 Task:  Research Airbnb accommodations for a culinary tour of San Francisco, California,  iconic seafood. 
Action: Mouse moved to (505, 69)
Screenshot: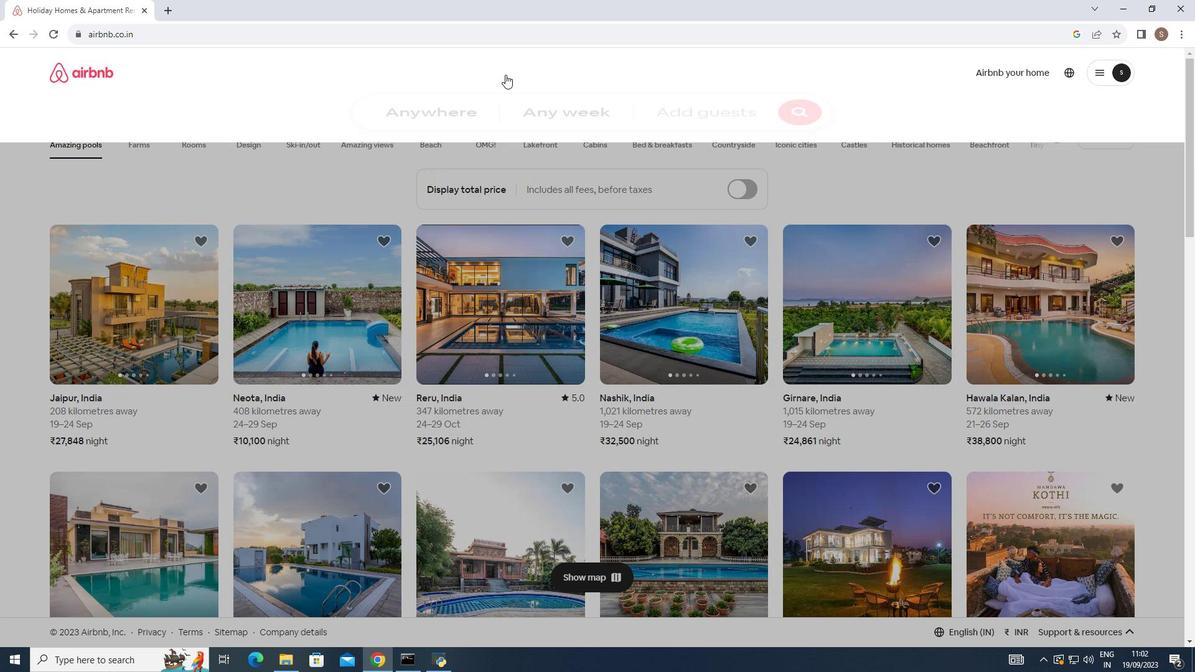 
Action: Mouse pressed left at (505, 69)
Screenshot: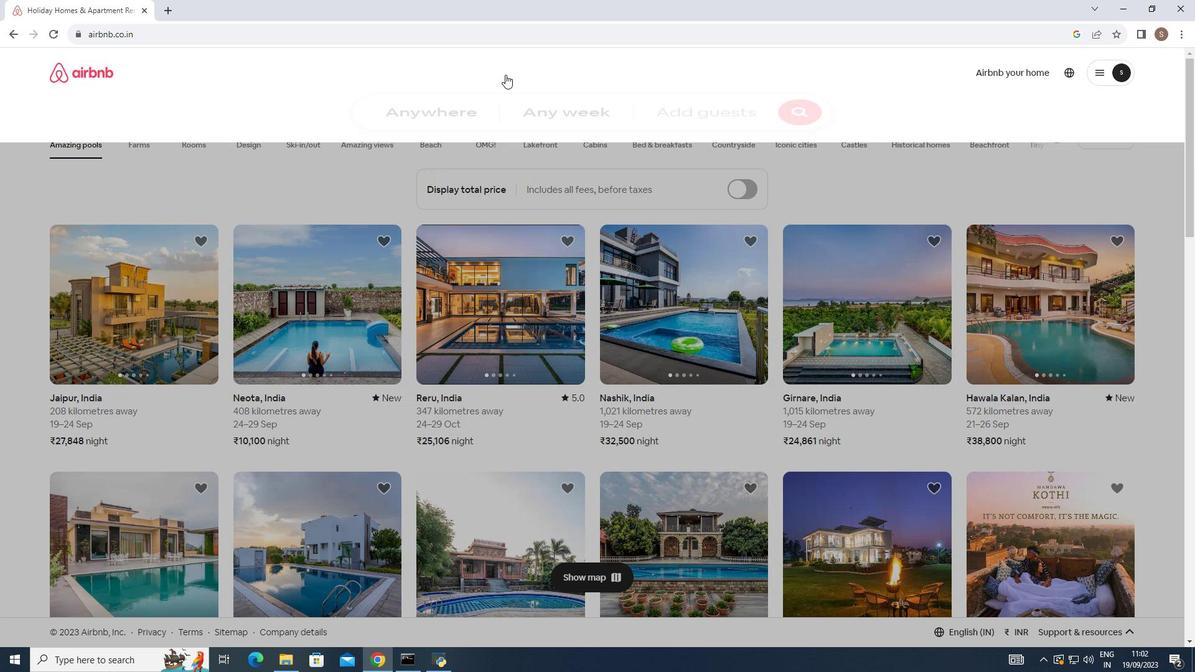 
Action: Mouse moved to (378, 119)
Screenshot: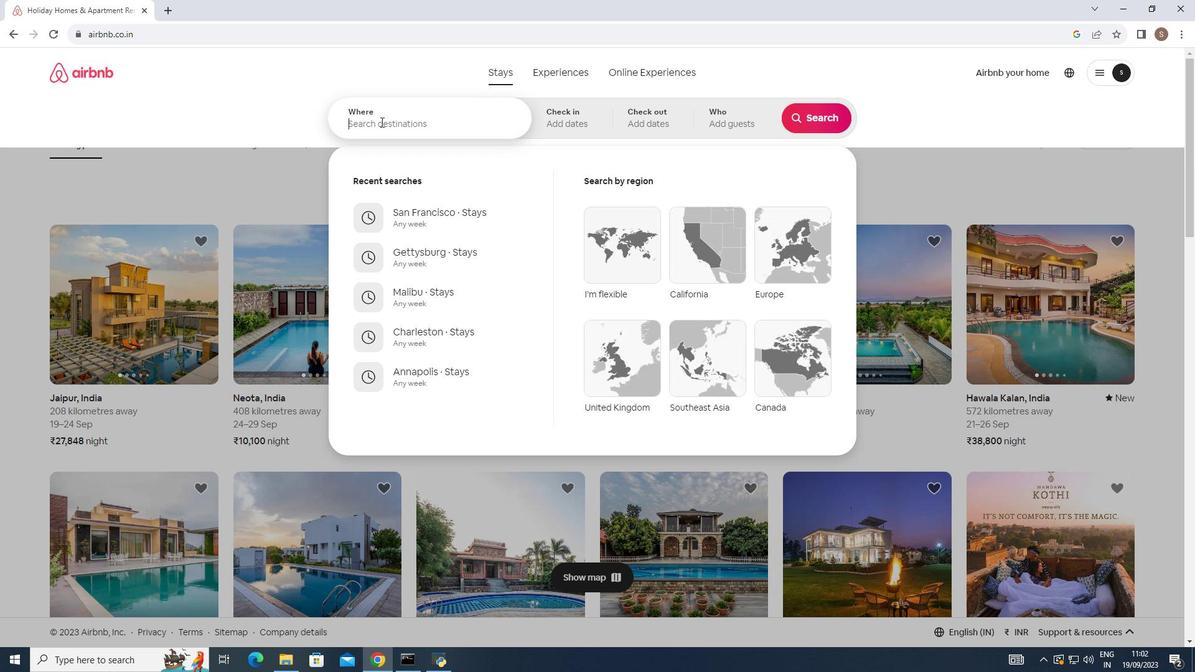 
Action: Mouse pressed left at (378, 119)
Screenshot: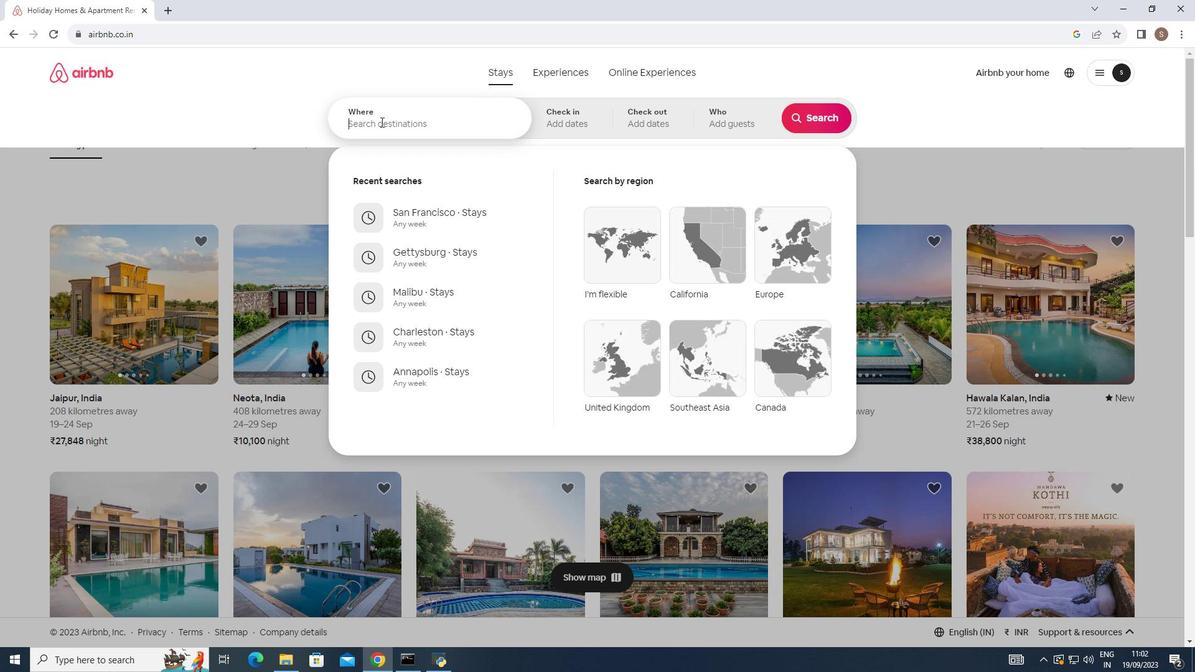 
Action: Key pressed san<Key.space>francisco<Key.space>cali
Screenshot: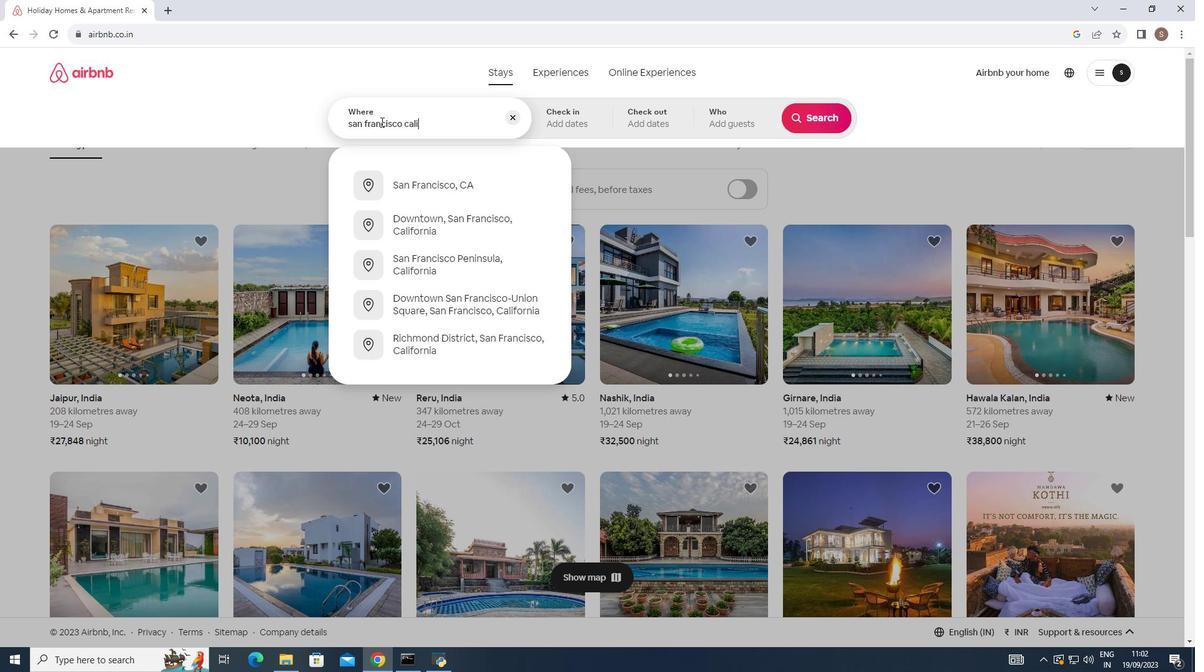 
Action: Mouse moved to (417, 178)
Screenshot: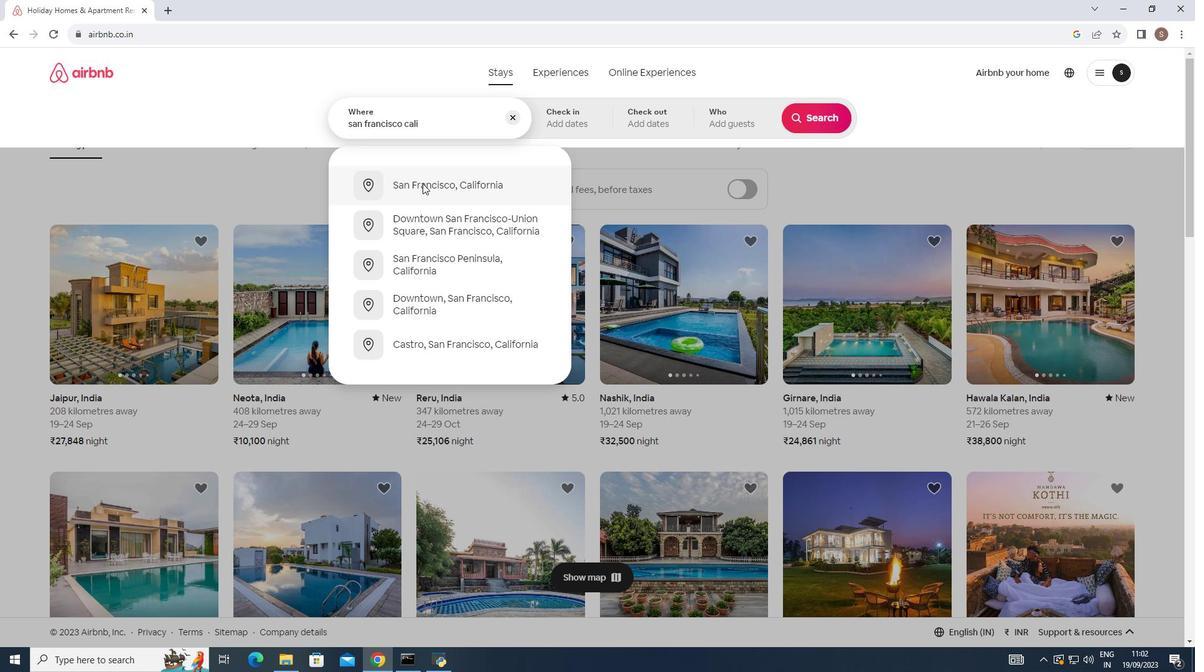 
Action: Mouse pressed left at (417, 178)
Screenshot: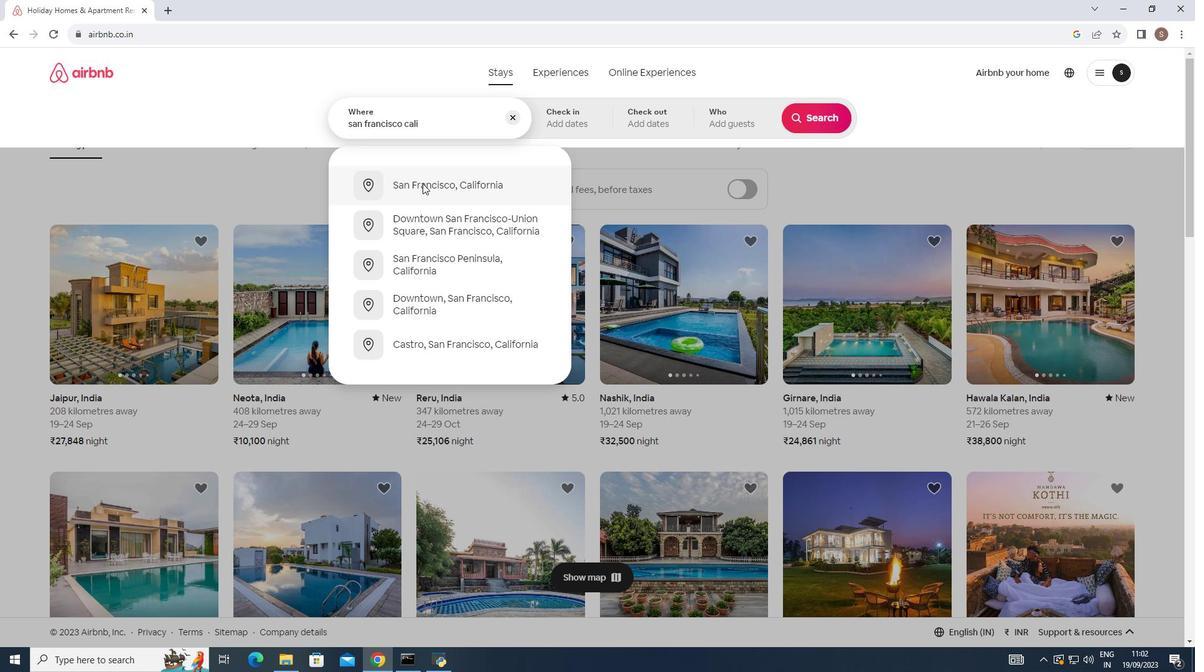 
Action: Mouse moved to (791, 114)
Screenshot: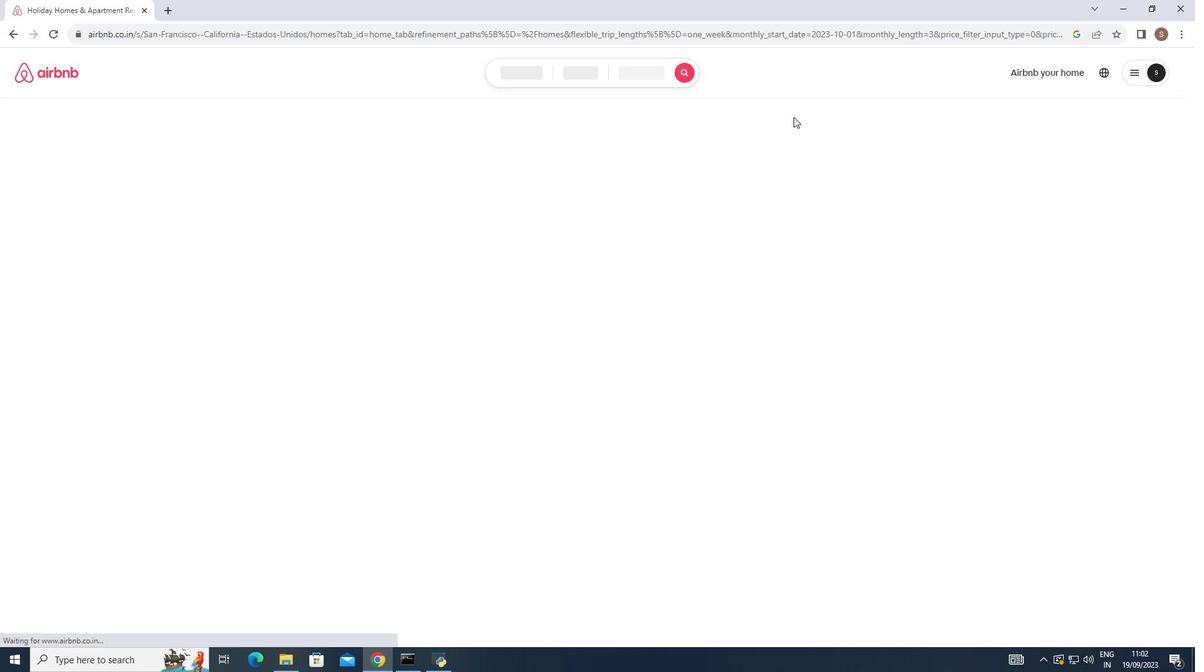 
Action: Mouse pressed left at (791, 114)
Screenshot: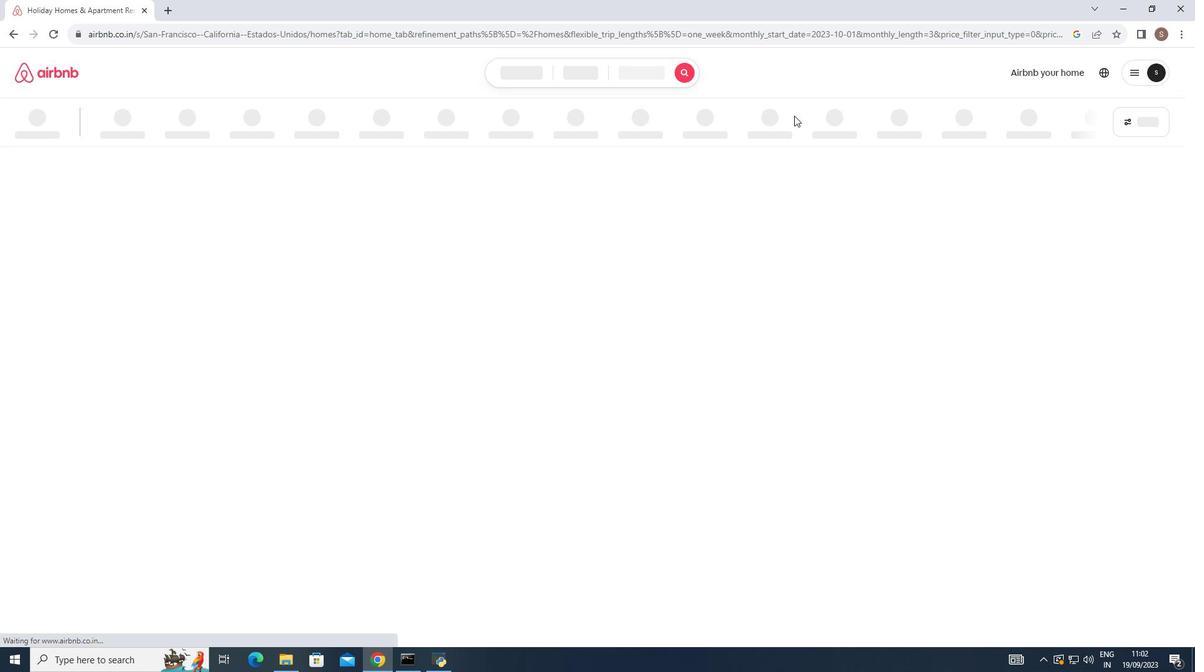 
Action: Mouse moved to (321, 292)
Screenshot: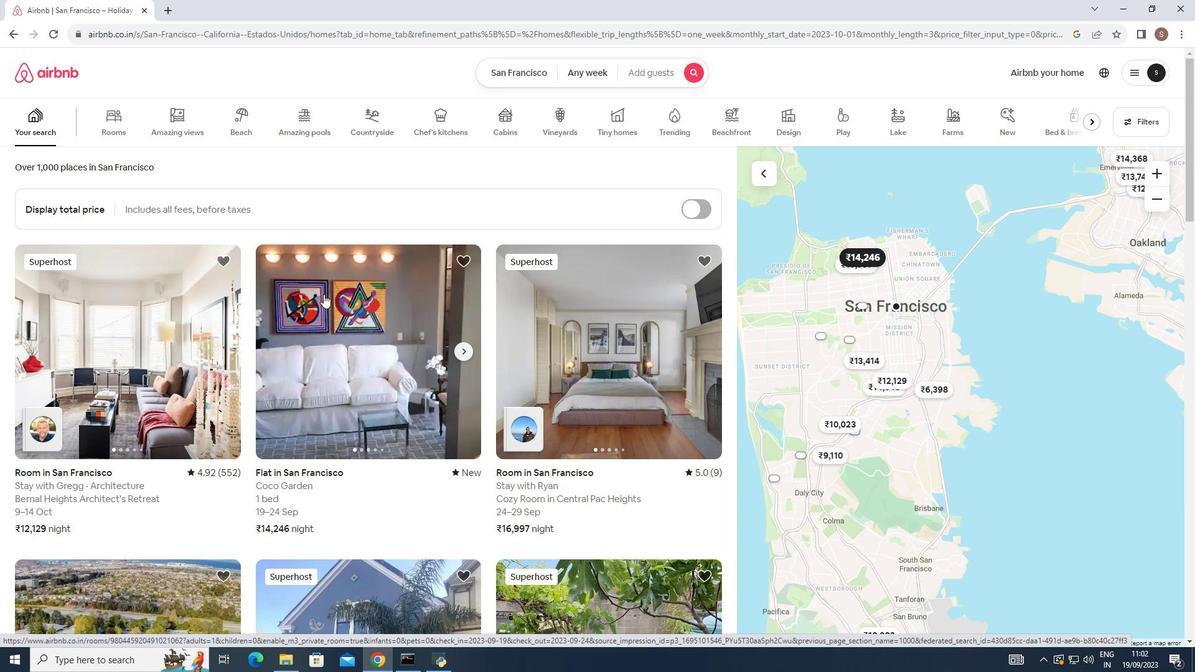 
Action: Mouse scrolled (321, 291) with delta (0, 0)
Screenshot: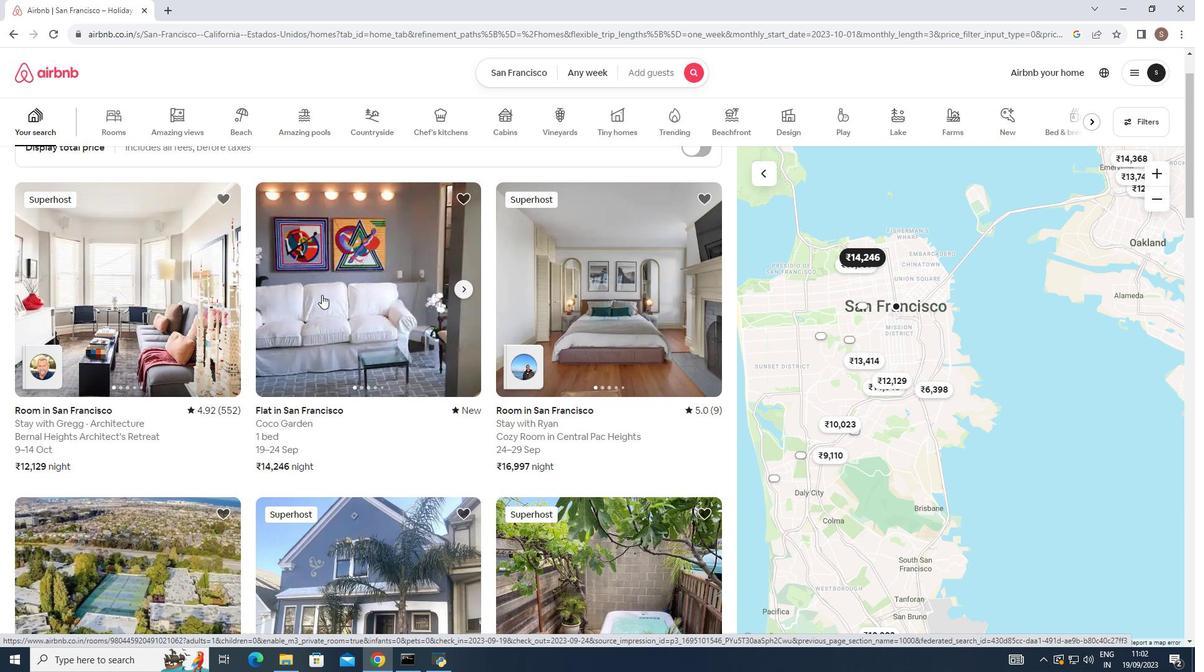 
Action: Mouse moved to (319, 292)
Screenshot: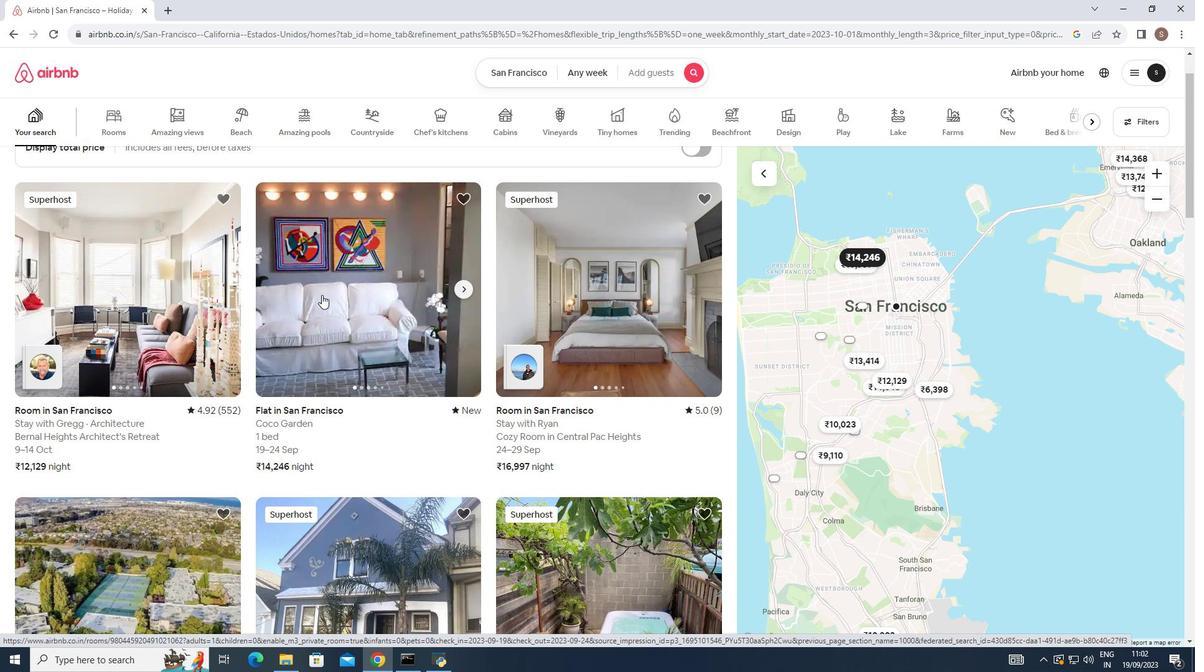 
Action: Mouse scrolled (319, 292) with delta (0, 0)
Screenshot: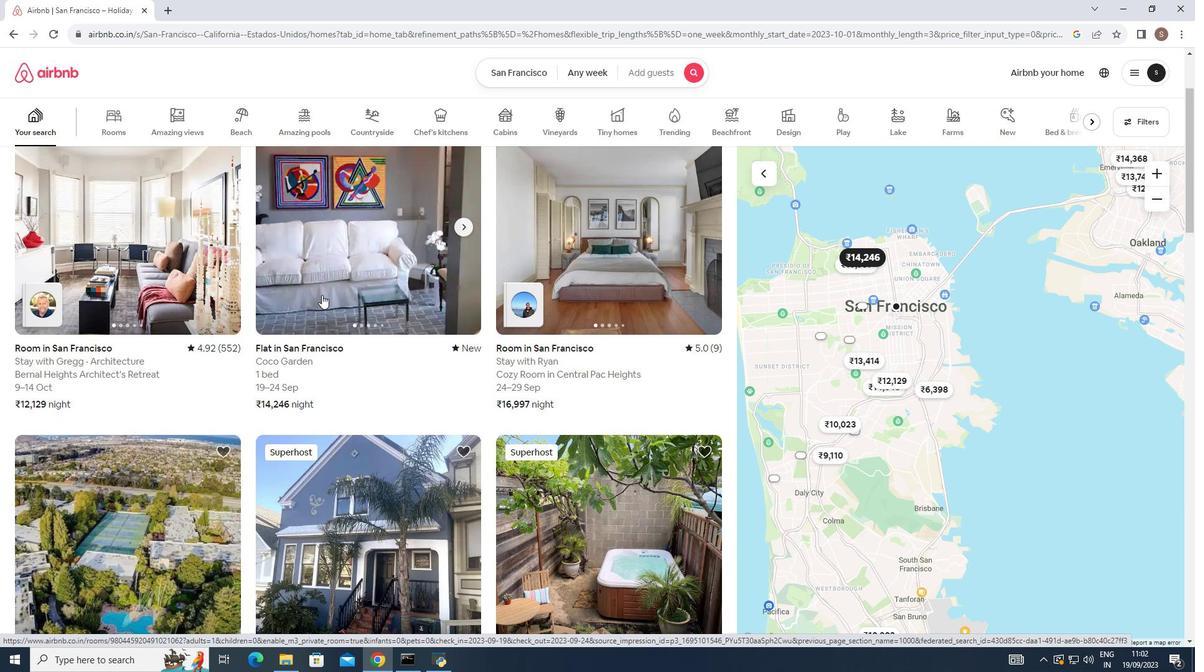 
Action: Mouse moved to (318, 289)
Screenshot: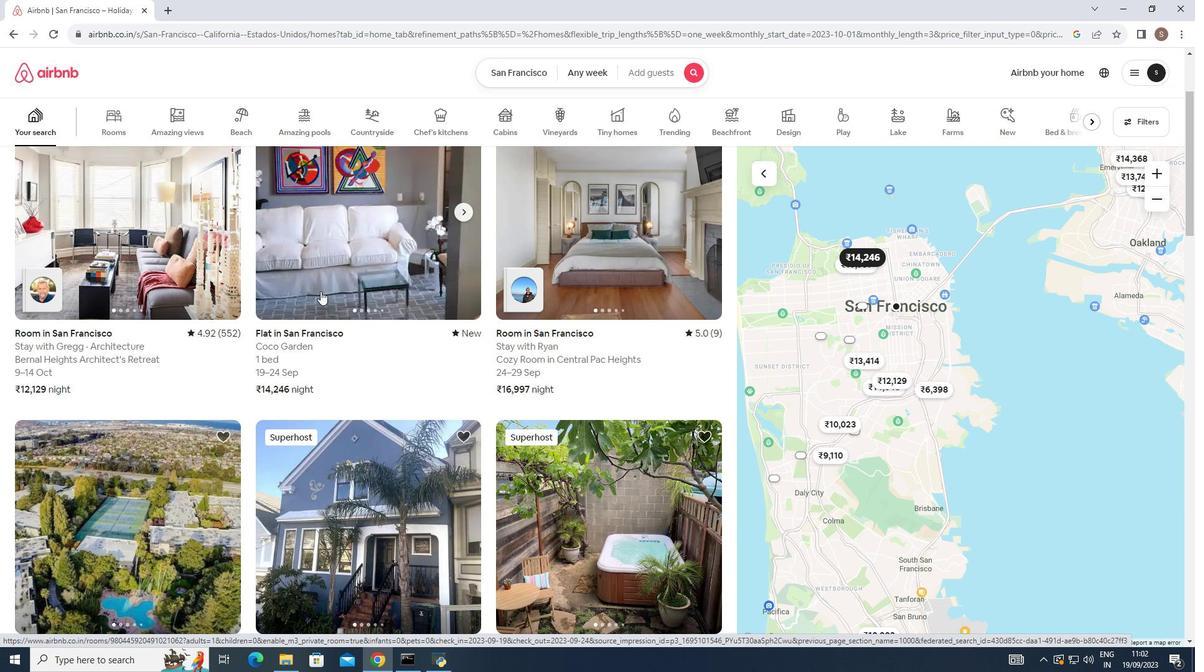 
Action: Mouse scrolled (318, 288) with delta (0, 0)
Screenshot: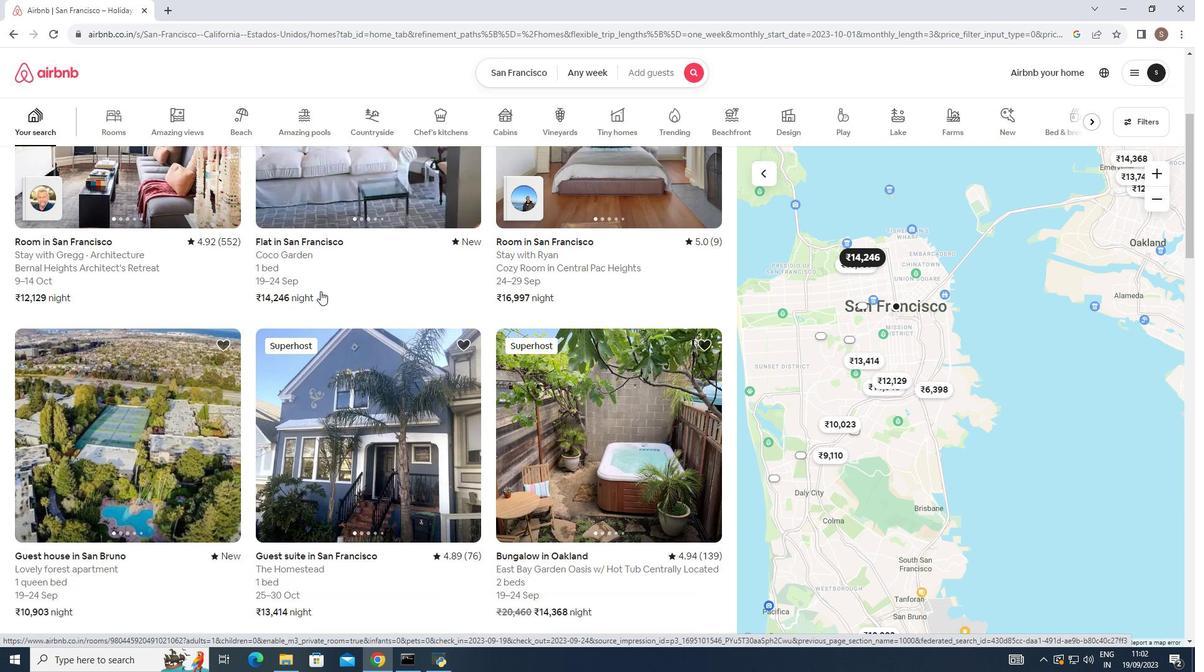 
Action: Mouse scrolled (318, 288) with delta (0, 0)
Screenshot: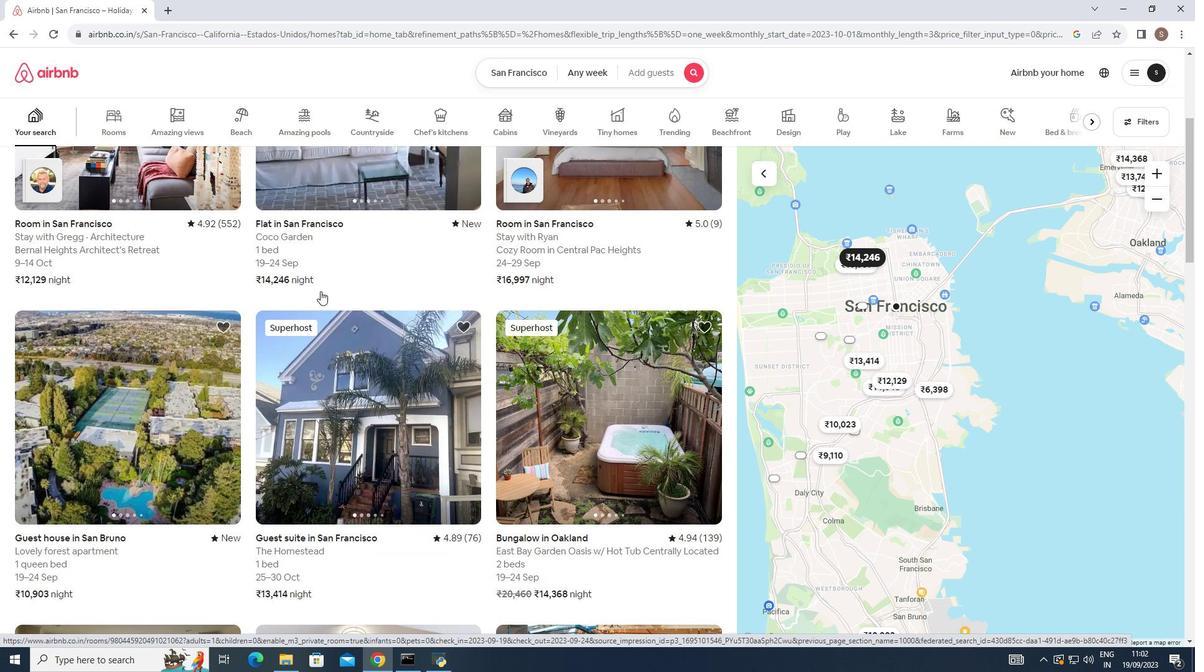 
Action: Mouse scrolled (318, 288) with delta (0, 0)
Screenshot: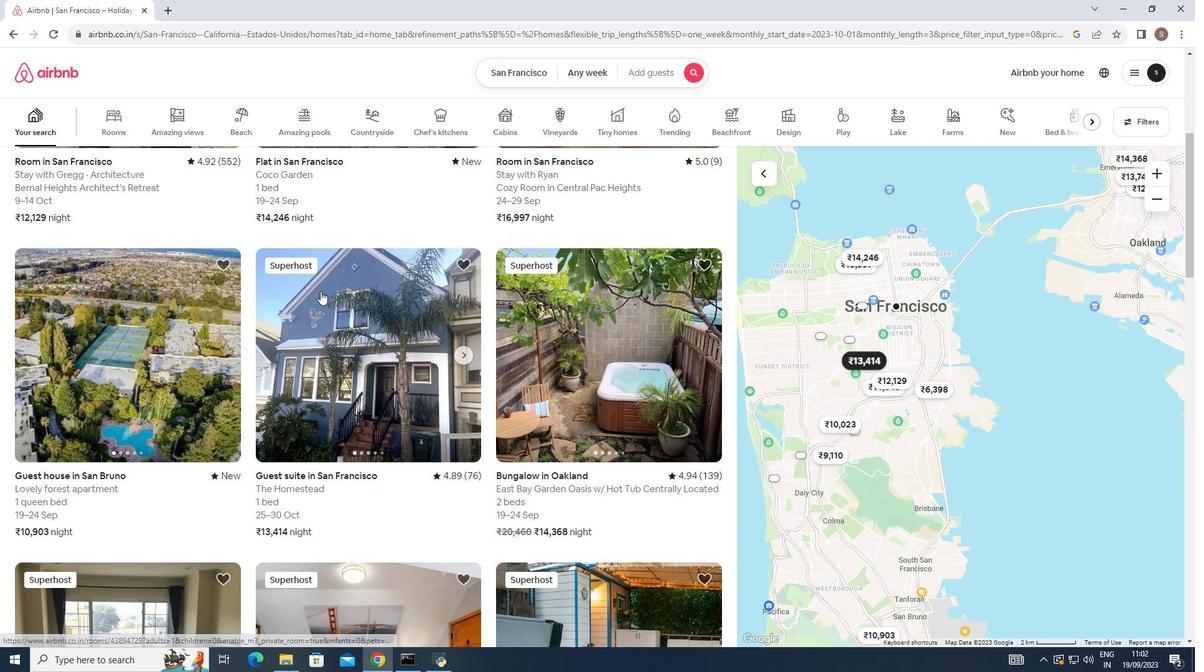 
Action: Mouse moved to (317, 284)
Screenshot: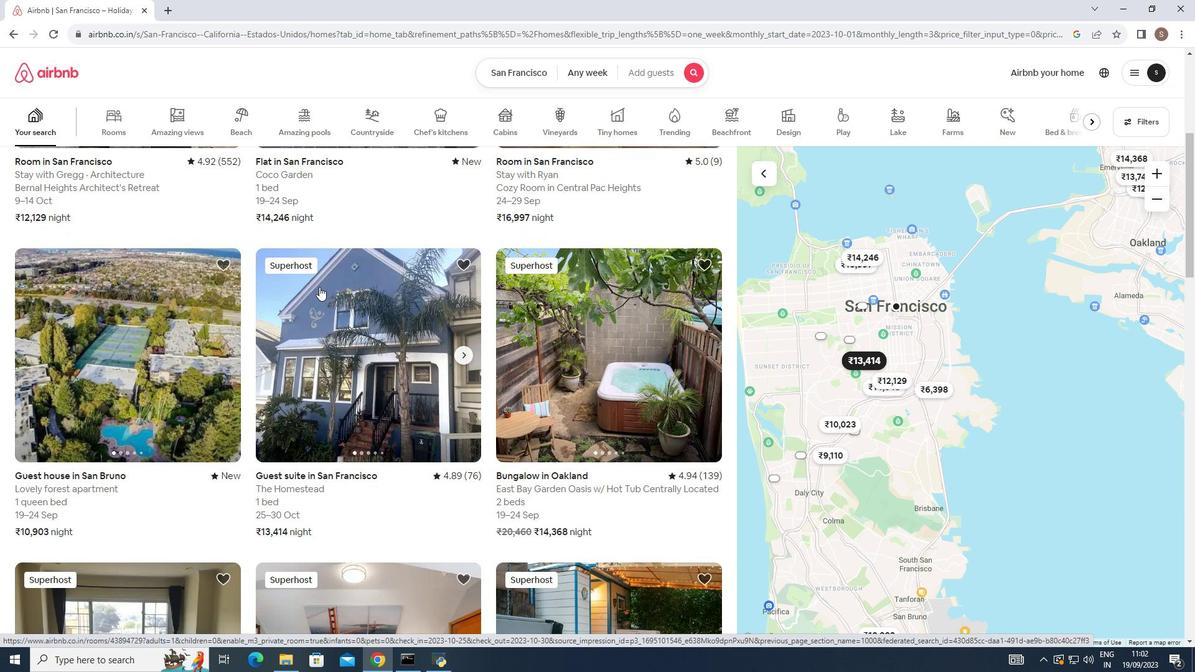 
Action: Mouse scrolled (317, 284) with delta (0, 0)
Screenshot: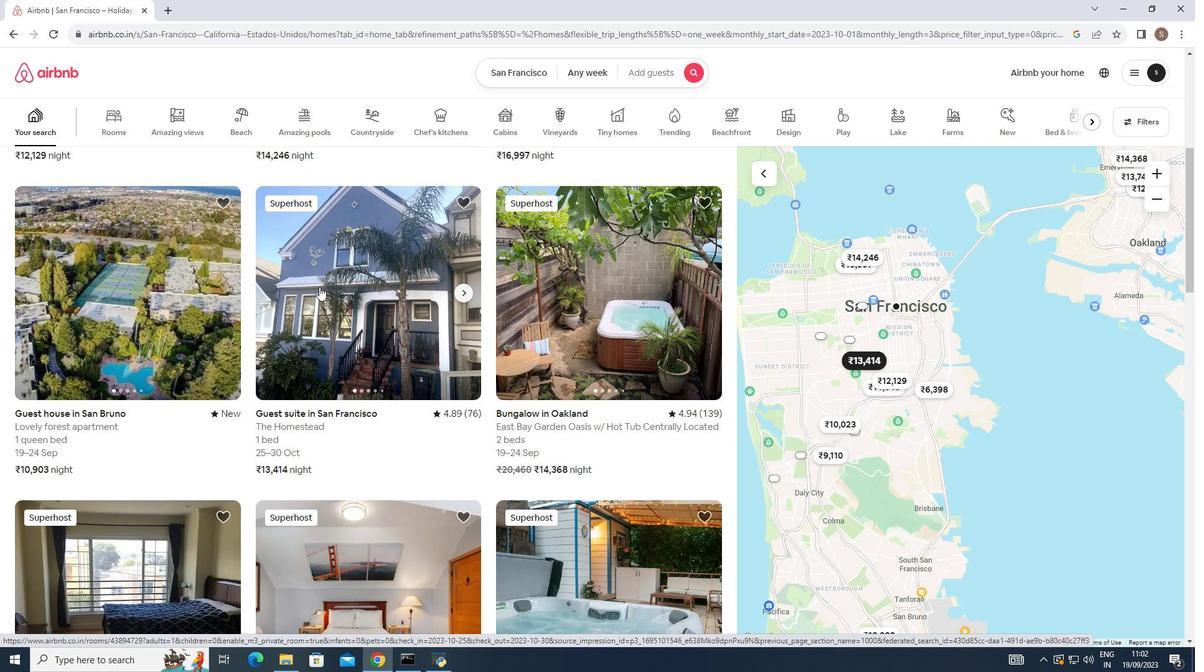 
Action: Mouse moved to (123, 285)
Screenshot: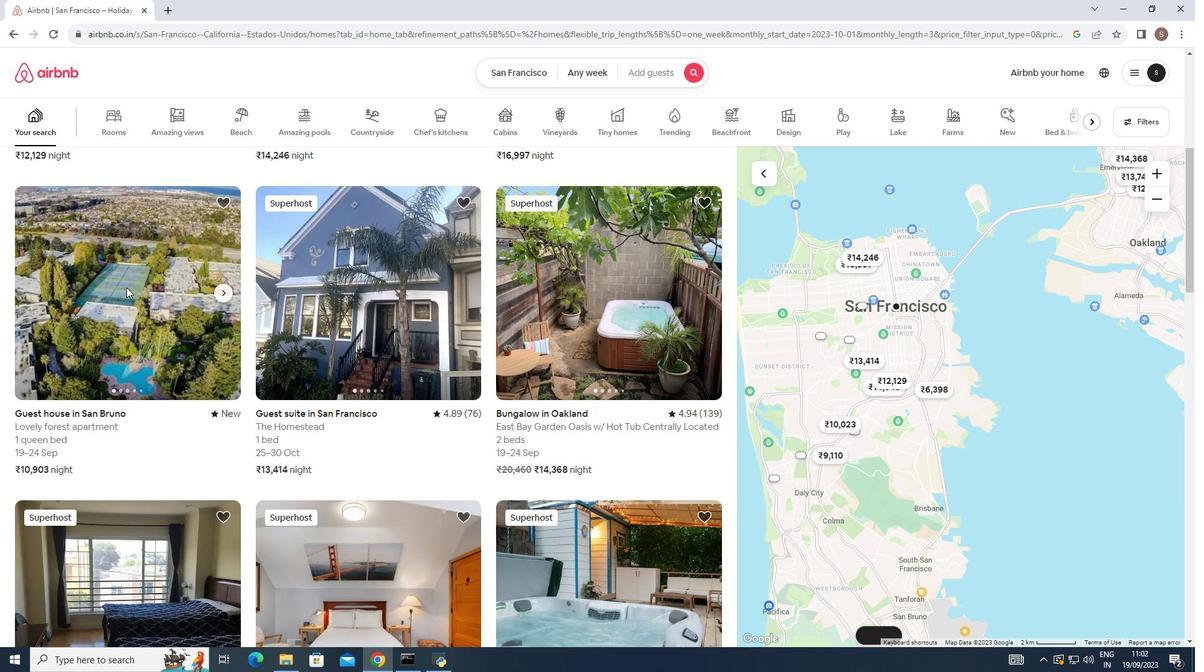 
Action: Mouse pressed left at (123, 285)
Screenshot: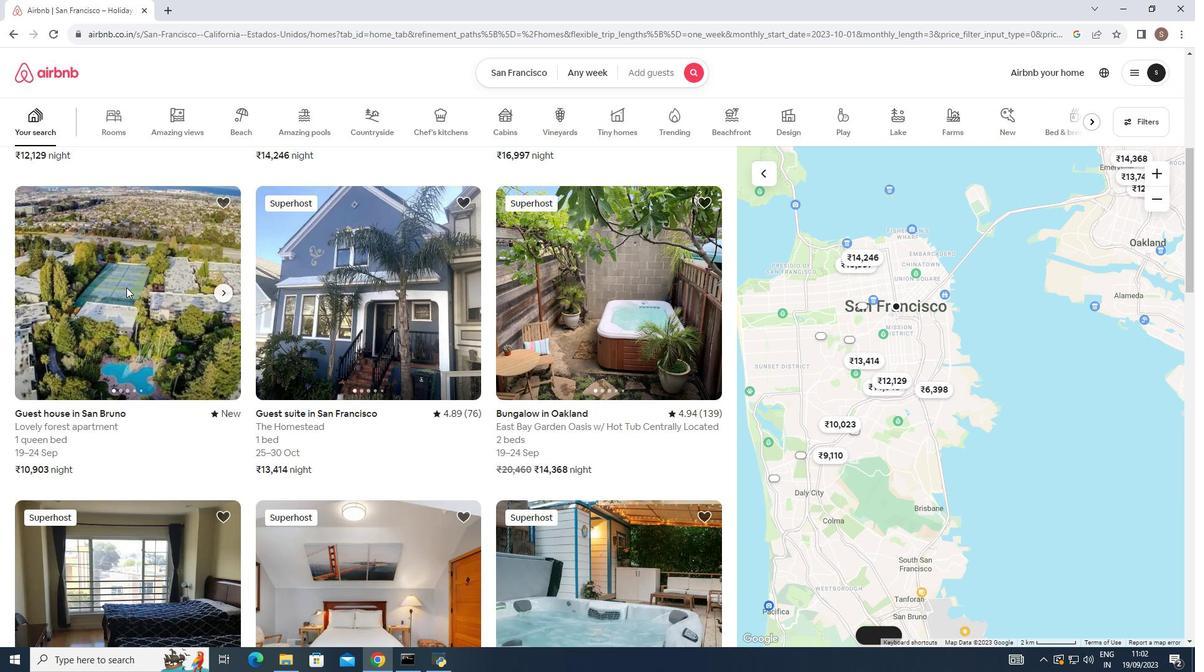 
Action: Mouse moved to (873, 450)
Screenshot: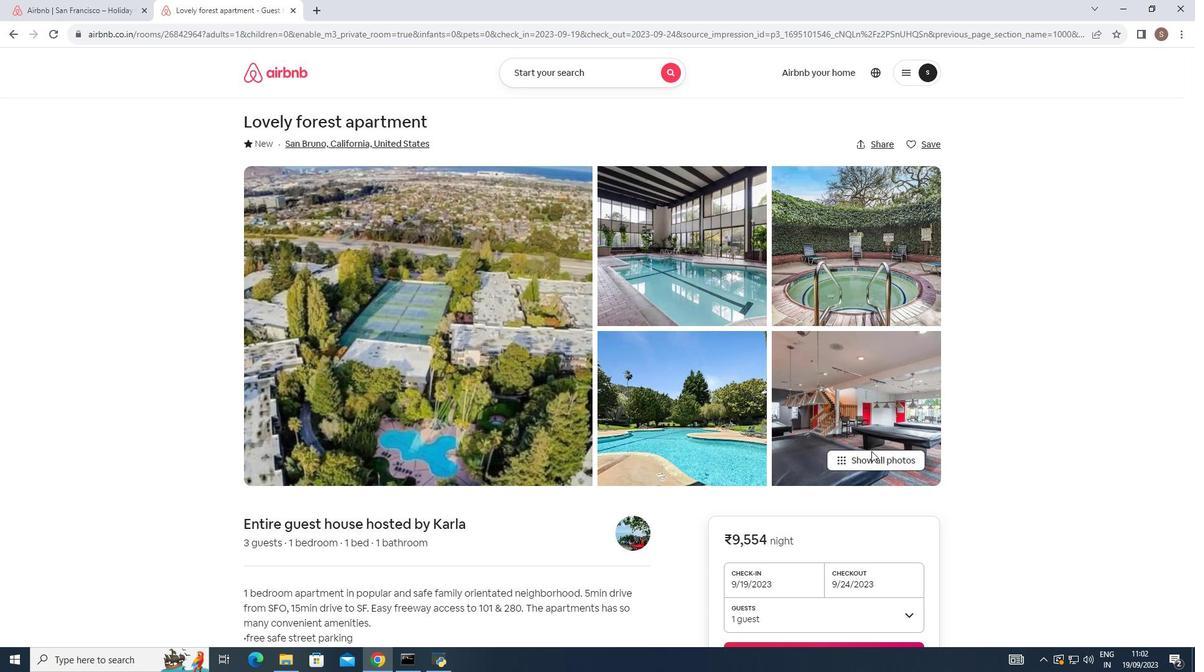 
Action: Mouse pressed left at (873, 450)
Screenshot: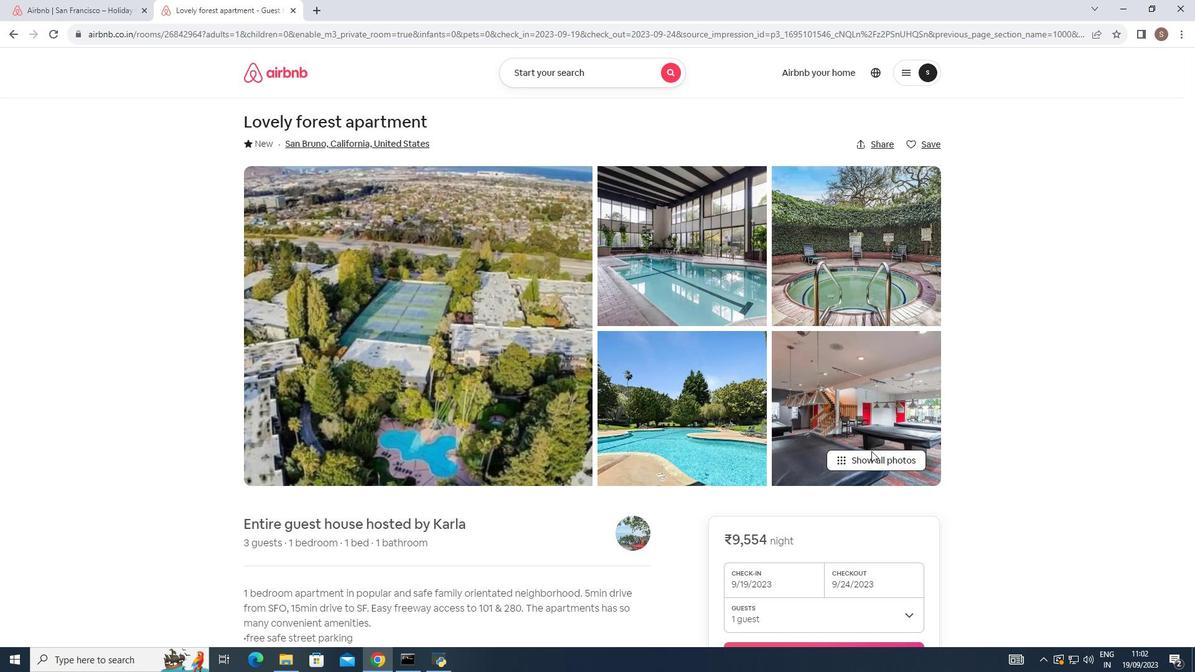 
Action: Mouse moved to (711, 422)
Screenshot: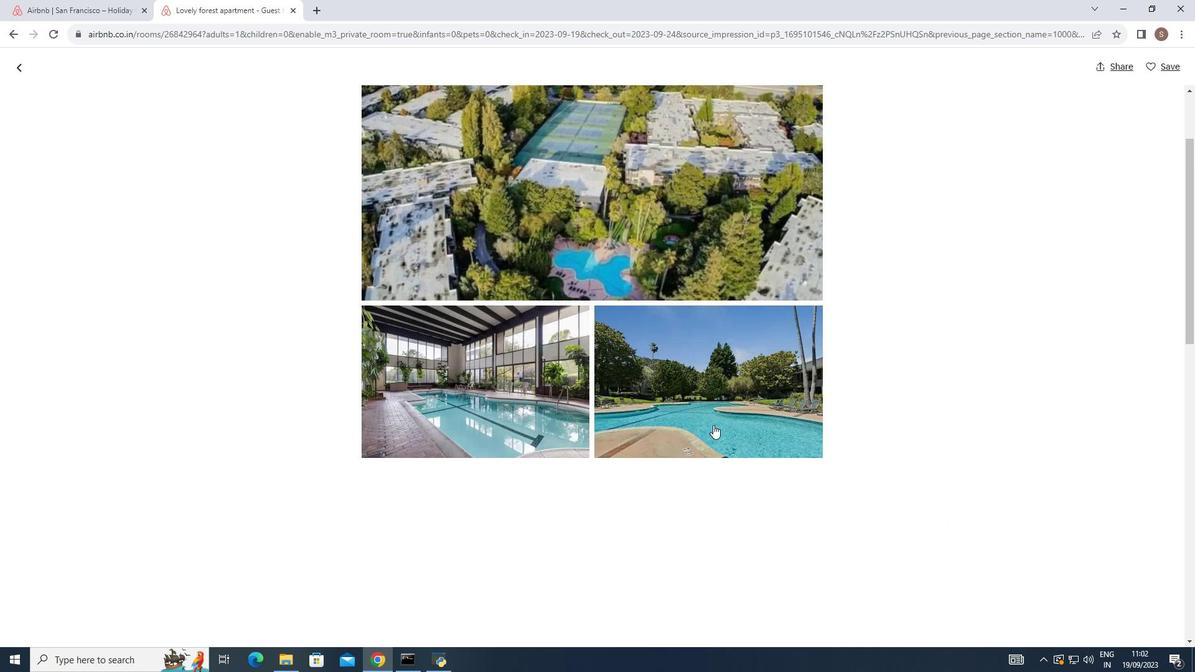 
Action: Mouse scrolled (711, 422) with delta (0, 0)
Screenshot: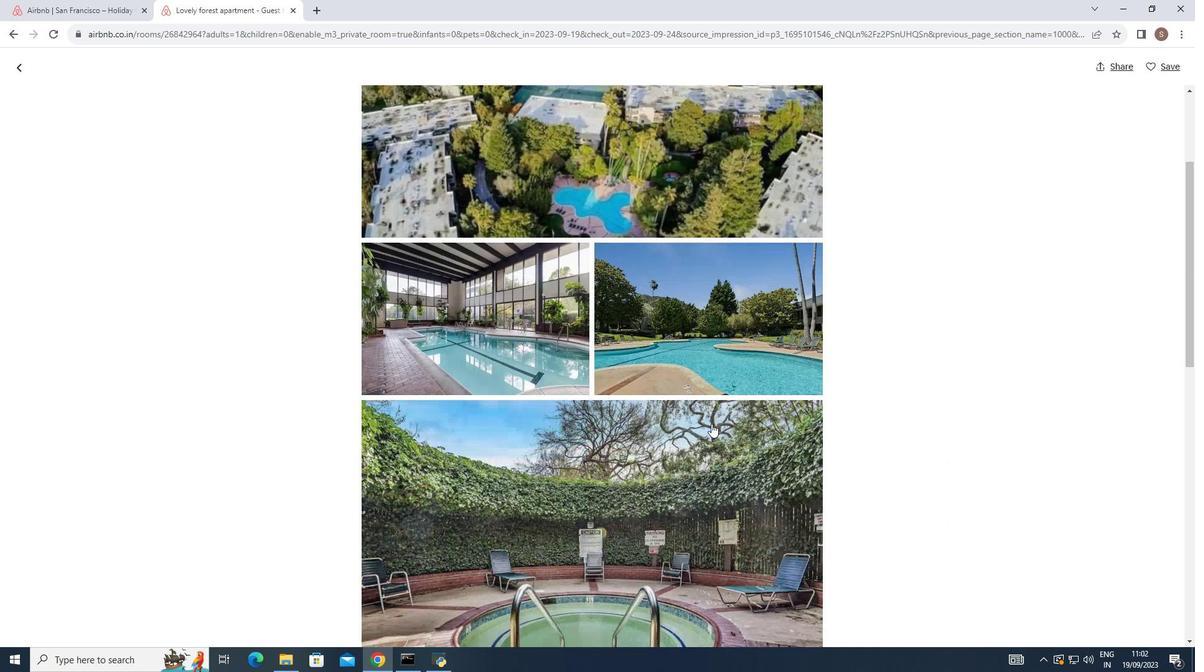 
Action: Mouse scrolled (711, 422) with delta (0, 0)
Screenshot: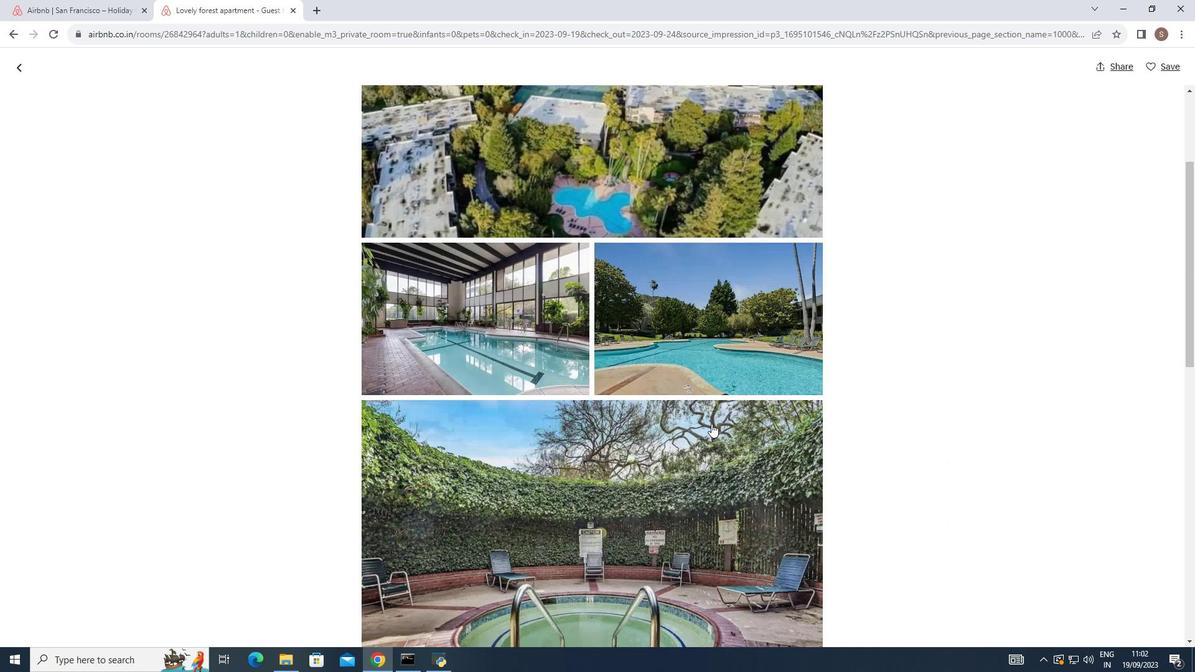 
Action: Mouse scrolled (711, 422) with delta (0, 0)
Screenshot: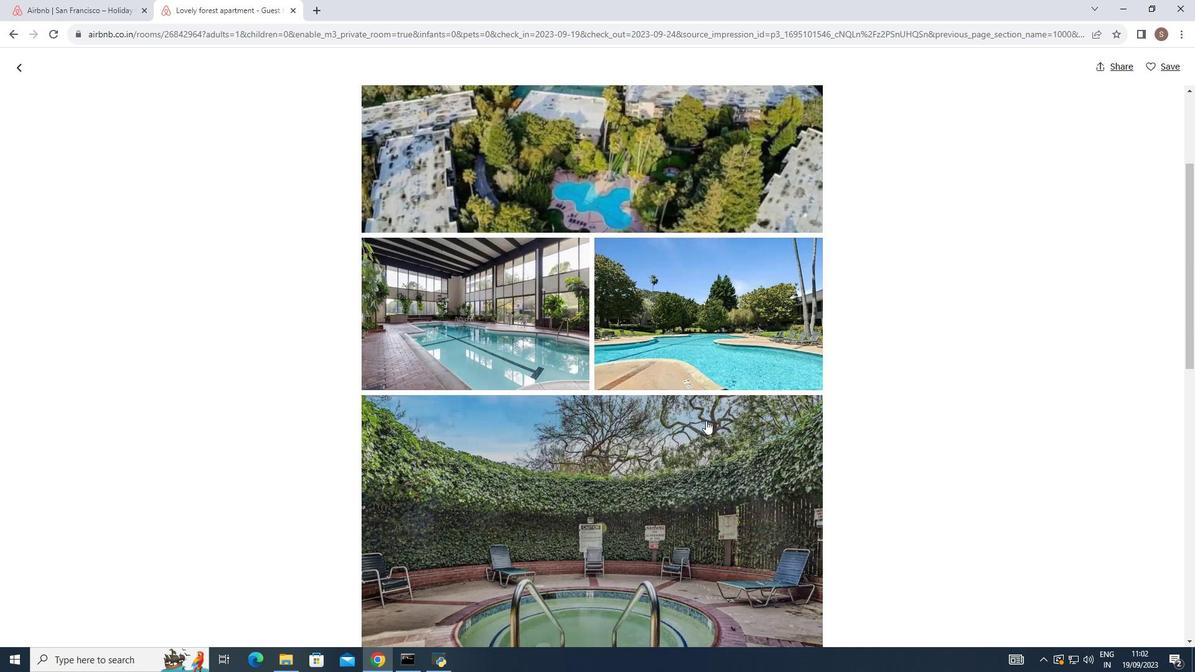 
Action: Mouse moved to (702, 418)
Screenshot: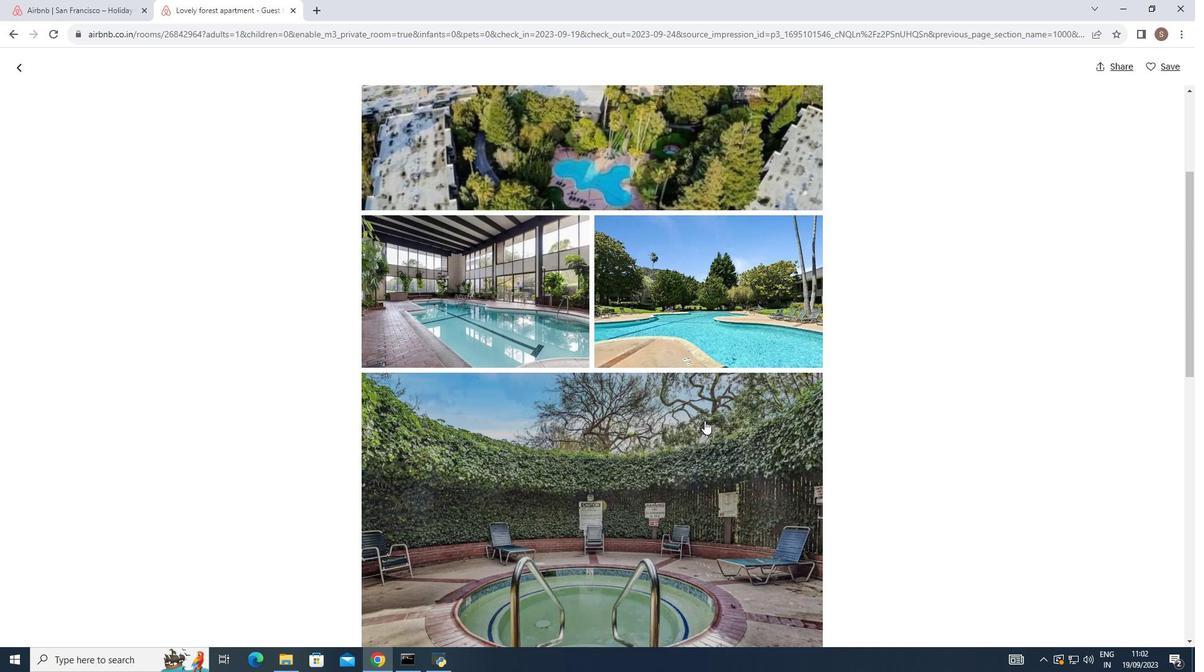 
Action: Mouse scrolled (702, 417) with delta (0, 0)
Screenshot: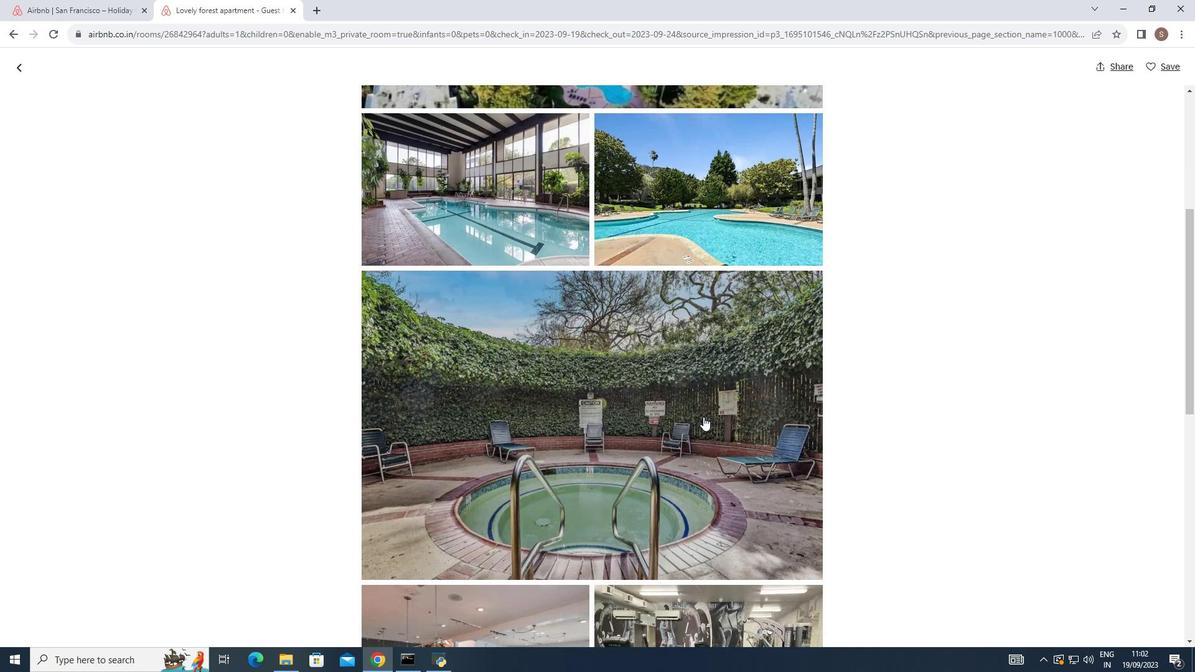 
Action: Mouse scrolled (702, 417) with delta (0, 0)
Screenshot: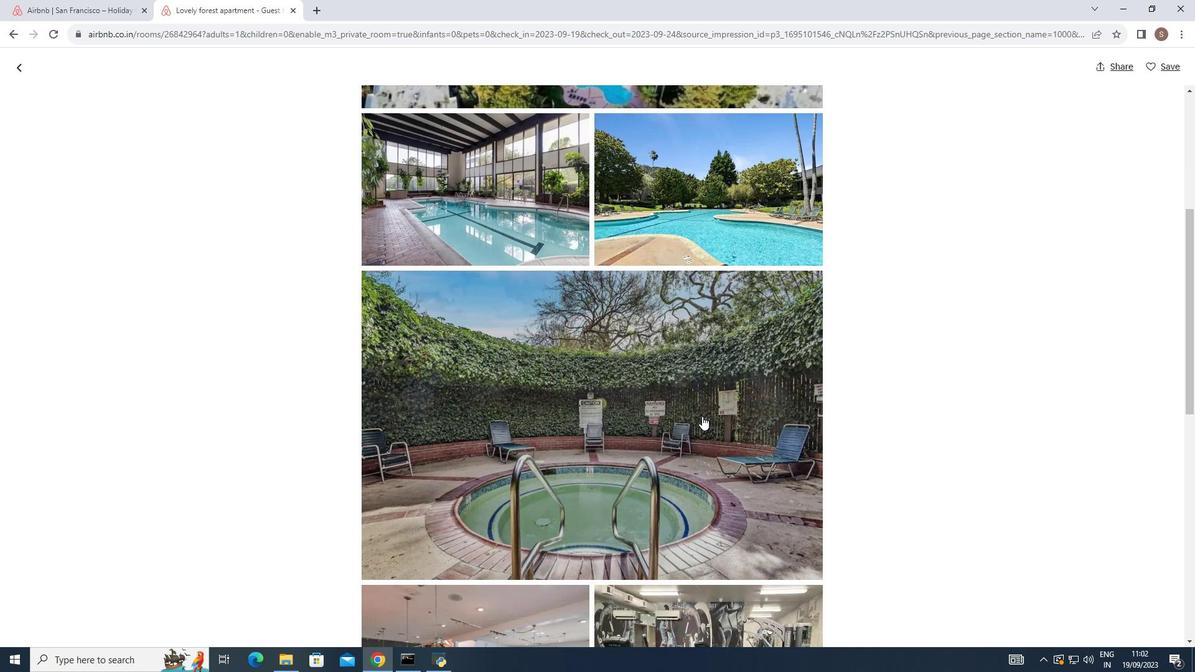 
Action: Mouse moved to (698, 413)
Screenshot: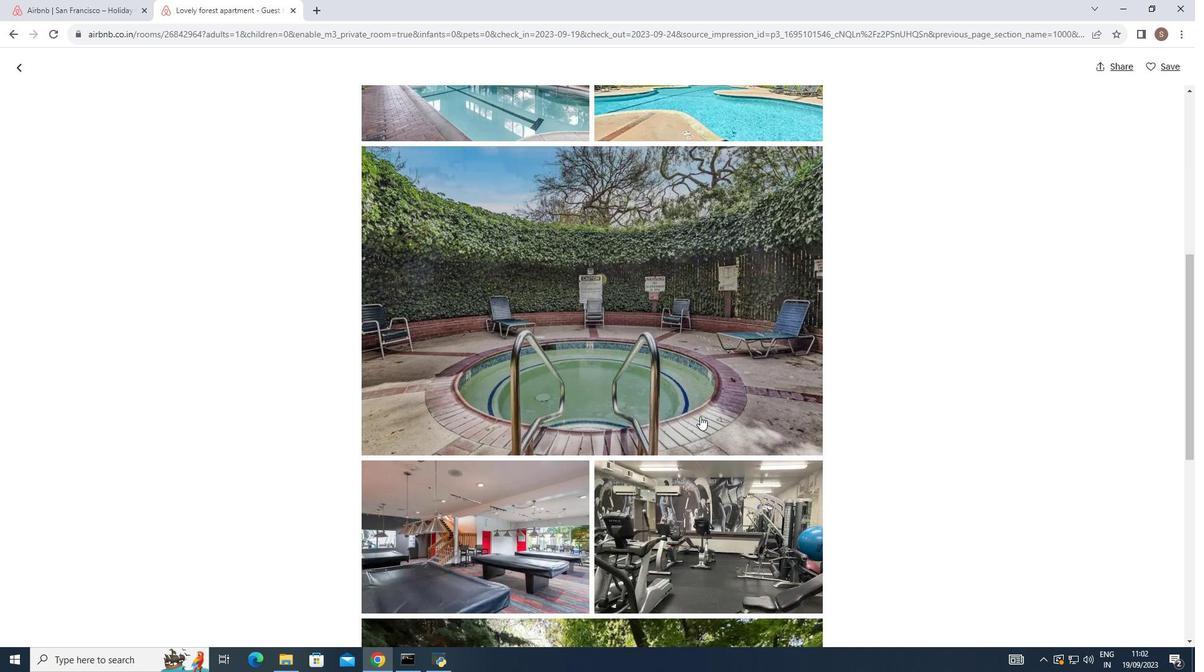 
Action: Mouse scrolled (698, 412) with delta (0, 0)
Screenshot: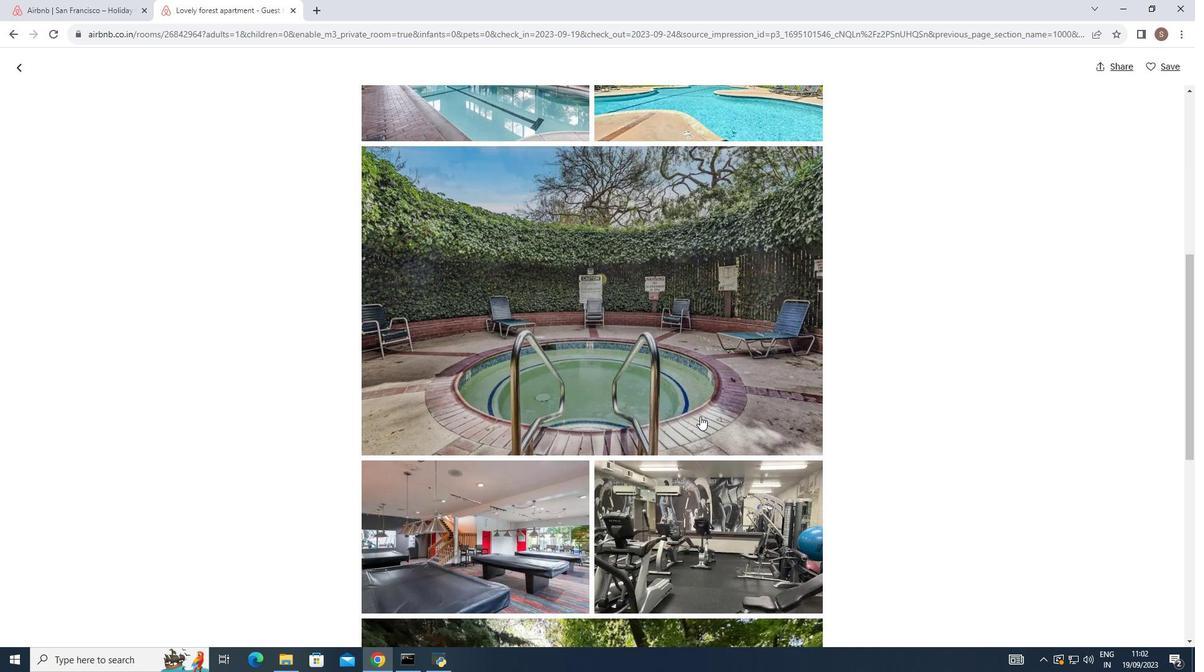 
Action: Mouse moved to (698, 413)
Screenshot: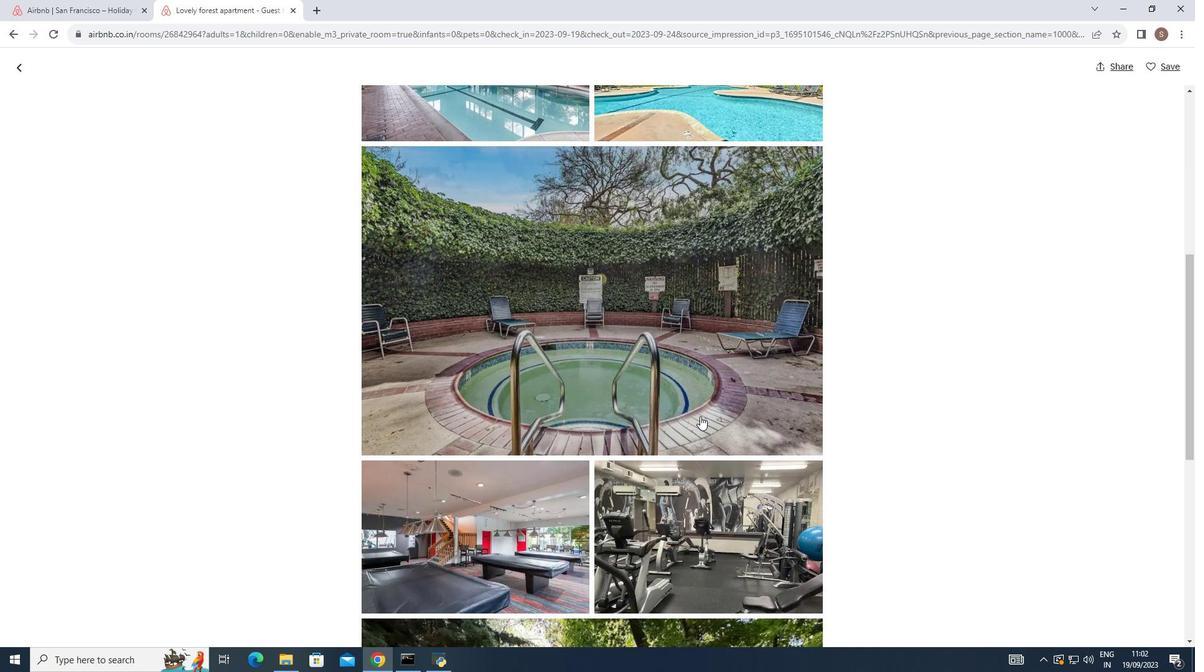 
Action: Mouse scrolled (698, 412) with delta (0, 0)
Screenshot: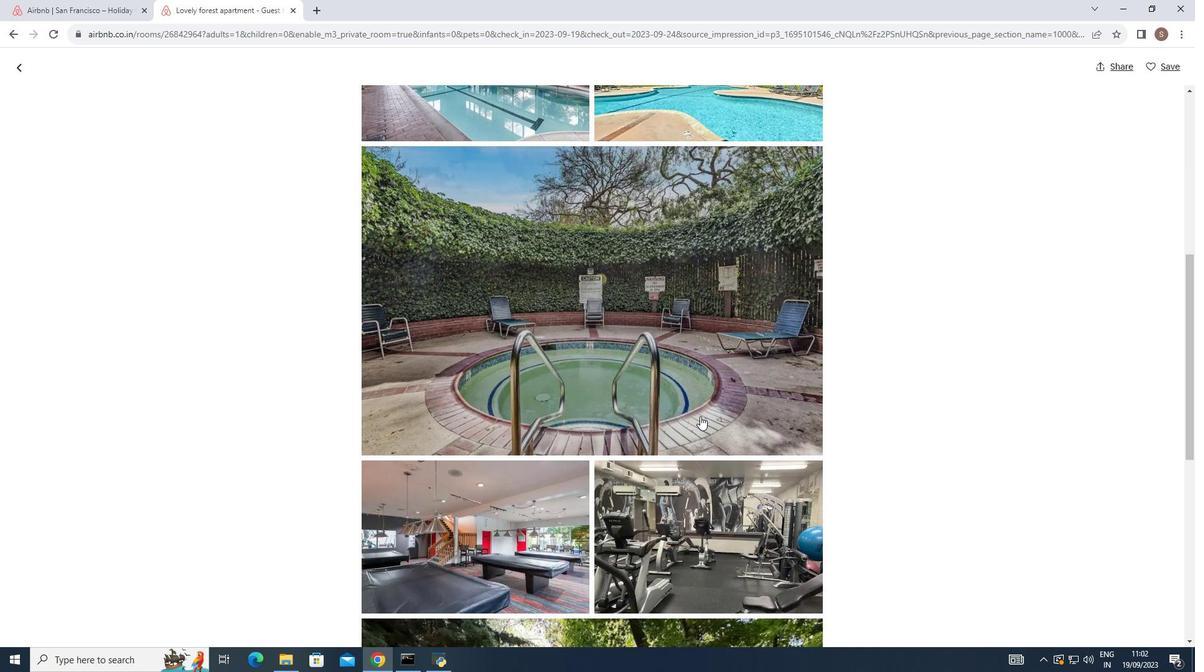 
Action: Mouse moved to (698, 414)
Screenshot: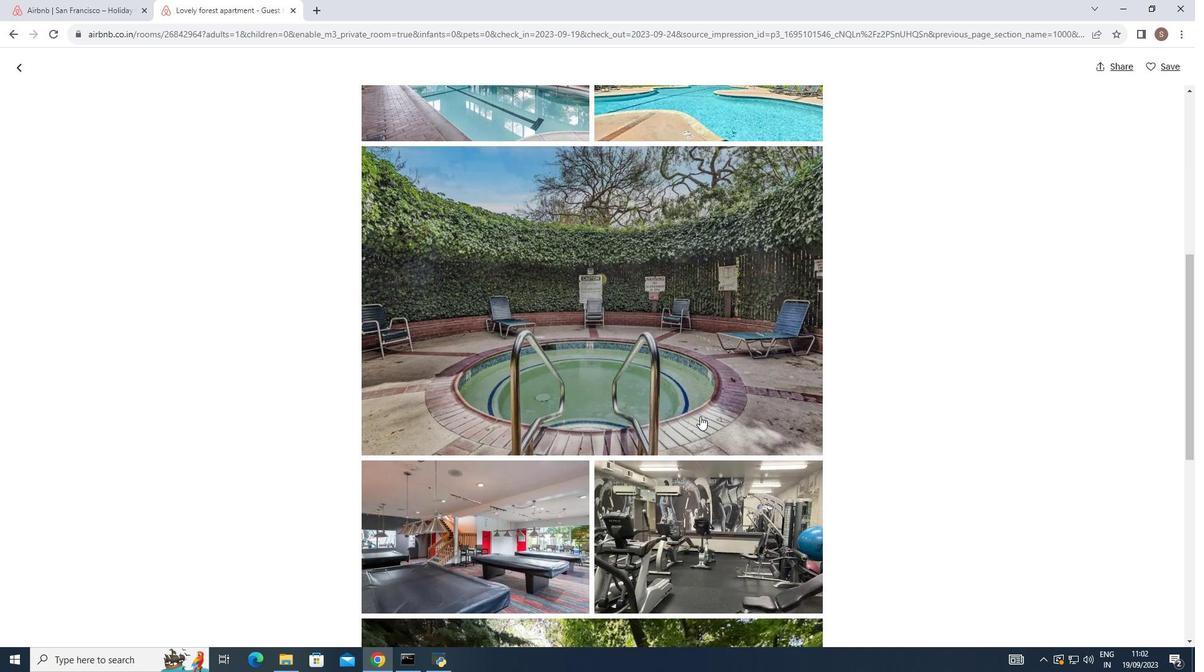 
Action: Mouse scrolled (698, 413) with delta (0, 0)
Screenshot: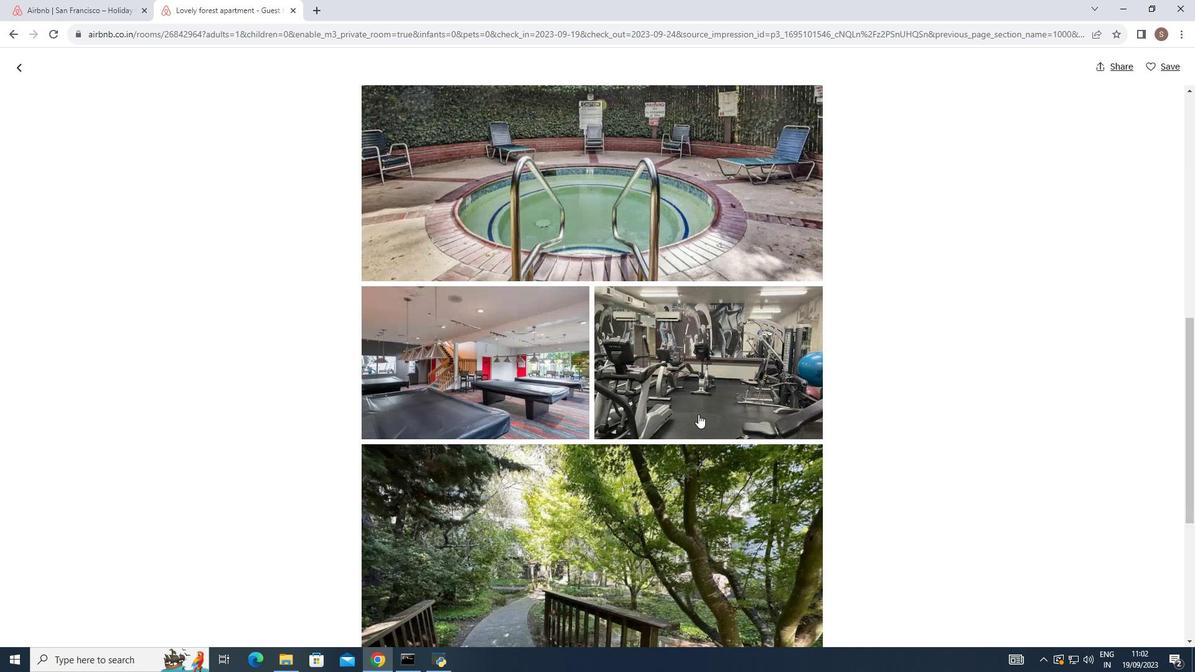 
Action: Mouse scrolled (698, 413) with delta (0, 0)
Screenshot: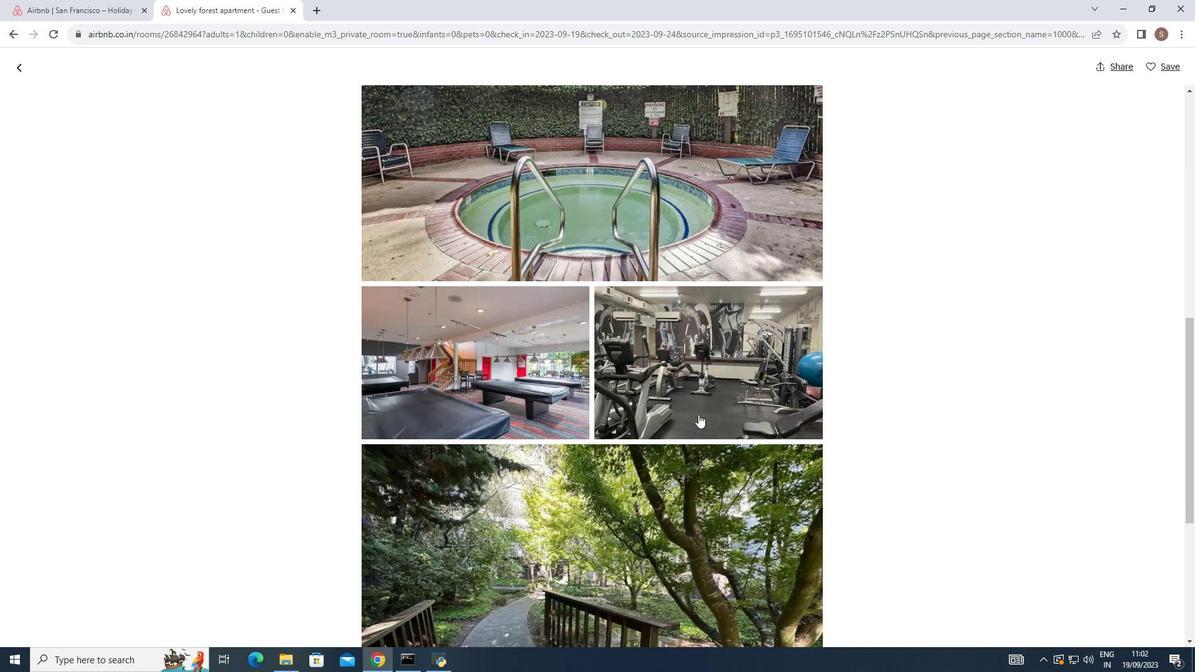 
Action: Mouse scrolled (698, 413) with delta (0, 0)
Screenshot: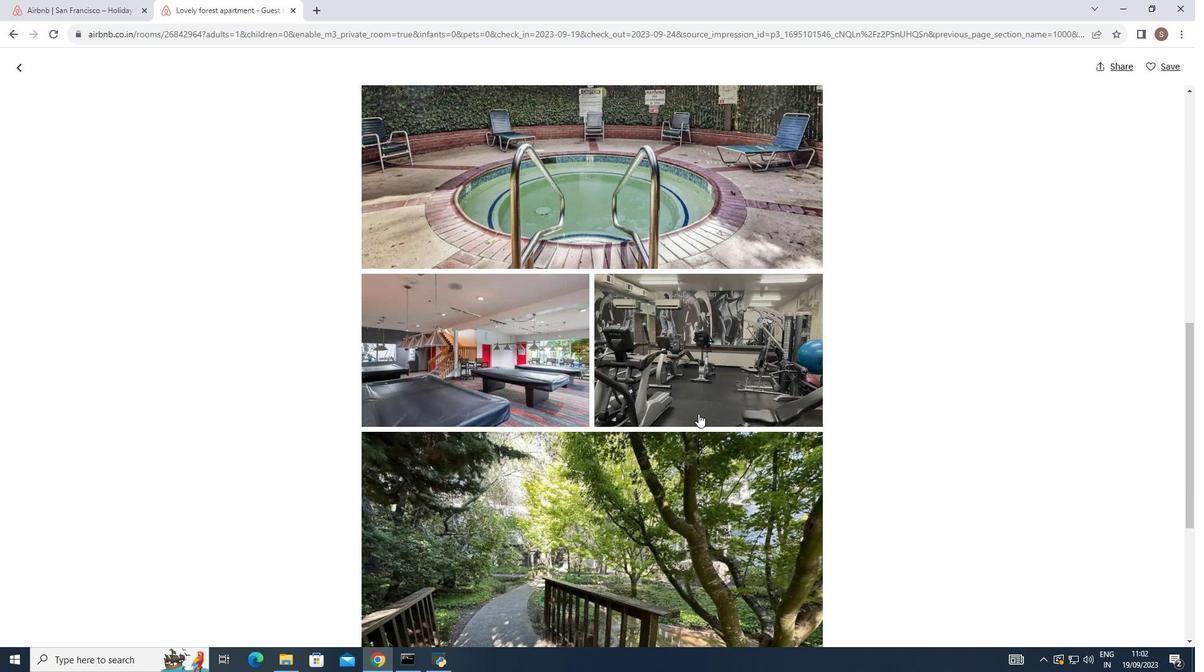 
Action: Mouse moved to (696, 411)
Screenshot: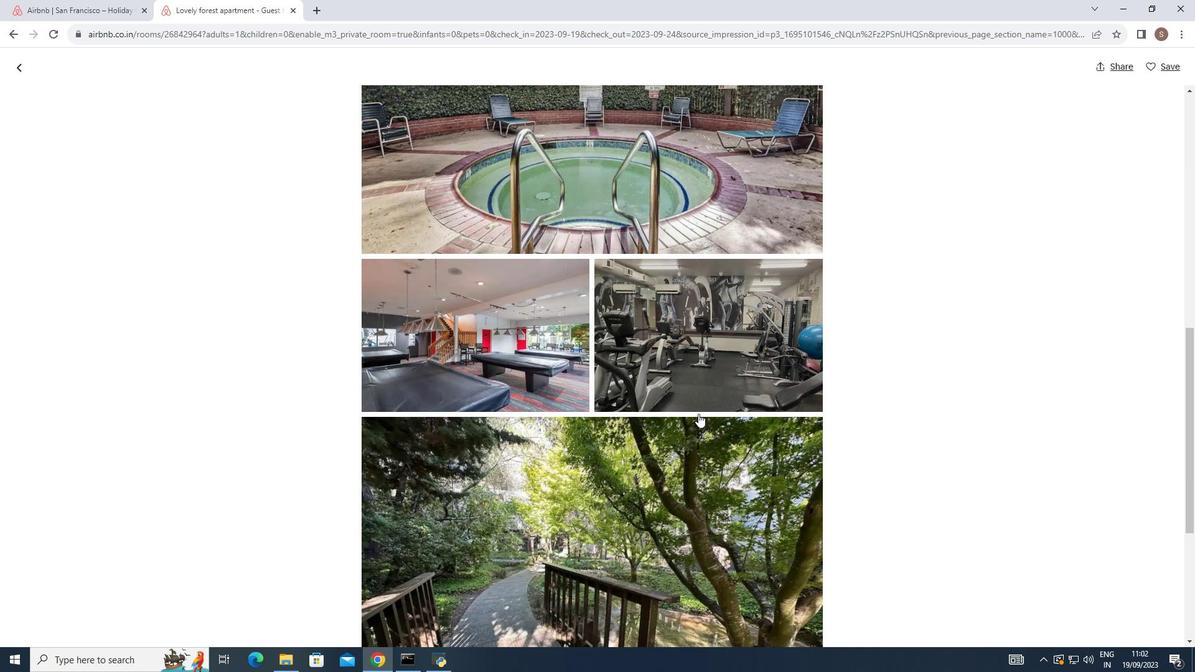 
Action: Mouse scrolled (696, 411) with delta (0, 0)
Screenshot: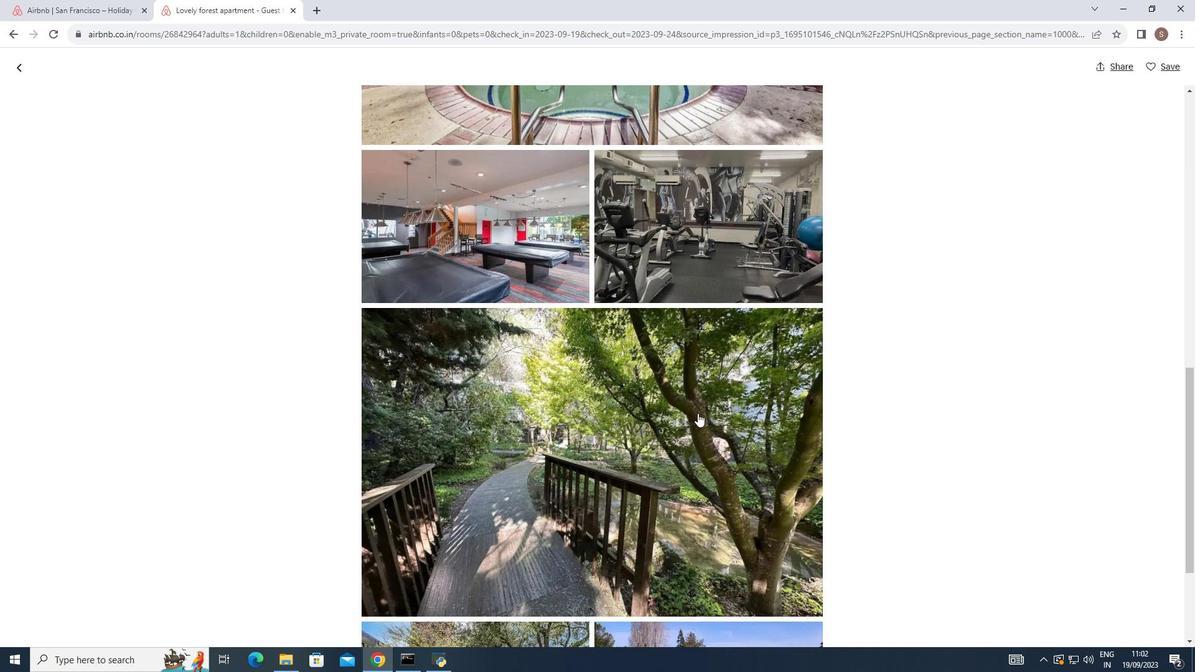 
Action: Mouse scrolled (696, 411) with delta (0, 0)
Screenshot: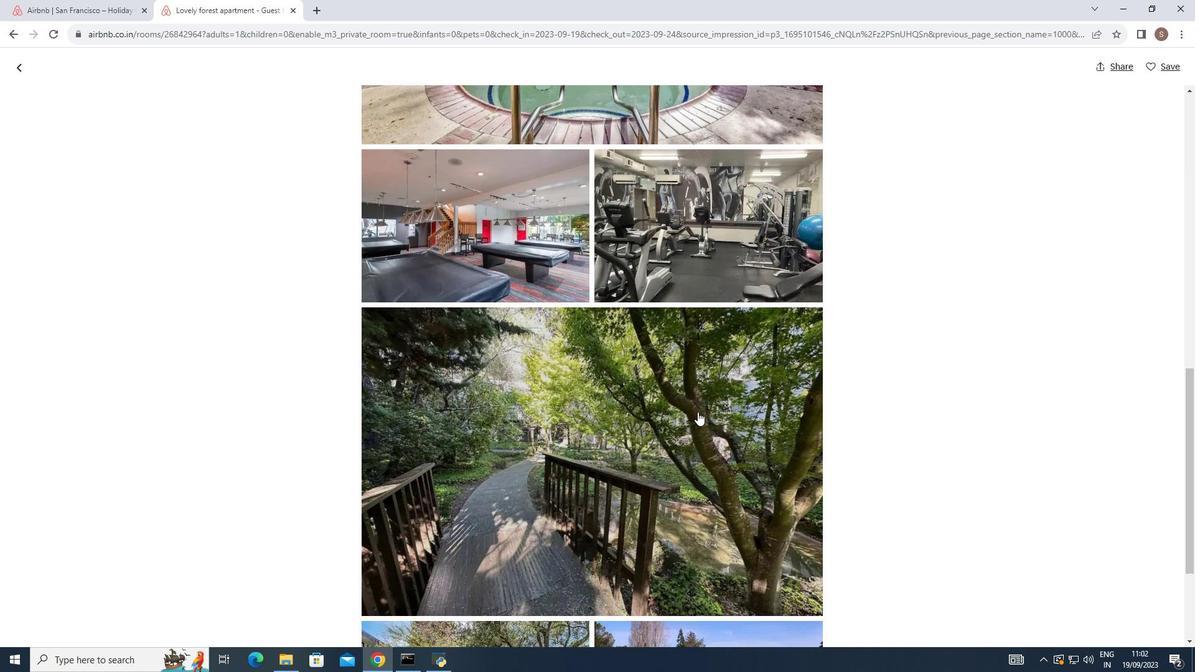 
Action: Mouse moved to (695, 409)
Screenshot: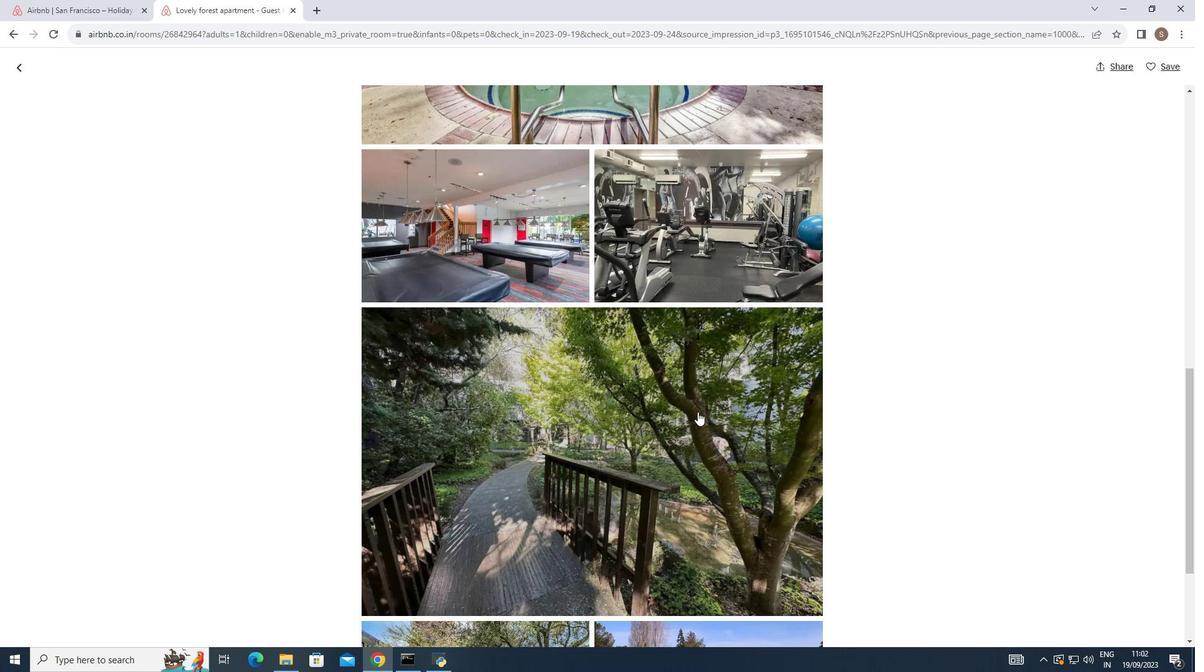 
Action: Mouse scrolled (695, 409) with delta (0, 0)
Screenshot: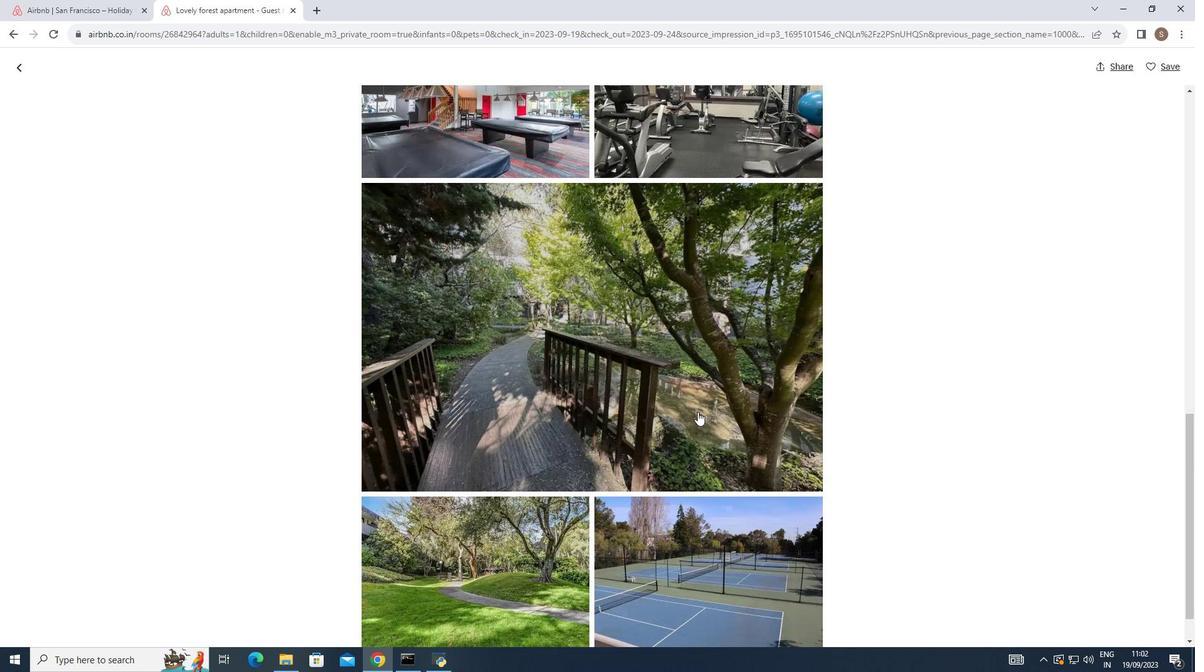 
Action: Mouse scrolled (695, 409) with delta (0, 0)
Screenshot: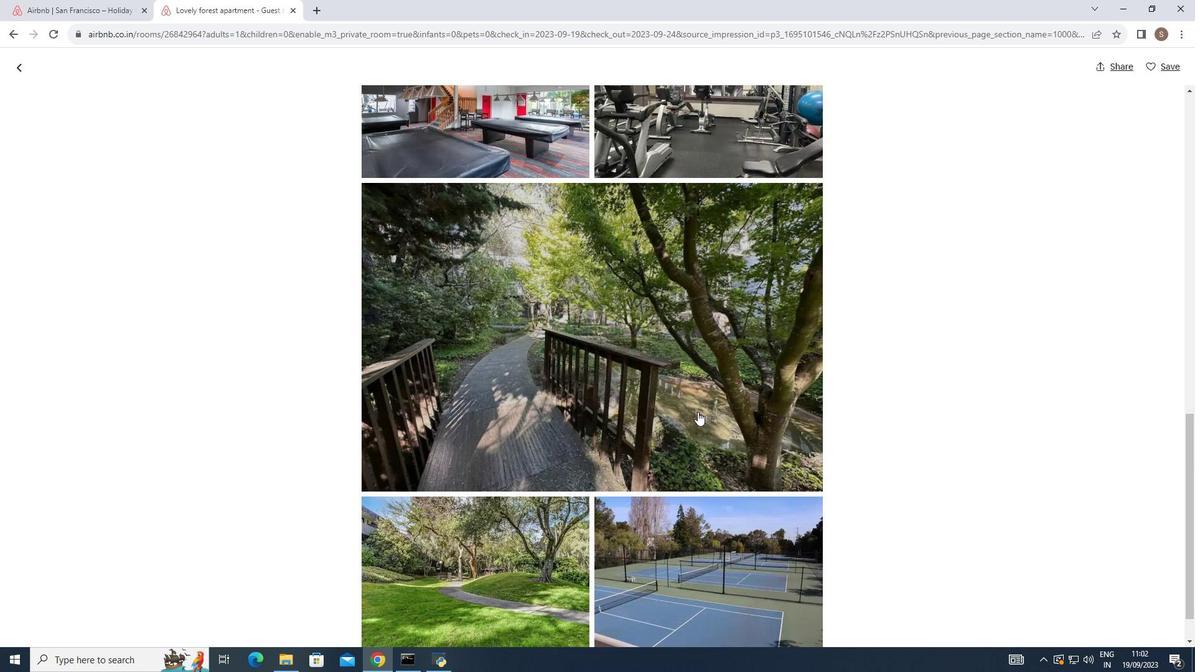 
Action: Mouse scrolled (695, 409) with delta (0, 0)
Screenshot: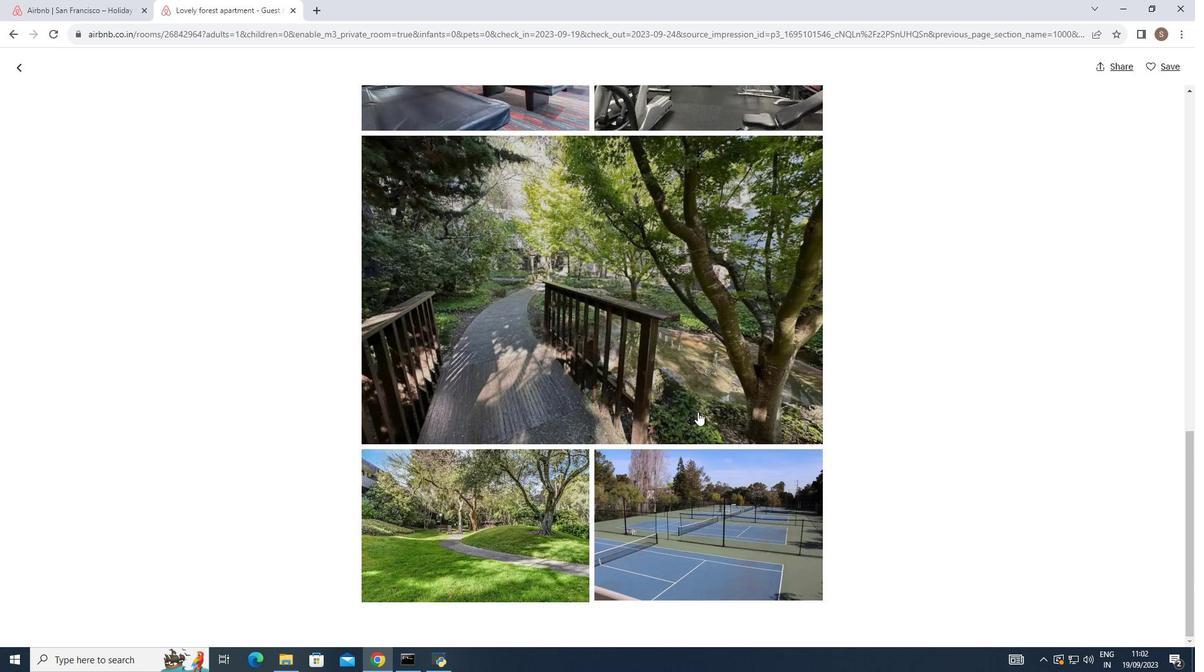 
Action: Mouse scrolled (695, 409) with delta (0, 0)
Screenshot: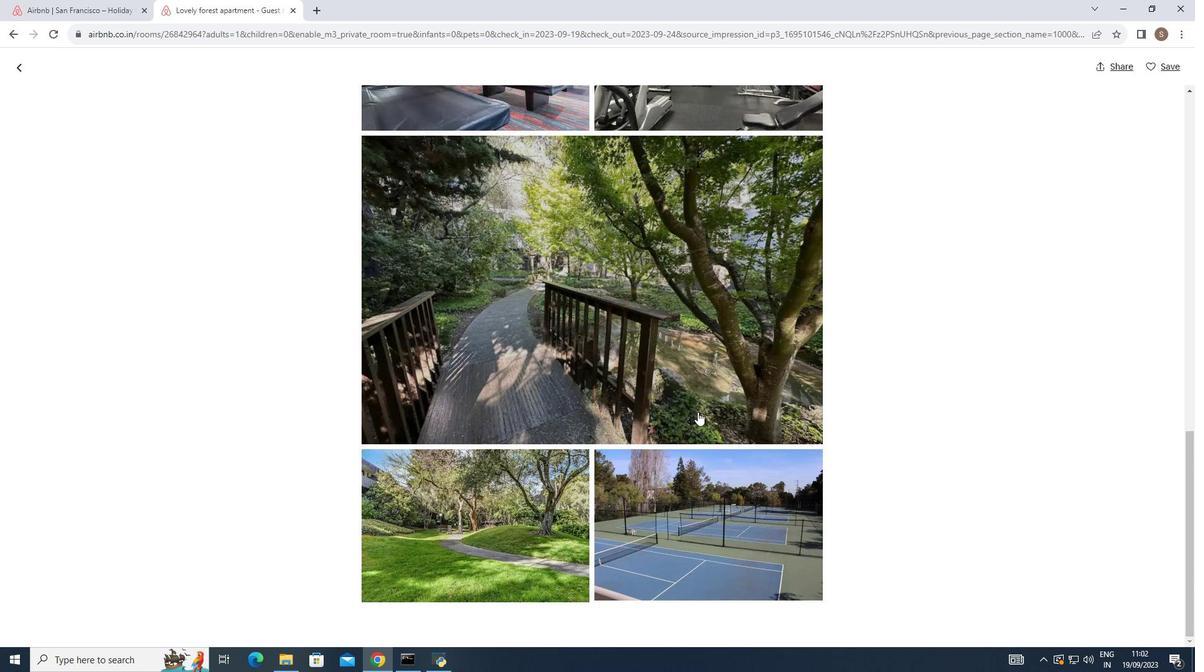 
Action: Mouse scrolled (695, 409) with delta (0, 0)
Screenshot: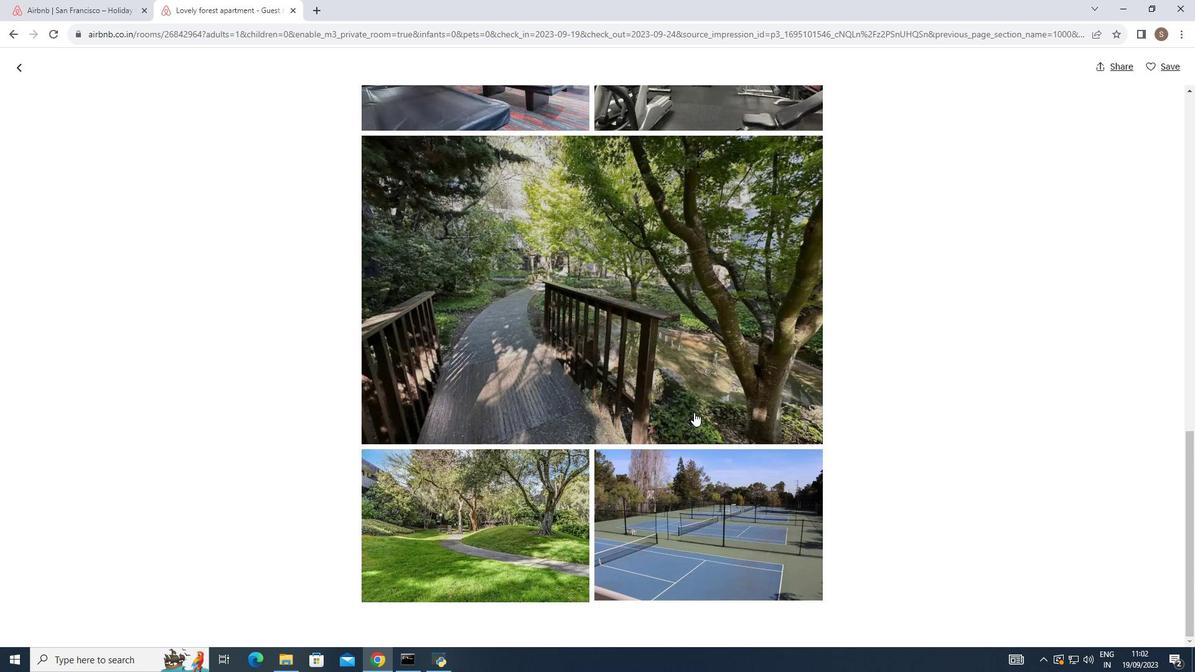 
Action: Mouse scrolled (695, 409) with delta (0, 0)
Screenshot: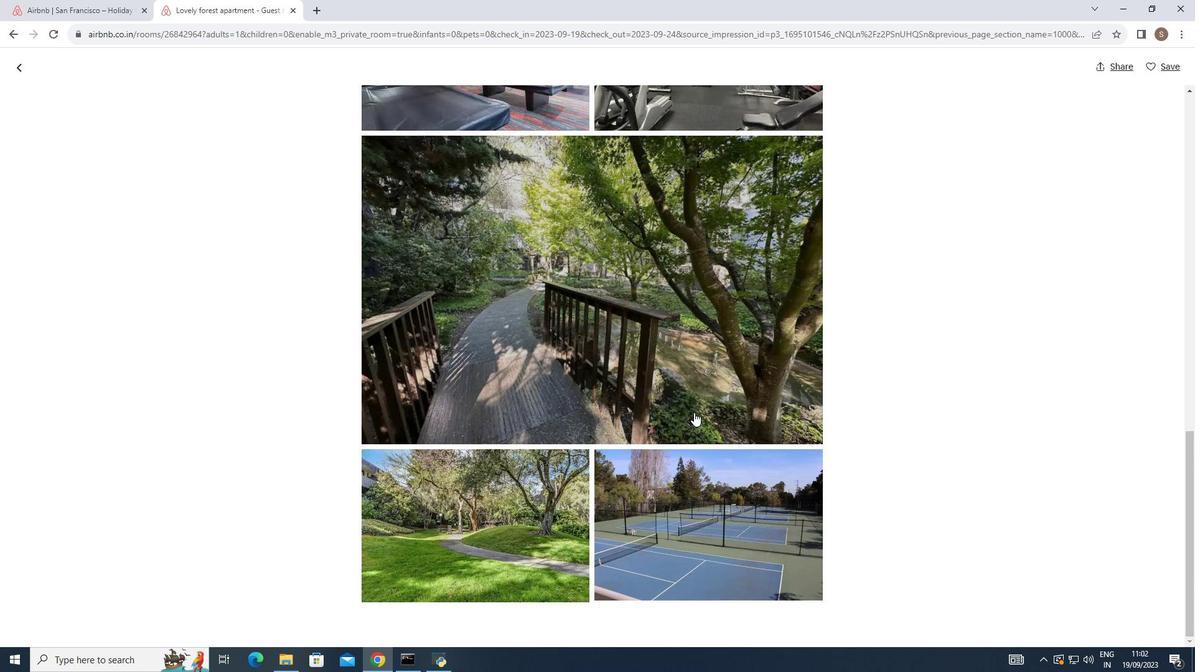 
Action: Mouse scrolled (695, 409) with delta (0, 0)
Screenshot: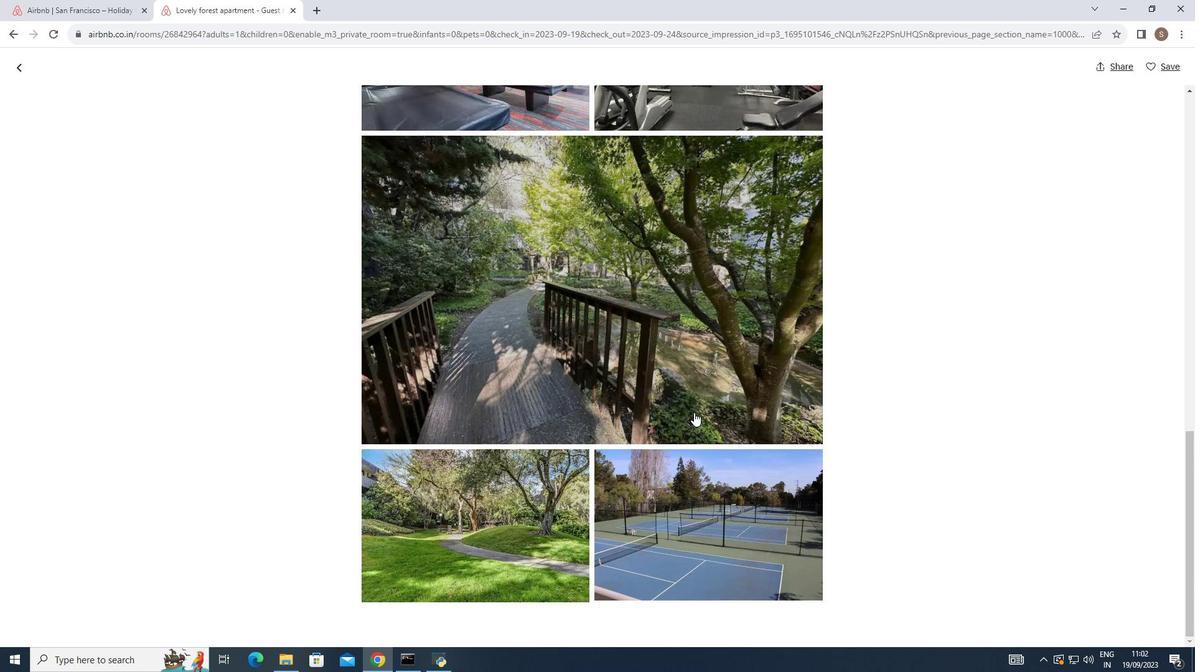
Action: Mouse moved to (16, 63)
Screenshot: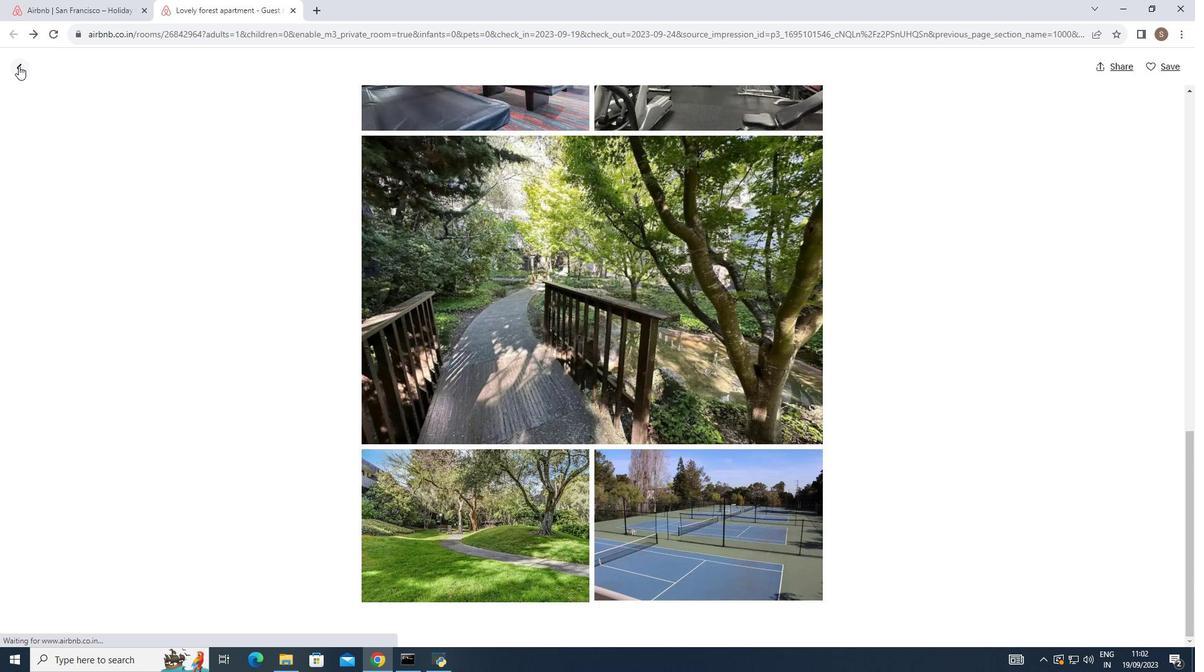 
Action: Mouse pressed left at (16, 63)
Screenshot: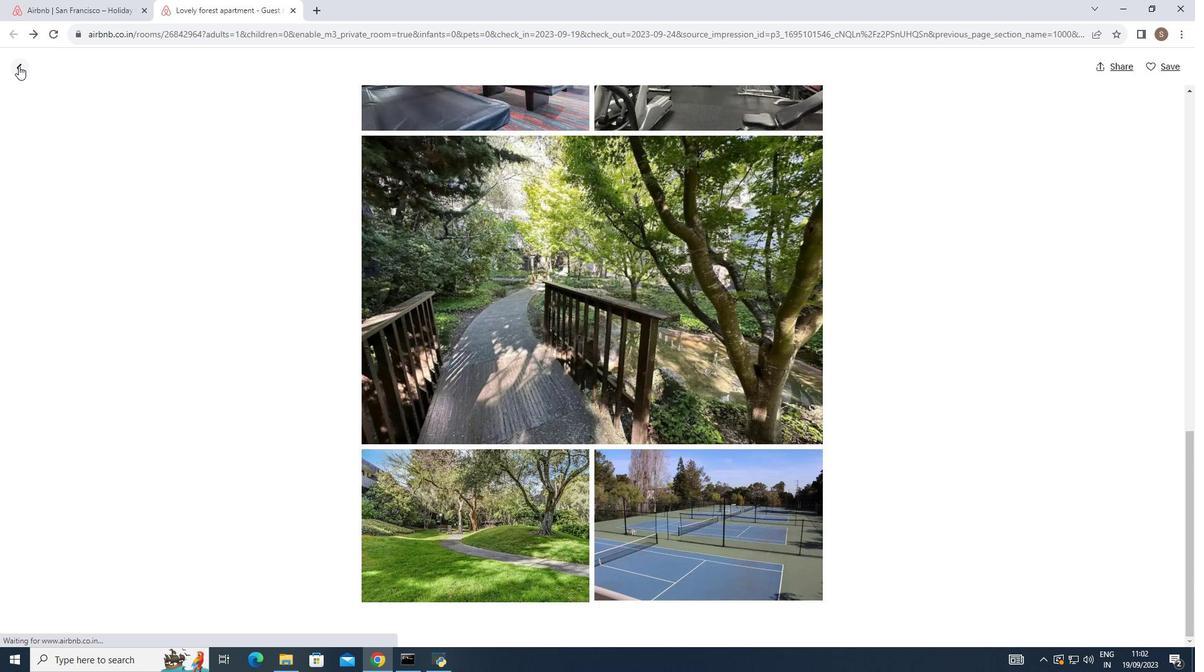 
Action: Mouse moved to (316, 311)
Screenshot: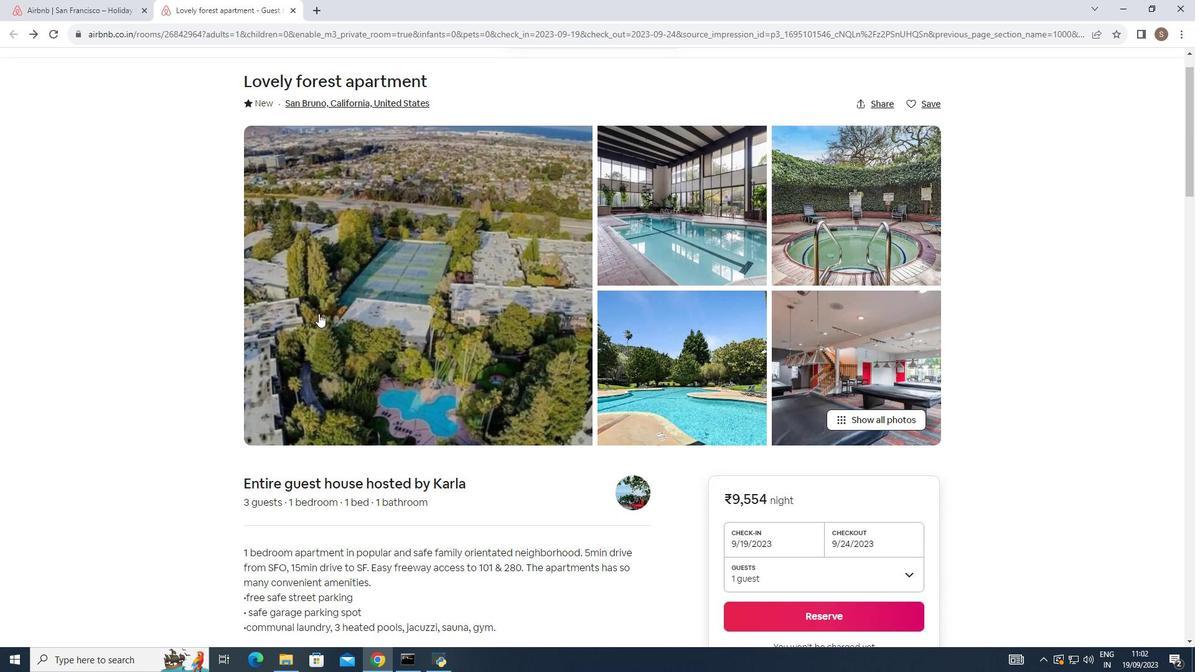 
Action: Mouse scrolled (316, 310) with delta (0, 0)
Screenshot: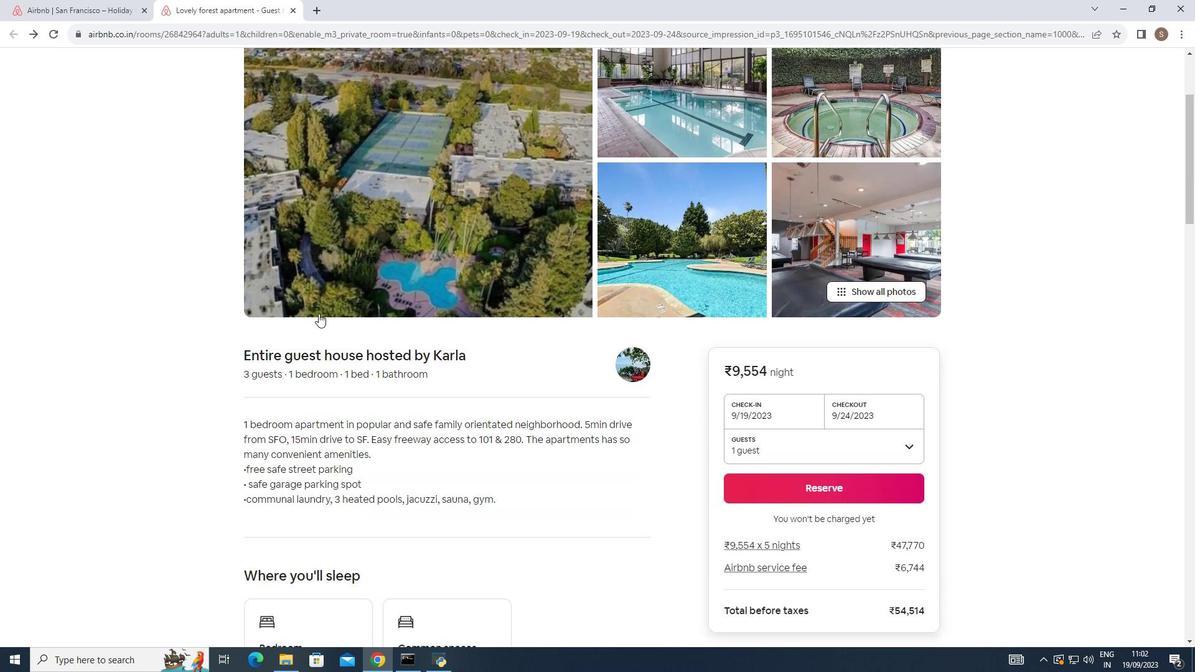 
Action: Mouse scrolled (316, 310) with delta (0, 0)
Screenshot: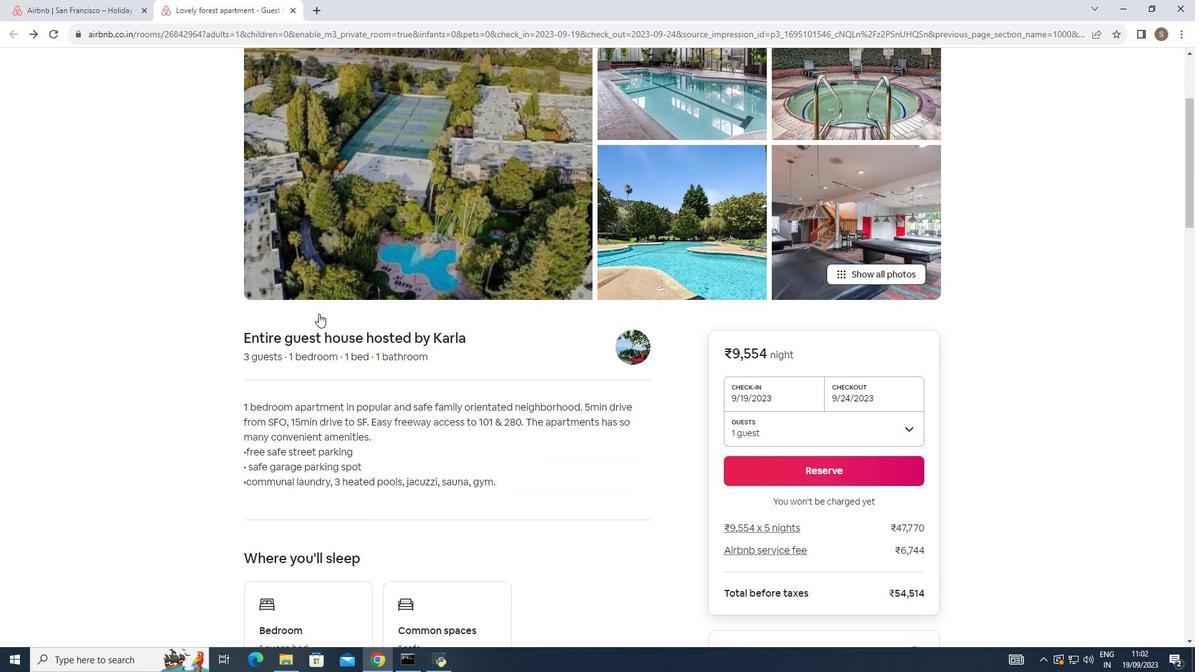 
Action: Mouse scrolled (316, 310) with delta (0, 0)
Screenshot: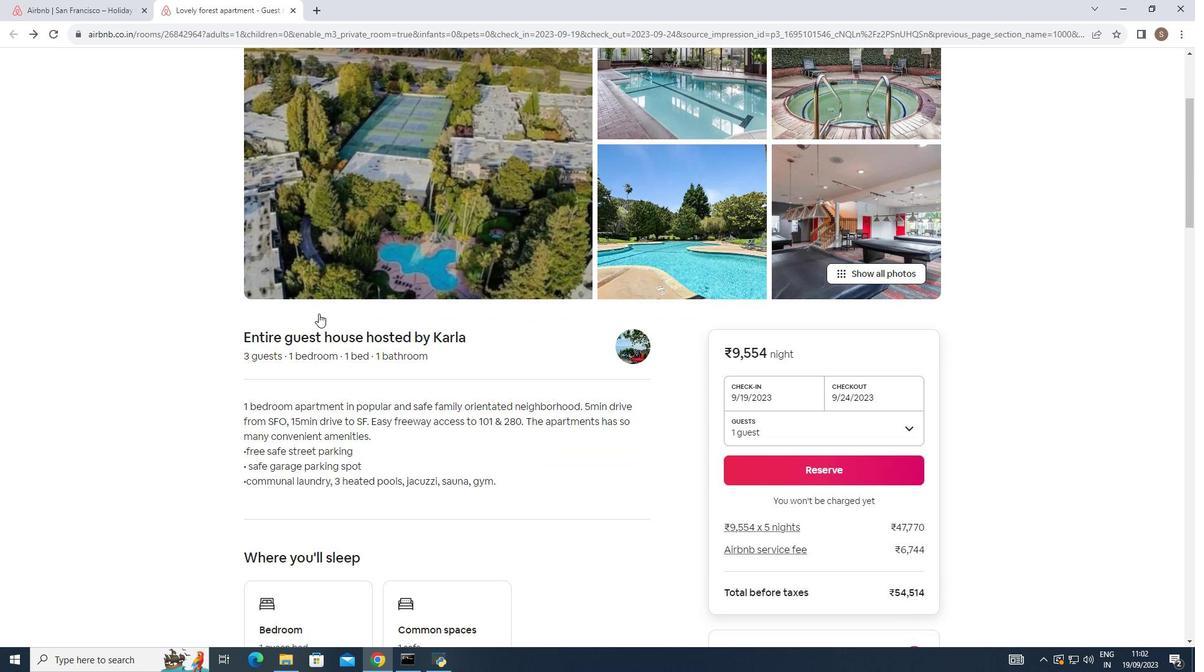 
Action: Mouse scrolled (316, 310) with delta (0, 0)
Screenshot: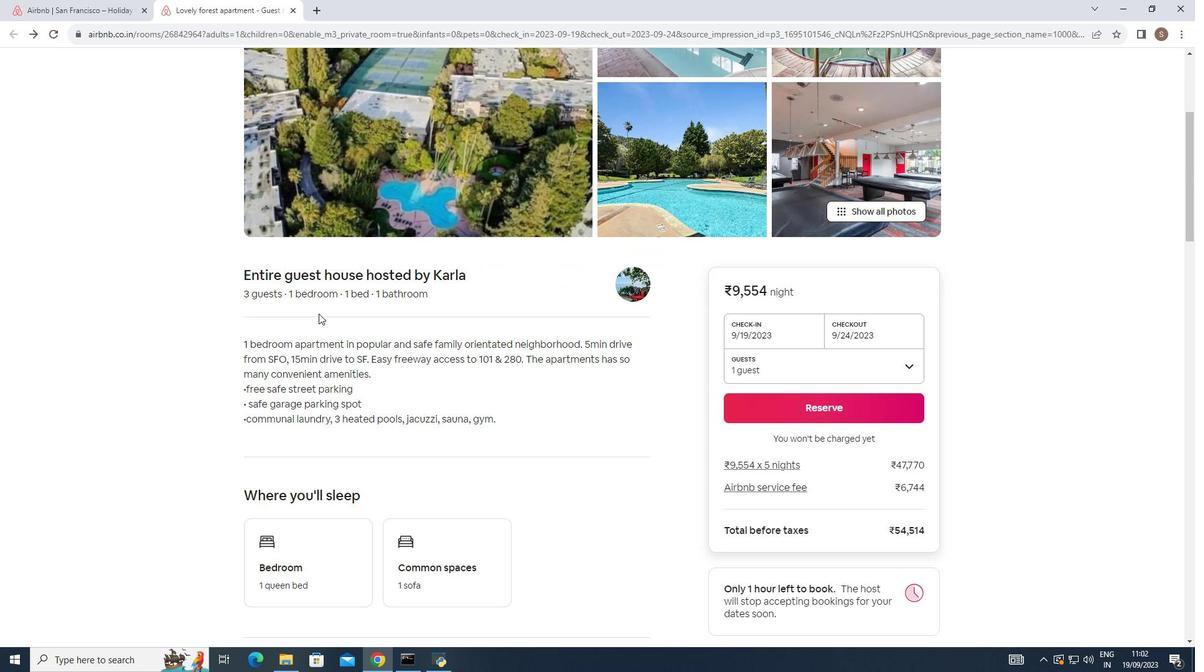 
Action: Mouse scrolled (316, 310) with delta (0, 0)
Screenshot: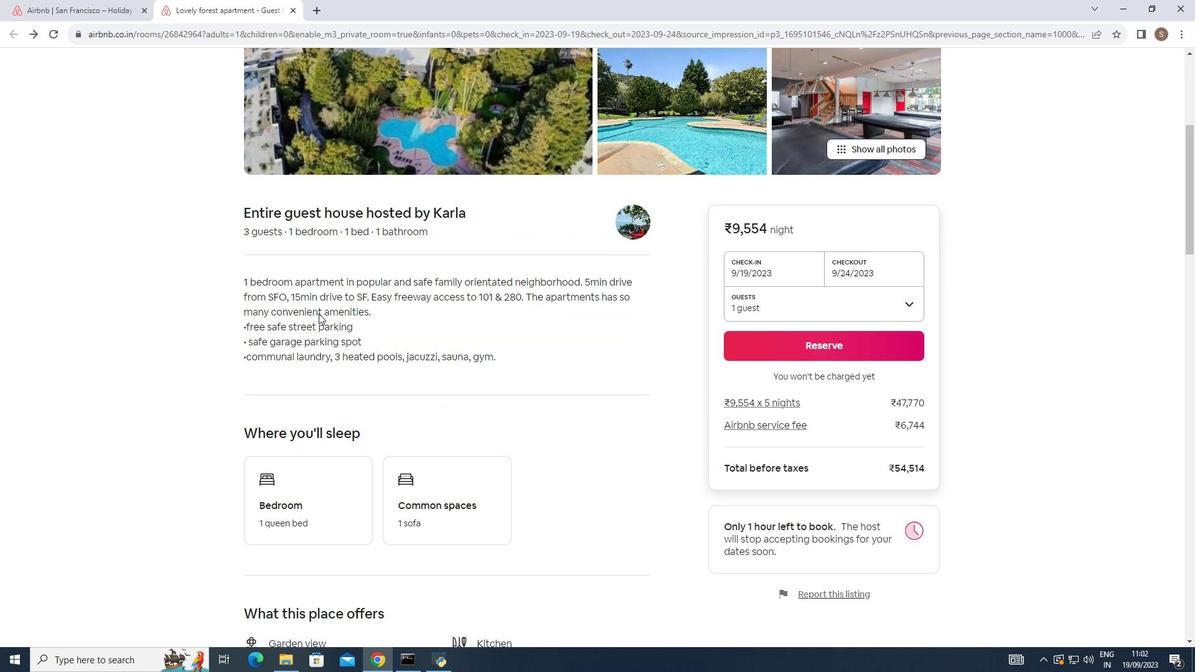 
Action: Mouse moved to (318, 308)
Screenshot: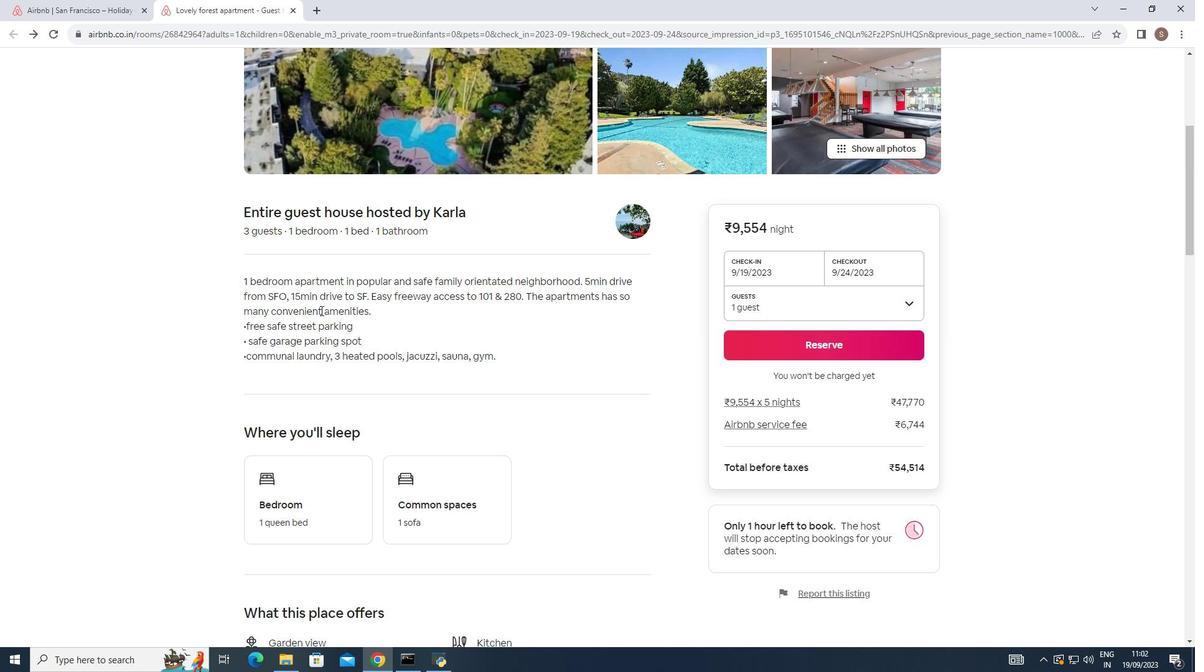 
Action: Mouse scrolled (318, 307) with delta (0, 0)
Screenshot: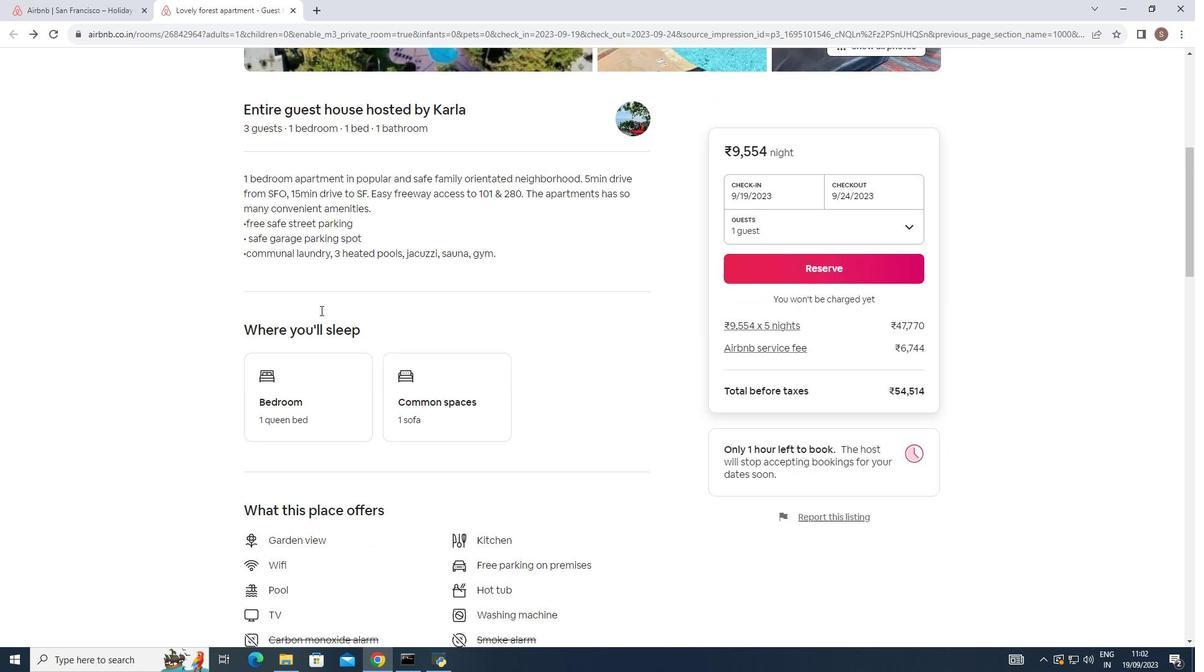 
Action: Mouse scrolled (318, 307) with delta (0, 0)
Screenshot: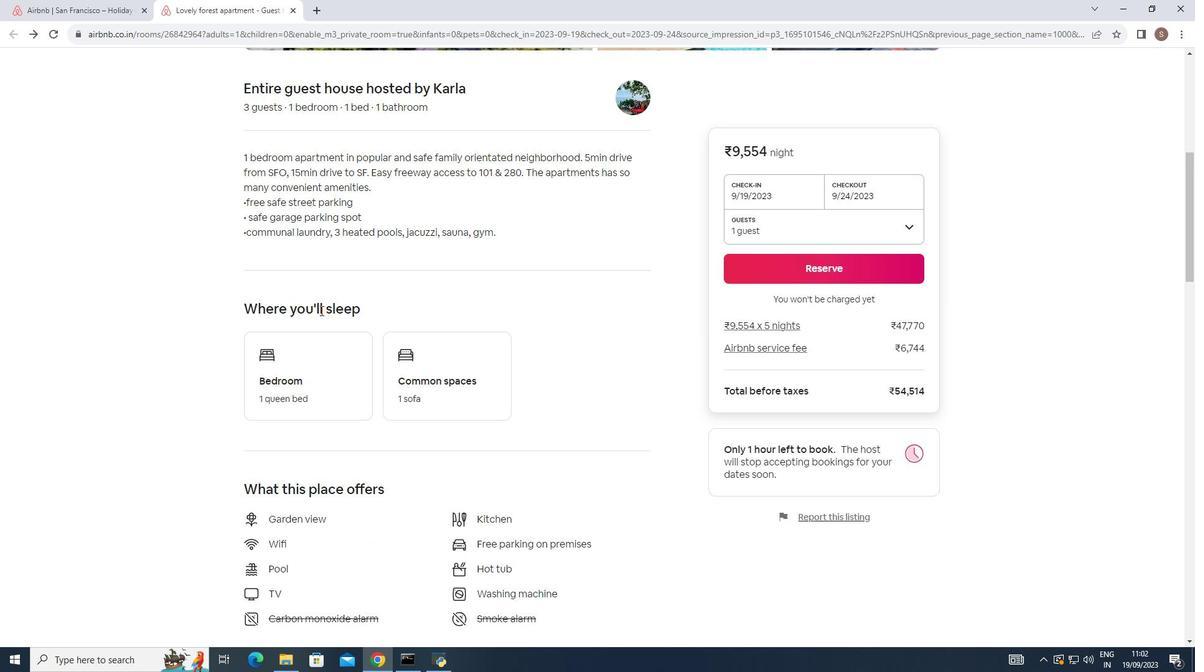 
Action: Mouse scrolled (318, 307) with delta (0, 0)
Screenshot: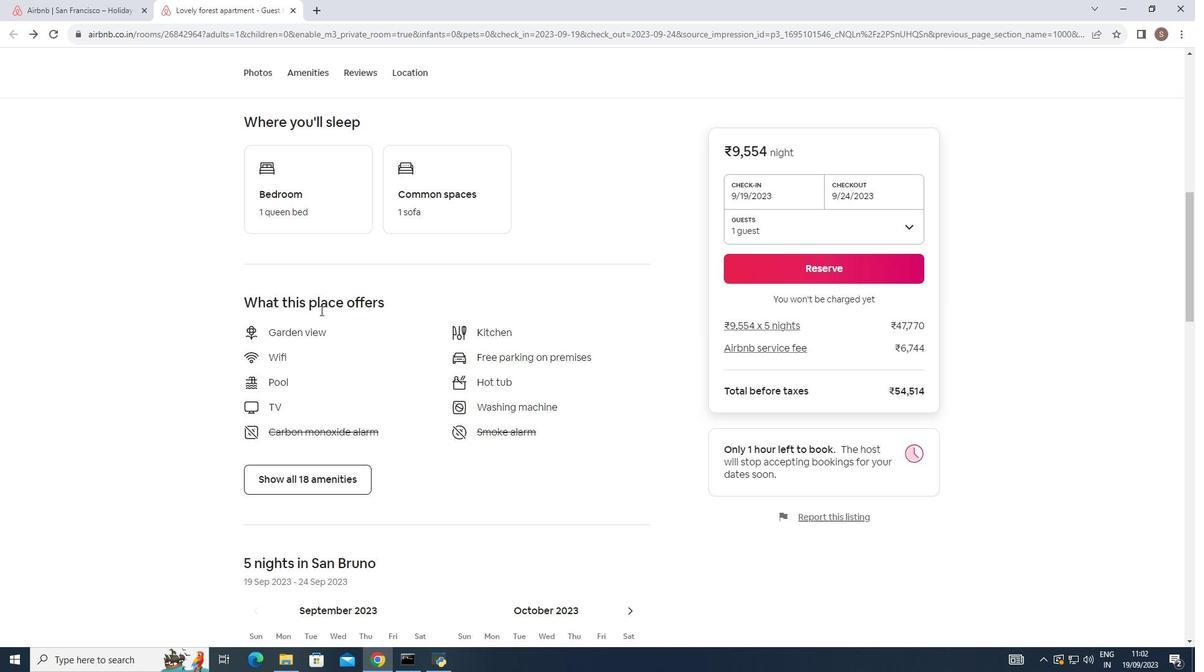 
Action: Mouse scrolled (318, 307) with delta (0, 0)
Screenshot: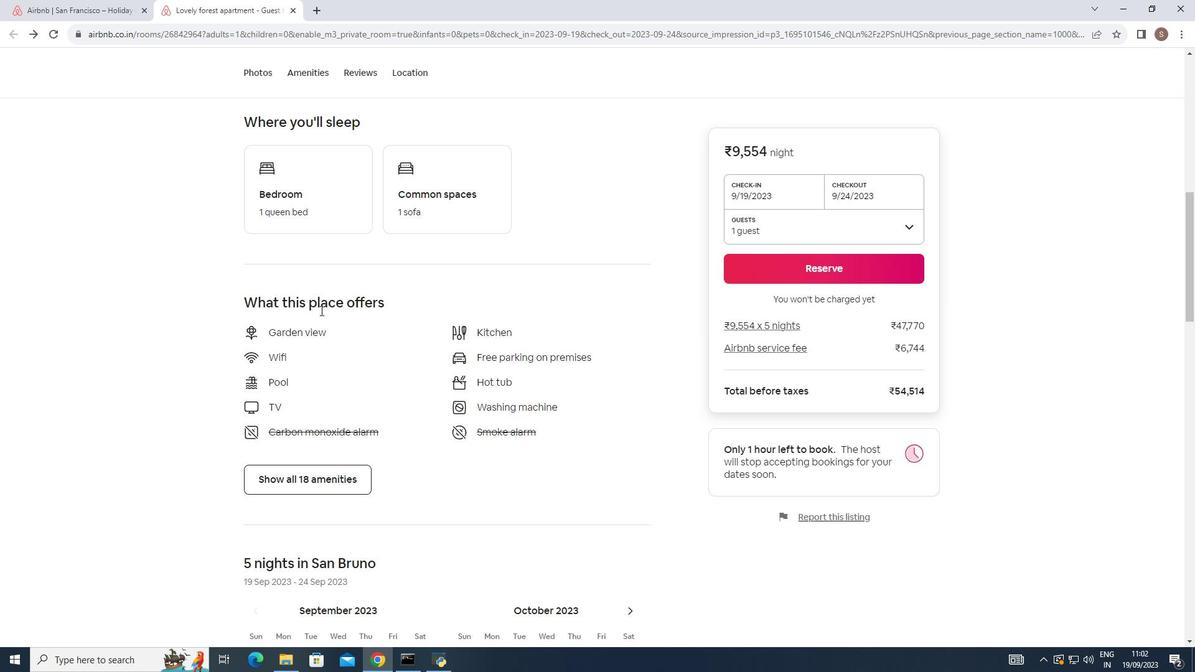 
Action: Mouse scrolled (318, 307) with delta (0, 0)
Screenshot: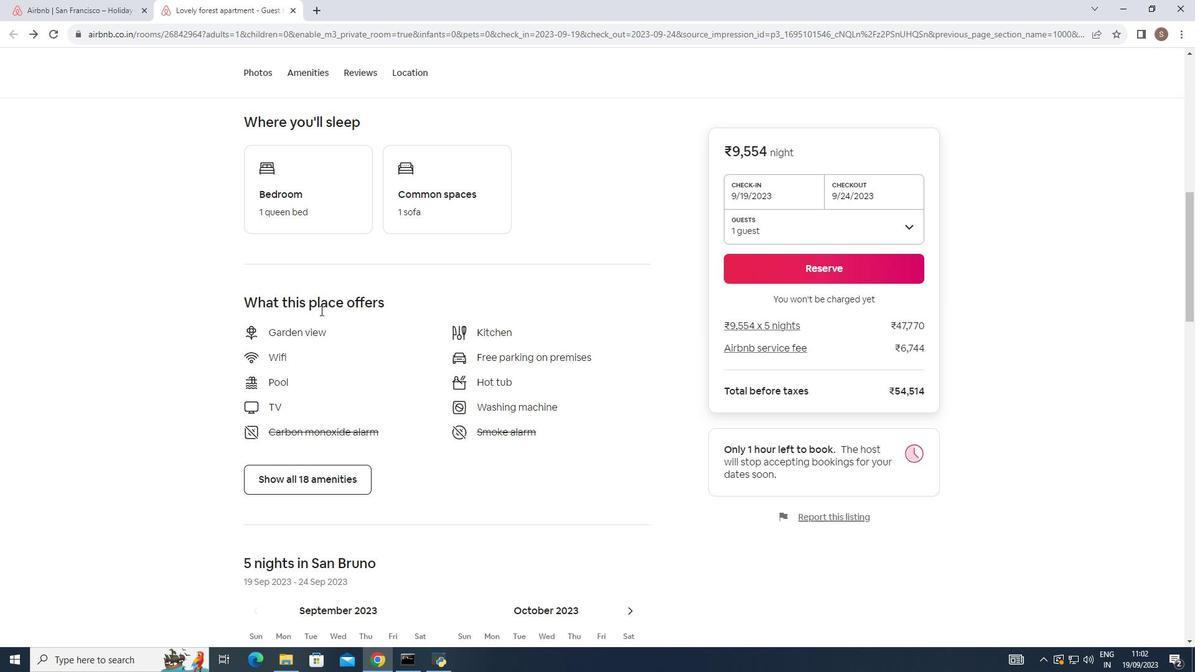 
Action: Mouse scrolled (318, 307) with delta (0, 0)
Screenshot: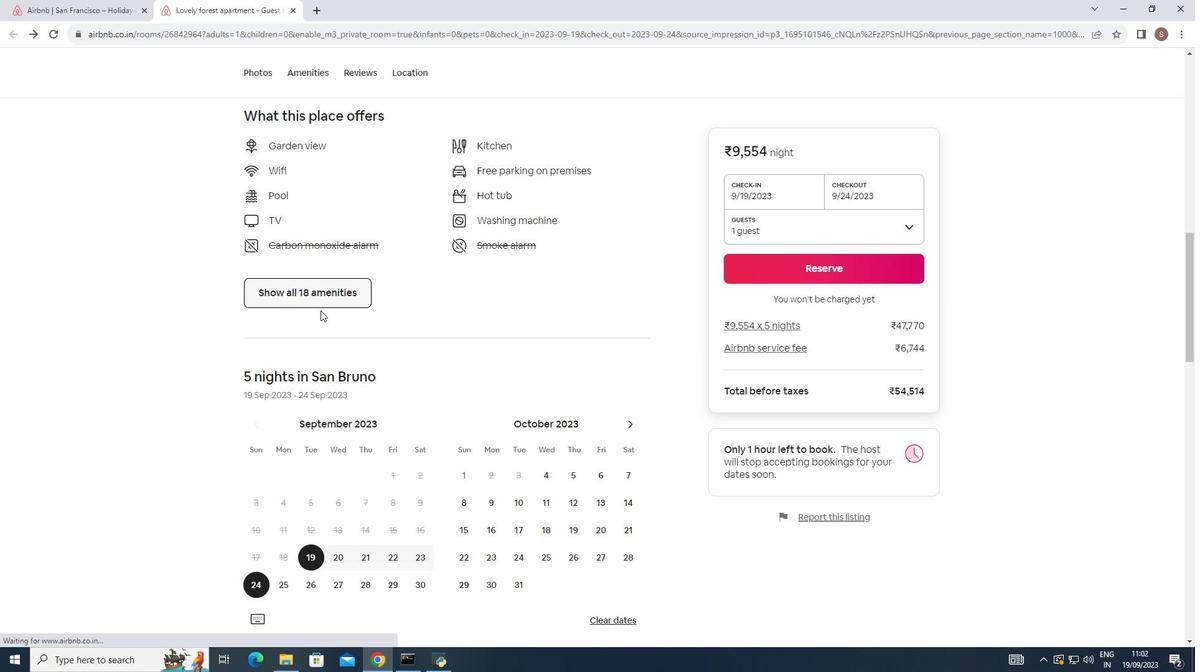
Action: Mouse scrolled (318, 307) with delta (0, 0)
Screenshot: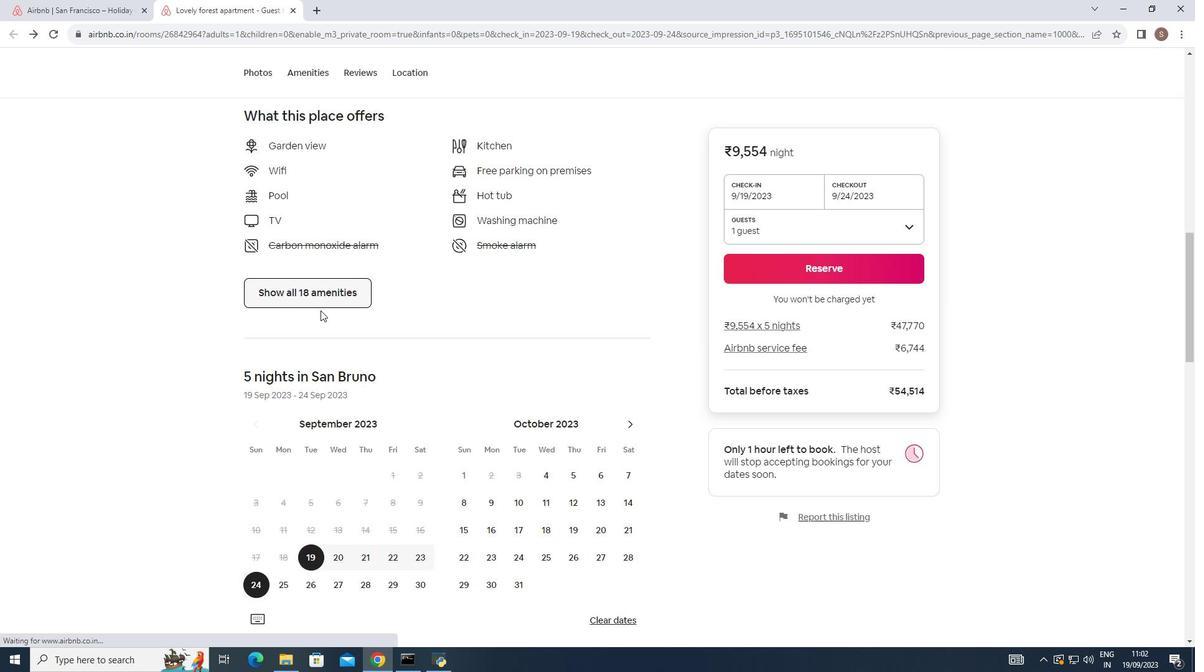 
Action: Mouse scrolled (318, 307) with delta (0, 0)
Screenshot: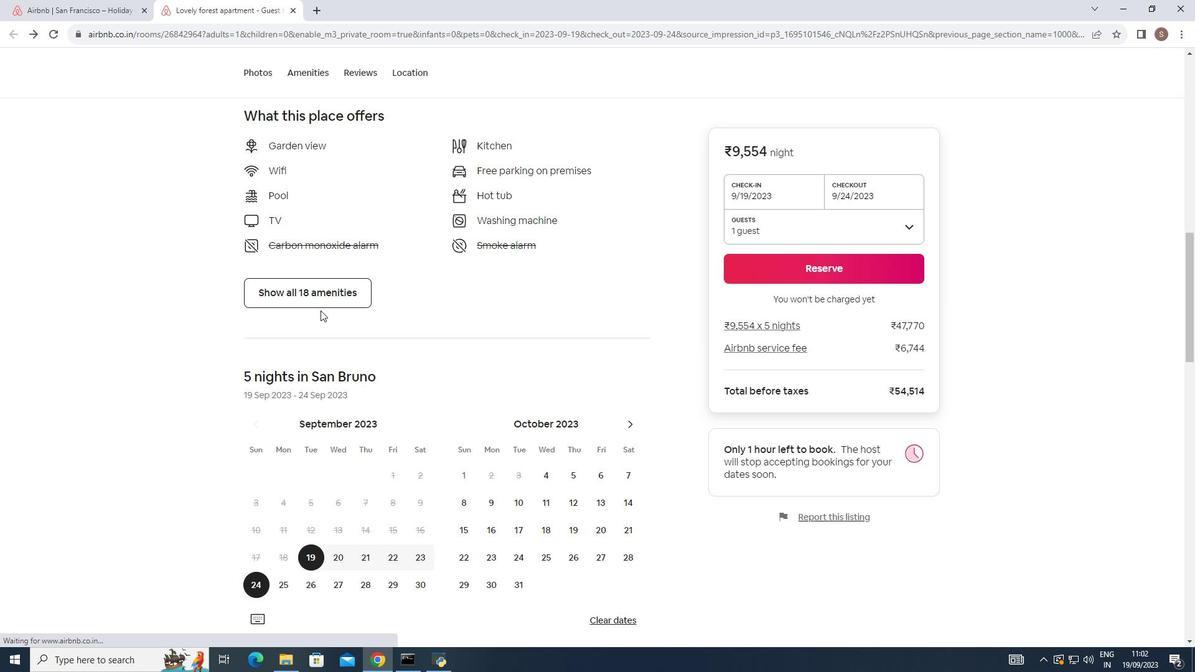 
Action: Mouse moved to (317, 287)
Screenshot: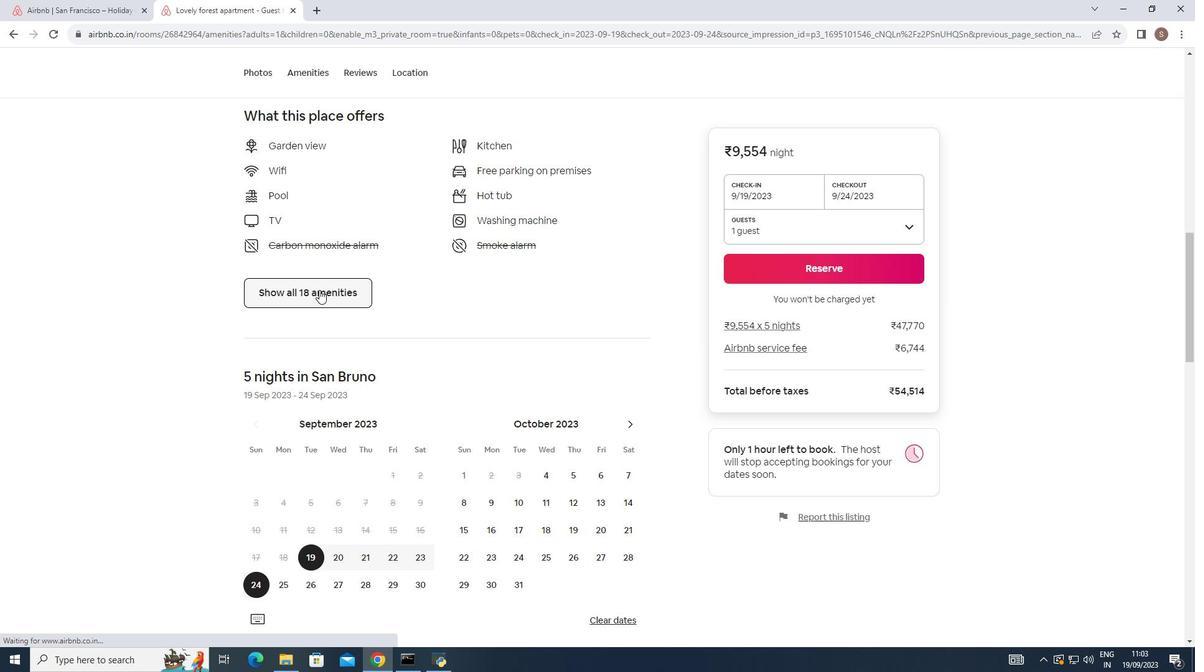 
Action: Mouse pressed left at (317, 287)
Screenshot: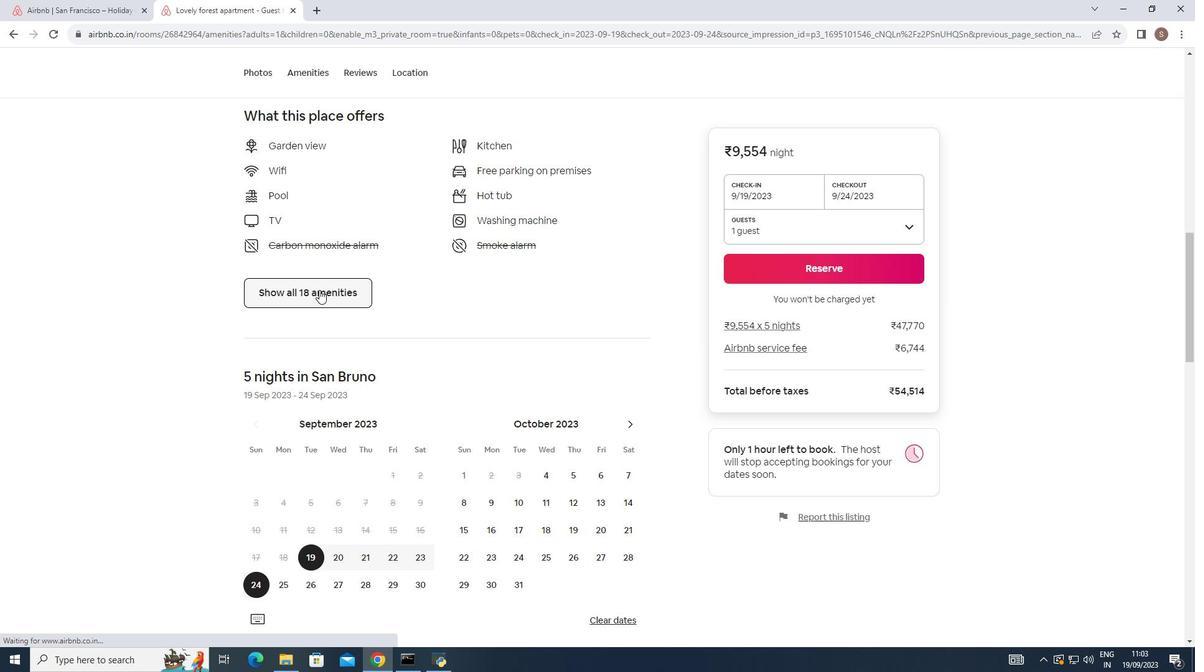 
Action: Mouse moved to (417, 298)
Screenshot: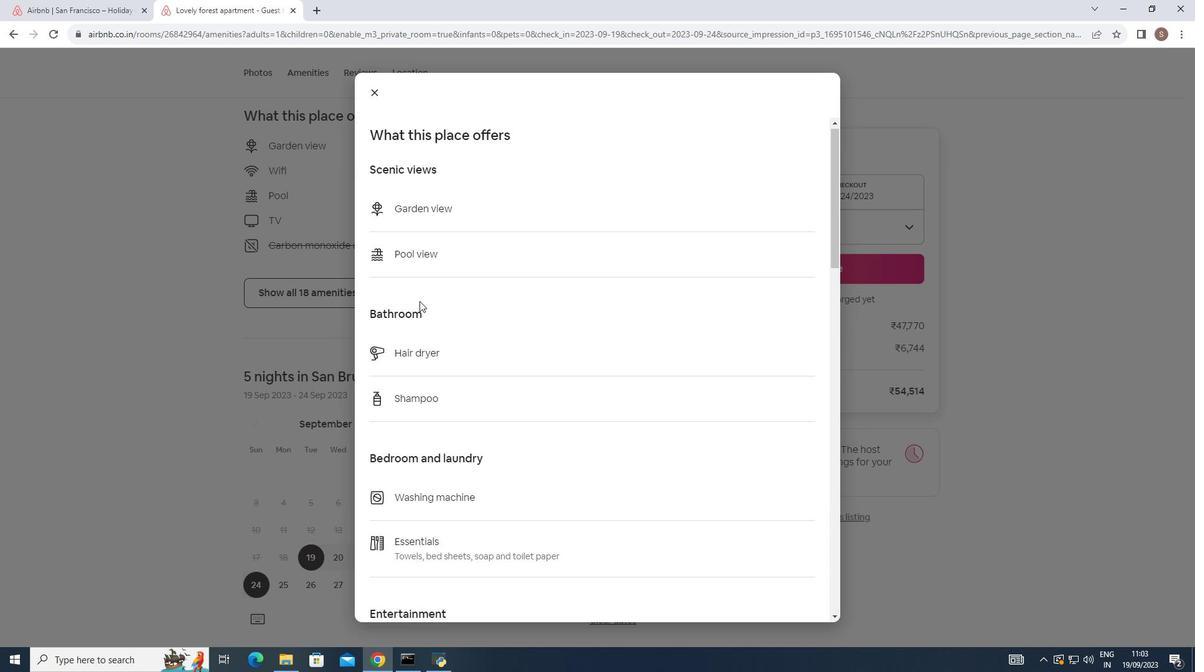 
Action: Mouse scrolled (417, 298) with delta (0, 0)
Screenshot: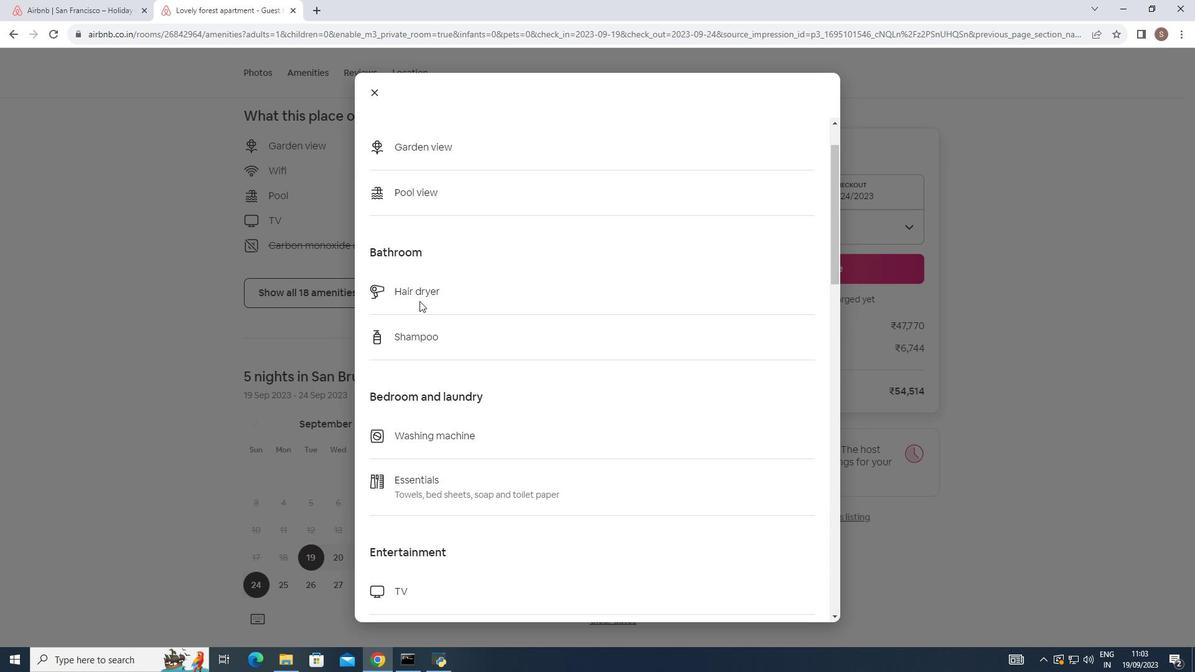 
Action: Mouse scrolled (417, 298) with delta (0, 0)
Screenshot: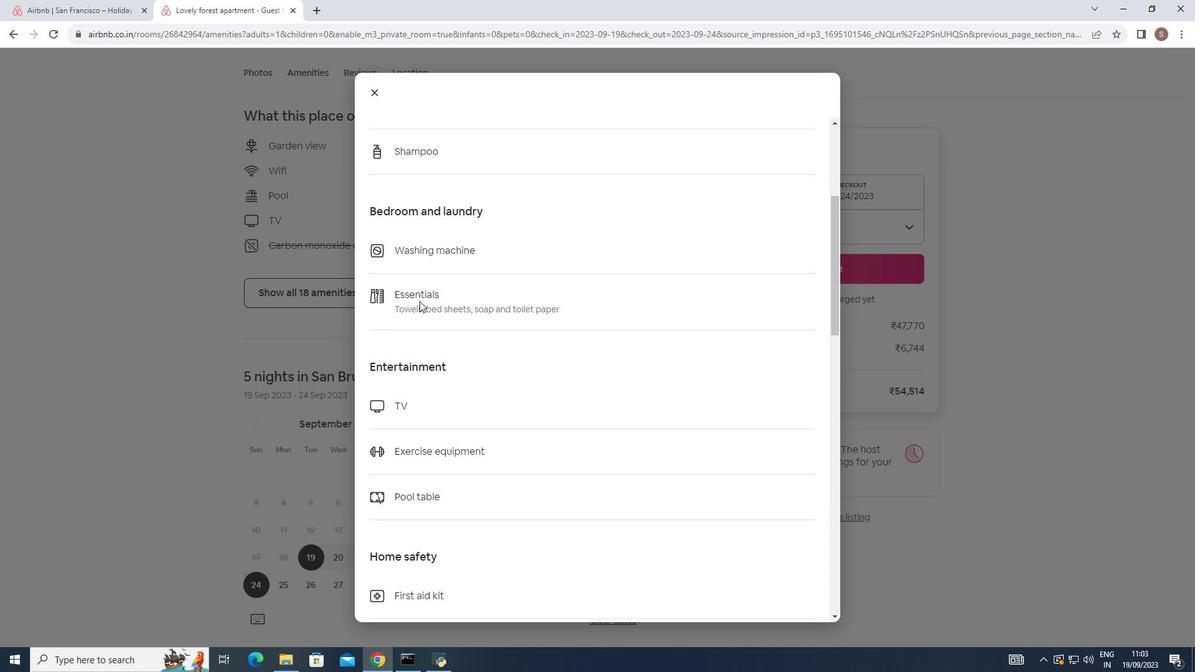 
Action: Mouse scrolled (417, 298) with delta (0, 0)
Screenshot: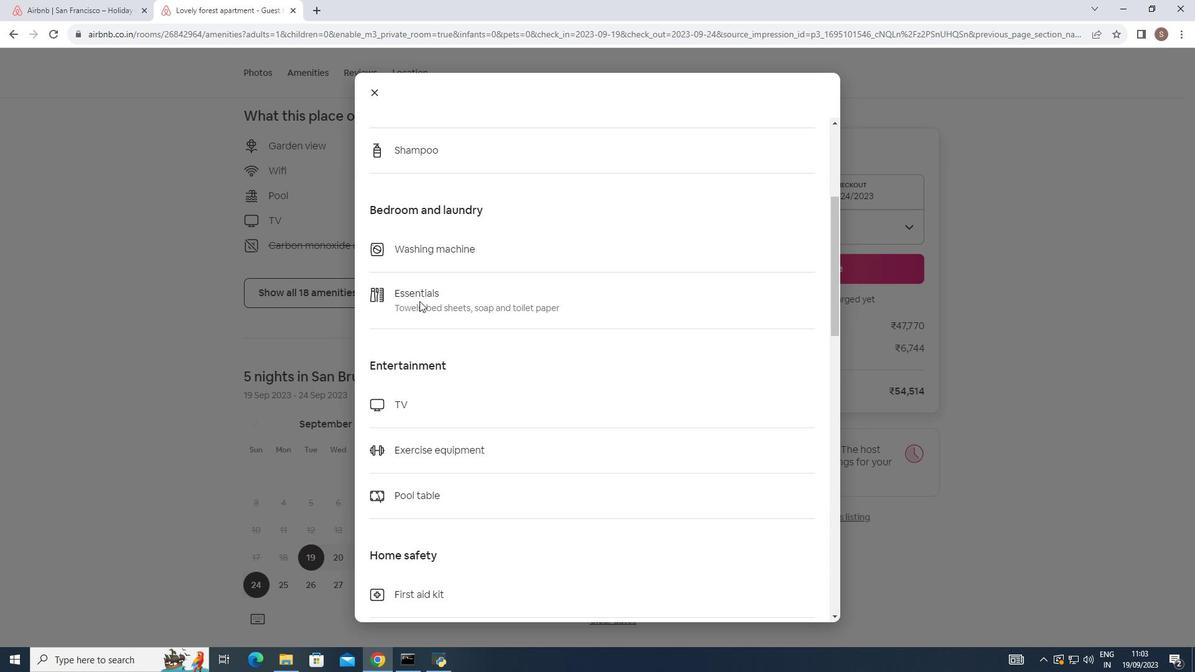 
Action: Mouse scrolled (417, 298) with delta (0, 0)
Screenshot: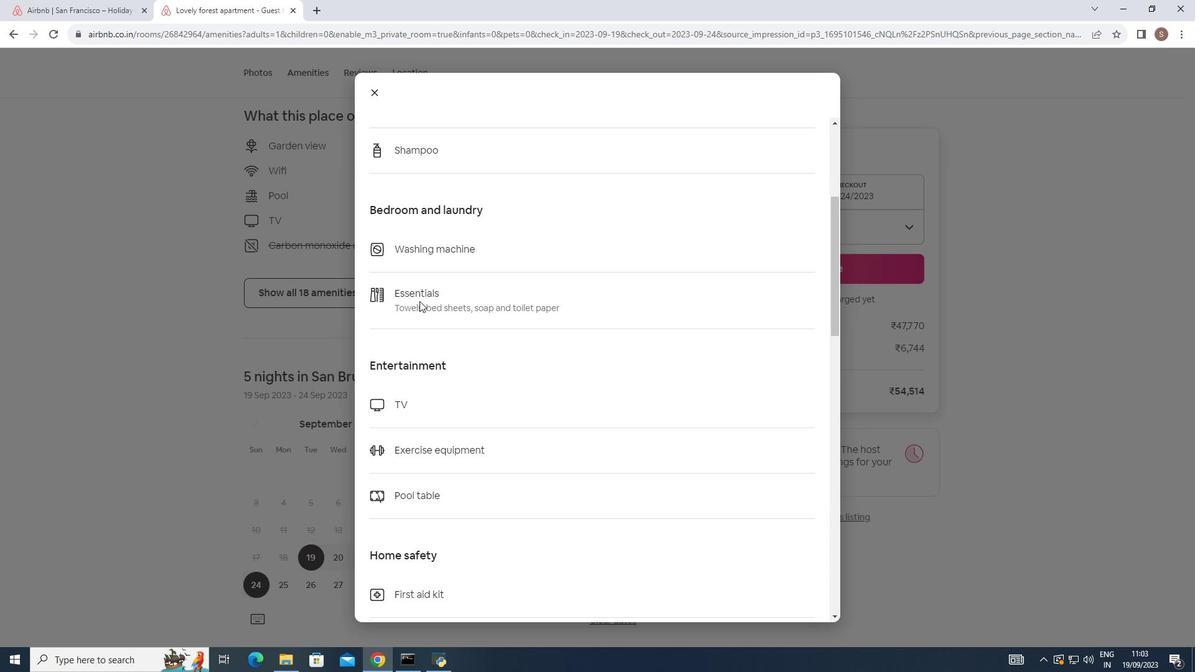 
Action: Mouse scrolled (417, 298) with delta (0, 0)
Screenshot: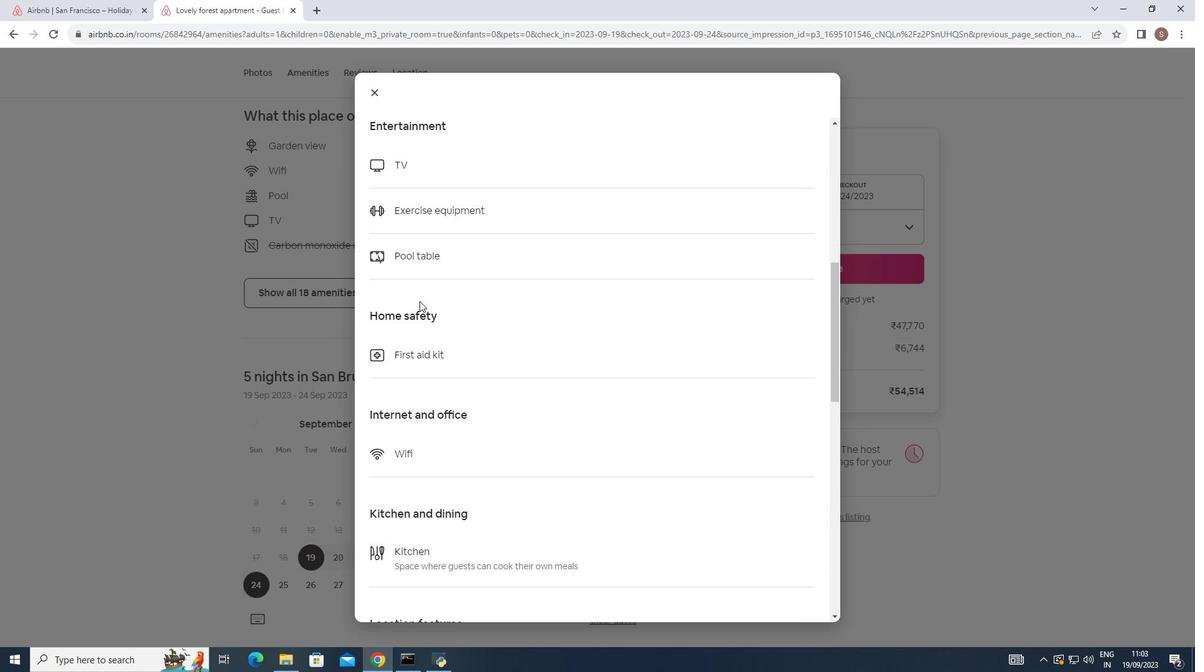 
Action: Mouse scrolled (417, 298) with delta (0, 0)
Screenshot: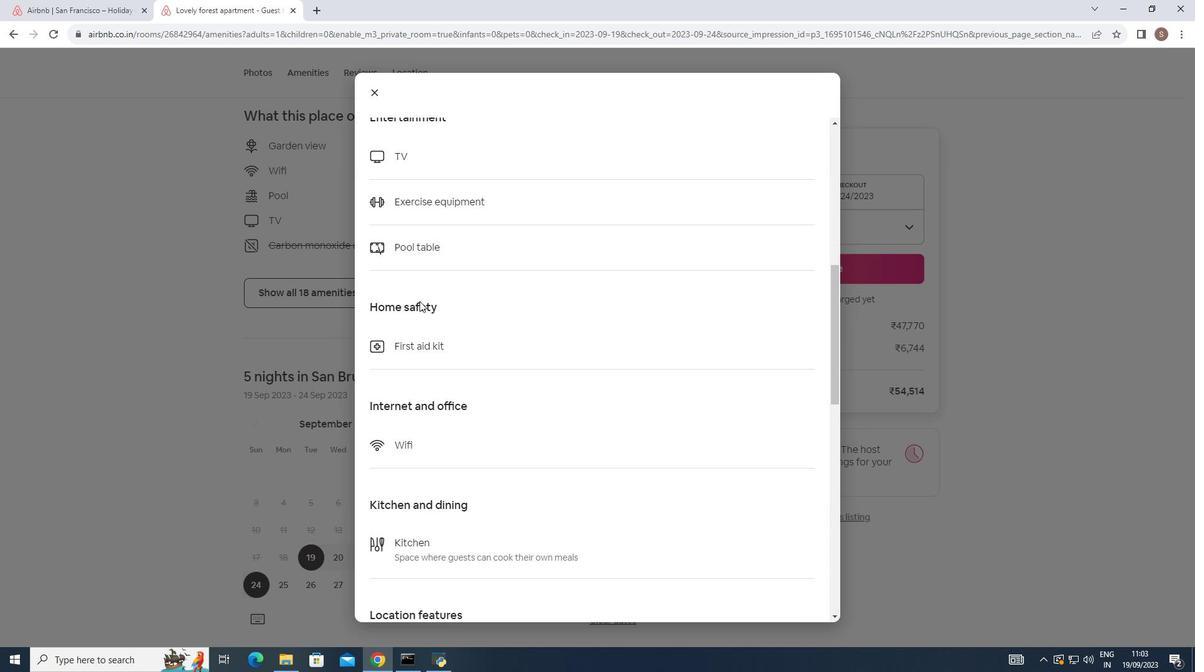 
Action: Mouse scrolled (417, 298) with delta (0, 0)
Screenshot: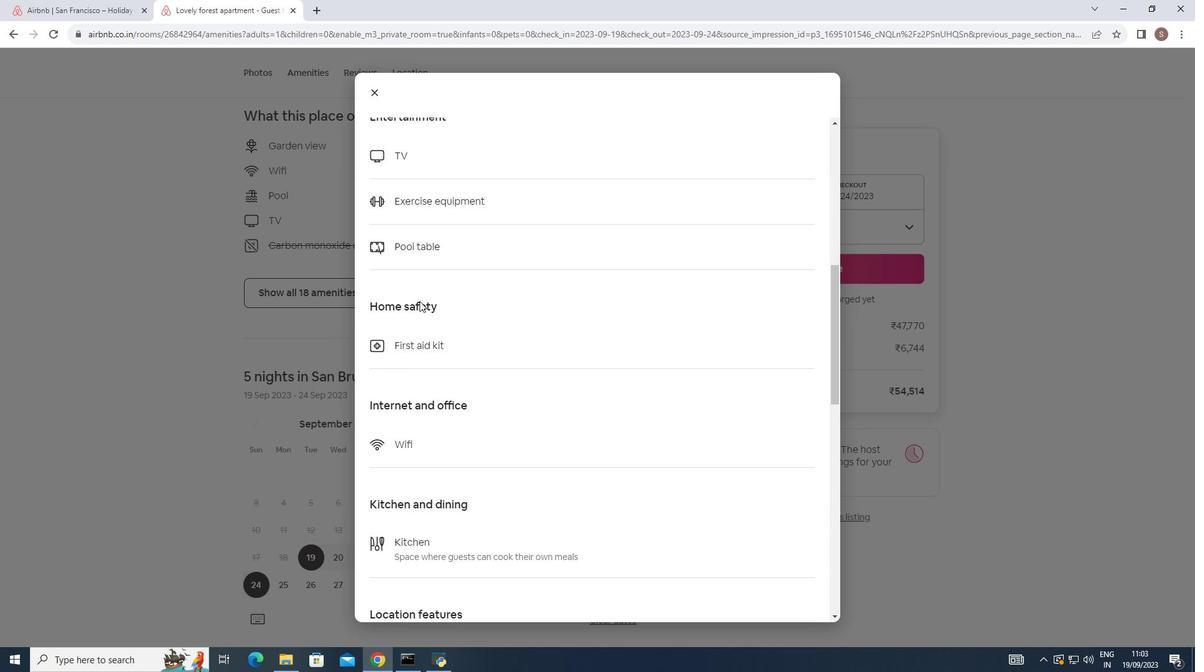 
Action: Mouse scrolled (417, 298) with delta (0, 0)
Screenshot: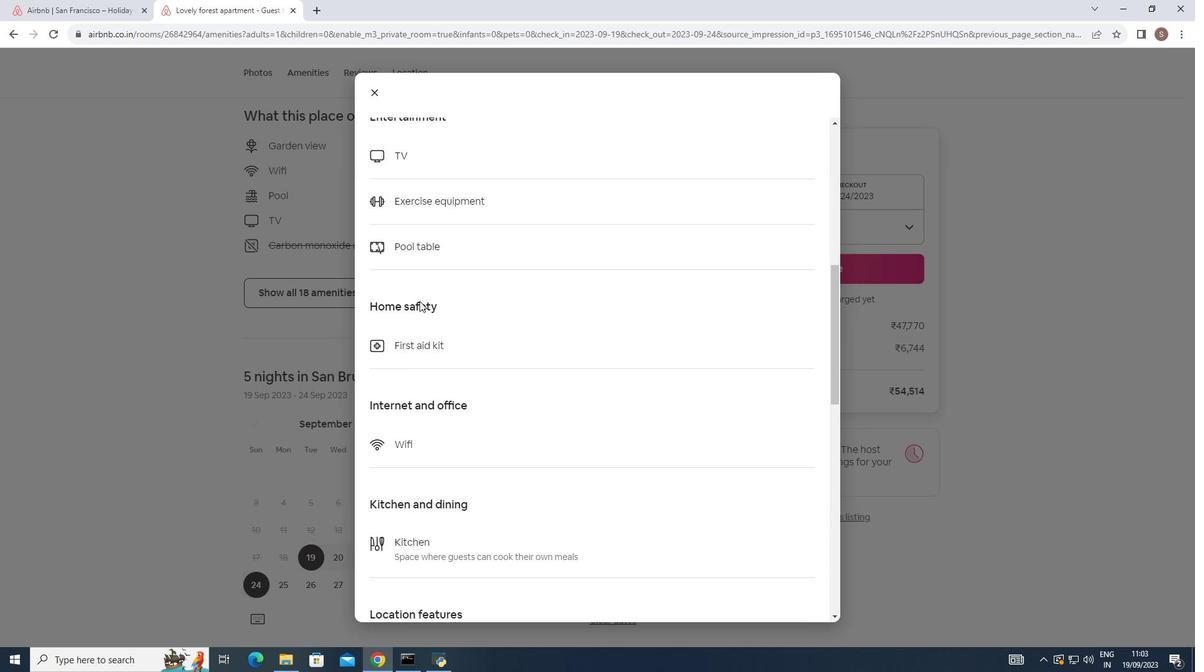 
Action: Mouse scrolled (417, 298) with delta (0, 0)
Screenshot: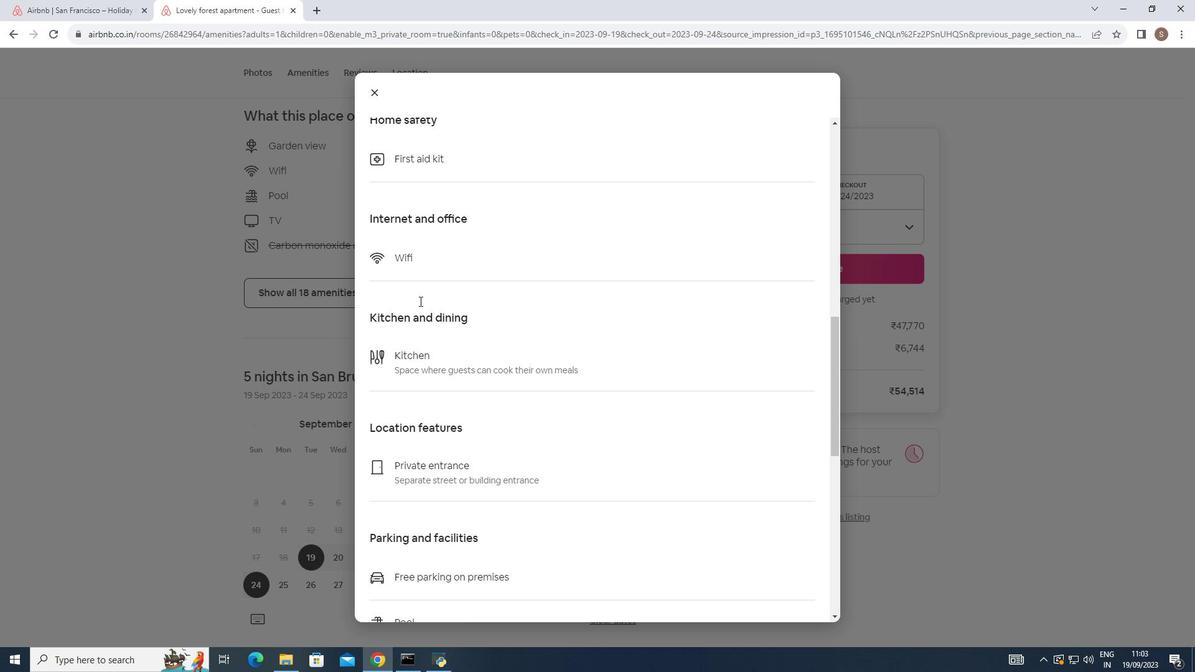 
Action: Mouse scrolled (417, 298) with delta (0, 0)
Screenshot: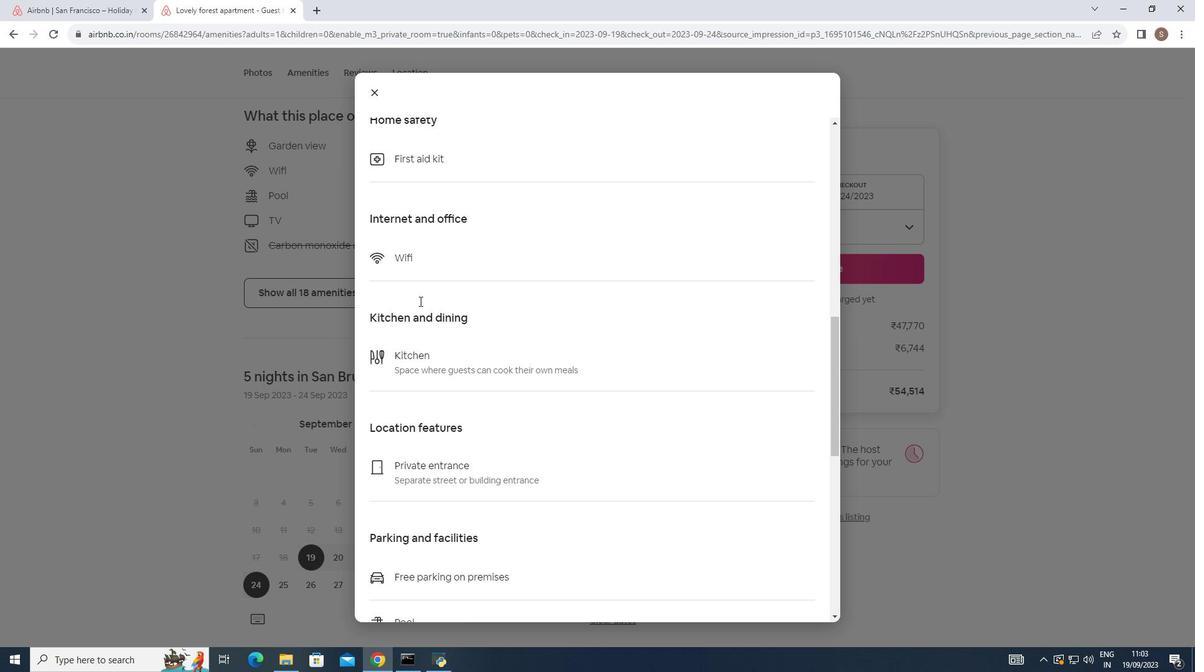 
Action: Mouse scrolled (417, 298) with delta (0, 0)
Screenshot: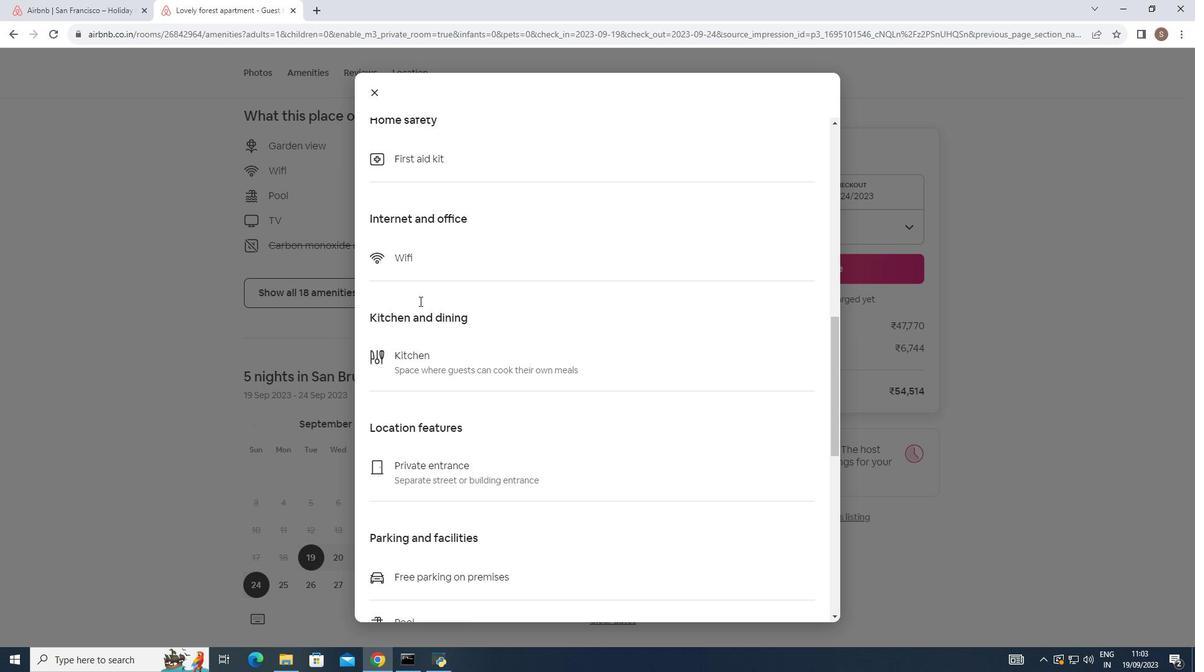 
Action: Mouse moved to (417, 298)
Screenshot: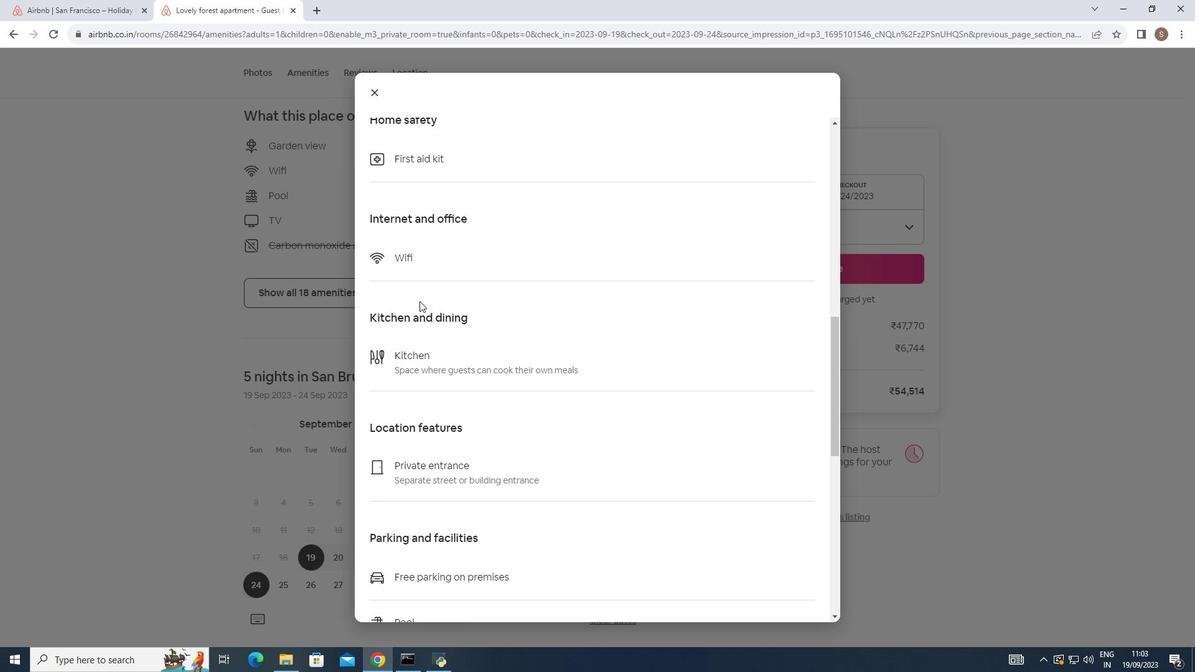 
Action: Mouse scrolled (417, 298) with delta (0, 0)
Screenshot: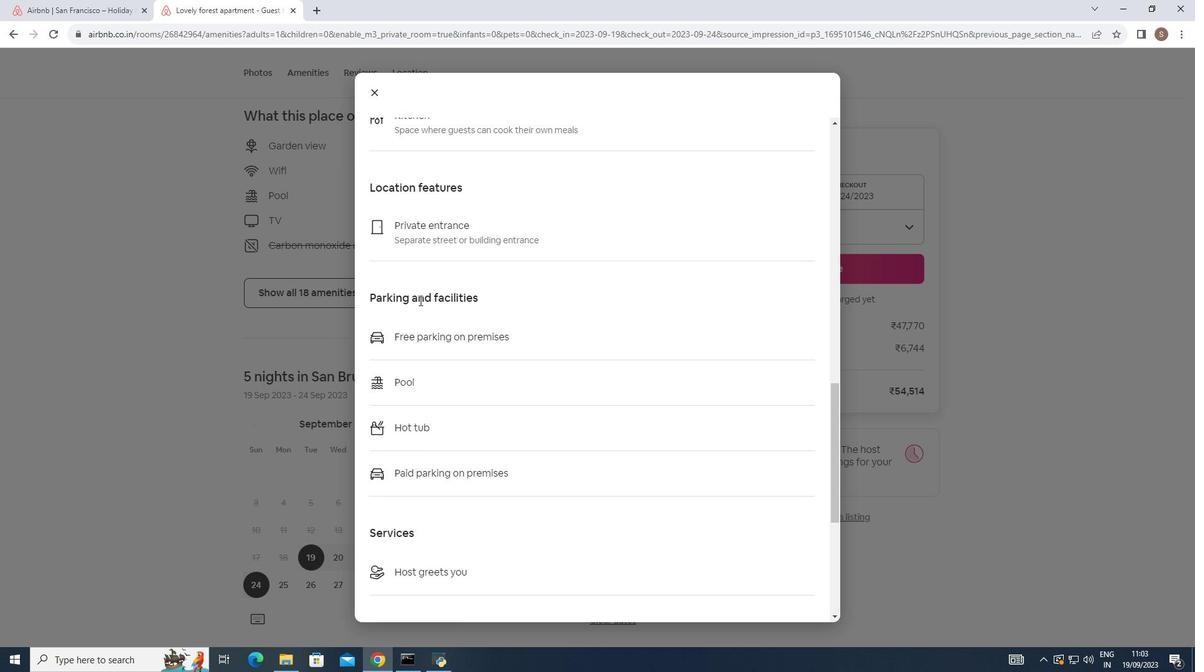 
Action: Mouse scrolled (417, 298) with delta (0, 0)
Screenshot: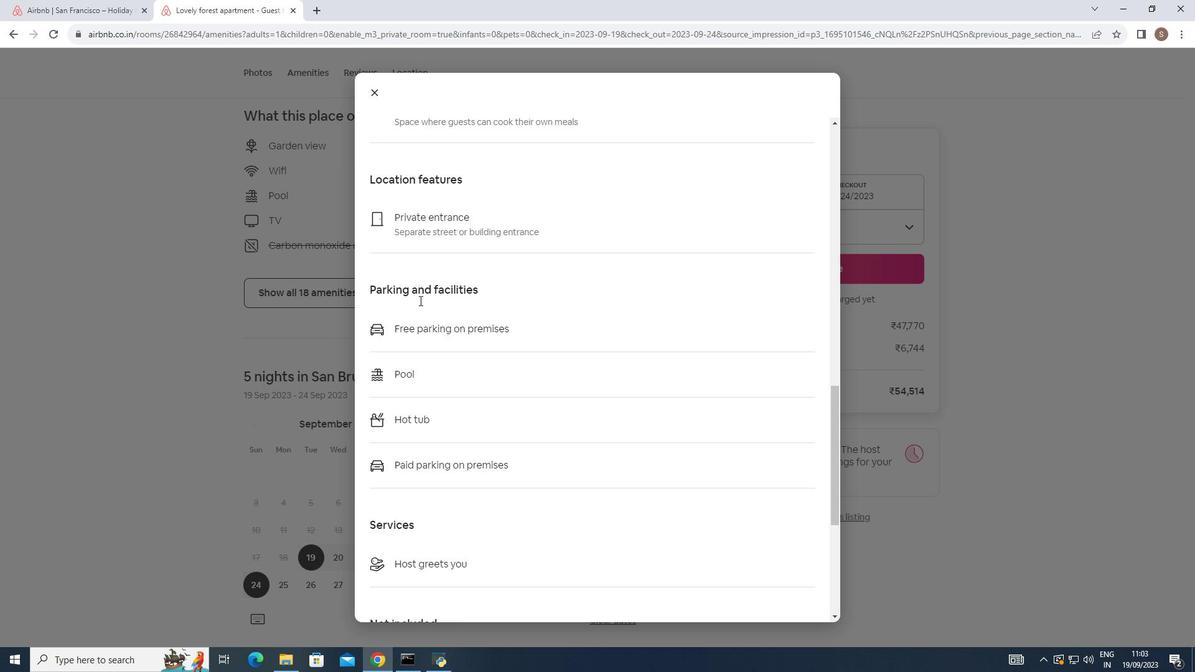 
Action: Mouse scrolled (417, 298) with delta (0, 0)
Screenshot: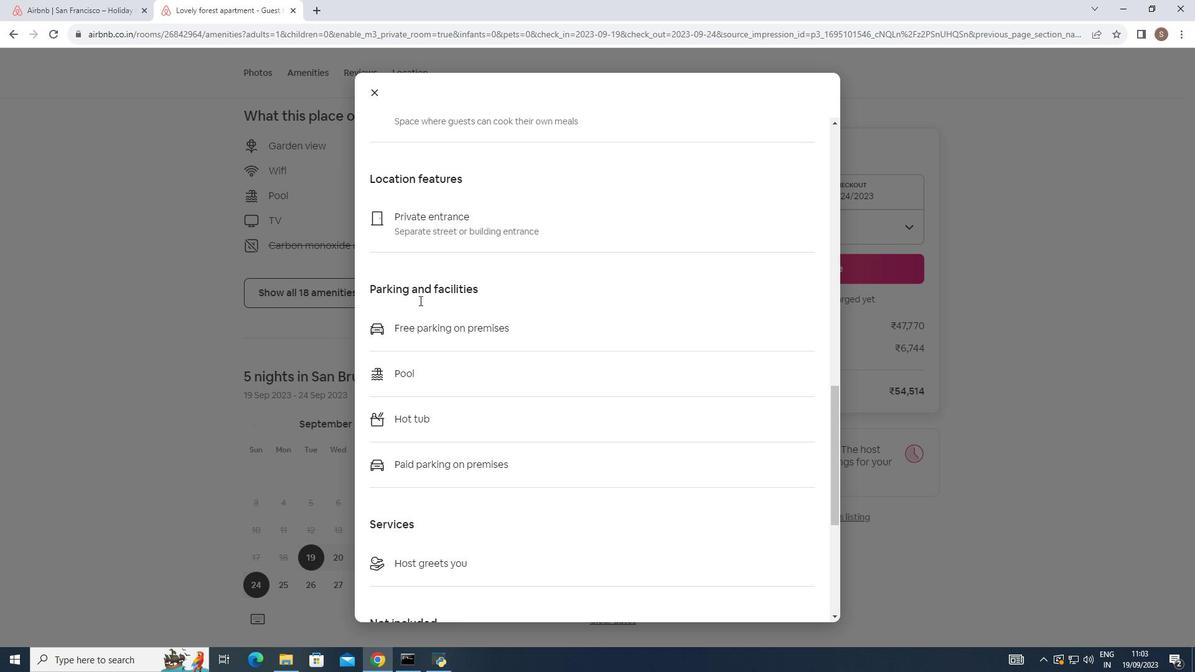 
Action: Mouse scrolled (417, 298) with delta (0, 0)
Screenshot: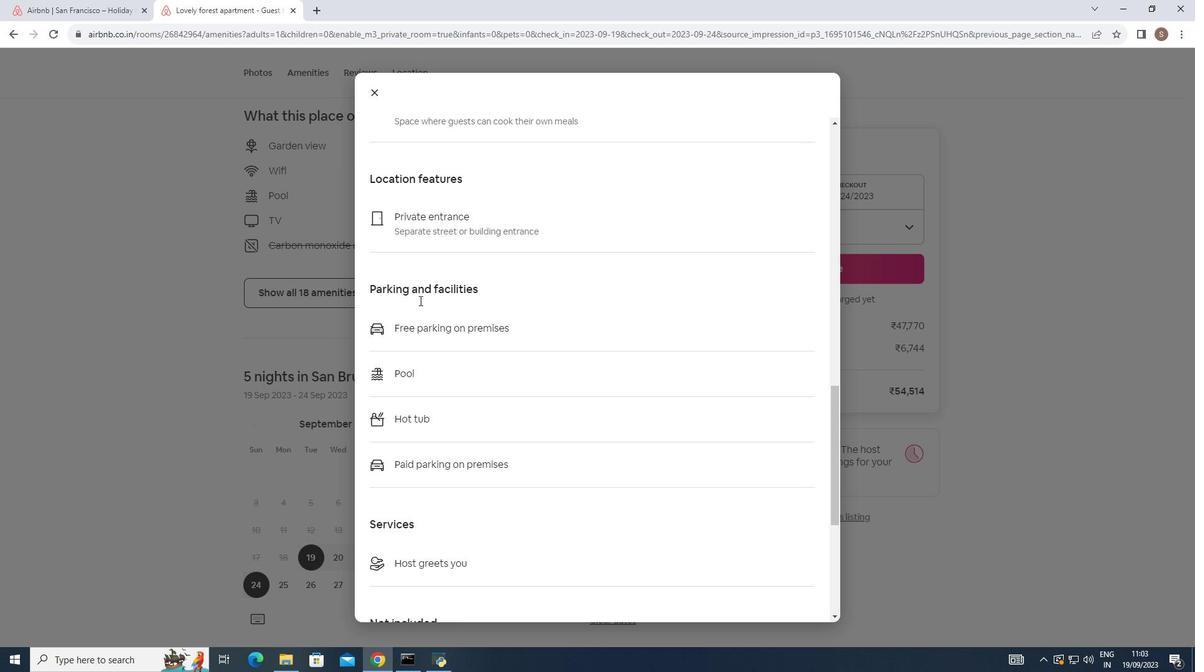 
Action: Mouse moved to (417, 298)
Screenshot: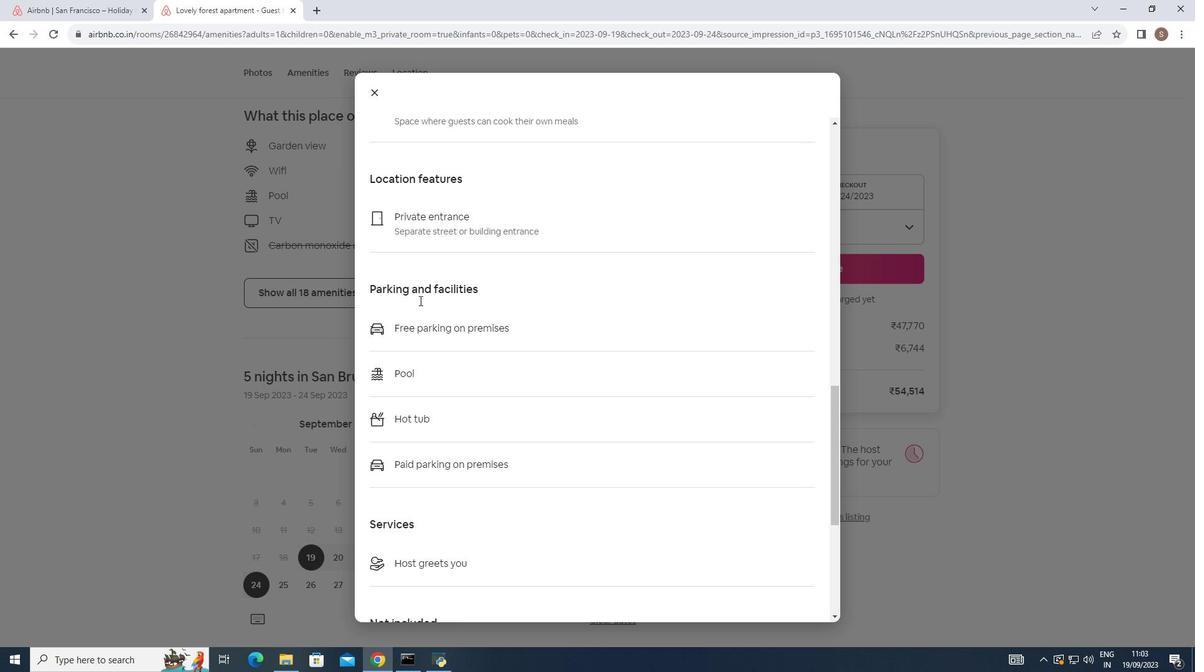 
Action: Mouse scrolled (417, 297) with delta (0, 0)
Screenshot: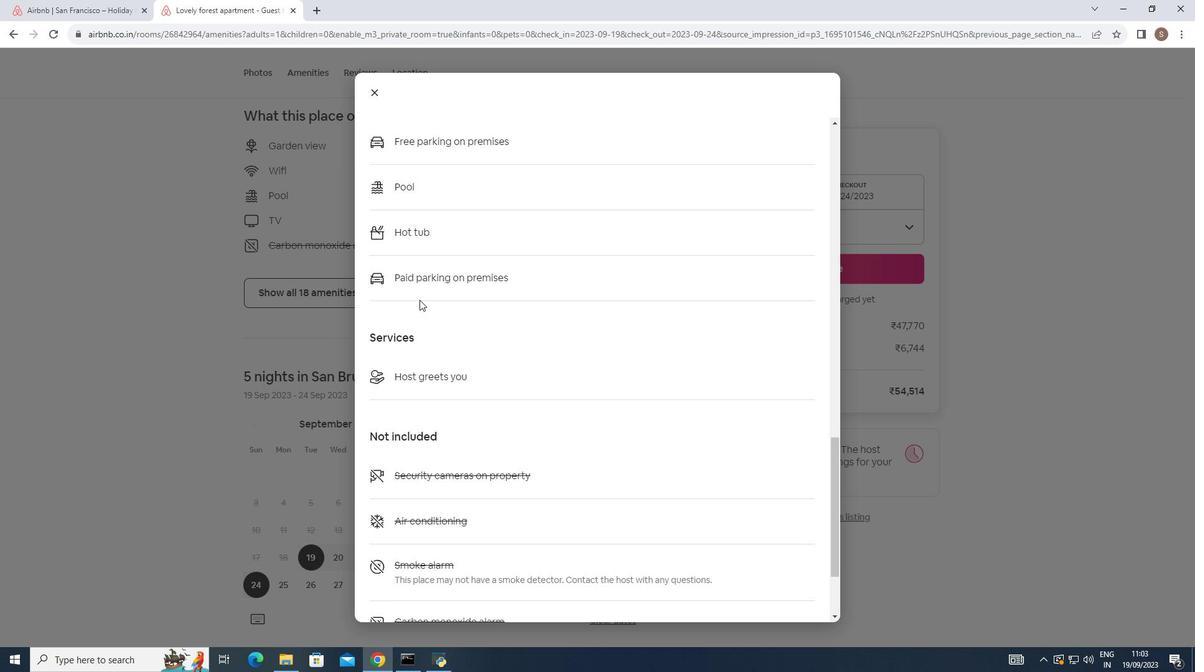 
Action: Mouse scrolled (417, 297) with delta (0, 0)
Screenshot: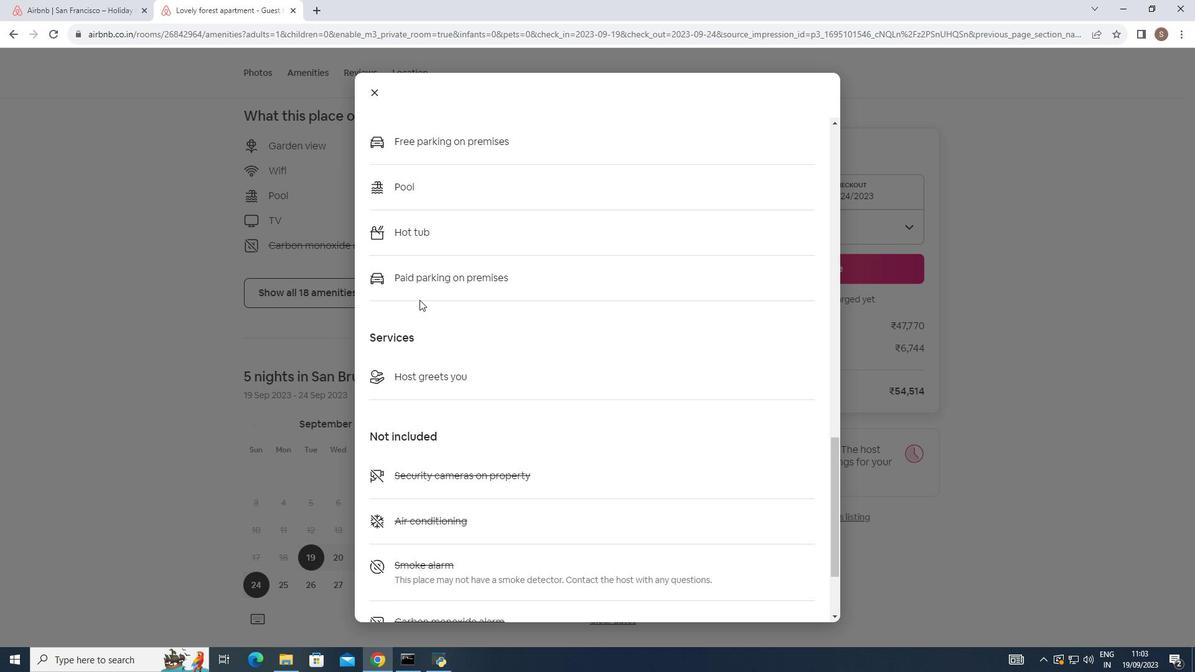 
Action: Mouse scrolled (417, 297) with delta (0, 0)
Screenshot: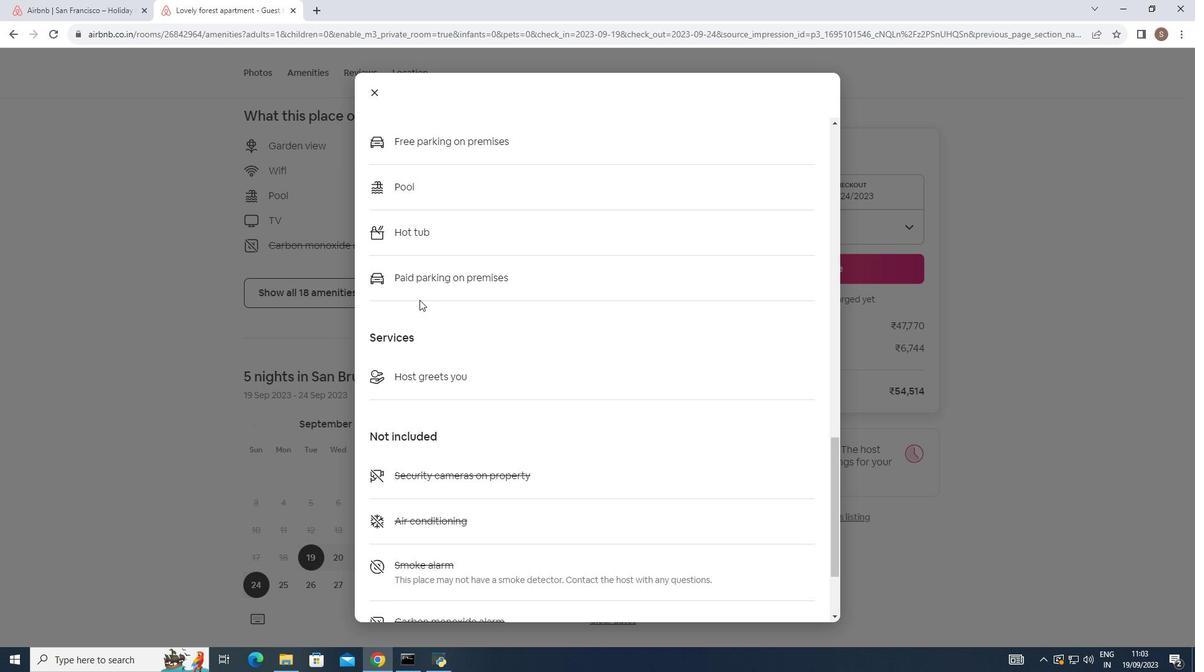 
Action: Mouse moved to (417, 297)
Screenshot: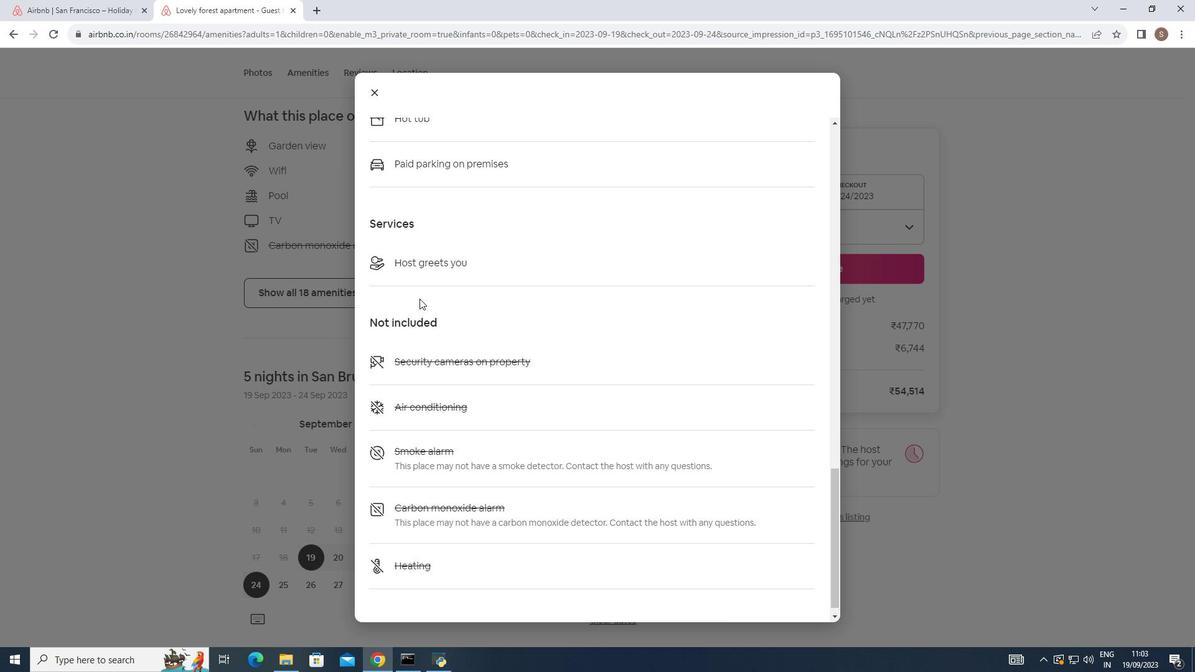 
Action: Mouse scrolled (417, 296) with delta (0, 0)
Screenshot: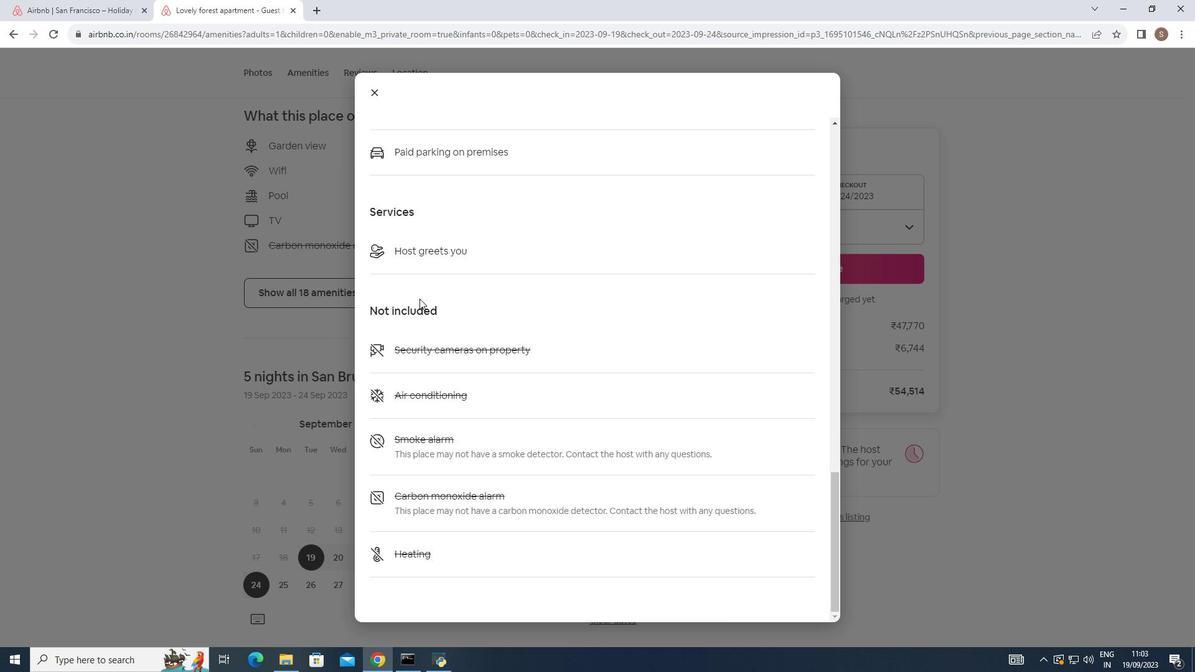 
Action: Mouse scrolled (417, 296) with delta (0, 0)
Screenshot: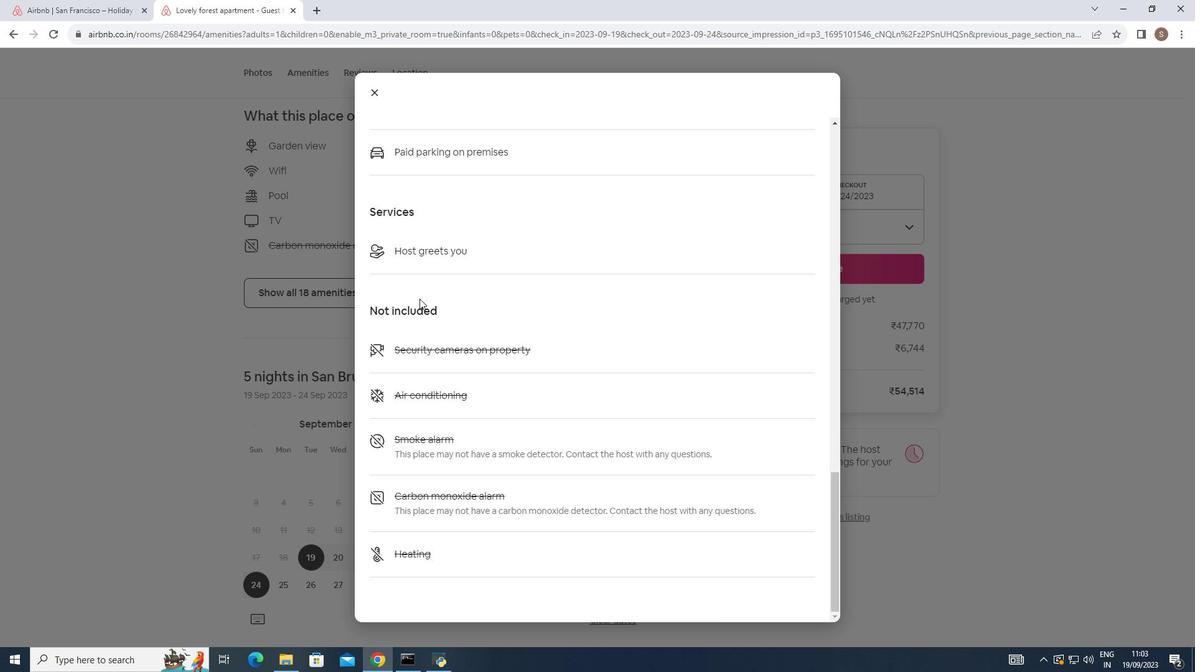 
Action: Mouse scrolled (417, 296) with delta (0, 0)
Screenshot: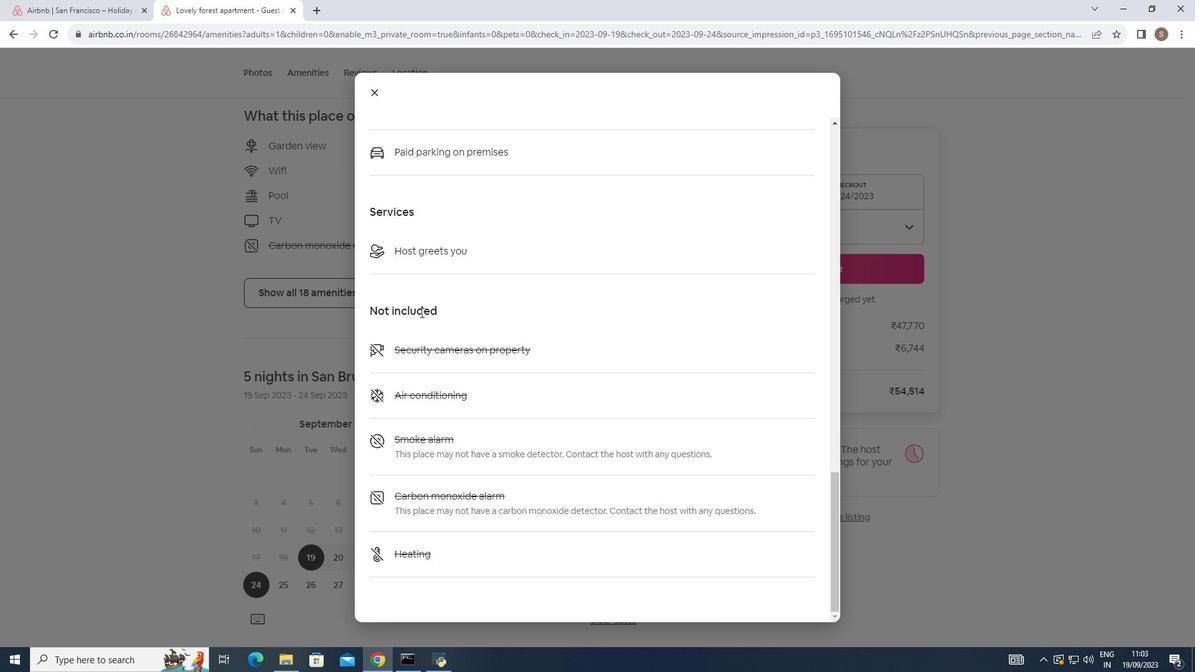 
Action: Mouse scrolled (417, 296) with delta (0, 0)
Screenshot: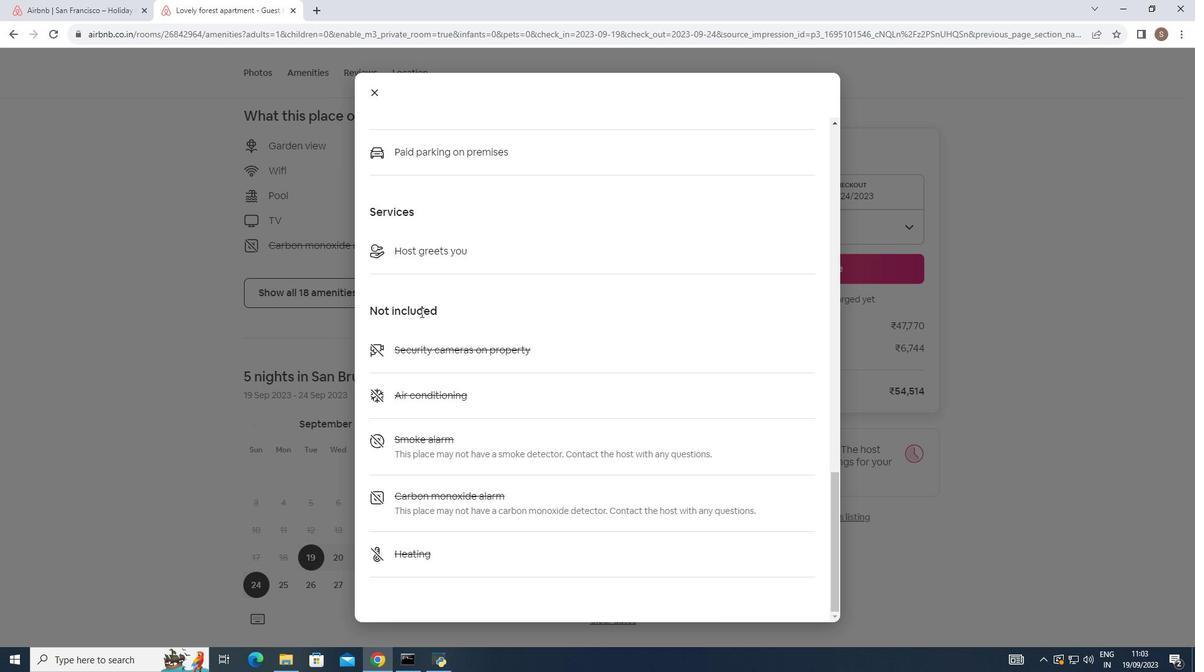 
Action: Mouse scrolled (417, 296) with delta (0, 0)
Screenshot: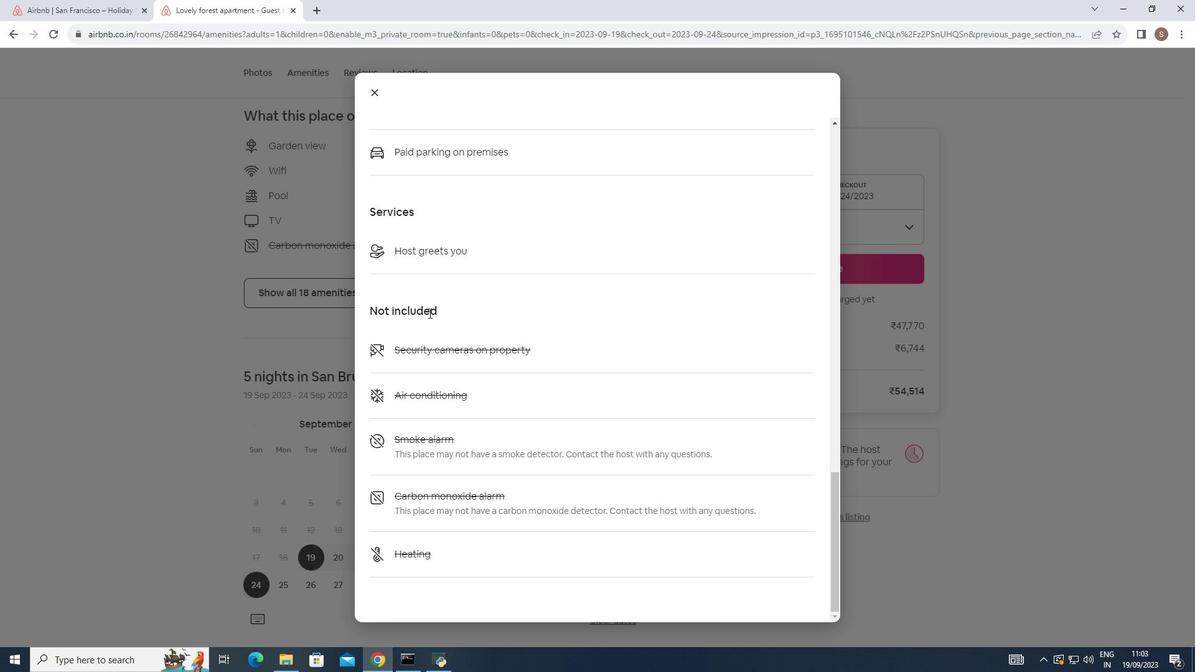 
Action: Mouse moved to (370, 88)
Screenshot: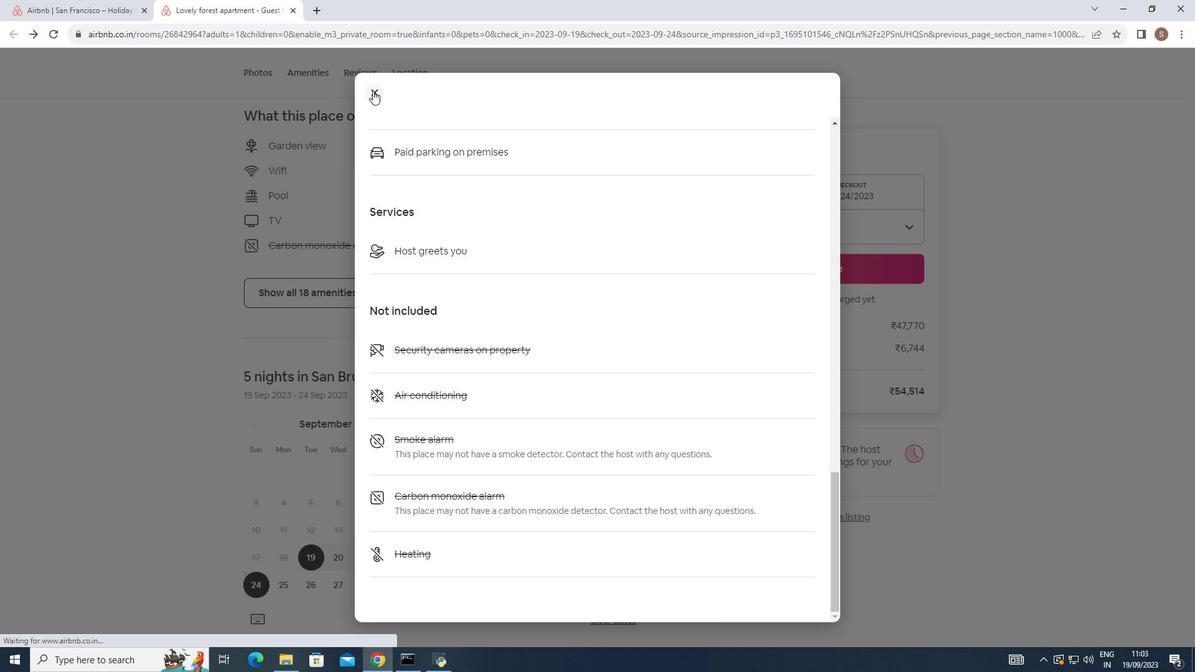 
Action: Mouse pressed left at (370, 88)
Screenshot: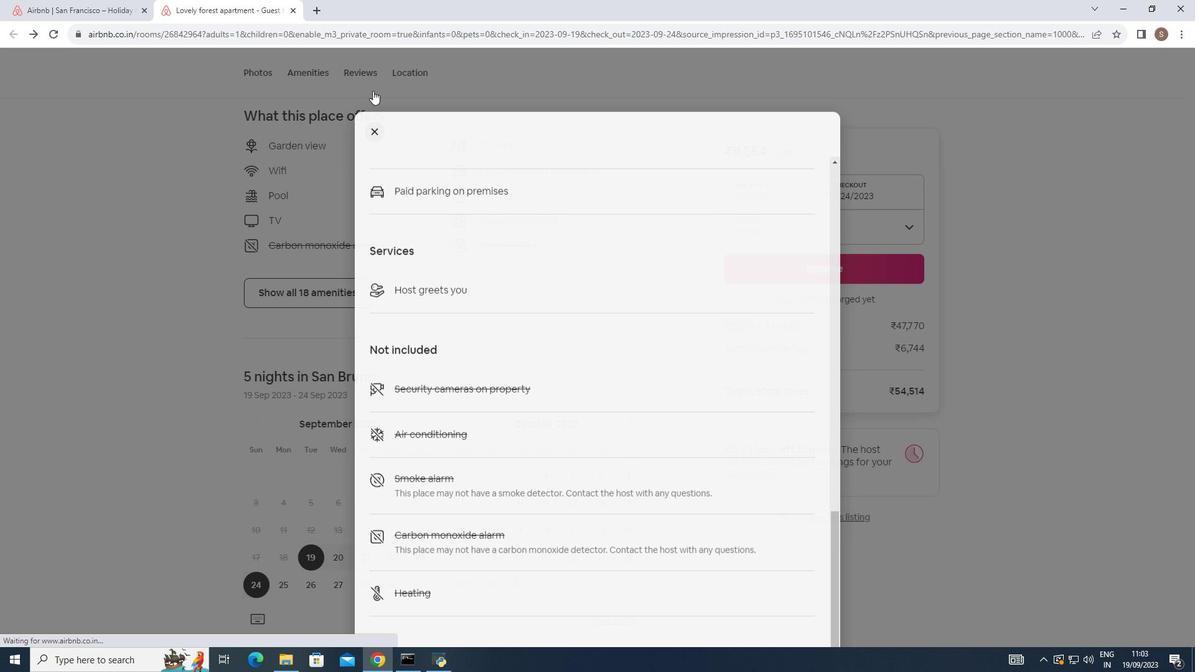 
Action: Mouse moved to (296, 216)
Screenshot: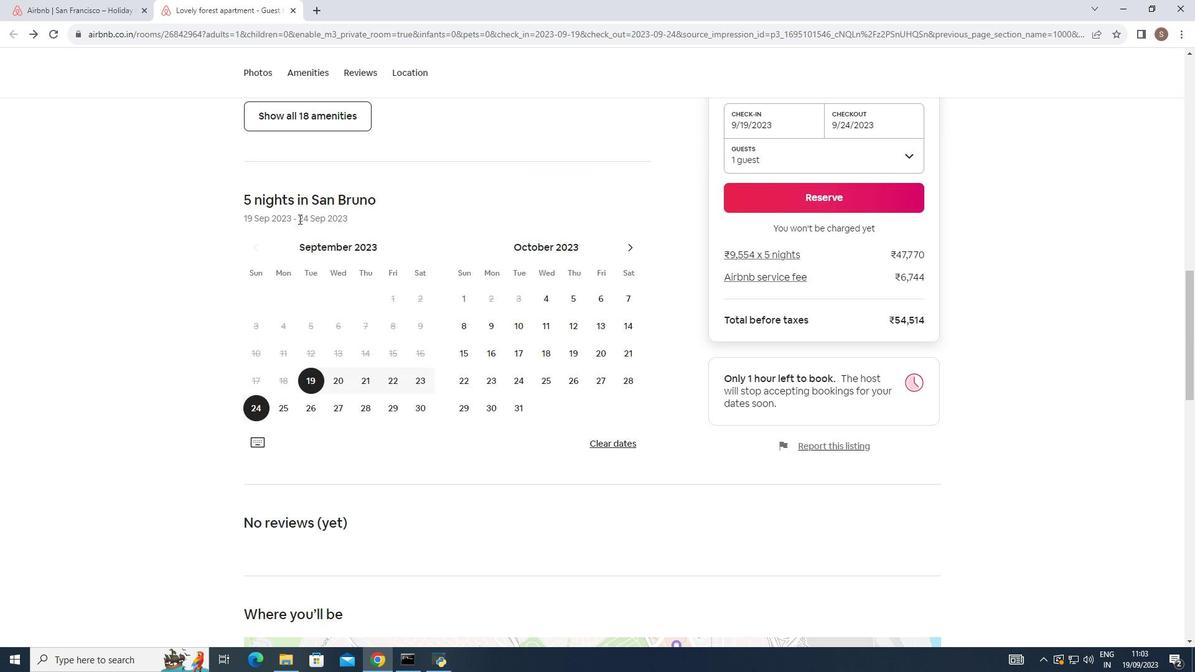 
Action: Mouse scrolled (296, 215) with delta (0, 0)
Screenshot: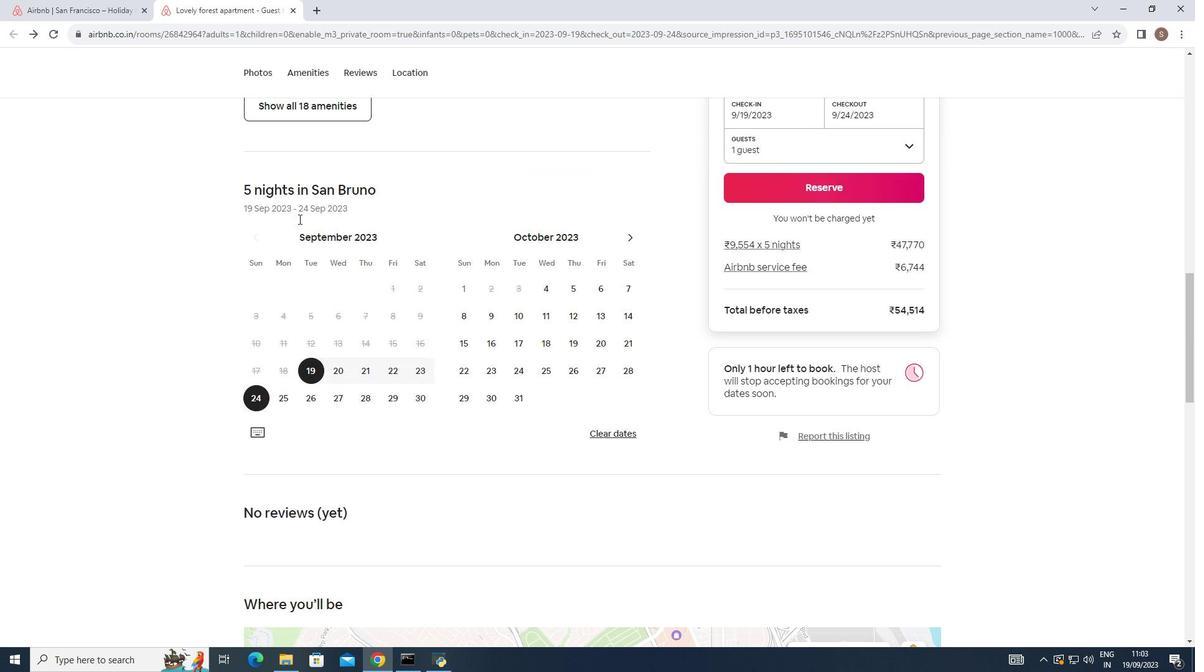 
Action: Mouse moved to (296, 216)
Screenshot: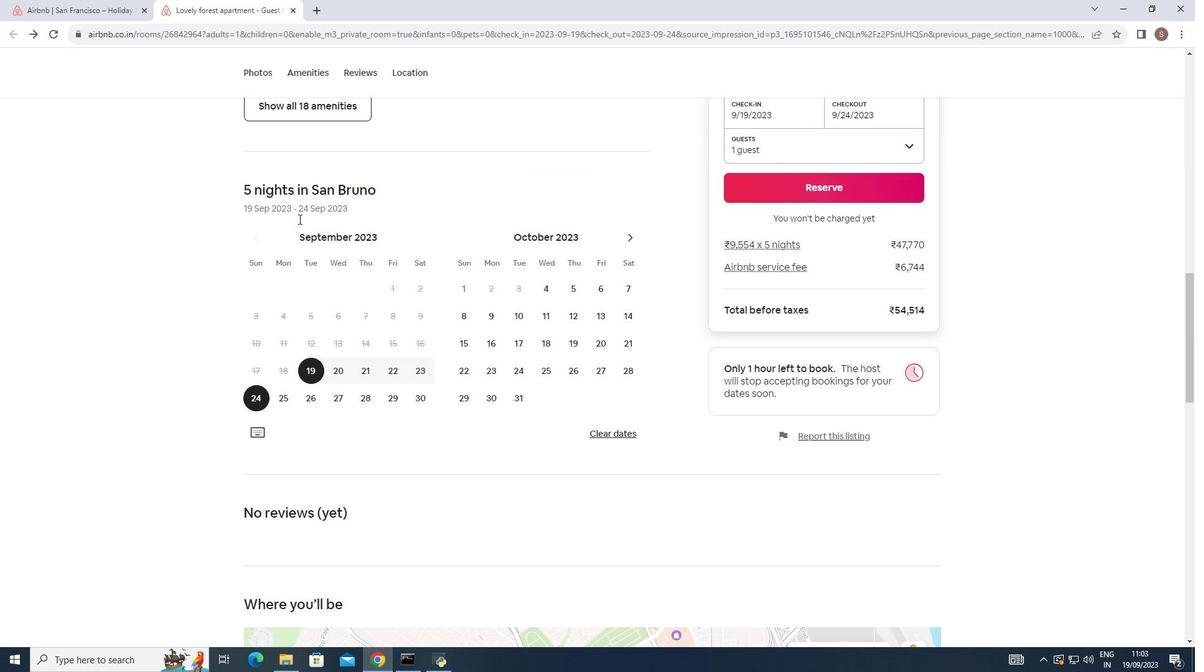 
Action: Mouse scrolled (296, 216) with delta (0, 0)
Screenshot: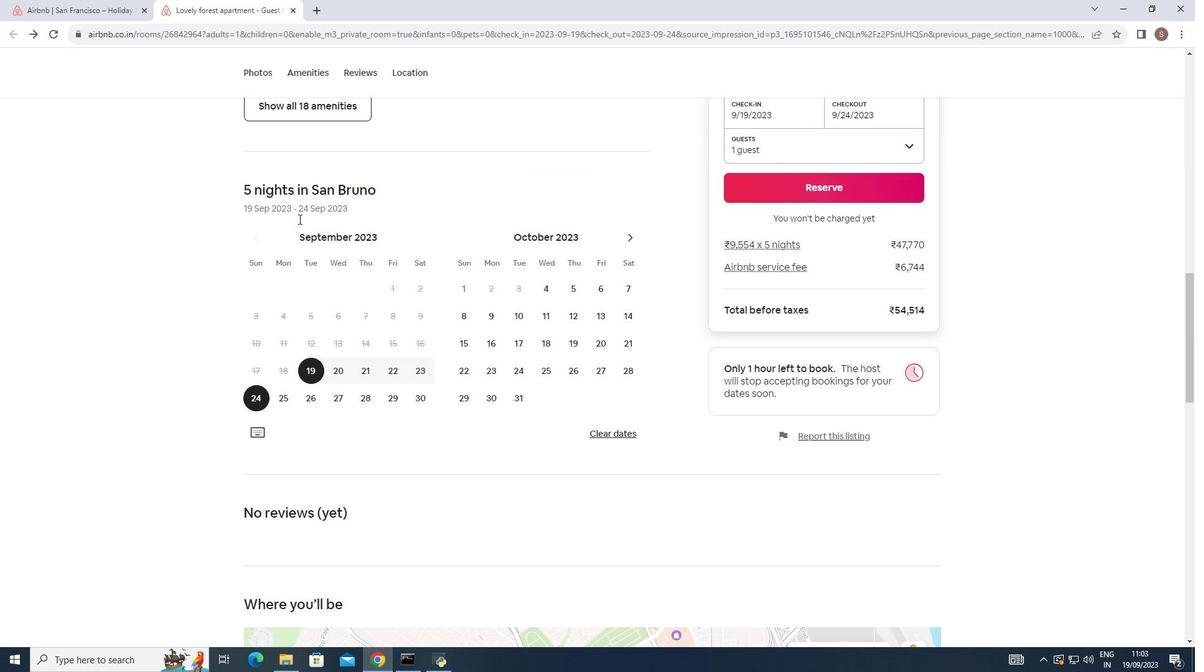 
Action: Mouse scrolled (296, 216) with delta (0, 0)
Screenshot: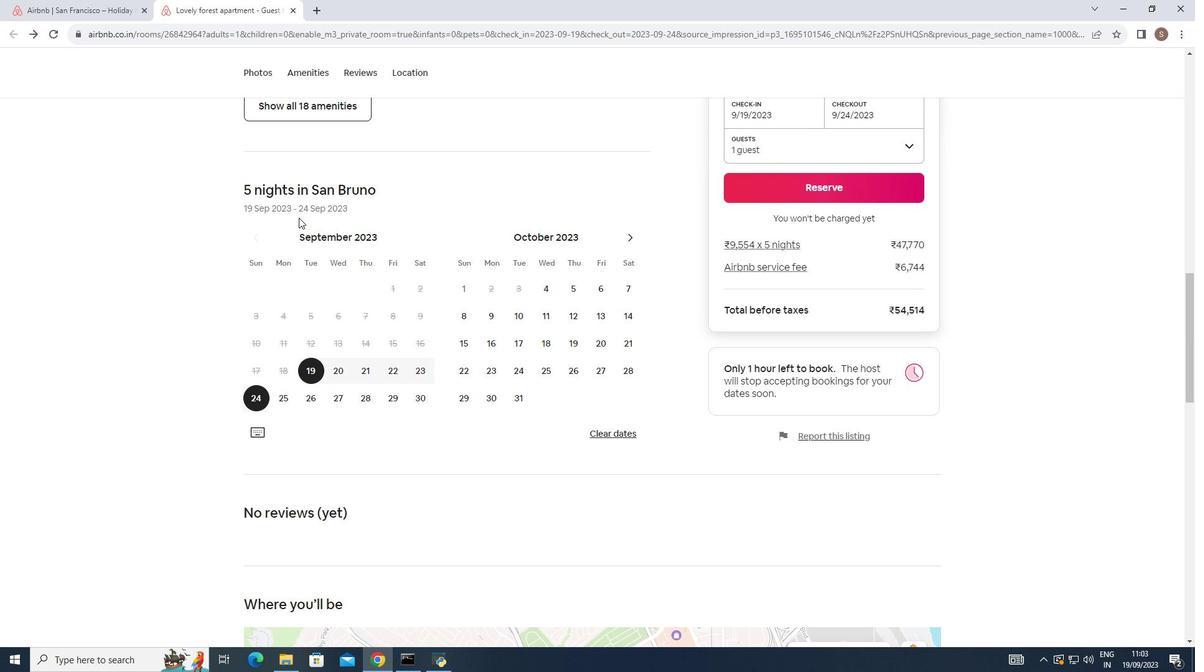 
Action: Mouse moved to (296, 215)
Screenshot: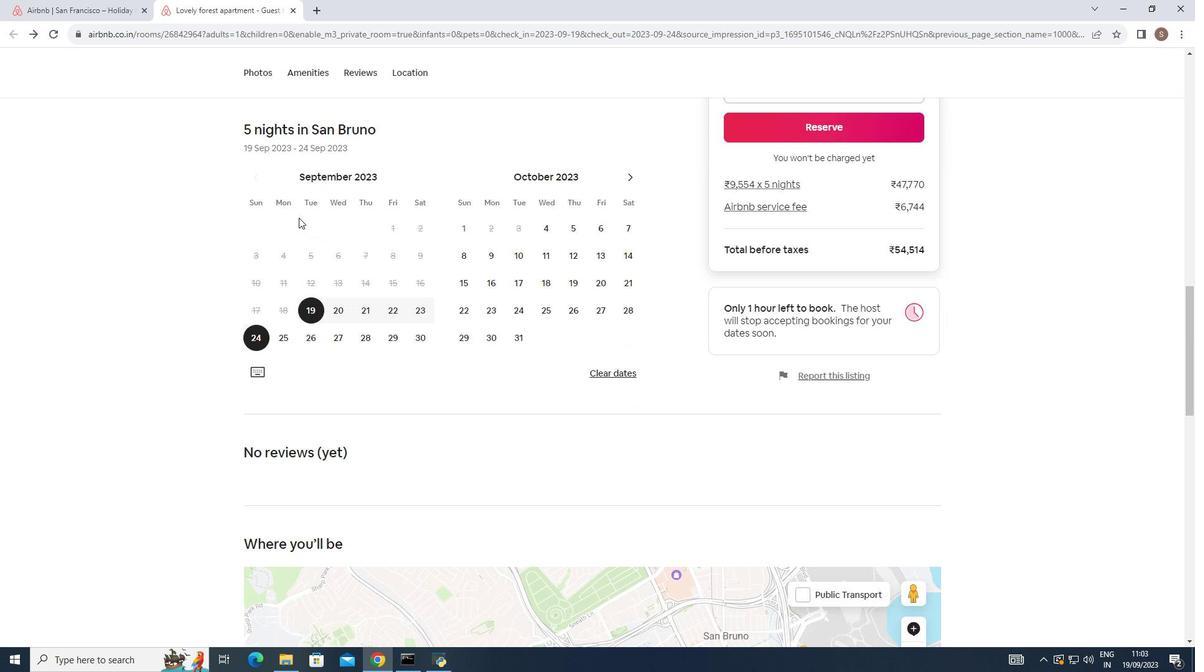 
Action: Mouse scrolled (296, 214) with delta (0, 0)
Screenshot: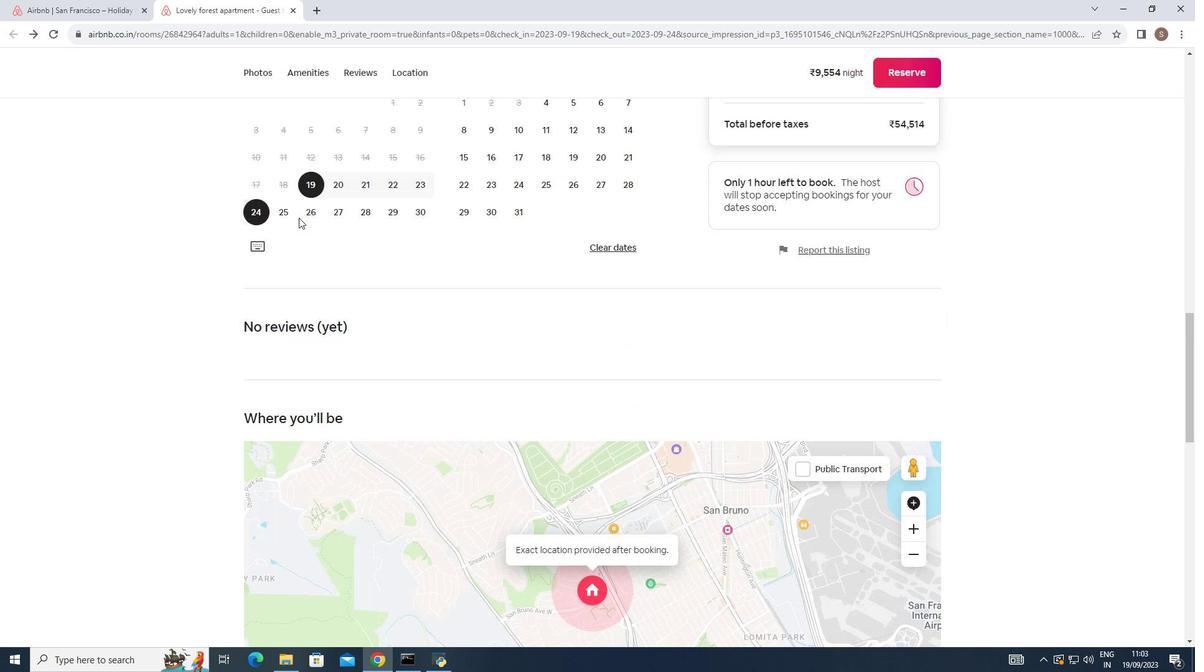 
Action: Mouse scrolled (296, 214) with delta (0, 0)
Screenshot: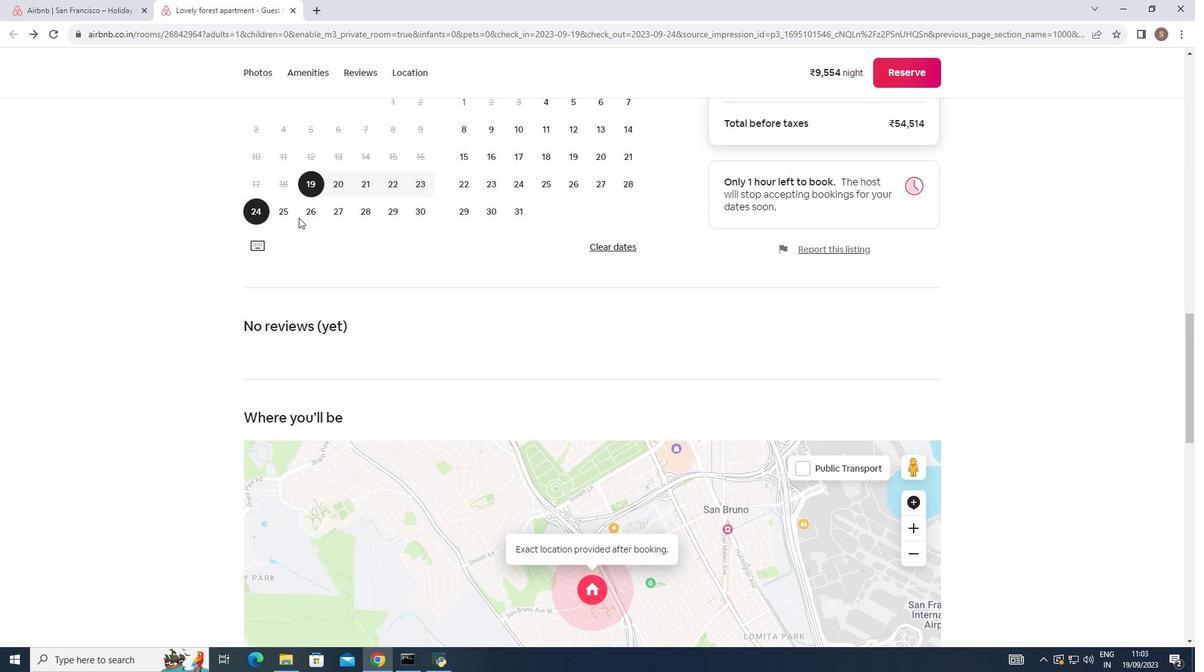 
Action: Mouse scrolled (296, 214) with delta (0, 0)
Screenshot: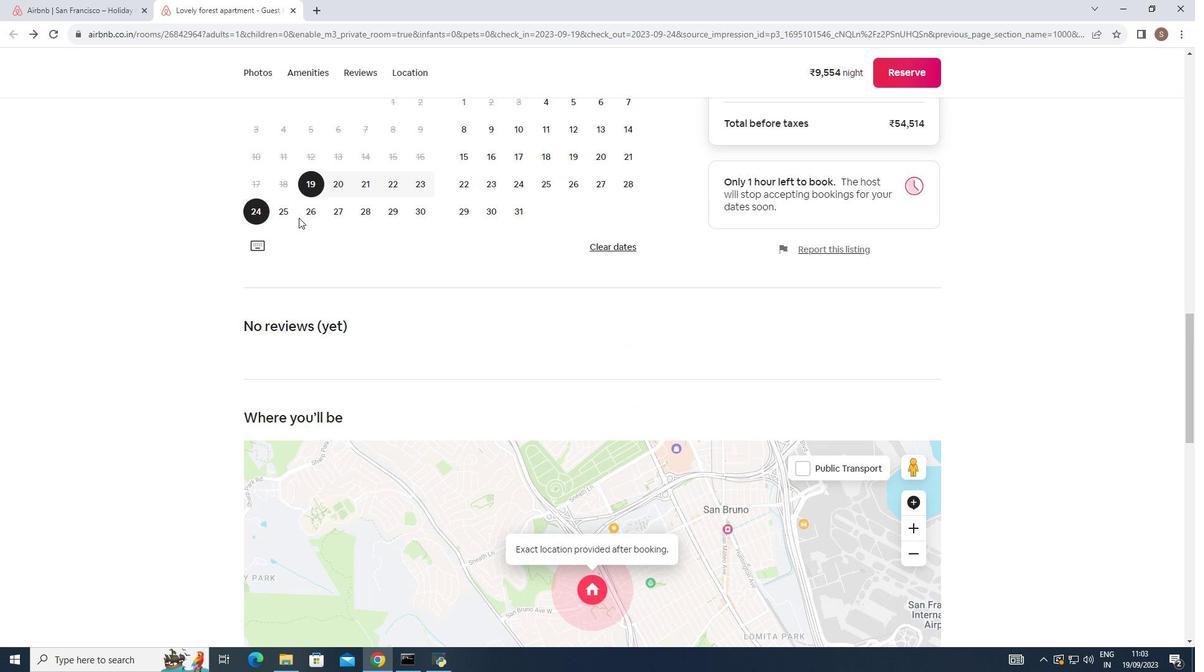 
Action: Mouse moved to (297, 210)
Screenshot: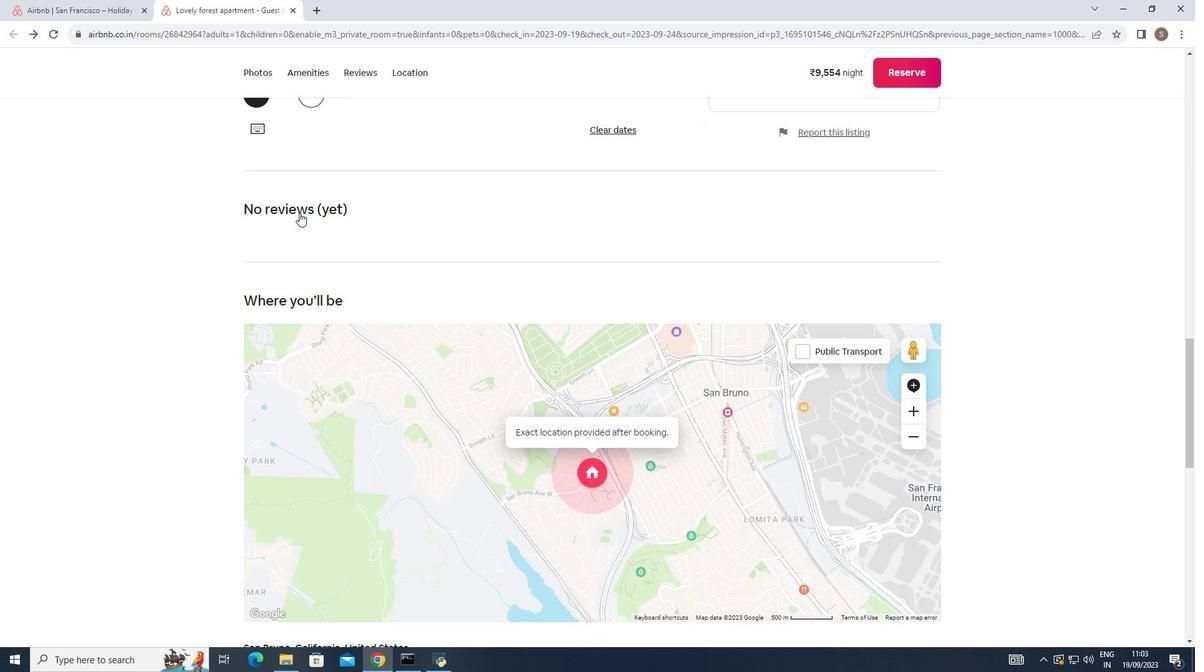 
Action: Mouse scrolled (297, 209) with delta (0, 0)
Screenshot: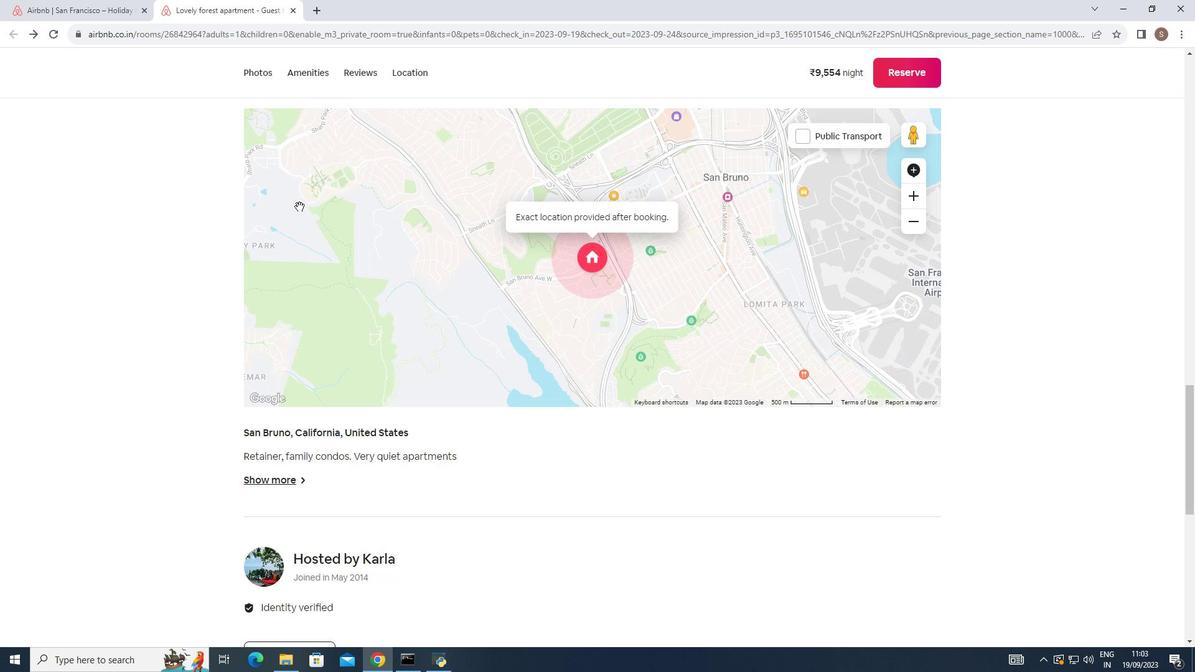 
Action: Mouse scrolled (297, 209) with delta (0, 0)
Screenshot: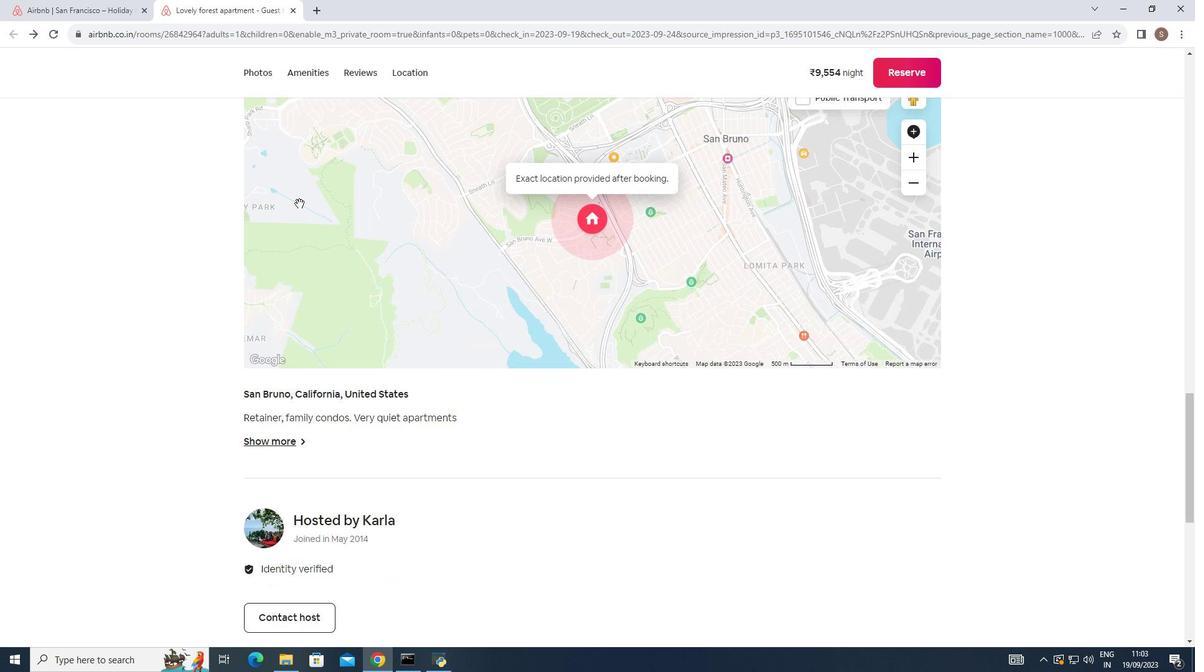 
Action: Mouse scrolled (297, 209) with delta (0, 0)
Screenshot: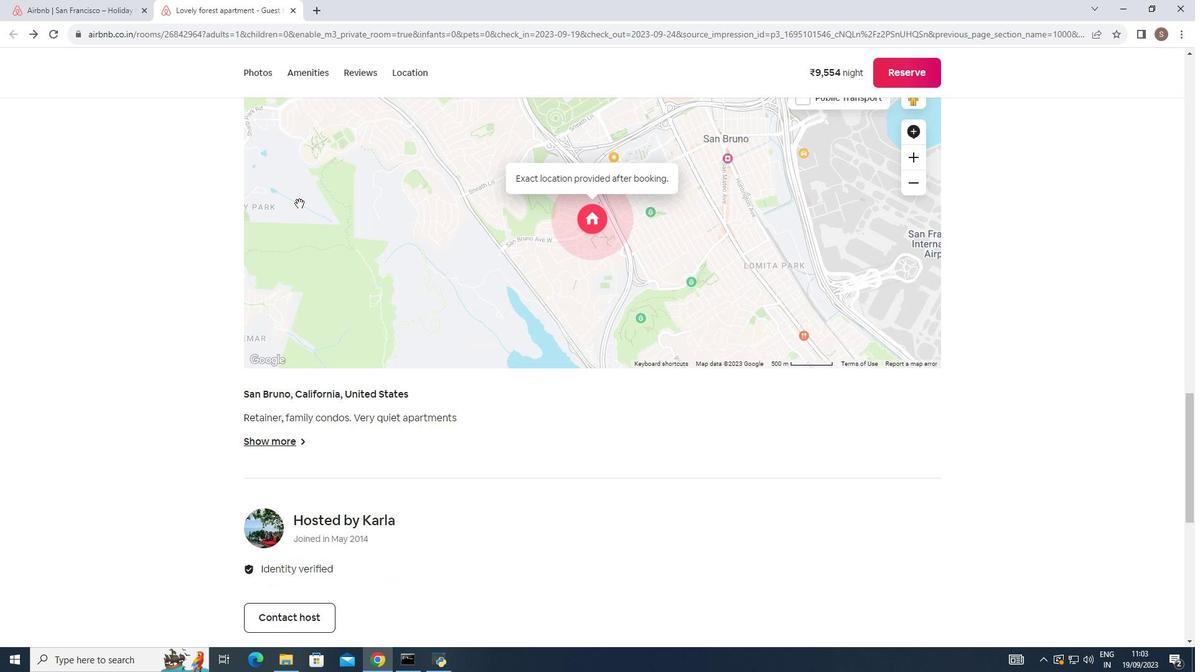 
Action: Mouse scrolled (297, 209) with delta (0, 0)
Screenshot: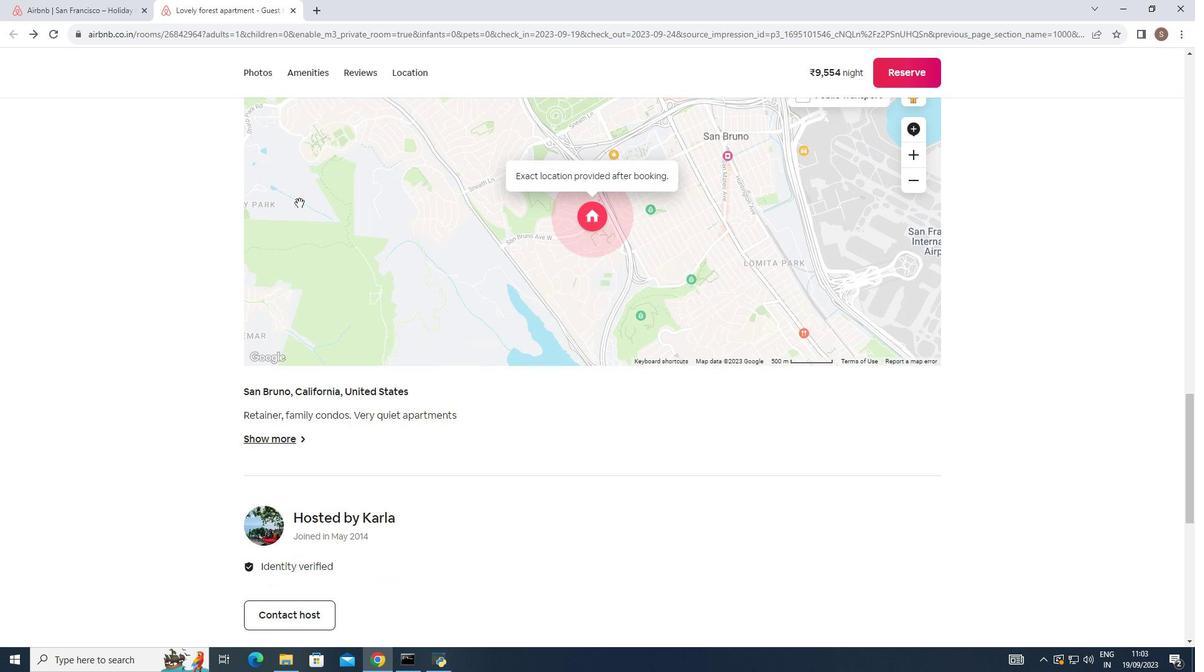 
Action: Mouse scrolled (297, 209) with delta (0, 0)
Screenshot: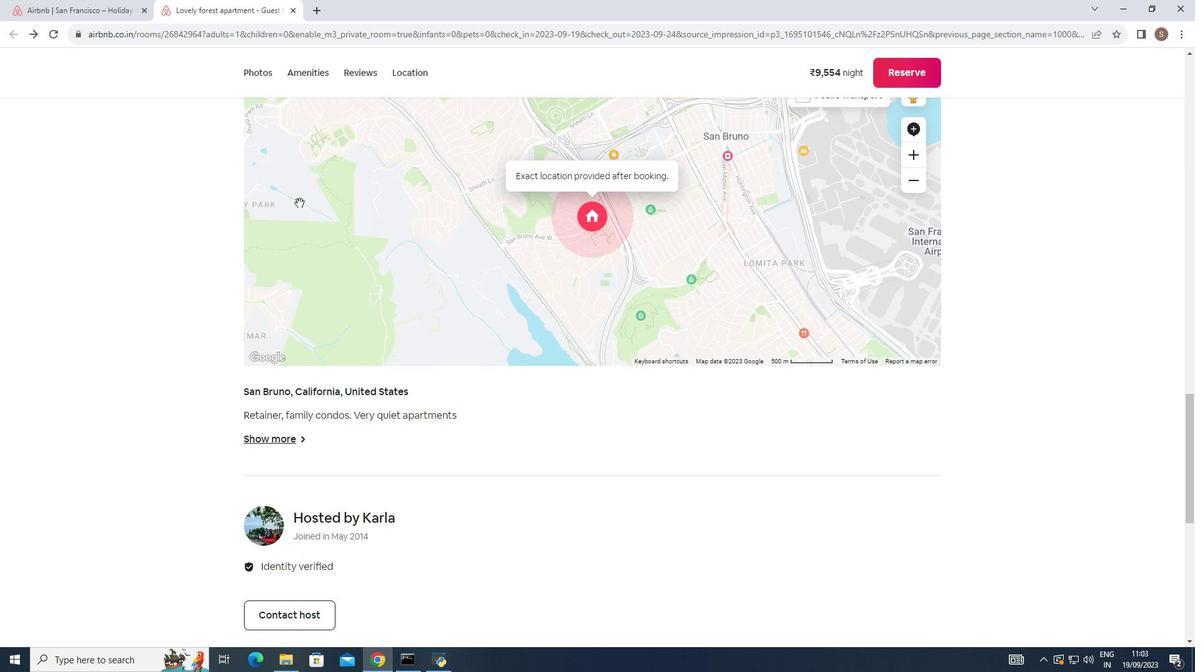 
Action: Mouse scrolled (297, 209) with delta (0, 0)
Screenshot: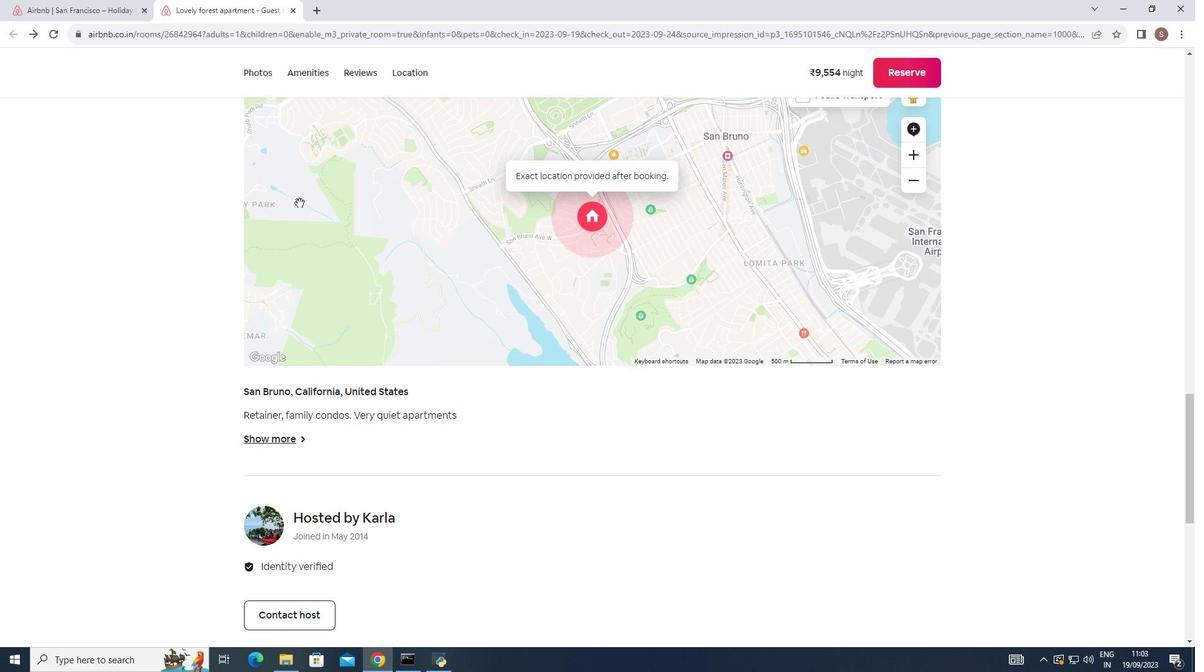 
Action: Mouse moved to (297, 199)
Screenshot: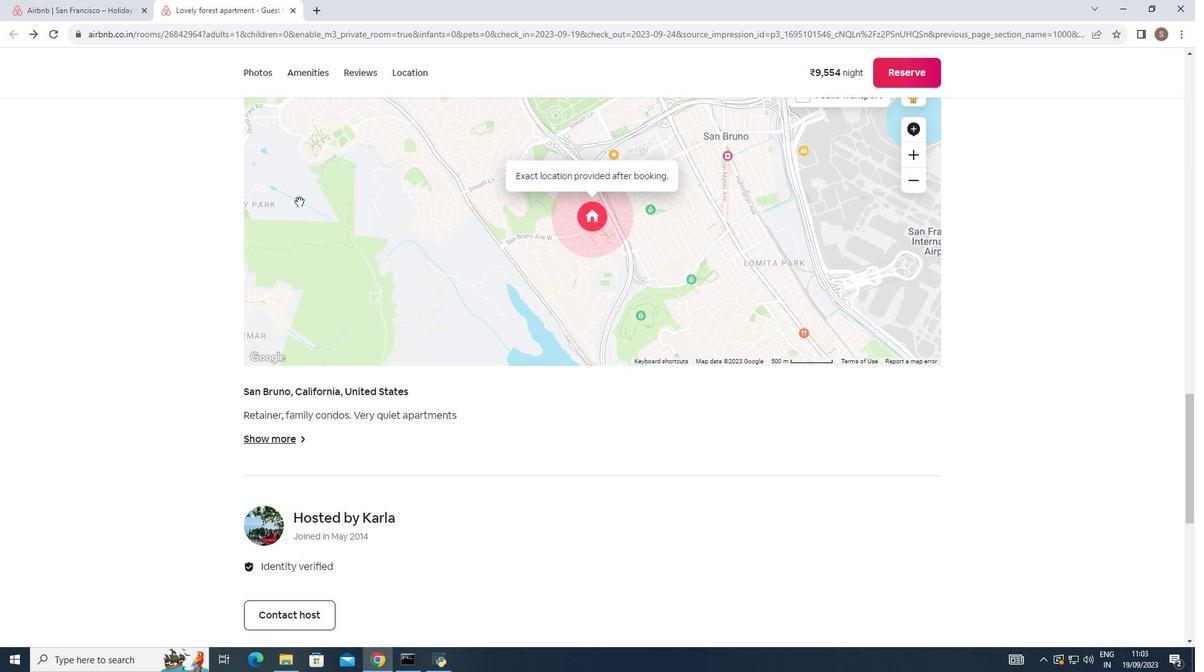 
Action: Mouse scrolled (297, 198) with delta (0, 0)
Screenshot: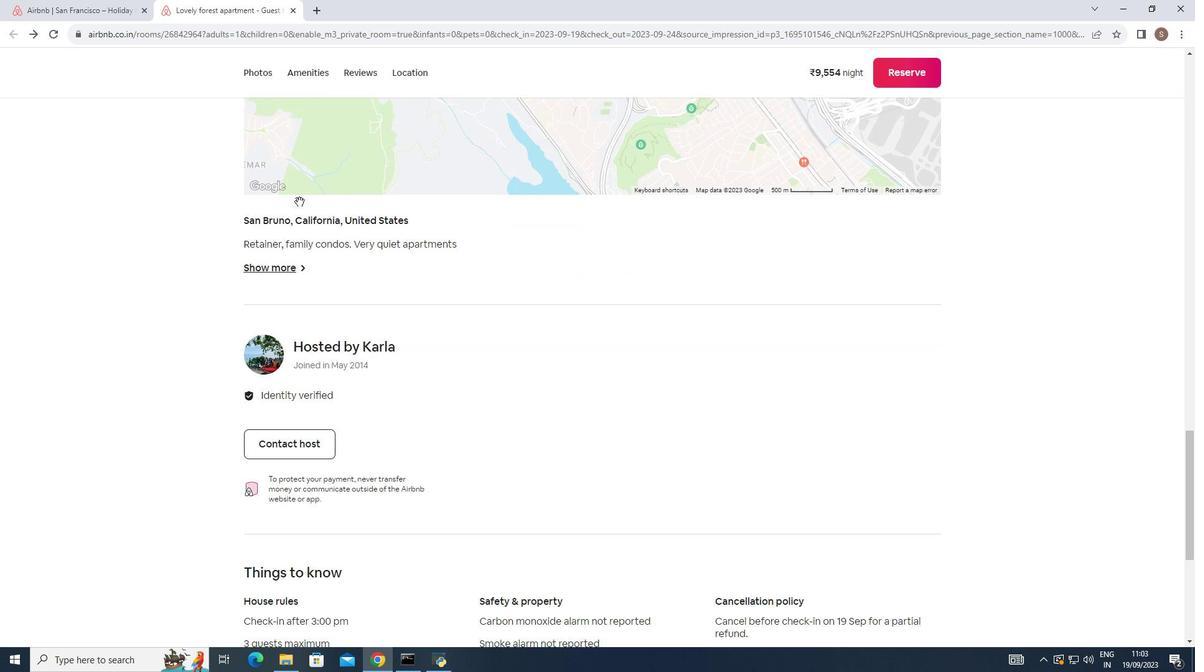 
Action: Mouse scrolled (297, 198) with delta (0, 0)
Screenshot: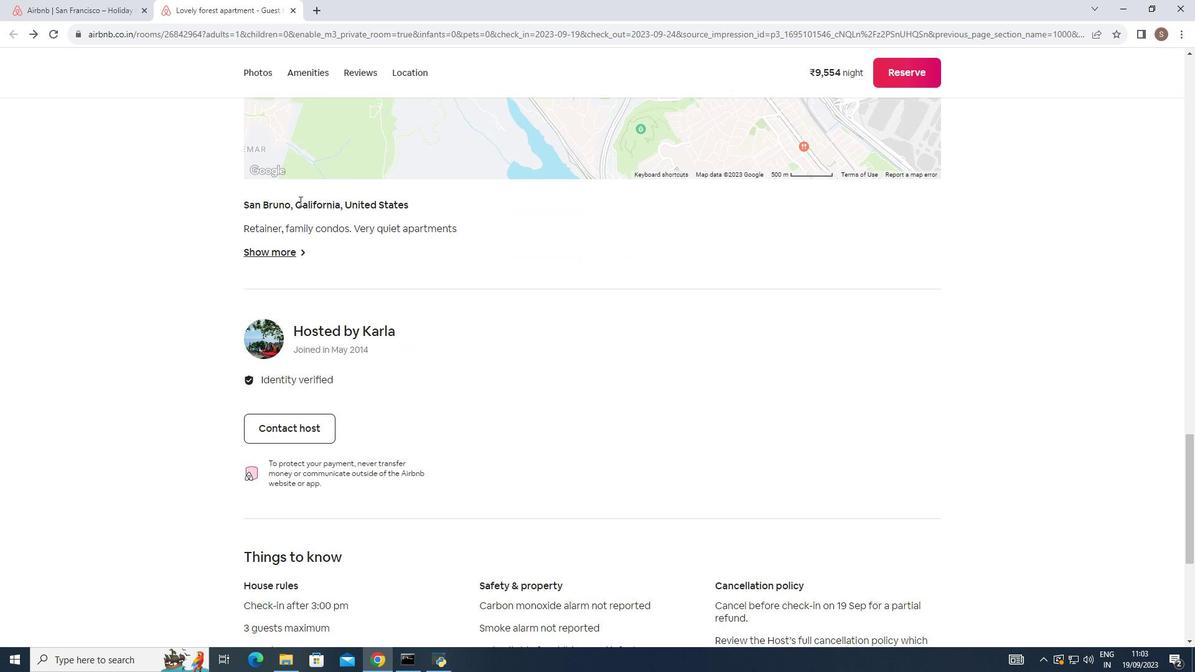 
Action: Mouse scrolled (297, 198) with delta (0, 0)
Screenshot: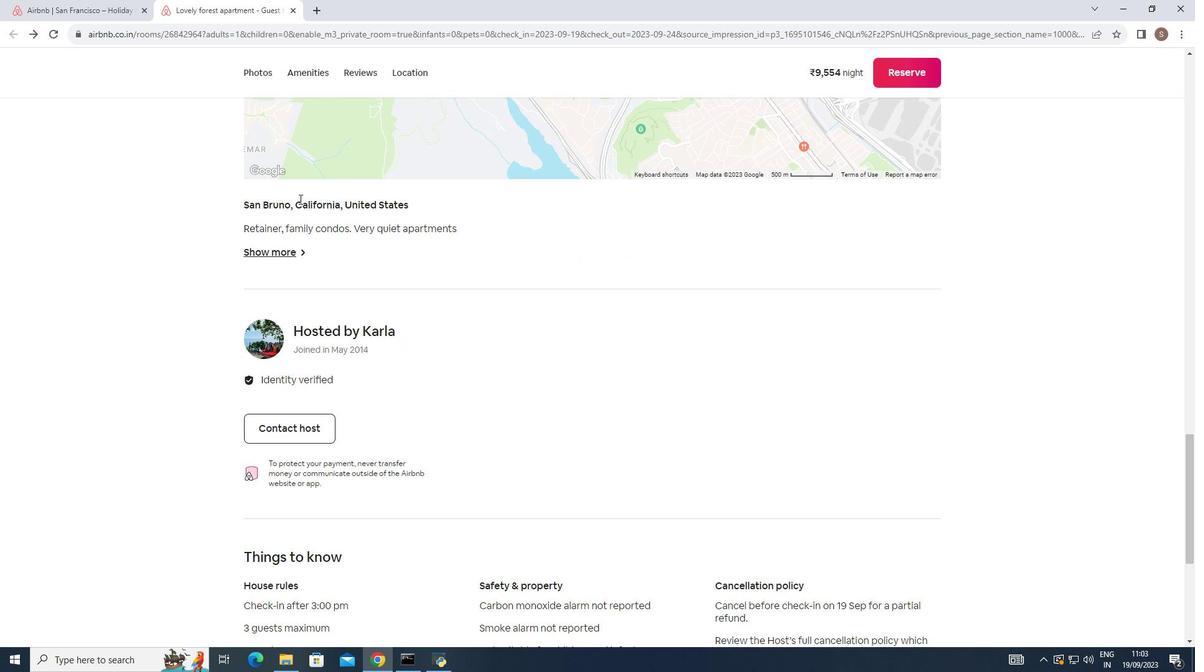 
Action: Mouse moved to (297, 195)
Screenshot: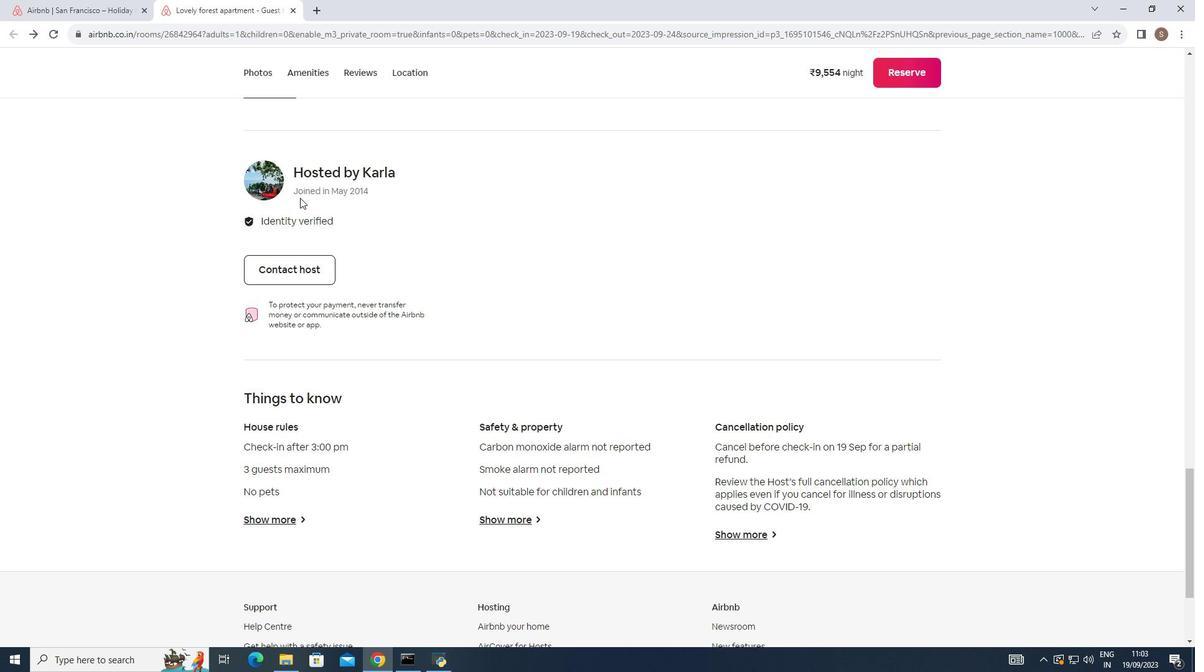 
Action: Mouse scrolled (297, 194) with delta (0, 0)
Screenshot: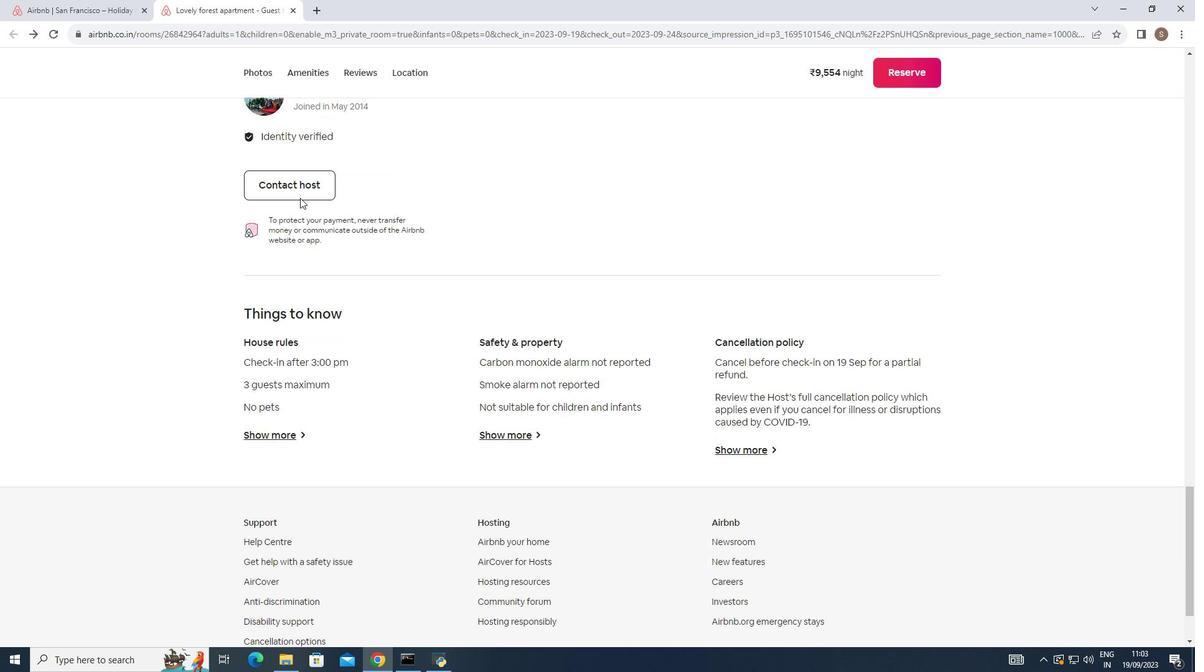 
Action: Mouse scrolled (297, 194) with delta (0, 0)
Screenshot: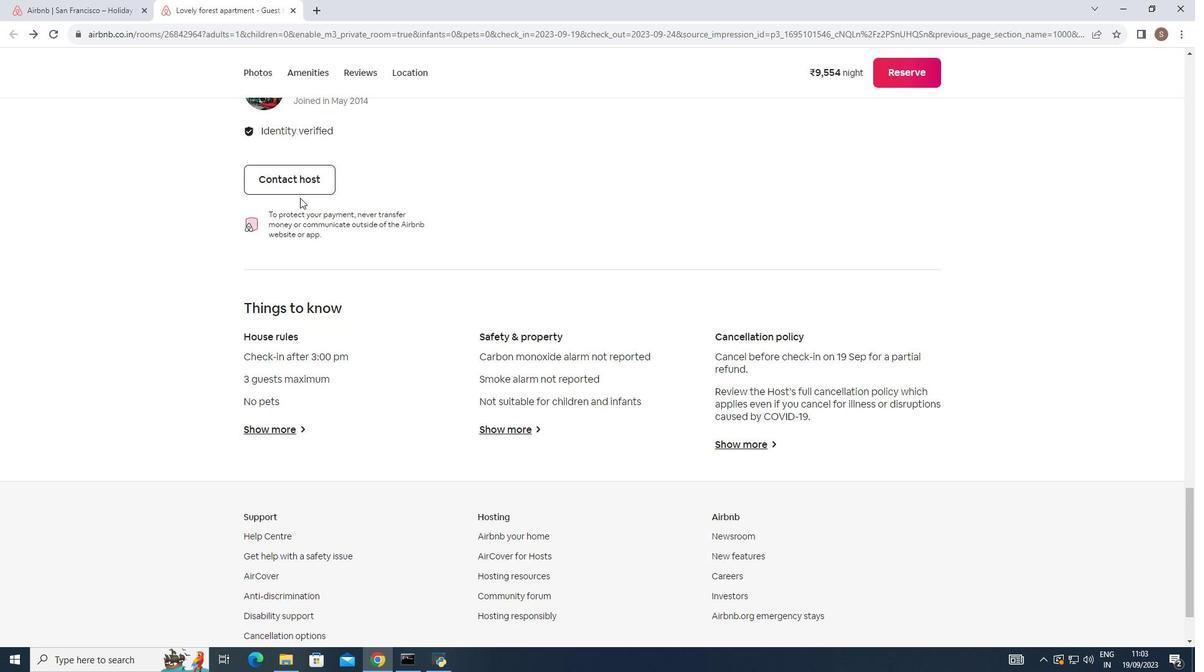 
Action: Mouse scrolled (297, 194) with delta (0, 0)
Screenshot: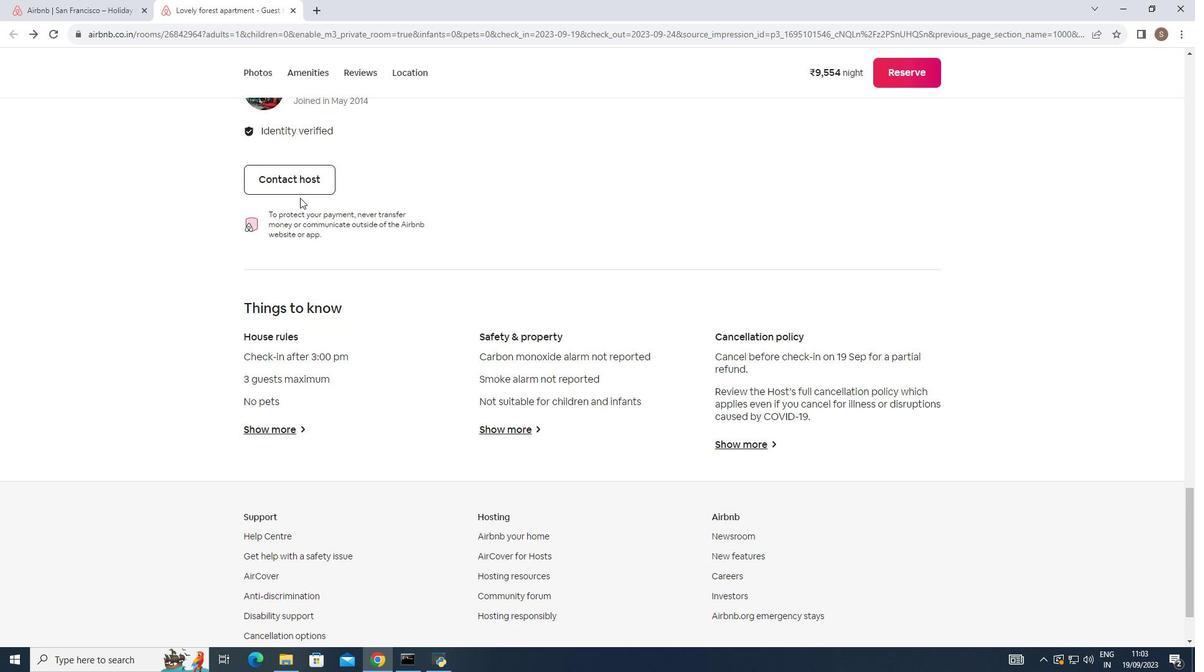 
Action: Mouse scrolled (297, 194) with delta (0, 0)
Screenshot: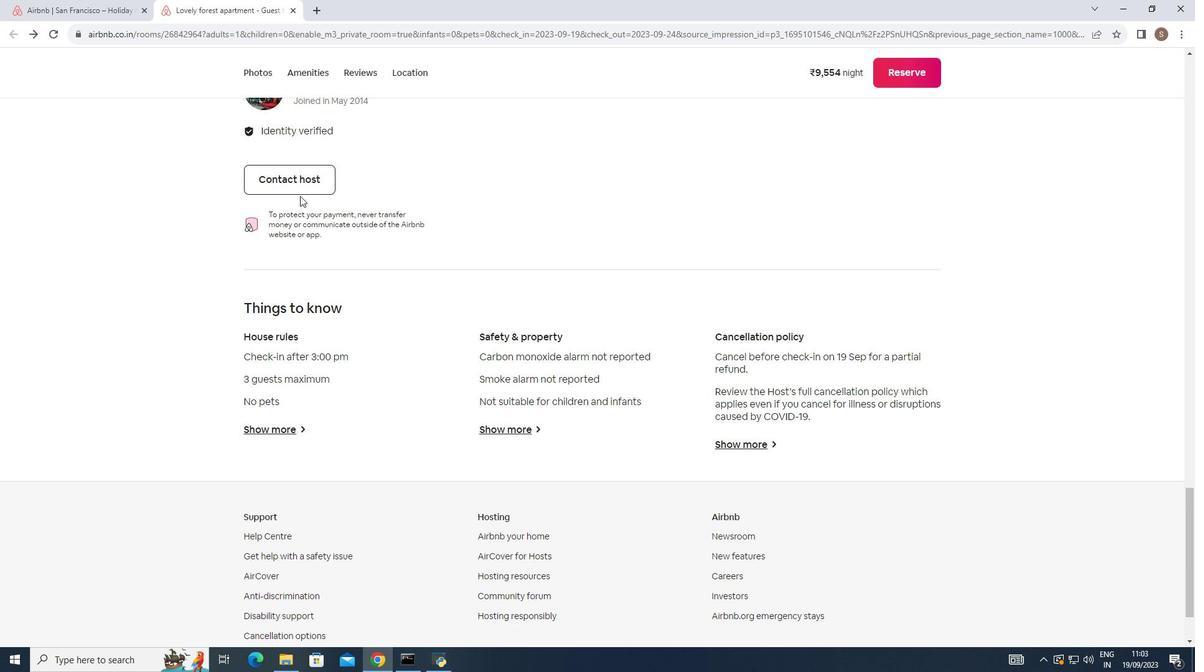 
Action: Mouse moved to (297, 193)
Screenshot: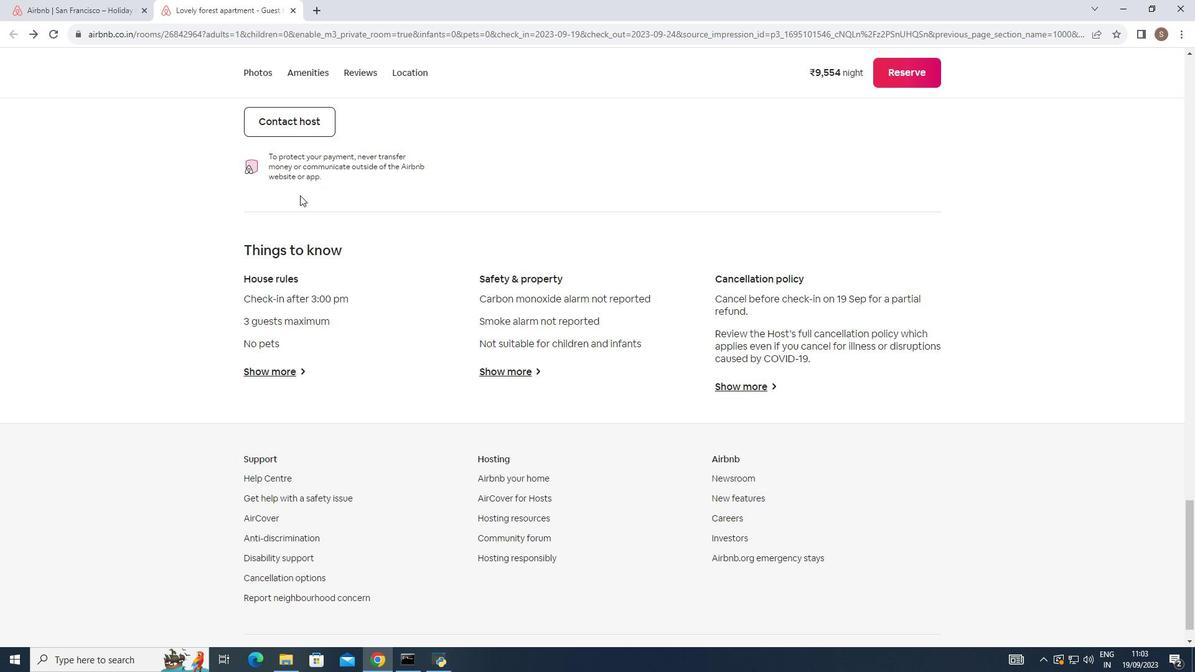 
Action: Mouse scrolled (297, 192) with delta (0, 0)
Screenshot: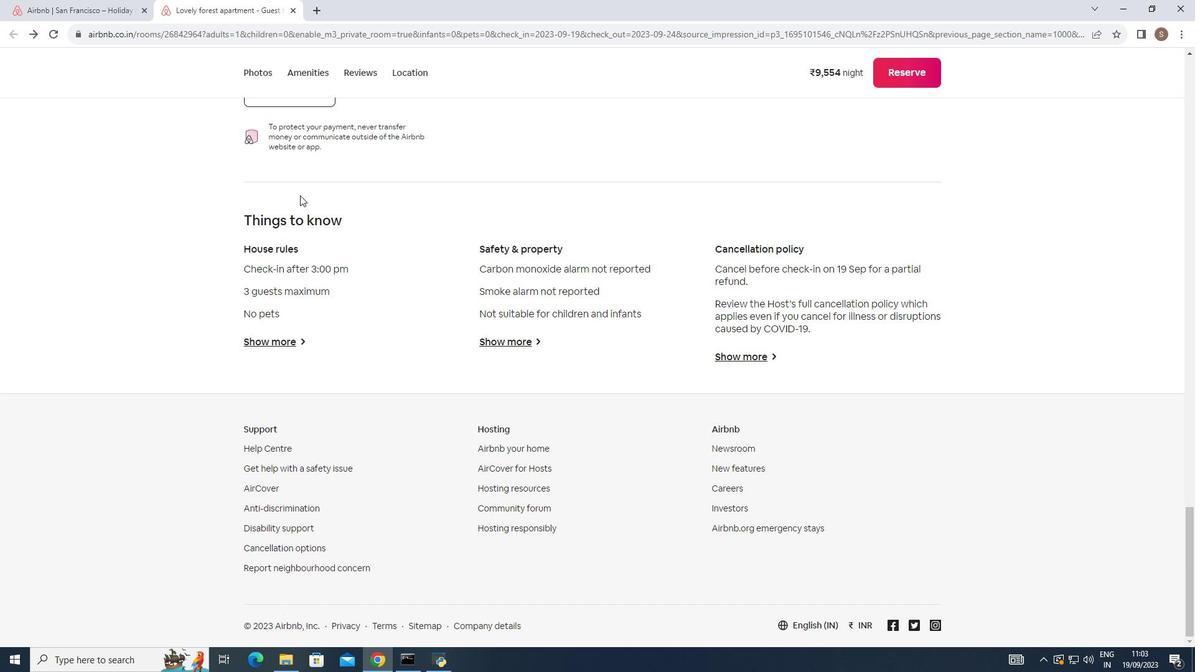 
Action: Mouse scrolled (297, 192) with delta (0, 0)
Screenshot: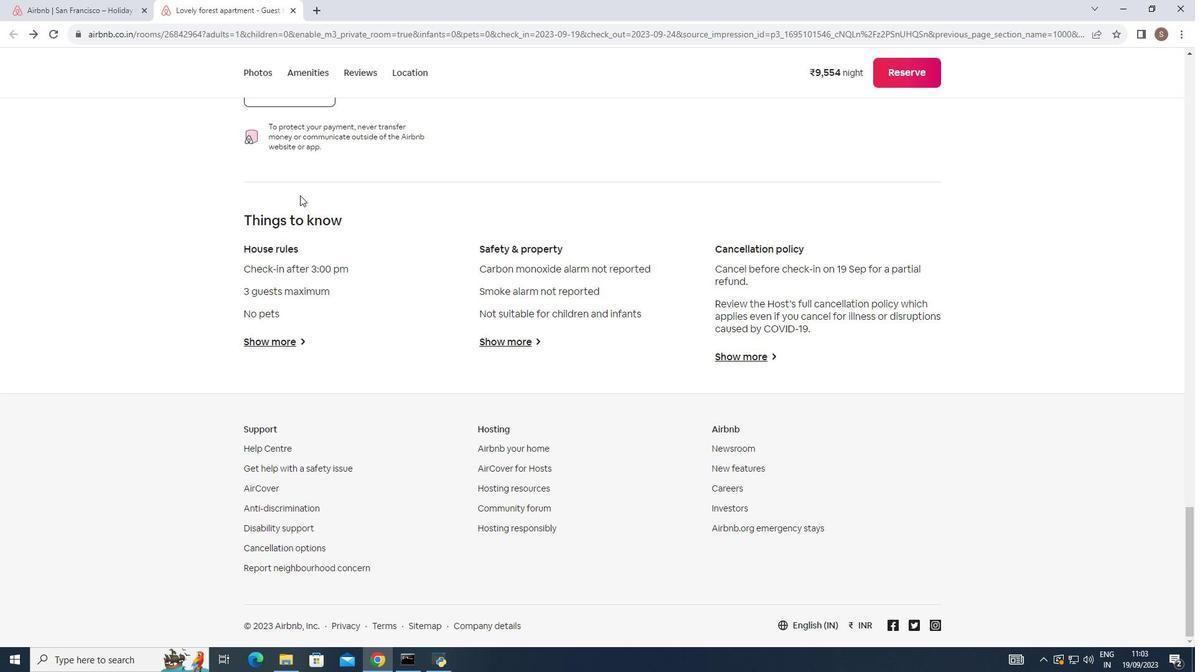 
Action: Mouse scrolled (297, 192) with delta (0, 0)
Screenshot: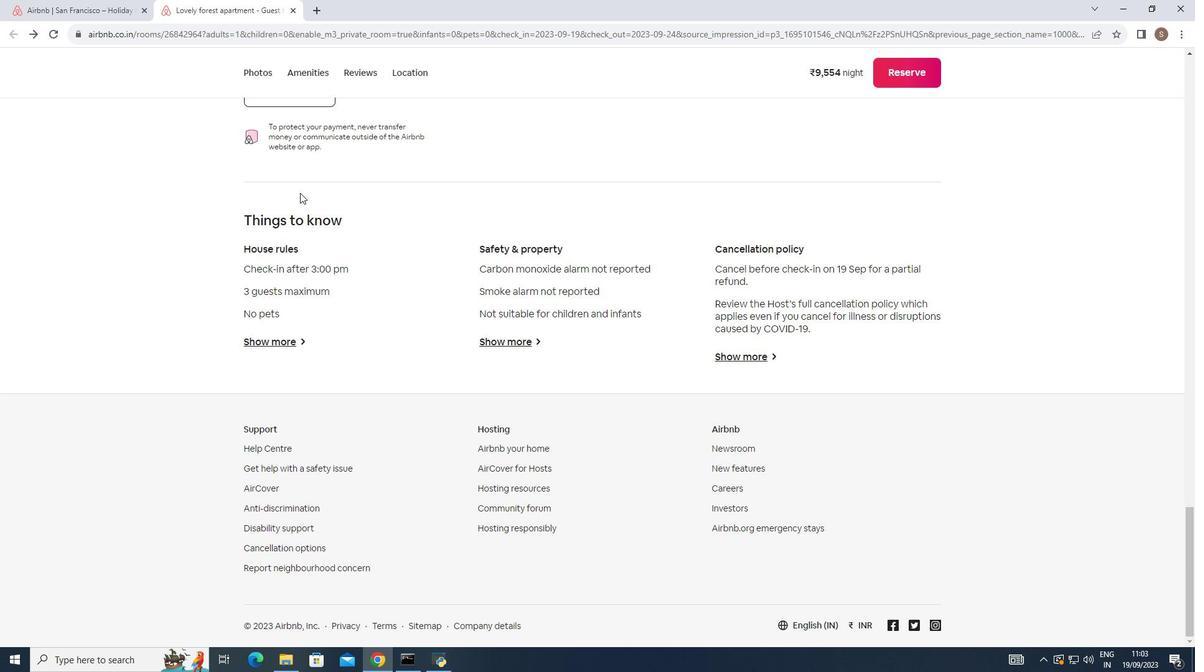
Action: Mouse scrolled (297, 192) with delta (0, 0)
Screenshot: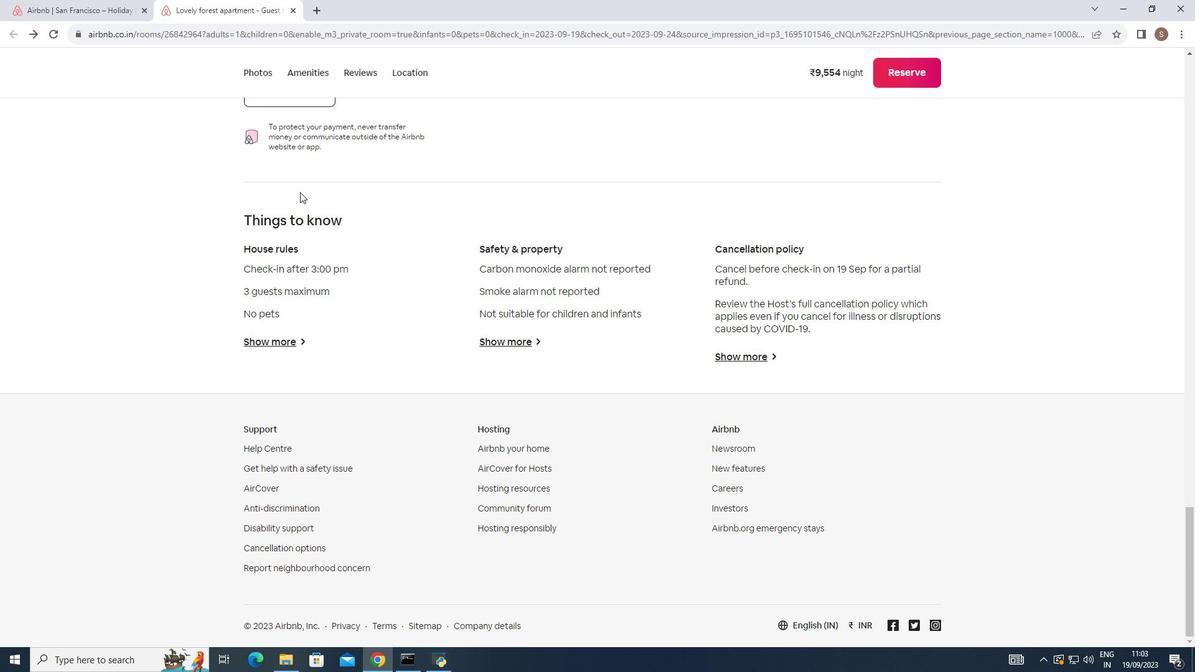 
Action: Mouse moved to (292, 6)
Screenshot: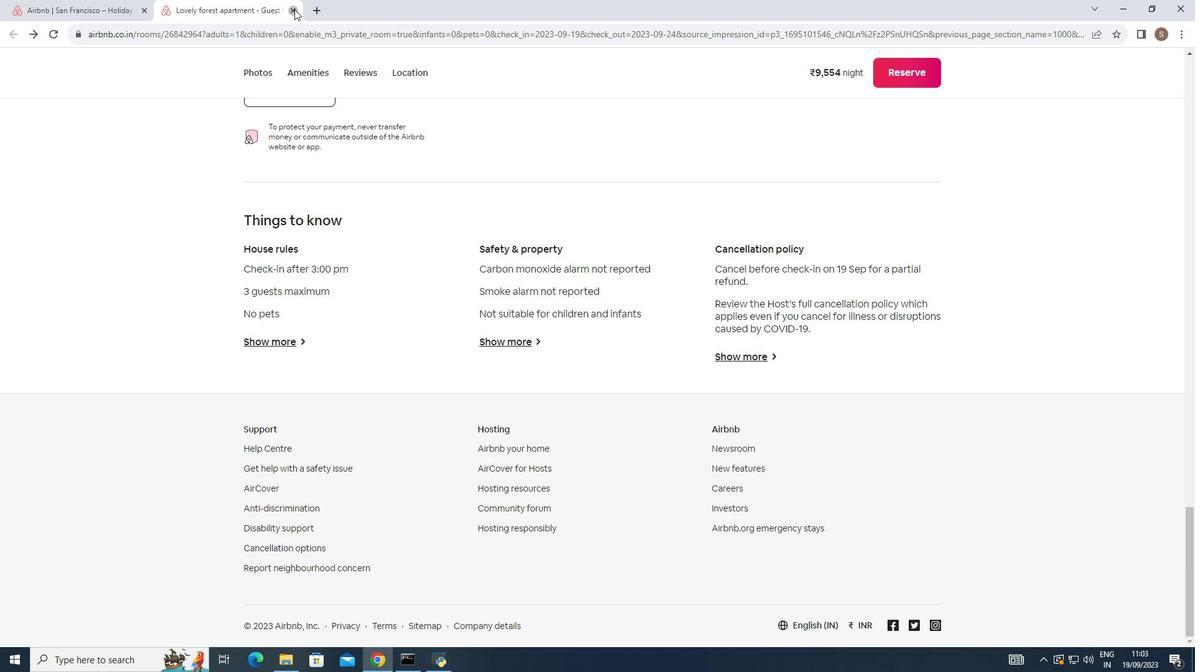 
Action: Mouse pressed left at (292, 6)
Screenshot: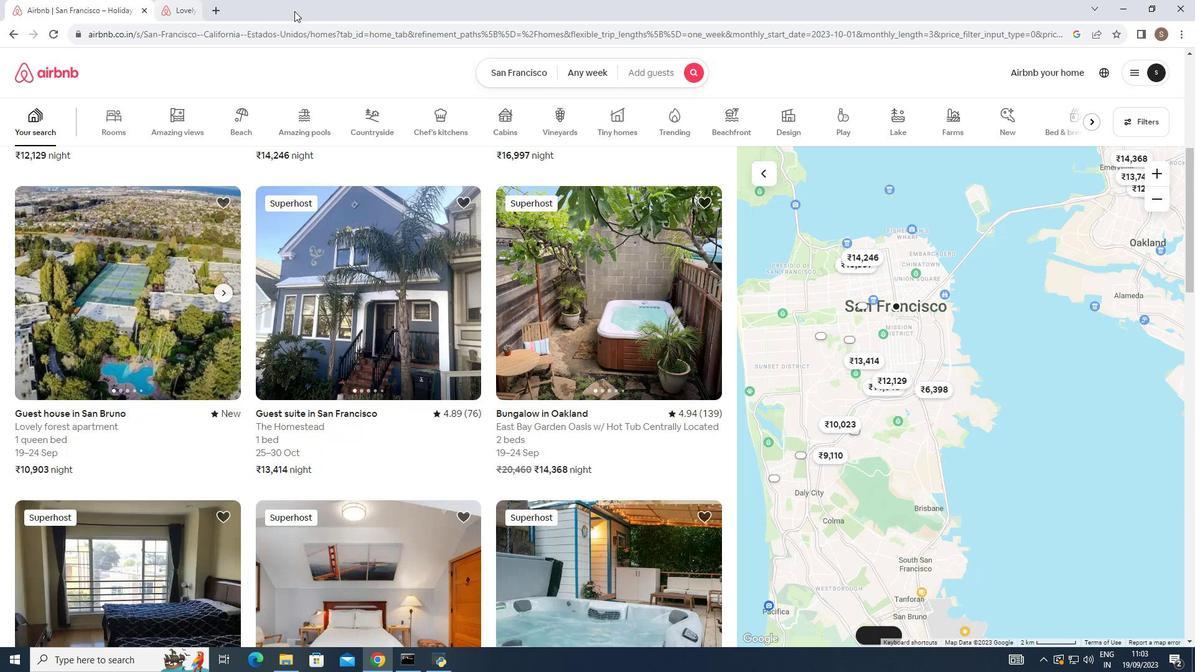 
Action: Mouse moved to (317, 406)
Screenshot: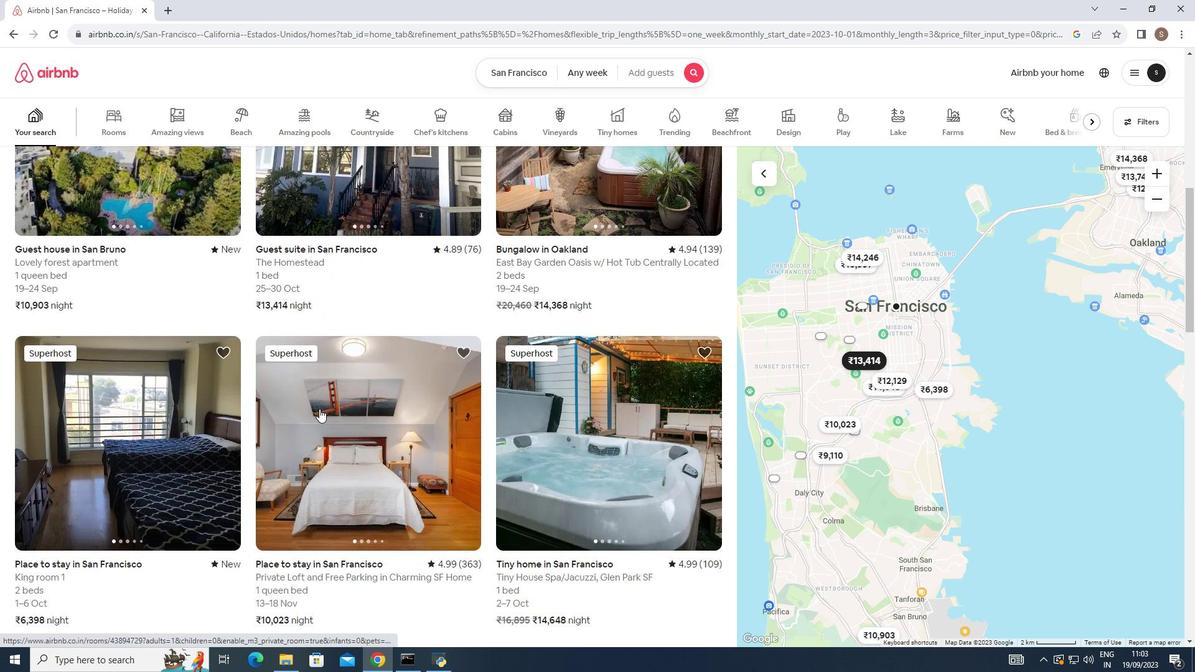 
Action: Mouse scrolled (317, 406) with delta (0, 0)
Screenshot: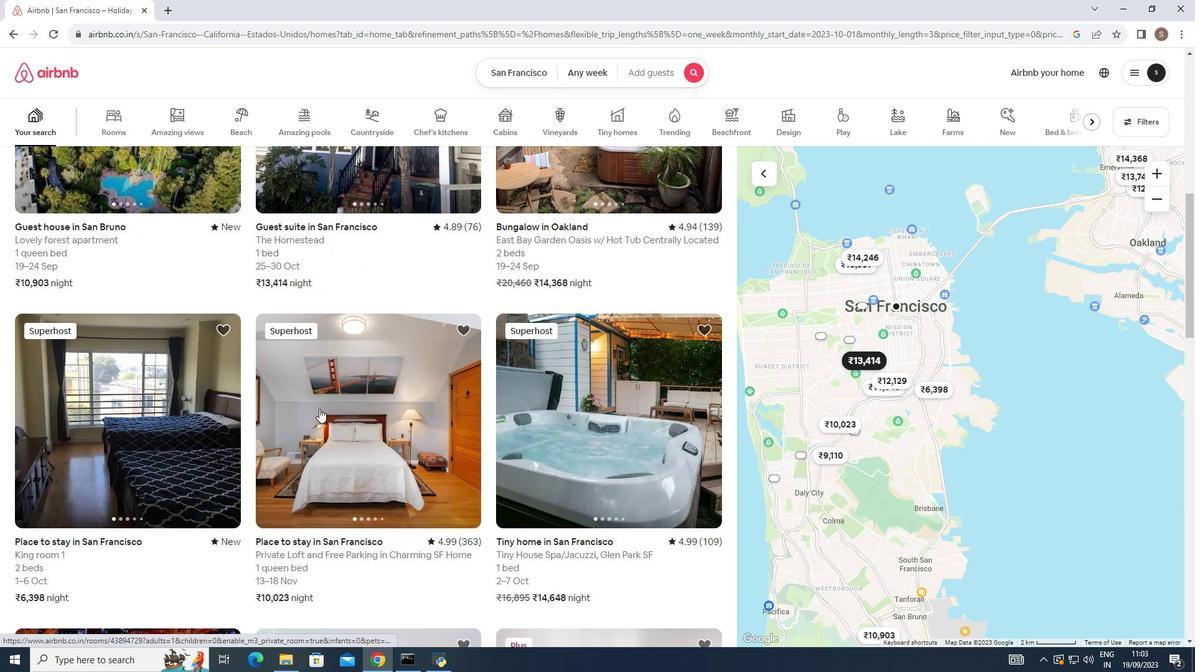 
Action: Mouse scrolled (317, 406) with delta (0, 0)
Screenshot: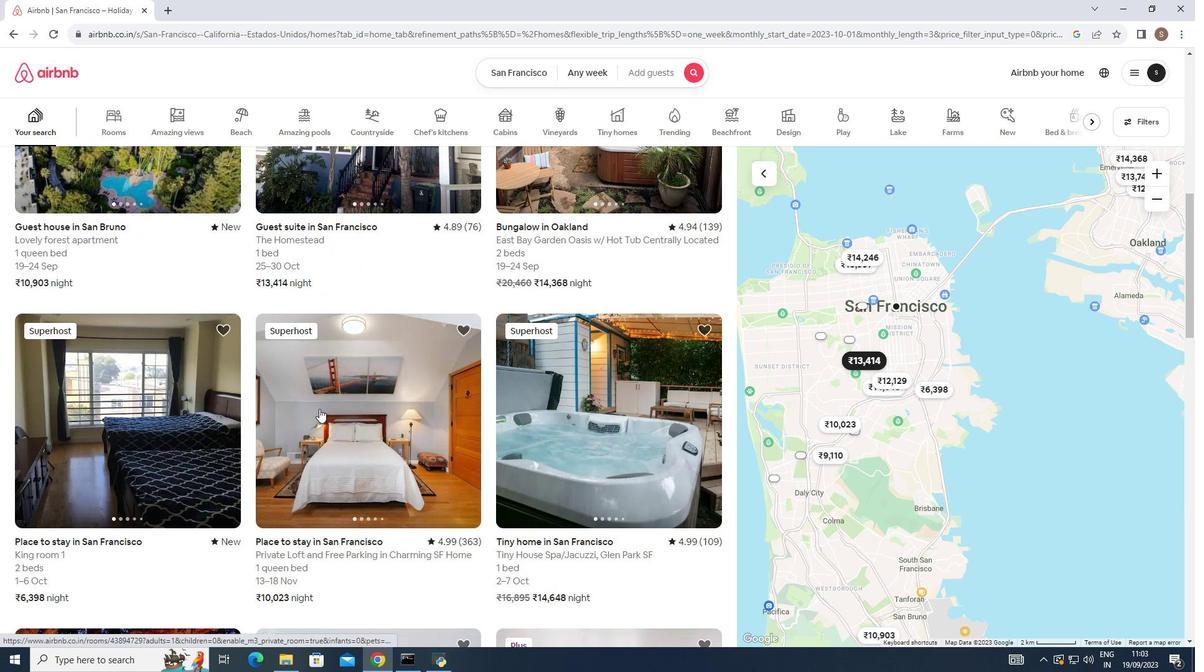 
Action: Mouse scrolled (317, 406) with delta (0, 0)
Screenshot: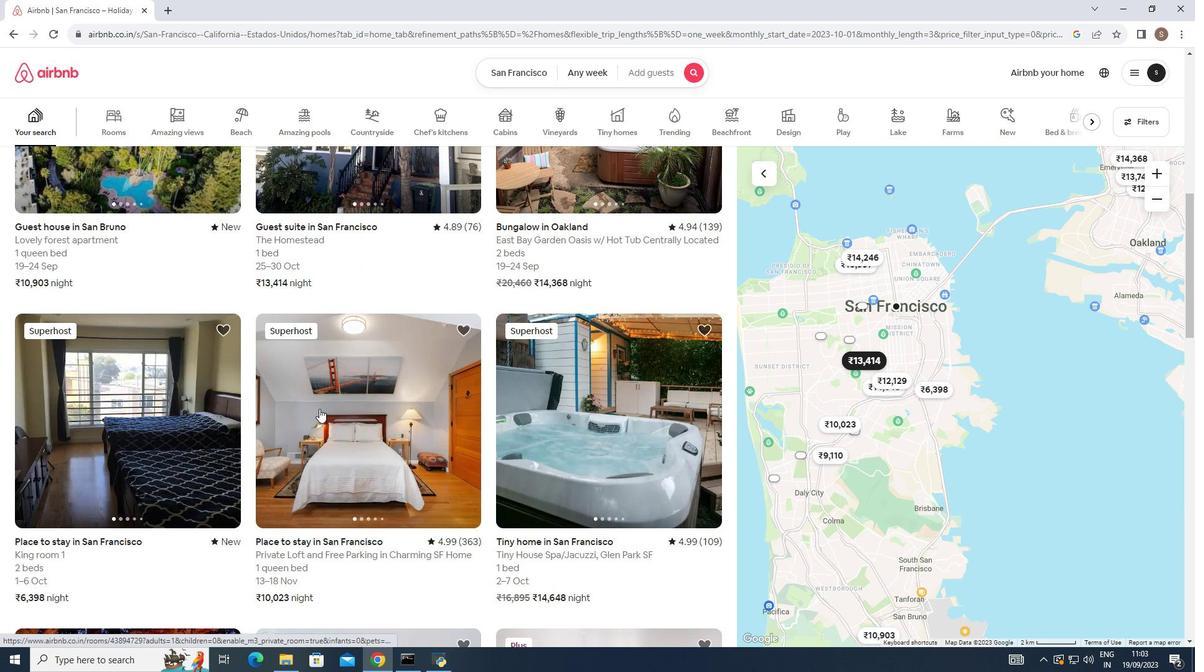 
Action: Mouse moved to (316, 406)
Screenshot: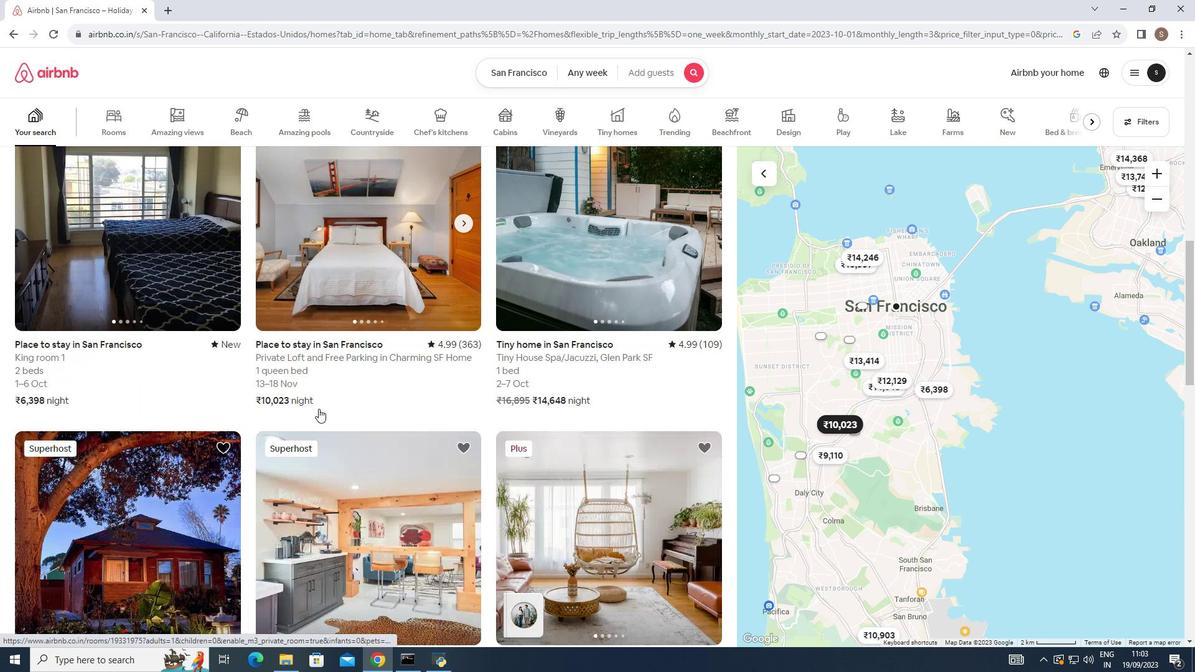 
Action: Mouse scrolled (316, 406) with delta (0, 0)
Screenshot: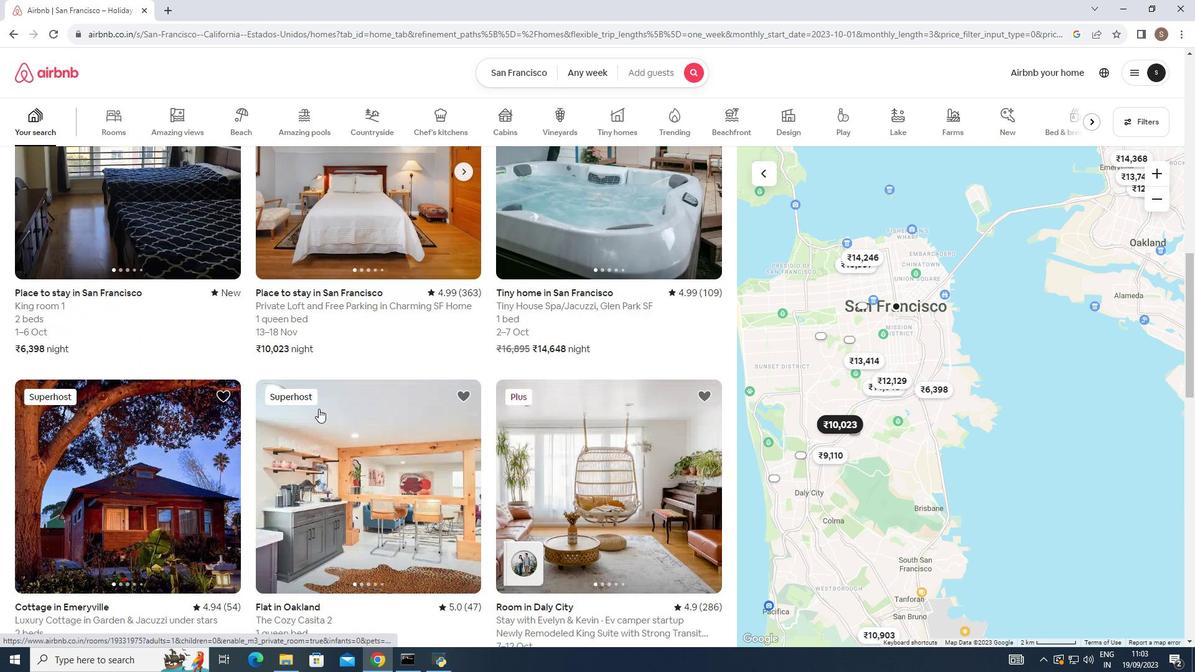 
Action: Mouse scrolled (316, 406) with delta (0, 0)
Screenshot: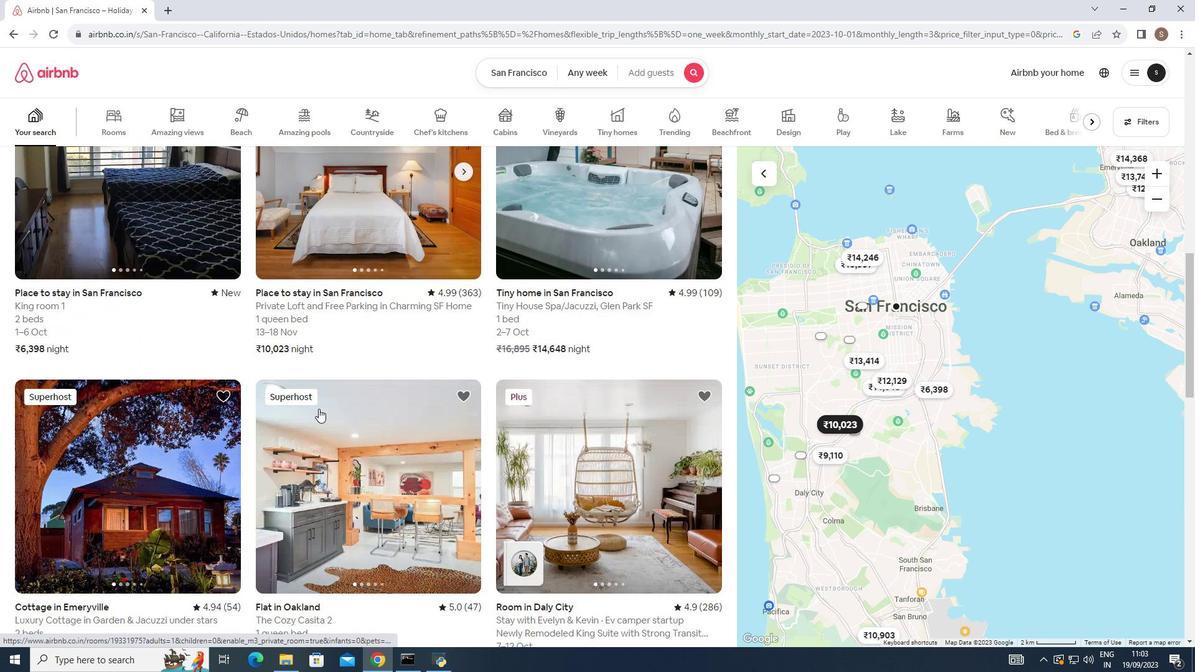 
Action: Mouse scrolled (316, 406) with delta (0, 0)
Screenshot: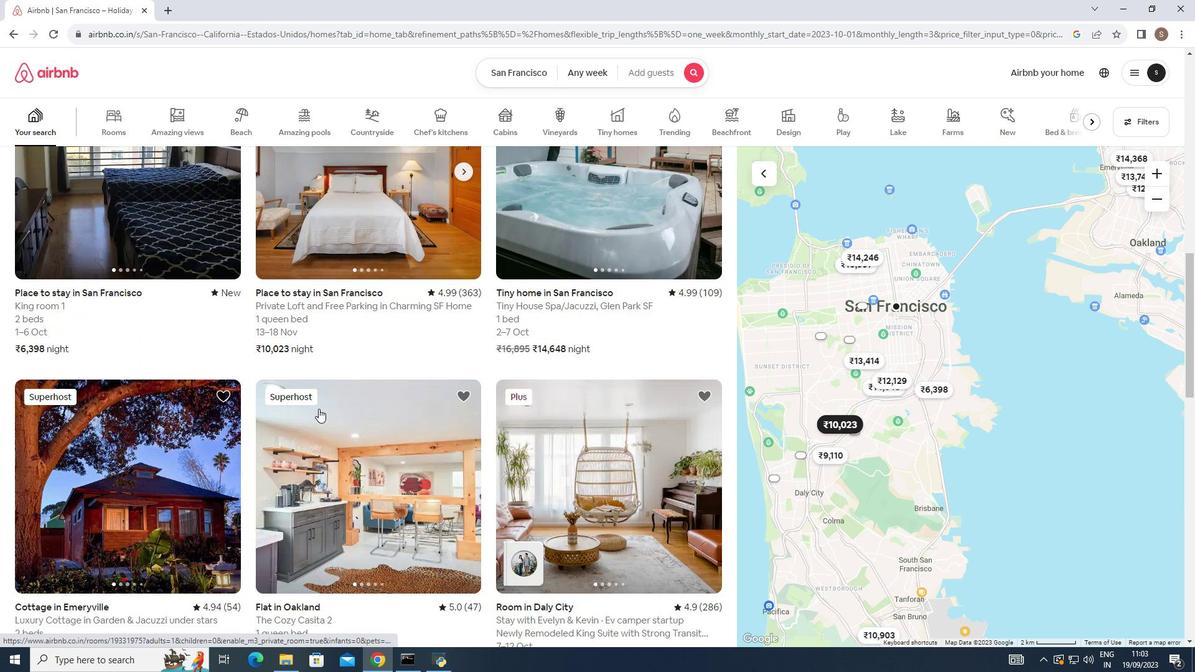 
Action: Mouse scrolled (316, 406) with delta (0, 0)
Screenshot: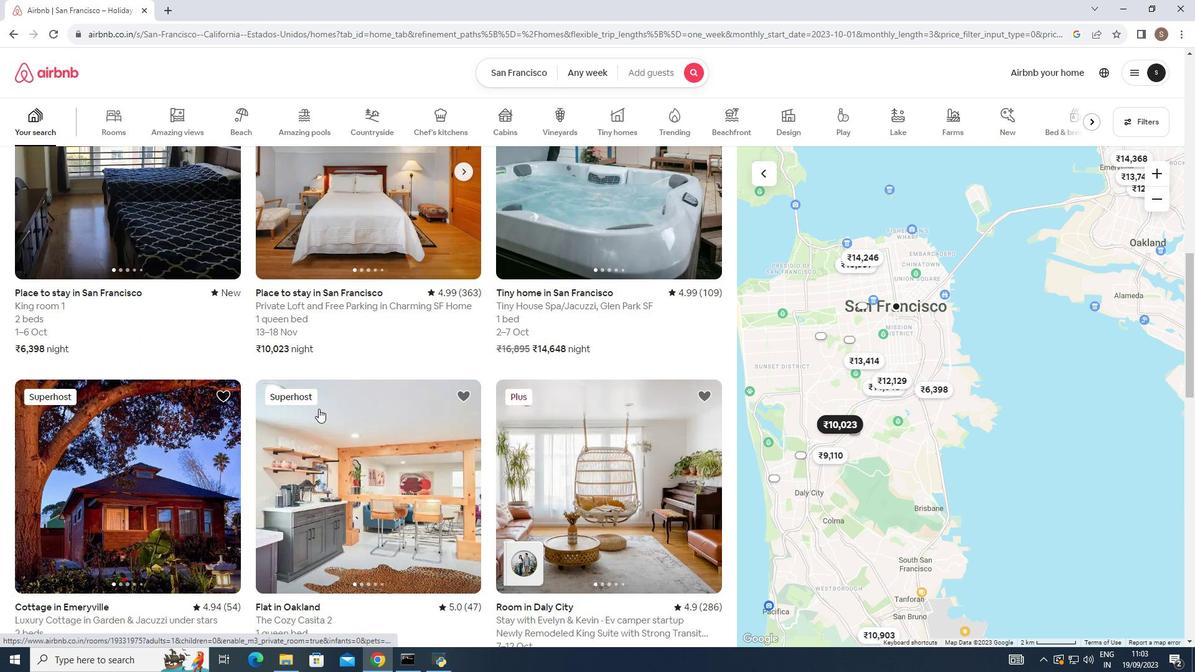 
Action: Mouse moved to (317, 402)
Screenshot: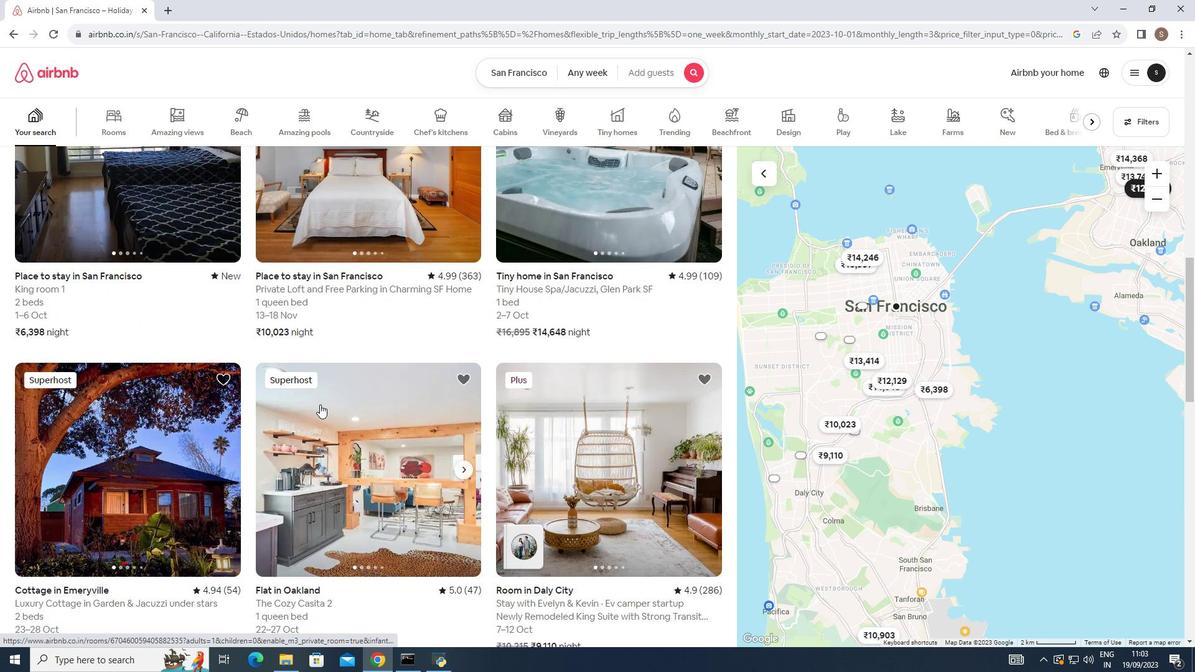 
Action: Mouse scrolled (317, 401) with delta (0, 0)
Screenshot: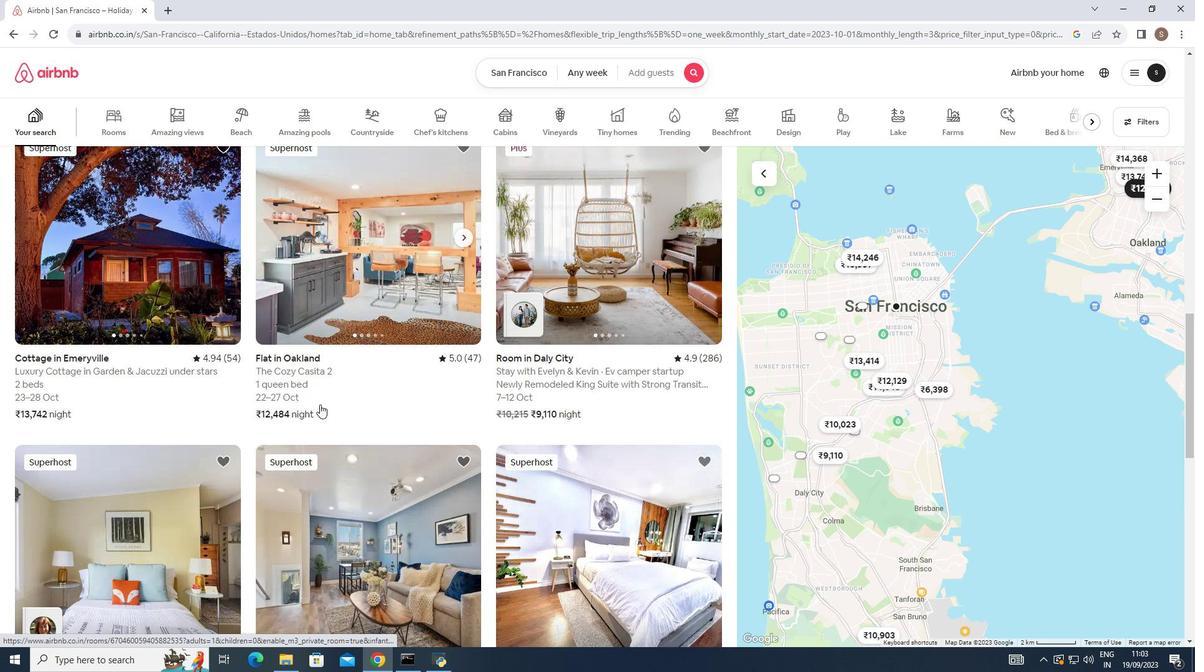 
Action: Mouse scrolled (317, 401) with delta (0, 0)
Screenshot: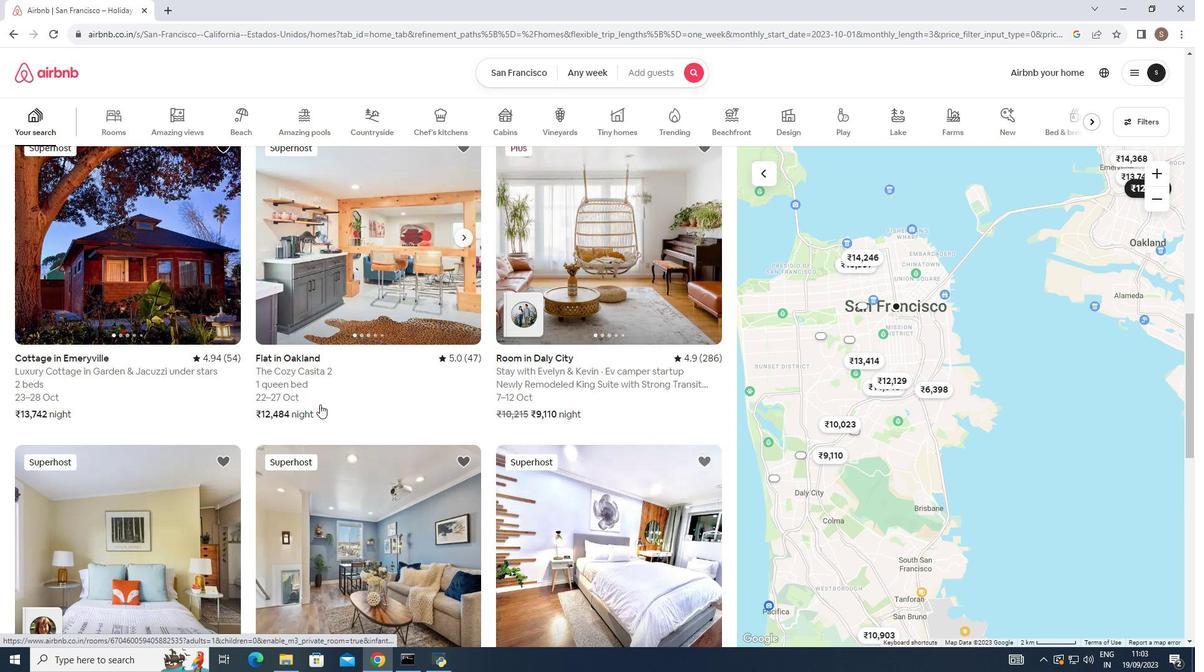
Action: Mouse scrolled (317, 401) with delta (0, 0)
Screenshot: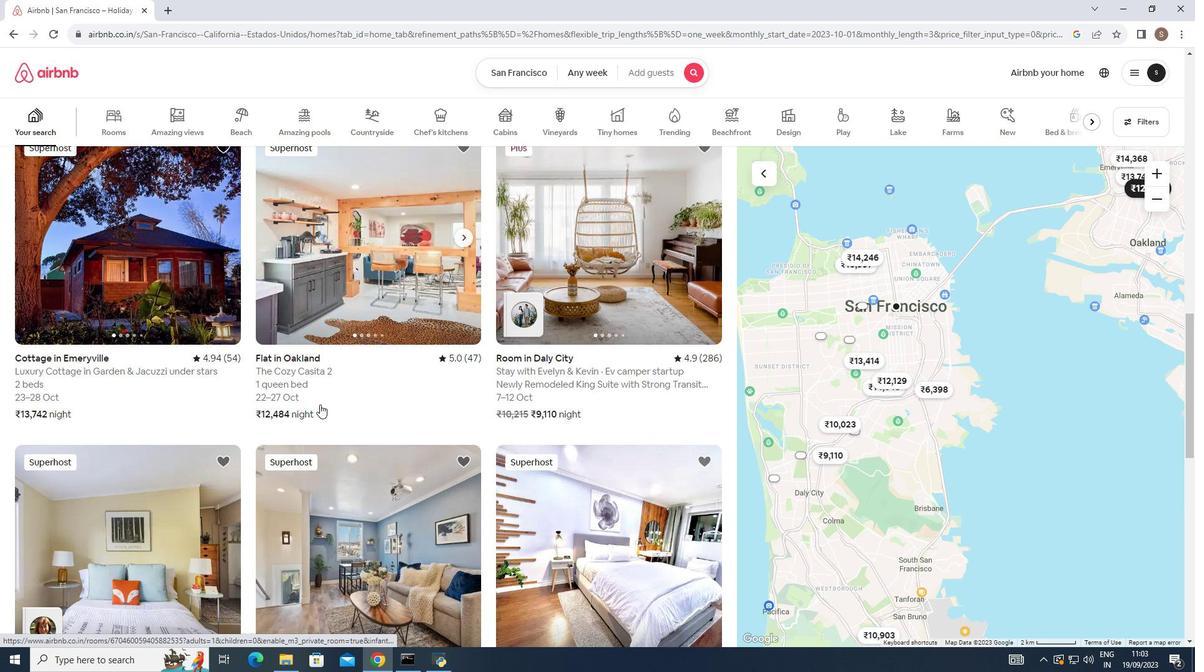 
Action: Mouse scrolled (317, 401) with delta (0, 0)
Screenshot: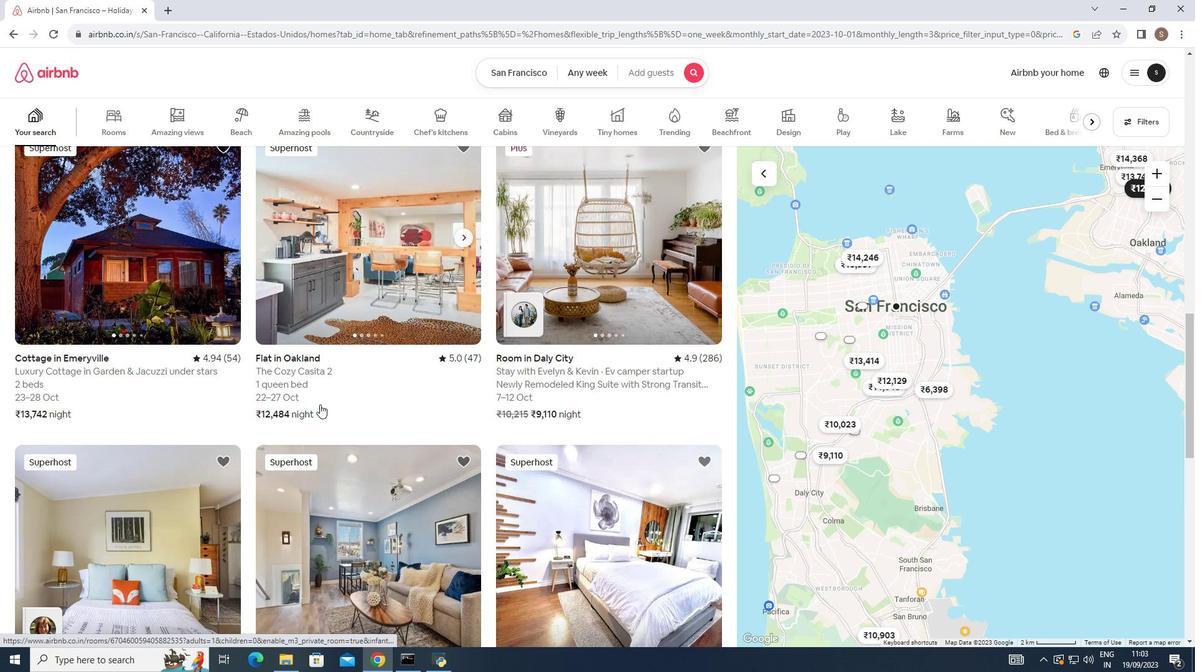 
Action: Mouse scrolled (317, 401) with delta (0, 0)
Screenshot: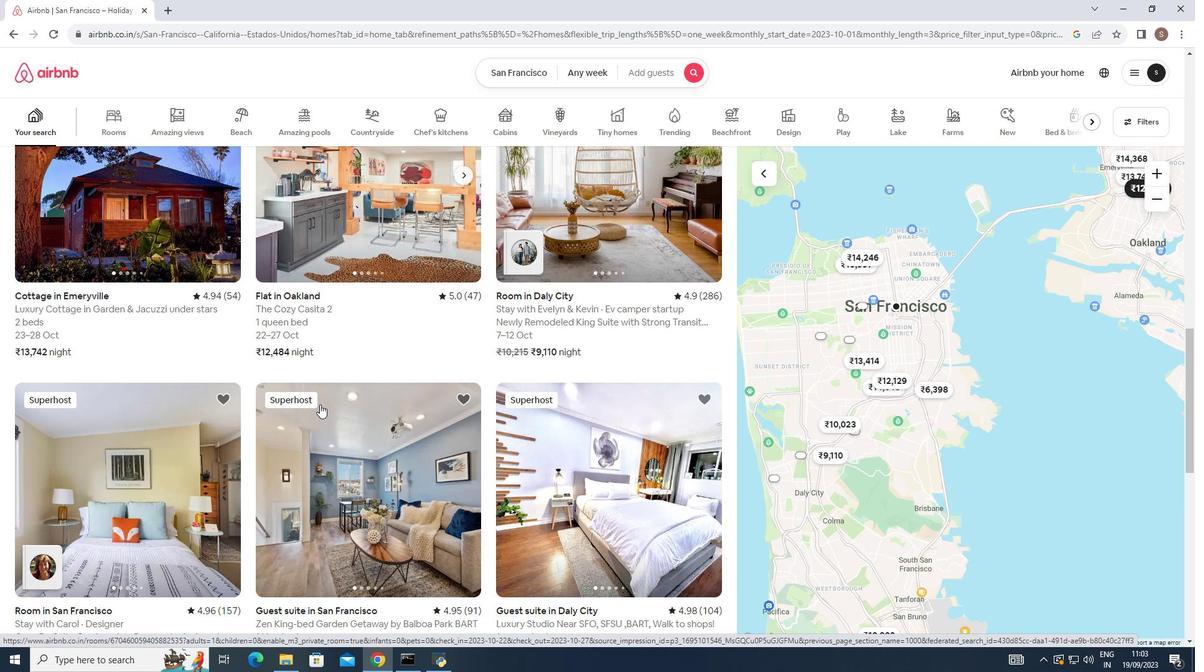 
Action: Mouse moved to (317, 401)
Screenshot: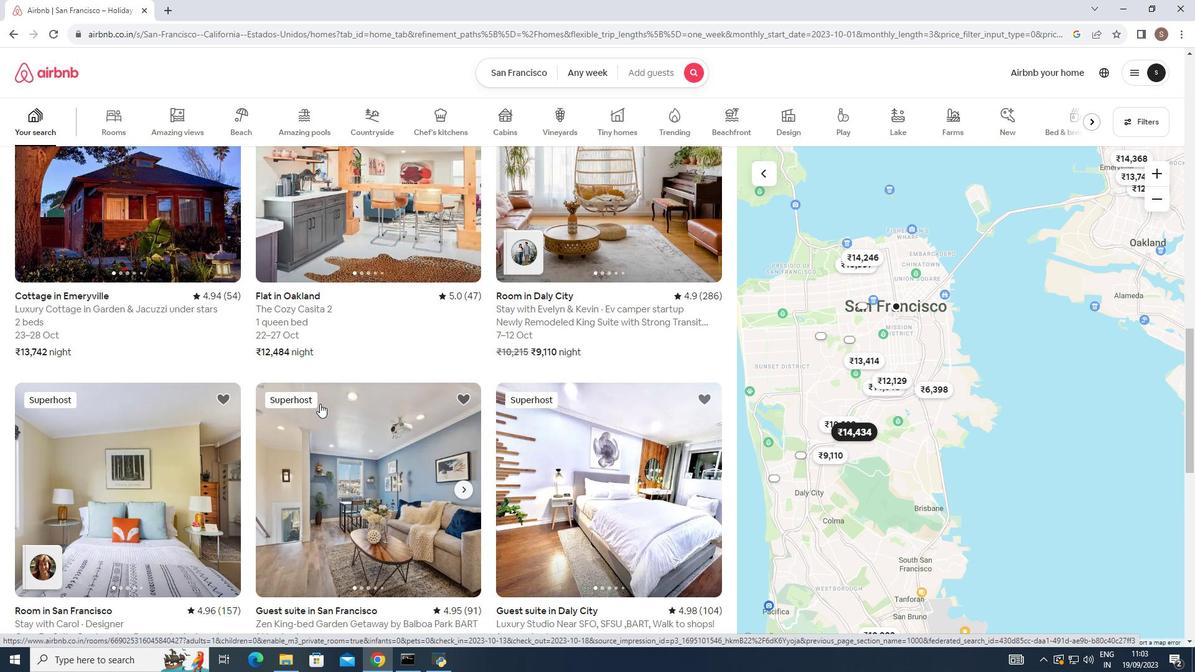
Action: Mouse scrolled (317, 401) with delta (0, 0)
Screenshot: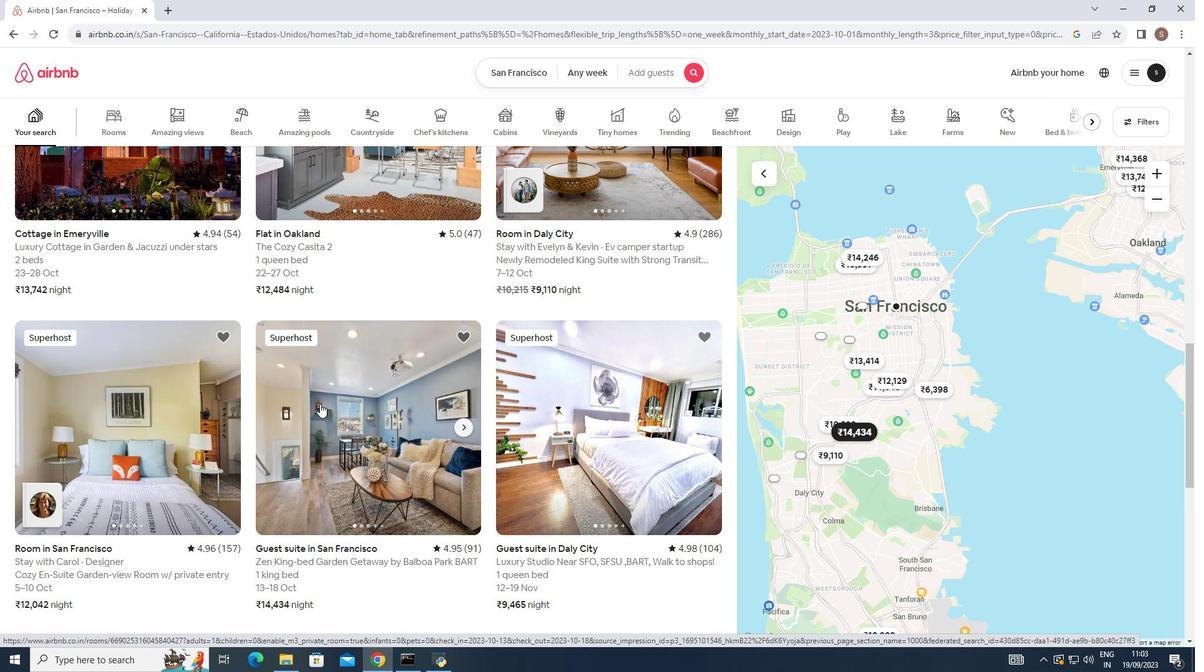 
Action: Mouse scrolled (317, 401) with delta (0, 0)
Screenshot: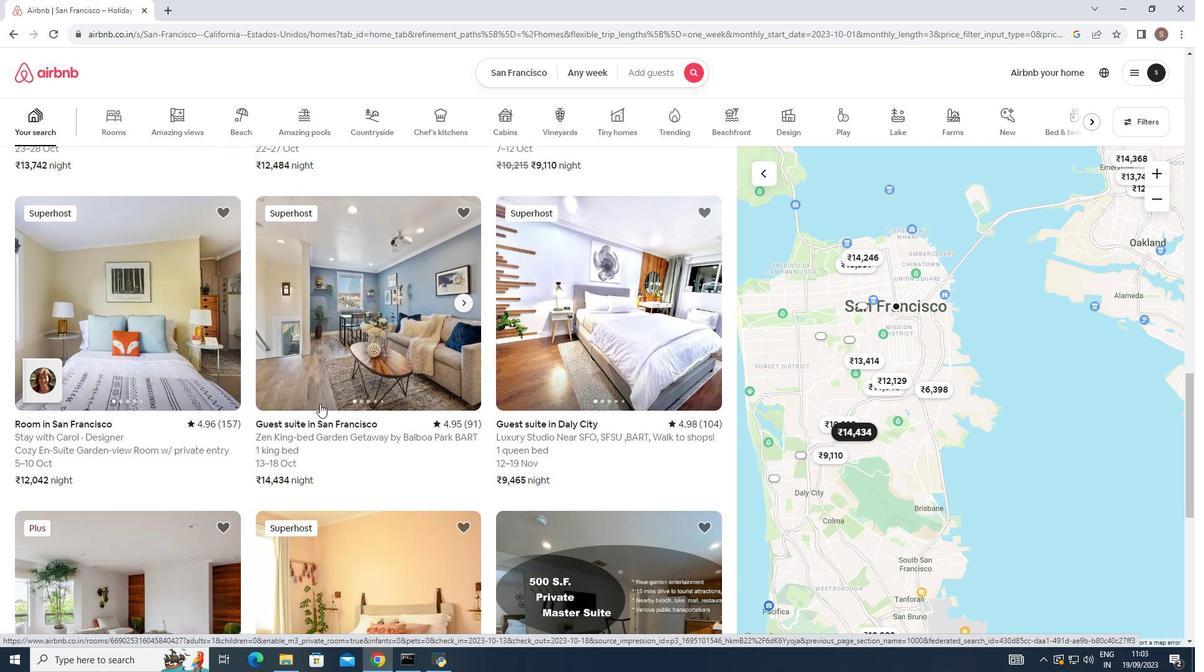 
Action: Mouse scrolled (317, 401) with delta (0, 0)
Screenshot: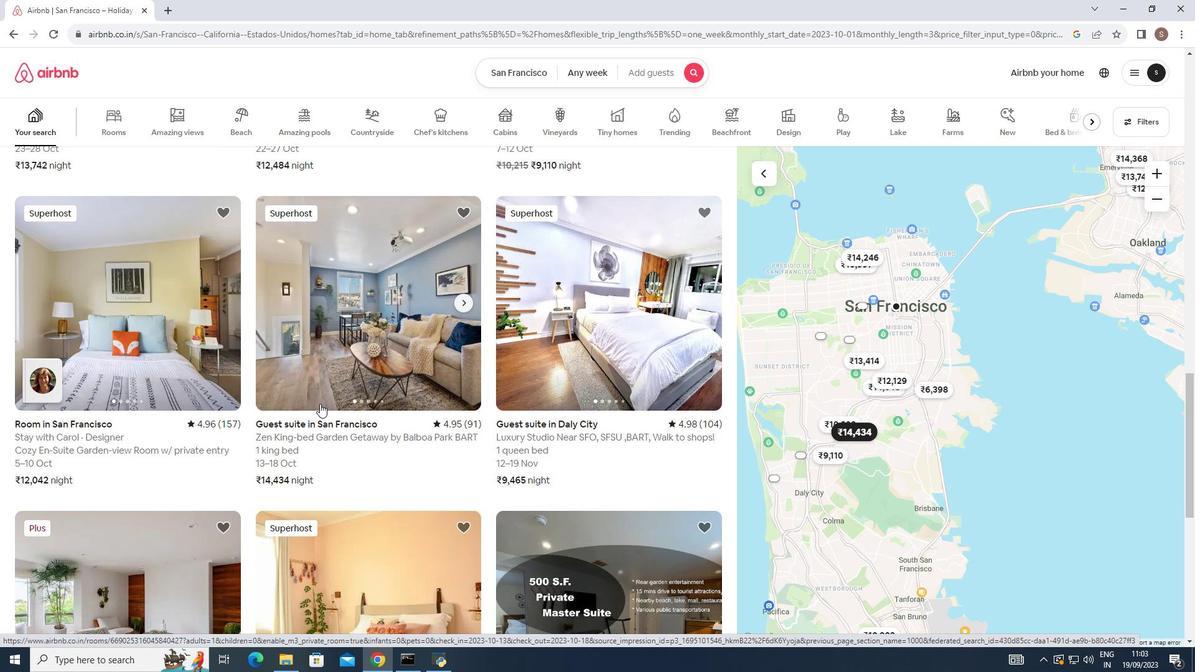 
Action: Mouse scrolled (317, 401) with delta (0, 0)
Screenshot: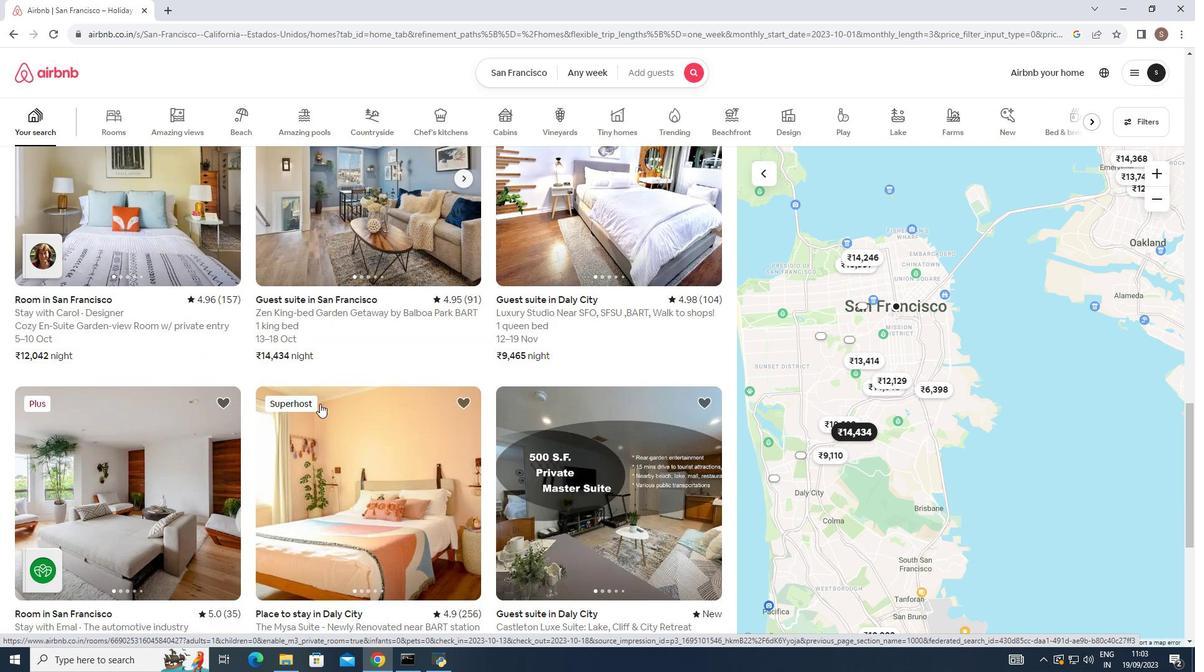 
Action: Mouse scrolled (317, 401) with delta (0, 0)
Screenshot: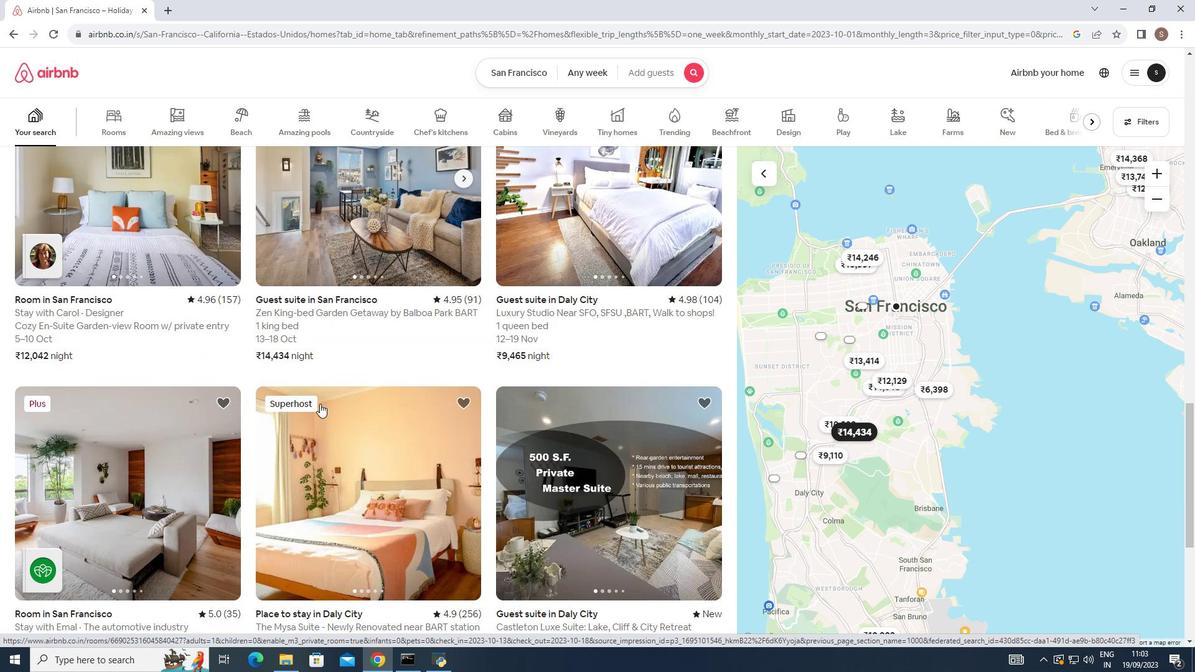 
Action: Mouse moved to (318, 401)
Screenshot: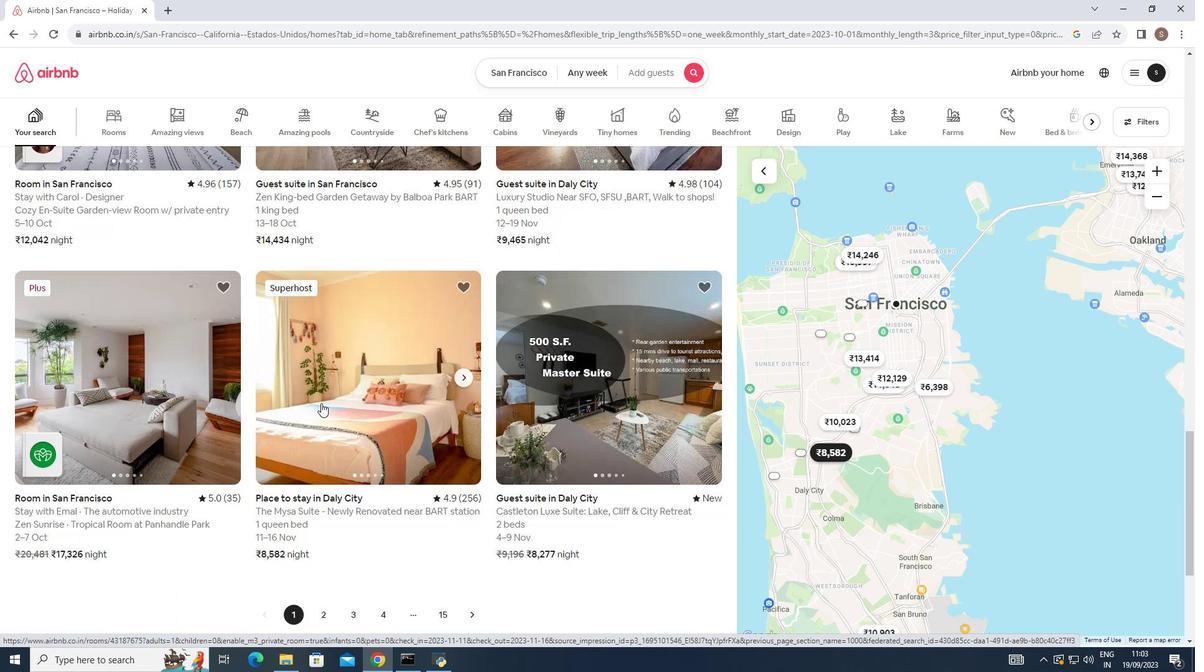 
Action: Mouse scrolled (318, 400) with delta (0, 0)
Screenshot: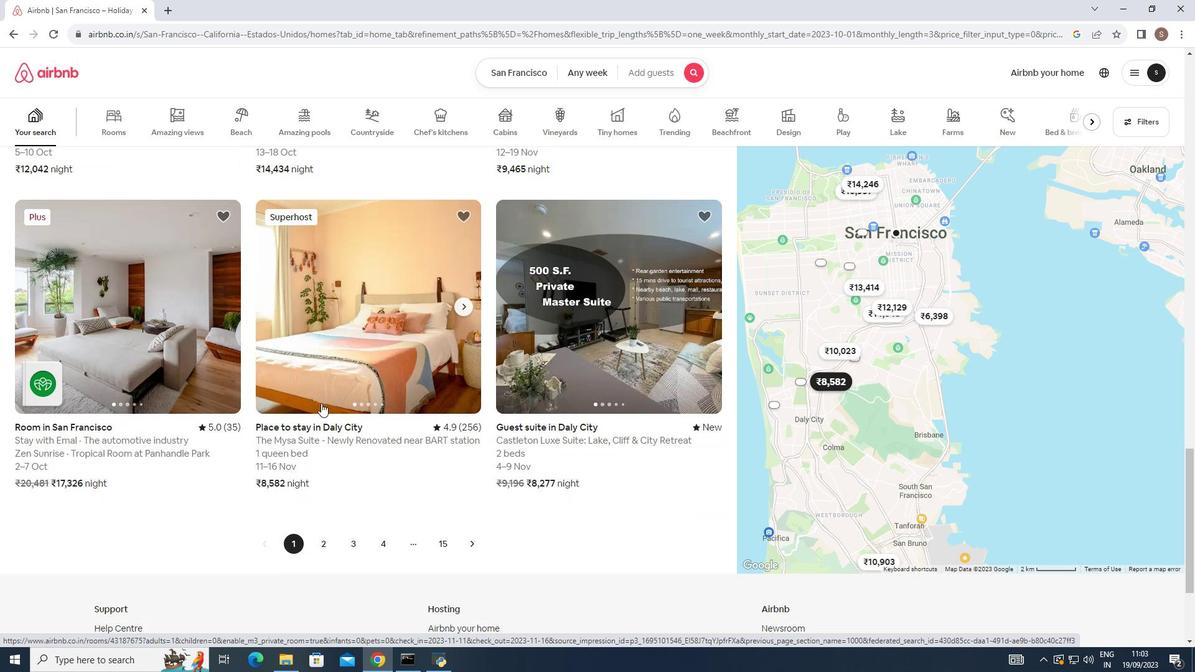 
Action: Mouse scrolled (318, 400) with delta (0, 0)
Screenshot: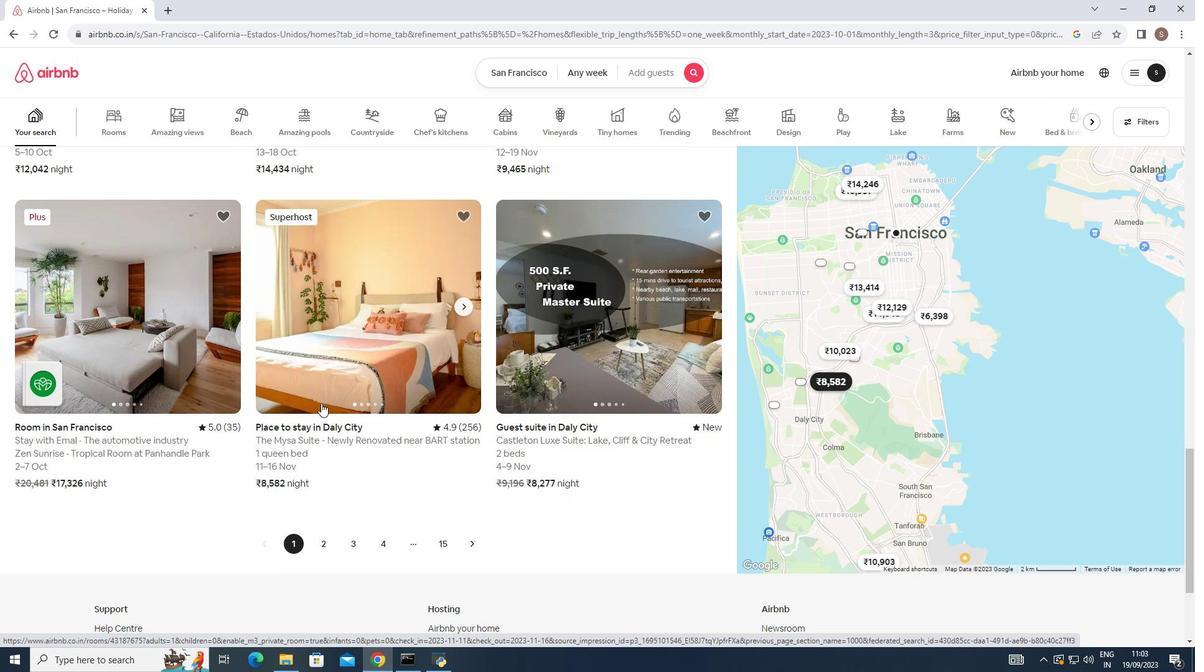 
Action: Mouse scrolled (318, 400) with delta (0, 0)
Screenshot: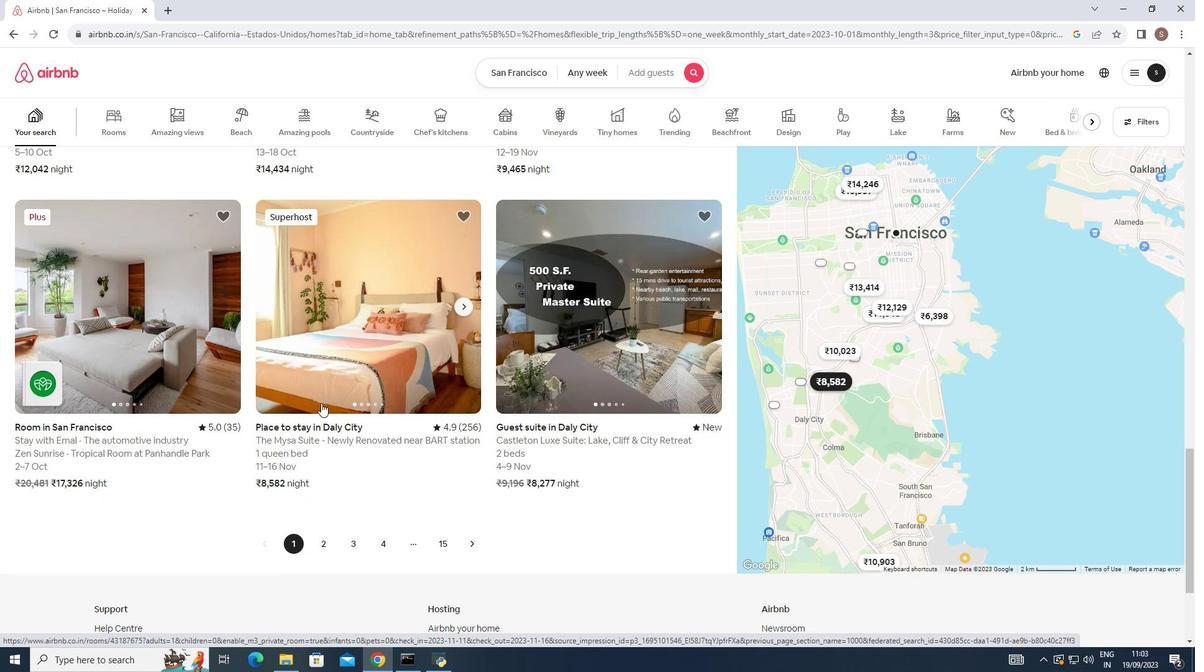 
Action: Mouse moved to (464, 536)
Screenshot: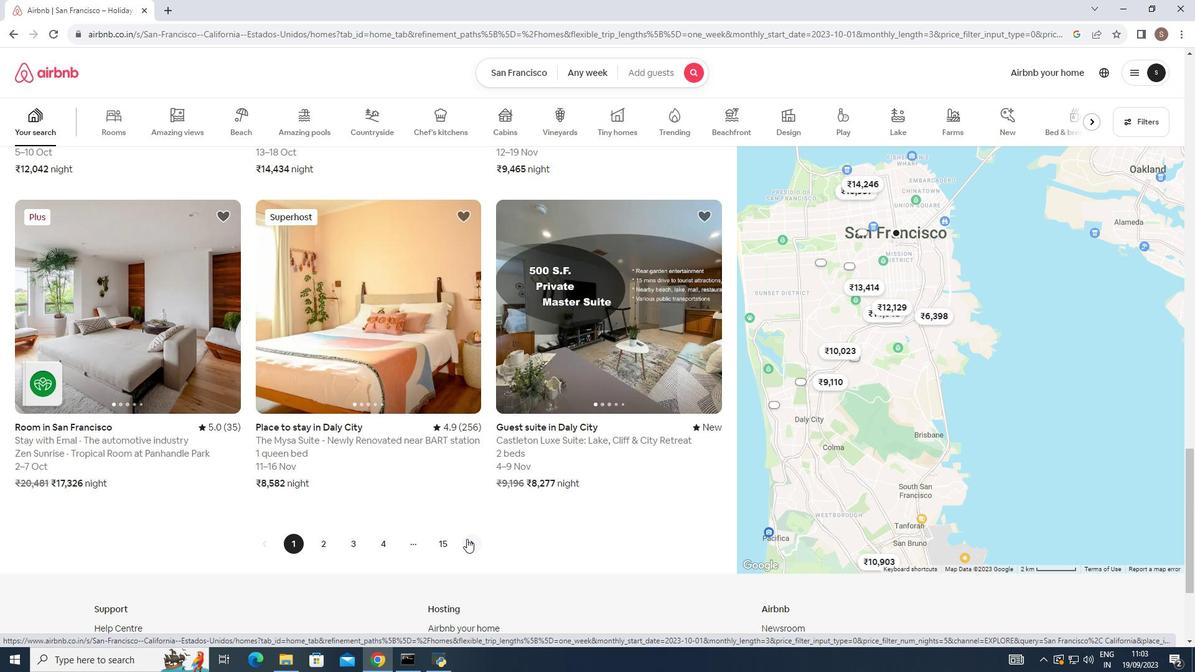 
Action: Mouse pressed left at (464, 536)
Screenshot: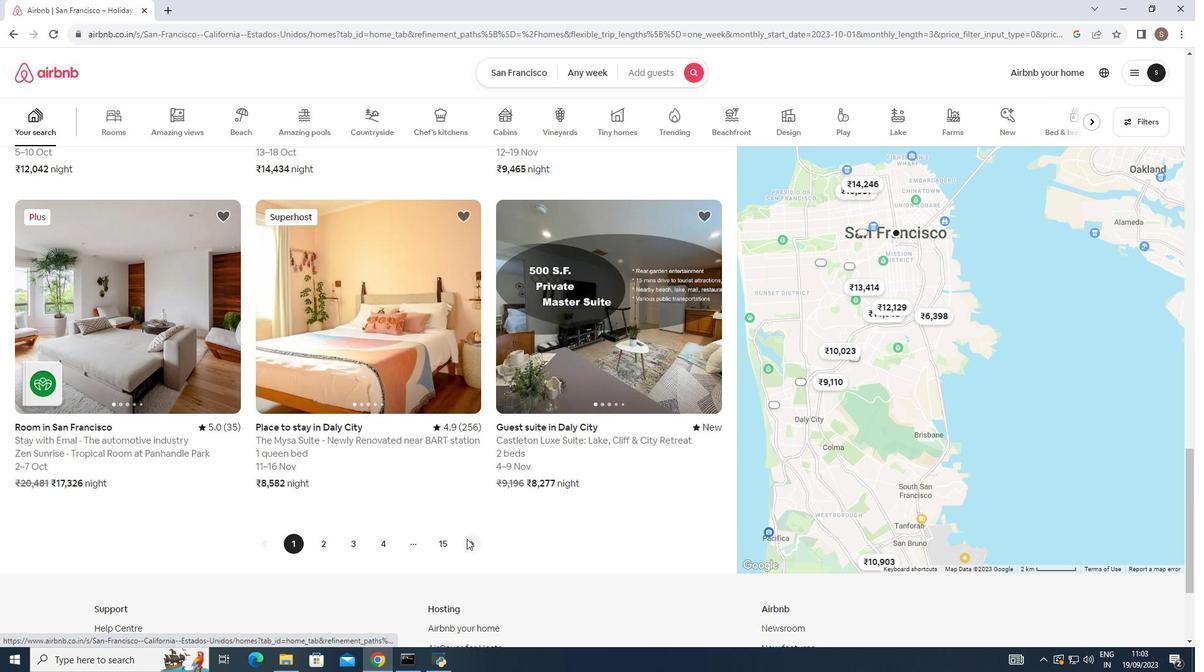 
Action: Mouse moved to (442, 458)
Screenshot: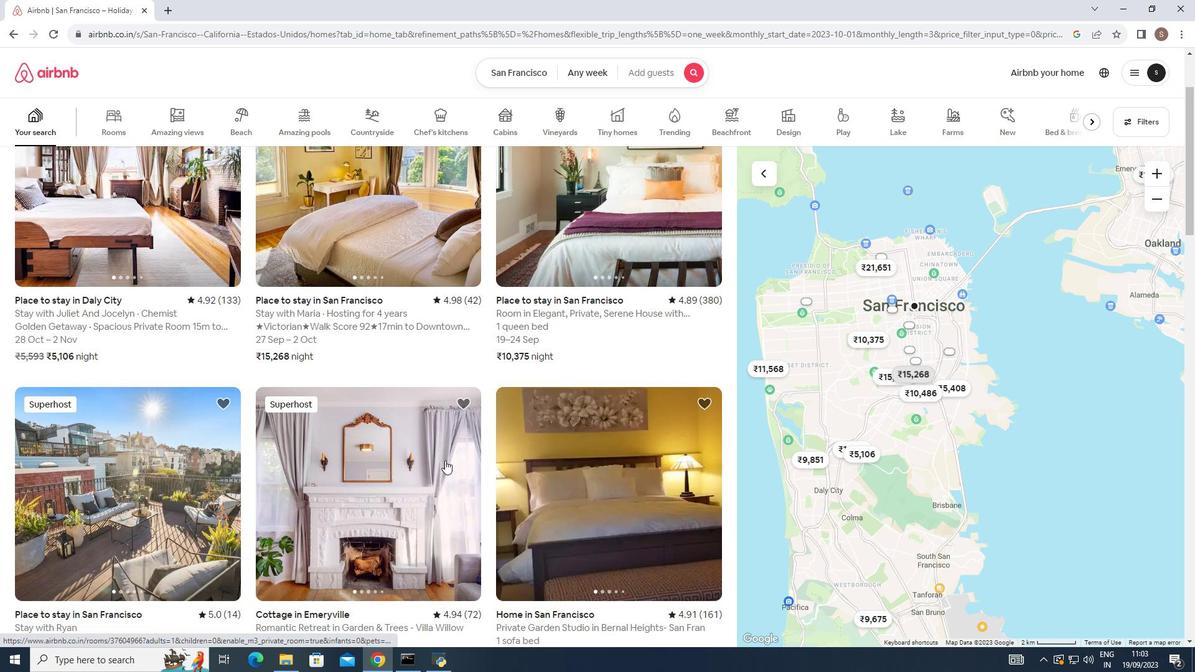
Action: Mouse scrolled (442, 457) with delta (0, 0)
Screenshot: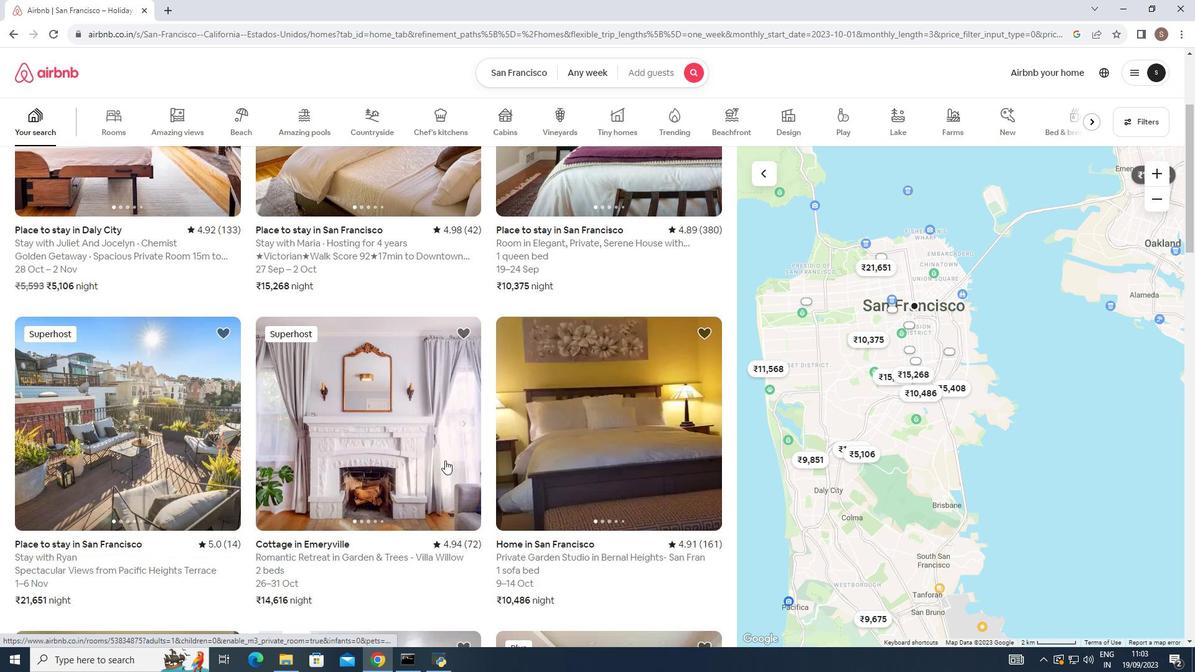 
Action: Mouse scrolled (442, 457) with delta (0, 0)
Screenshot: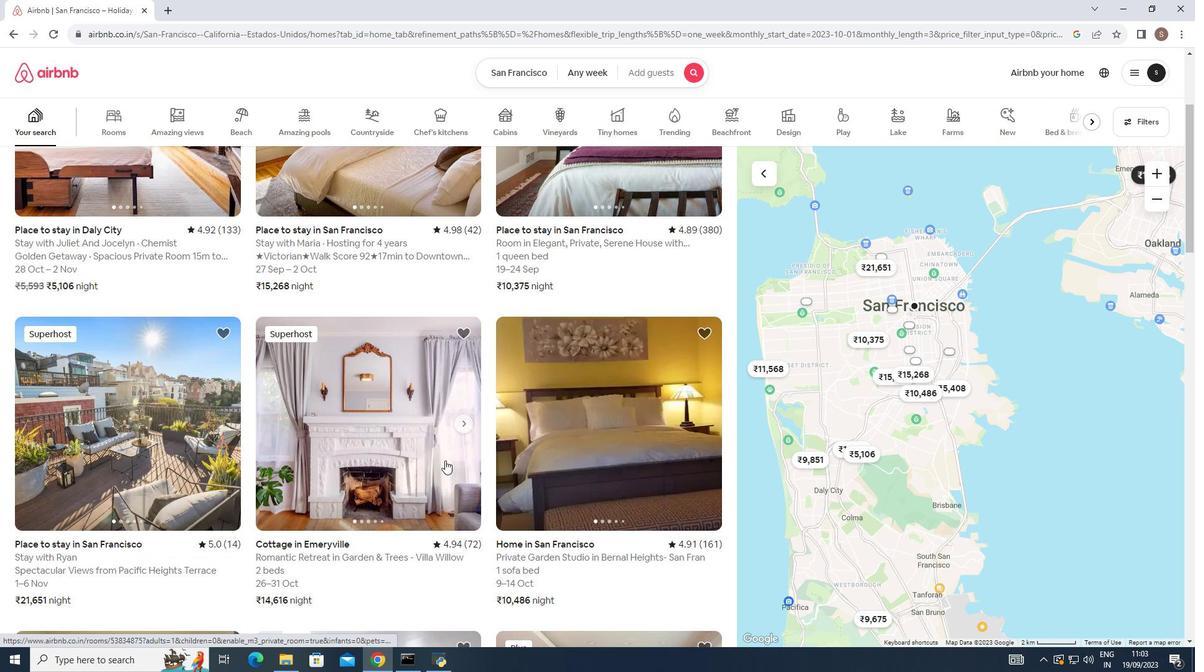 
Action: Mouse scrolled (442, 457) with delta (0, 0)
Screenshot: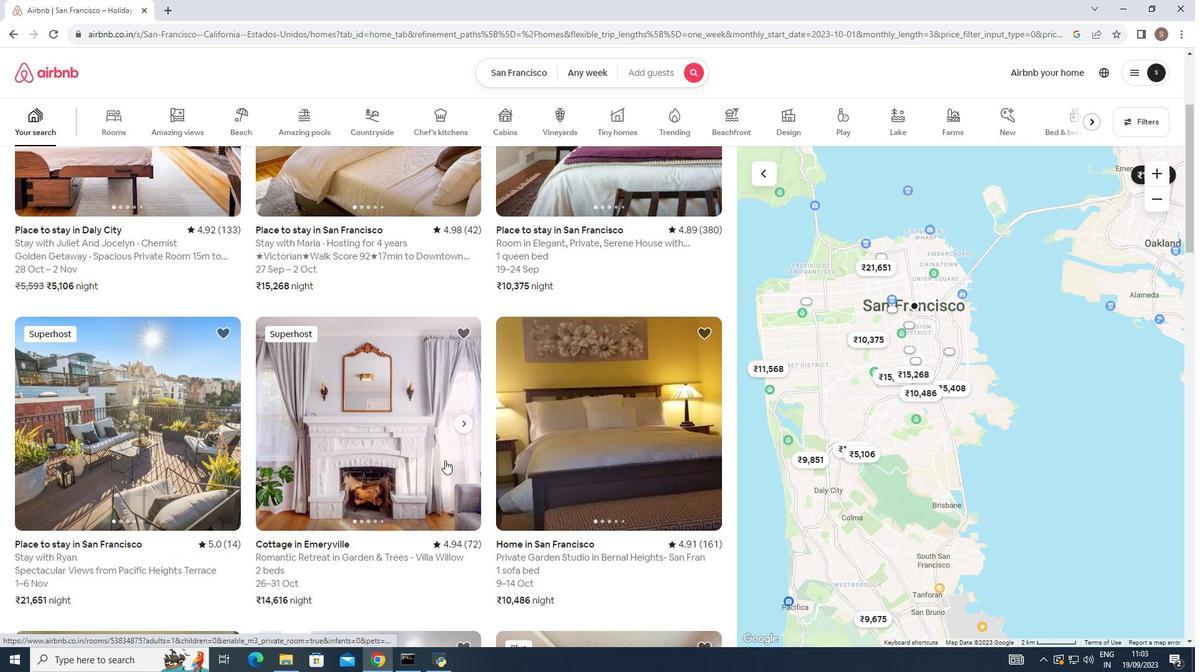 
Action: Mouse moved to (442, 455)
Screenshot: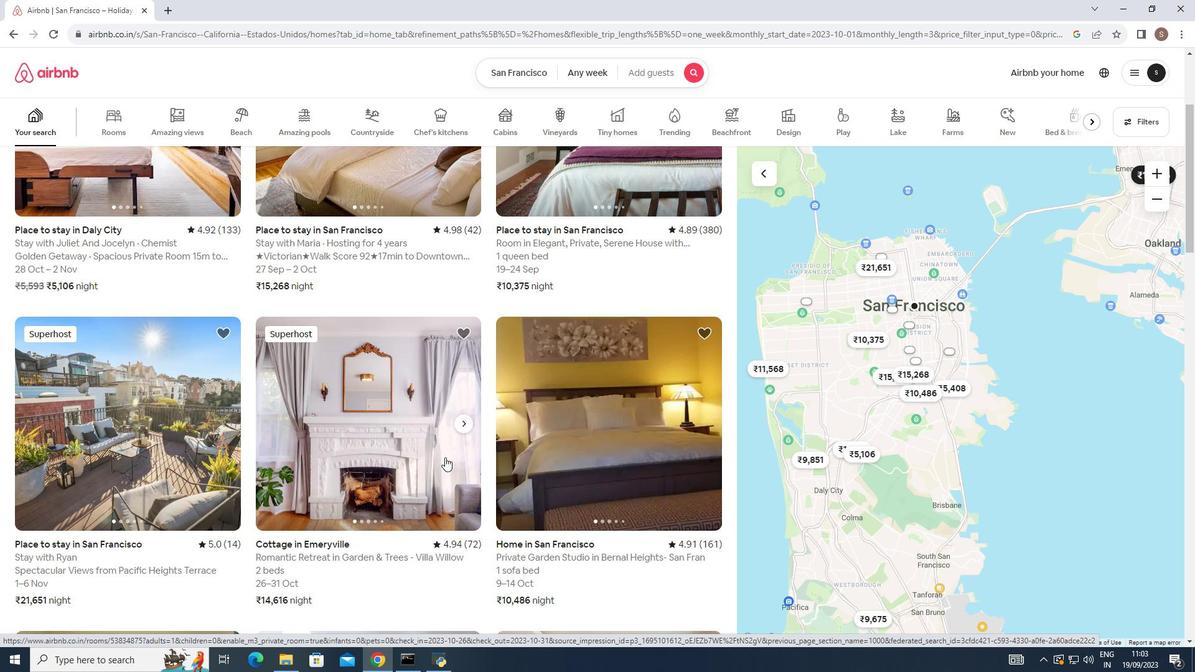 
Action: Mouse scrolled (442, 454) with delta (0, 0)
Screenshot: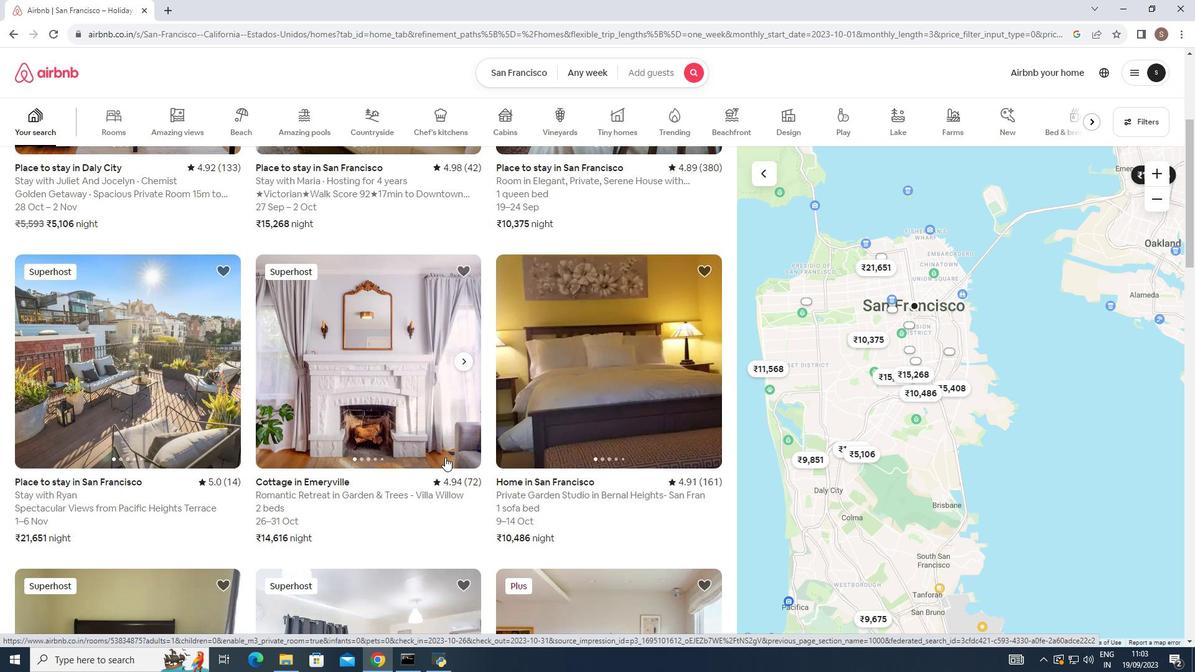 
Action: Mouse moved to (140, 403)
Screenshot: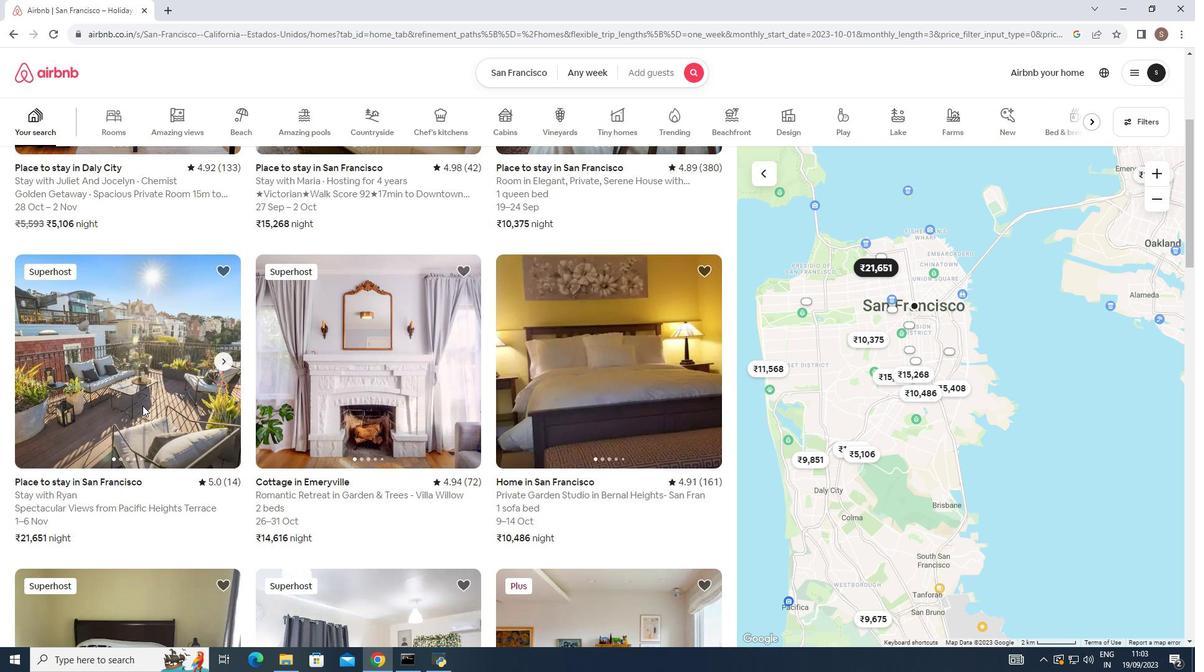 
Action: Mouse pressed left at (140, 403)
Screenshot: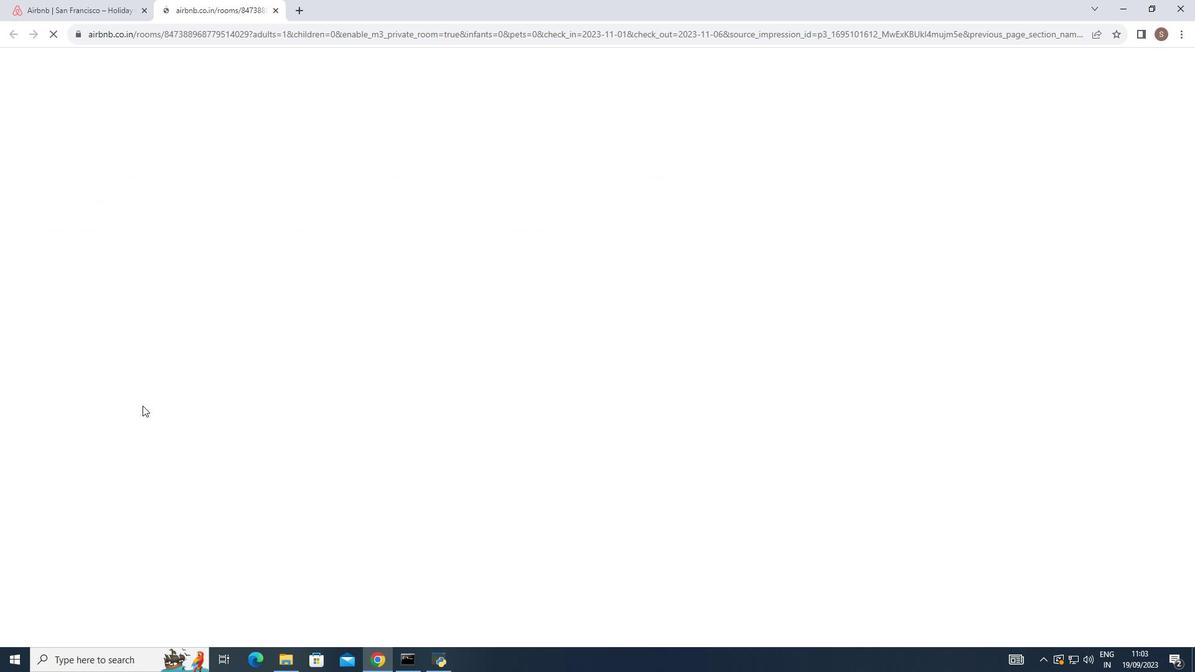 
Action: Mouse moved to (901, 452)
Screenshot: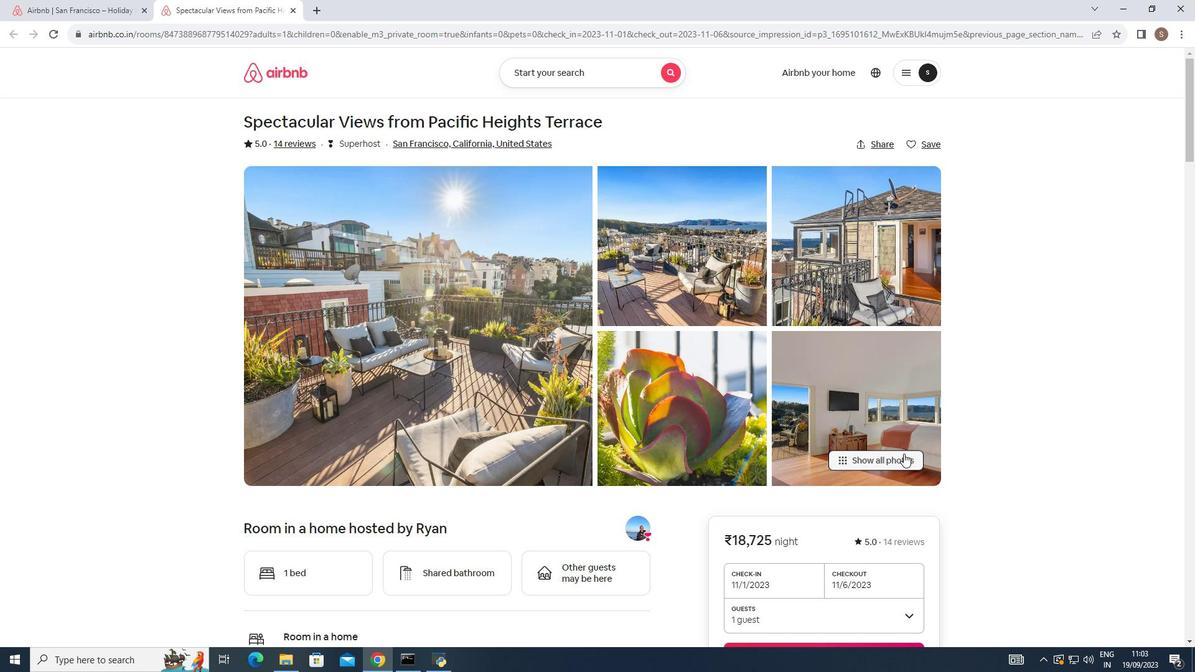
Action: Mouse pressed left at (901, 452)
Screenshot: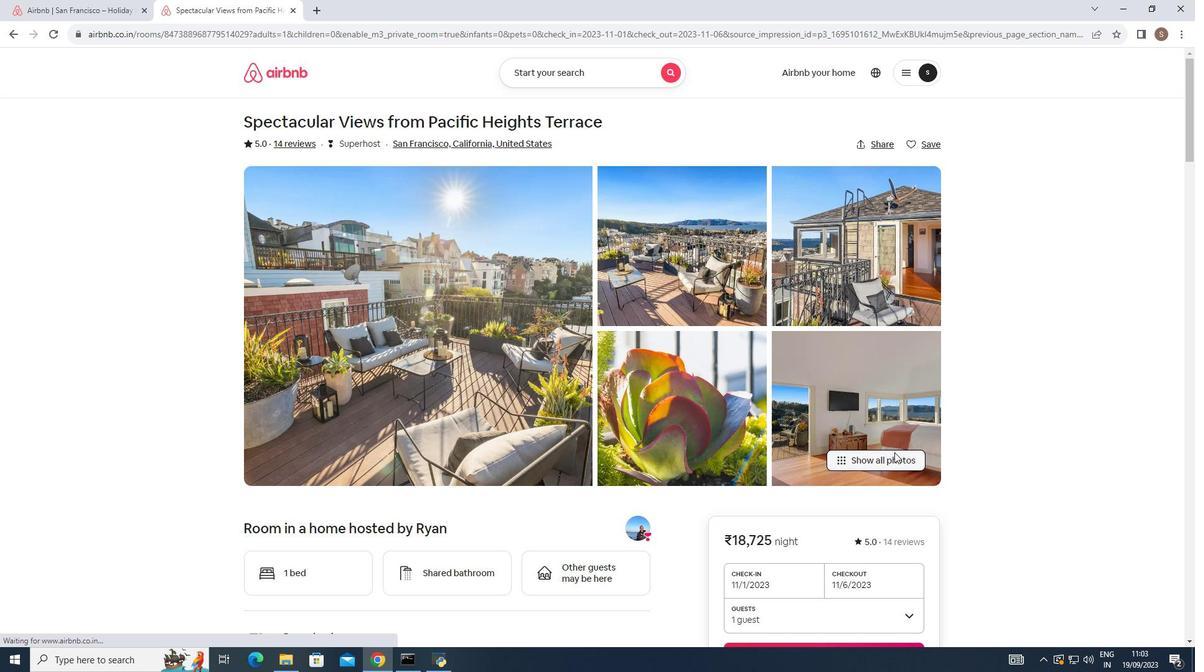 
Action: Mouse moved to (607, 442)
Screenshot: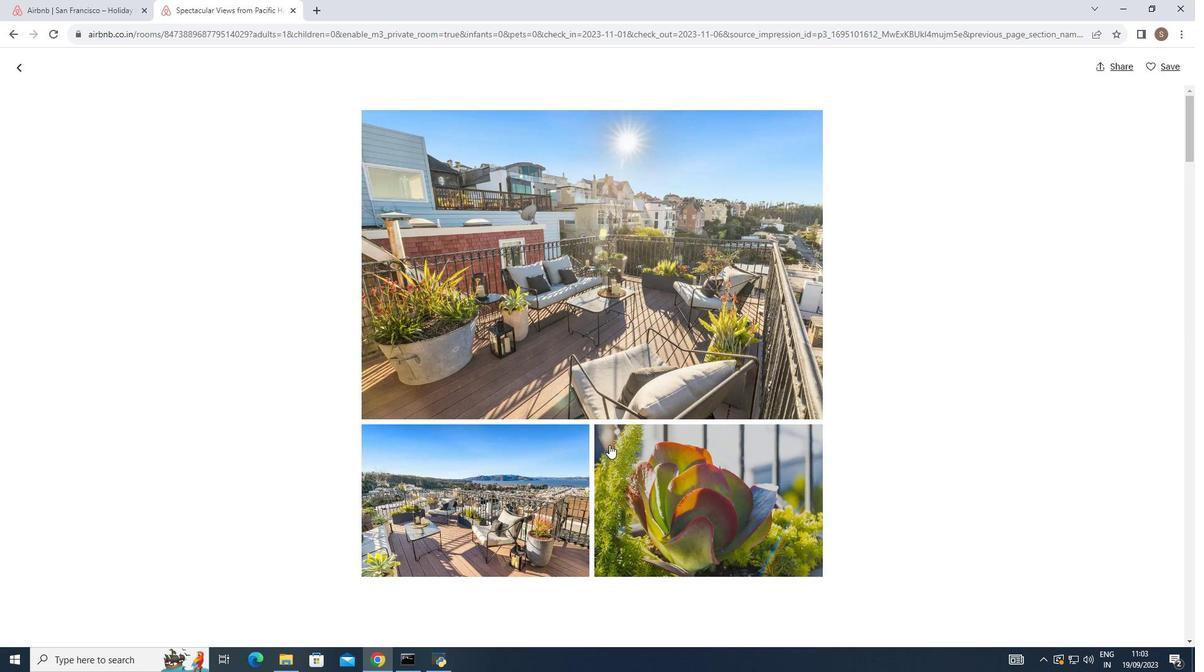 
Action: Mouse scrolled (607, 442) with delta (0, 0)
Screenshot: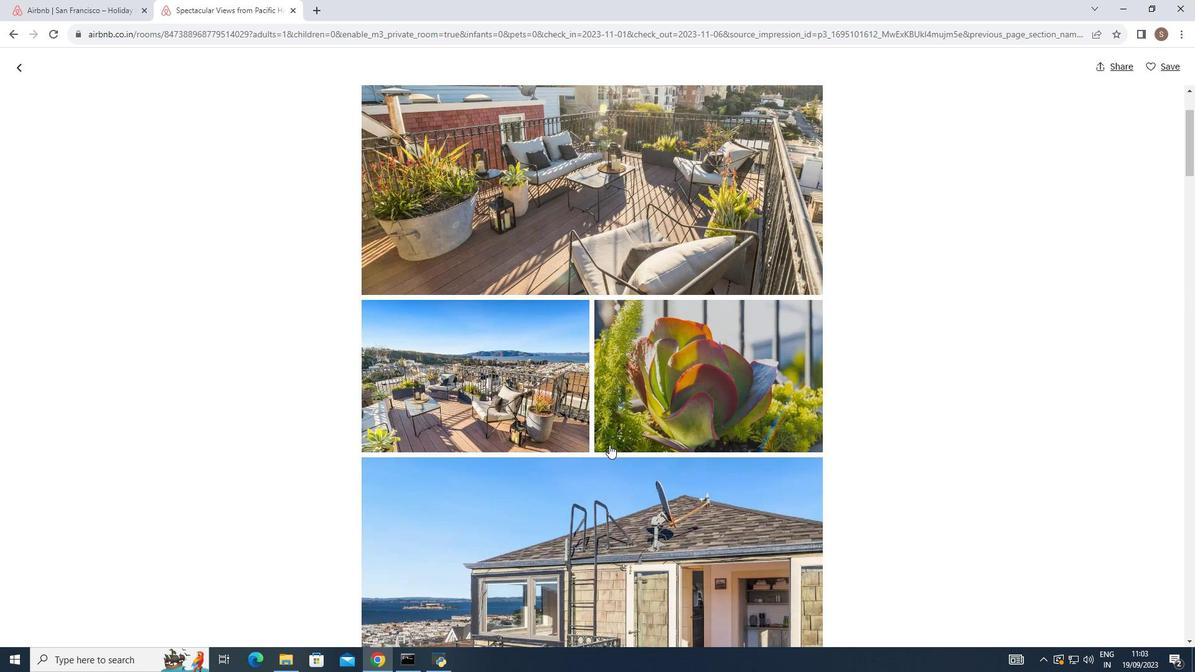 
Action: Mouse scrolled (607, 442) with delta (0, 0)
Screenshot: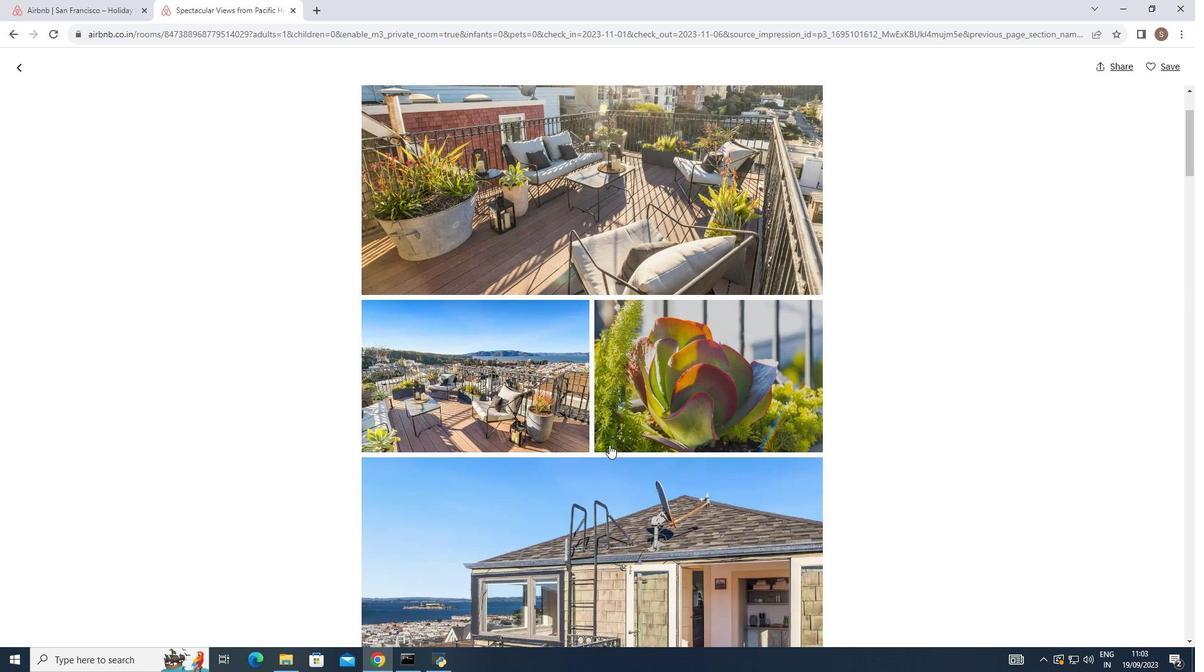 
Action: Mouse moved to (606, 443)
Screenshot: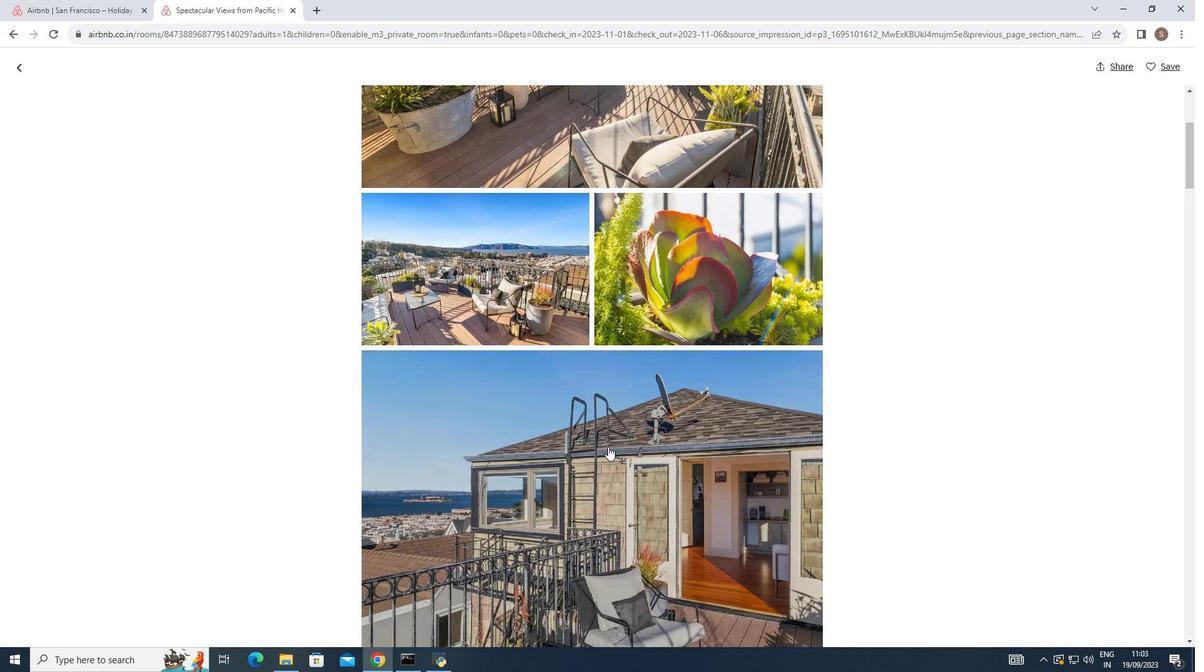 
Action: Mouse scrolled (606, 442) with delta (0, 0)
Screenshot: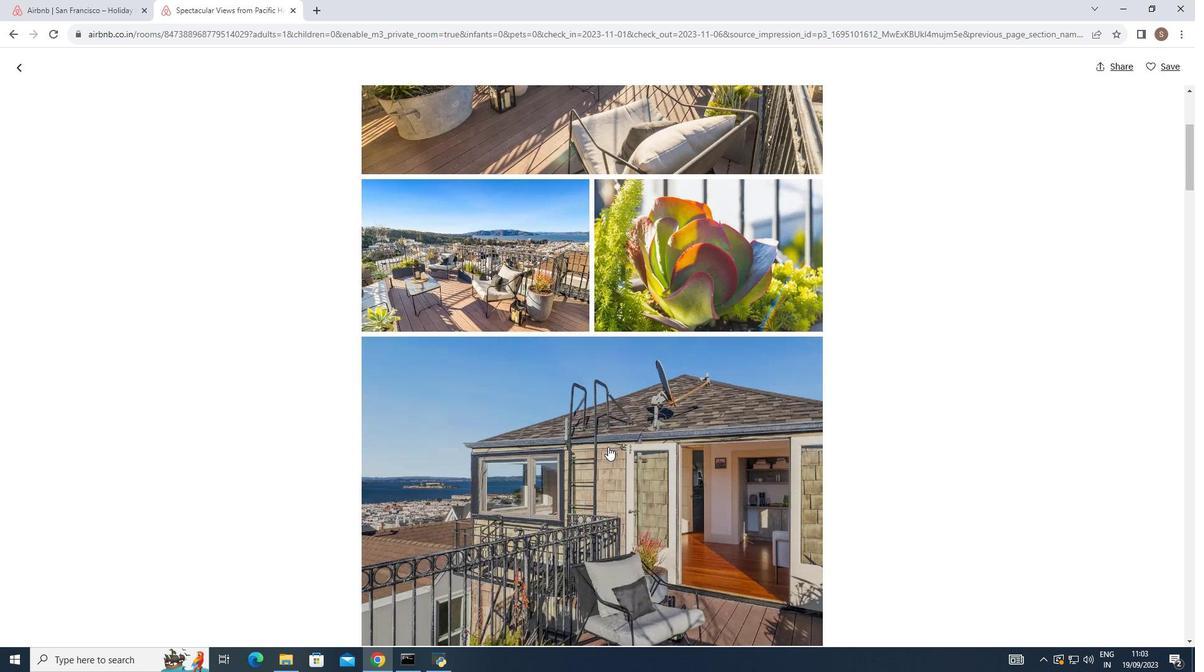 
Action: Mouse moved to (606, 444)
Screenshot: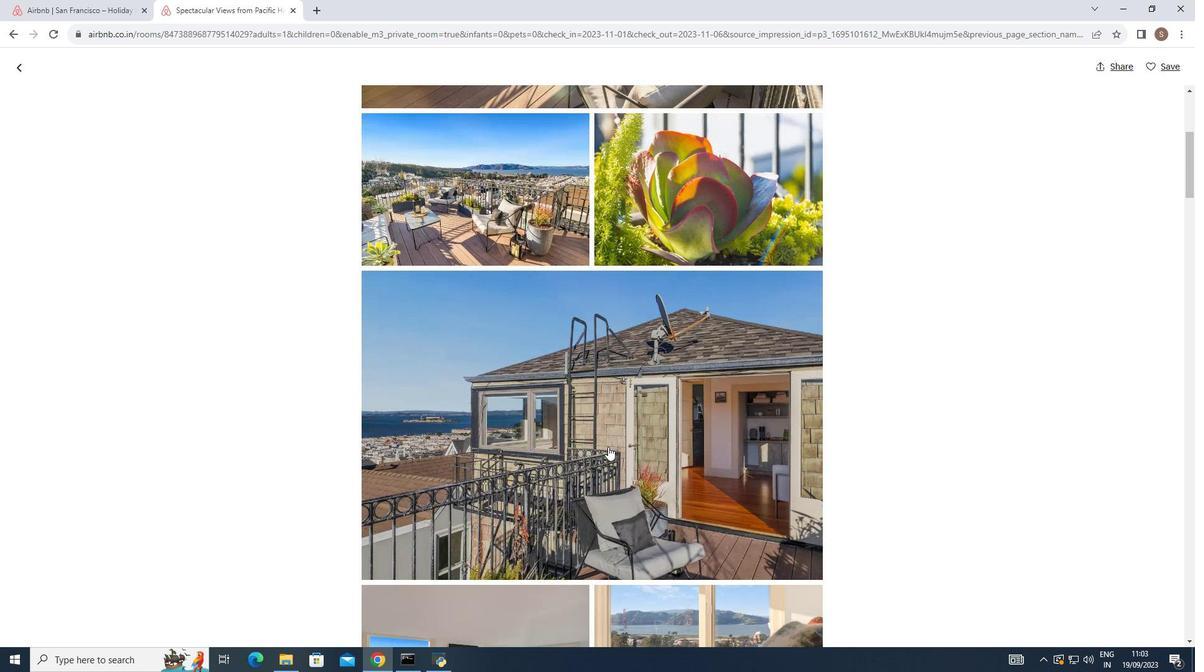 
Action: Mouse scrolled (606, 443) with delta (0, 0)
Screenshot: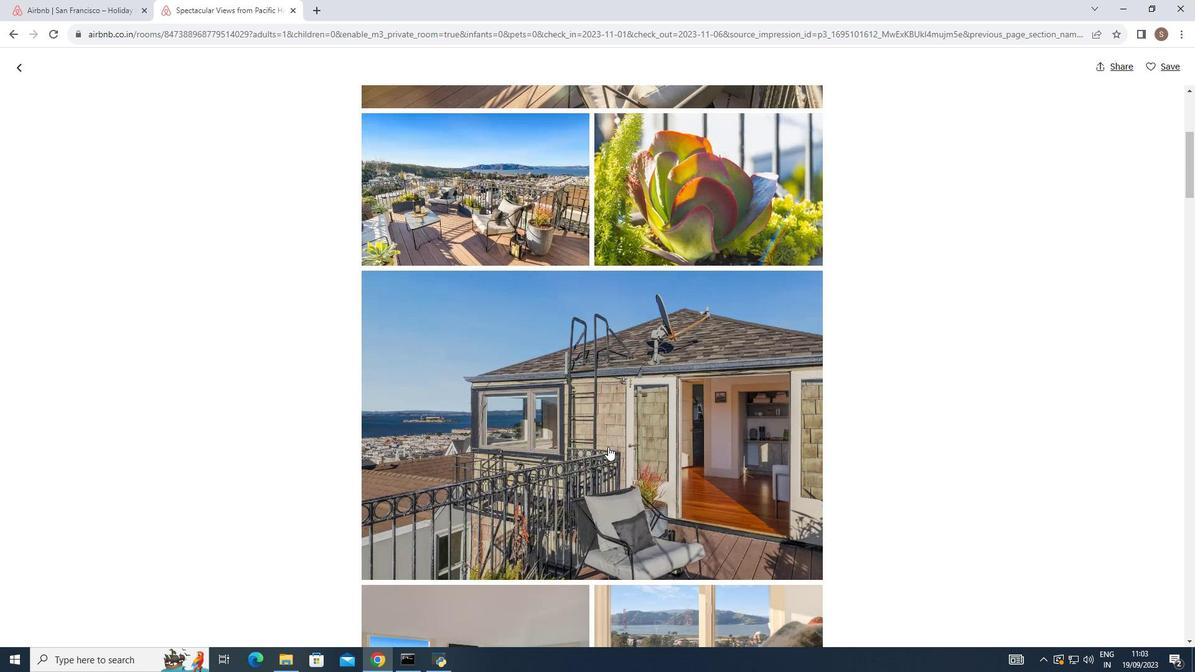 
Action: Mouse moved to (606, 444)
Screenshot: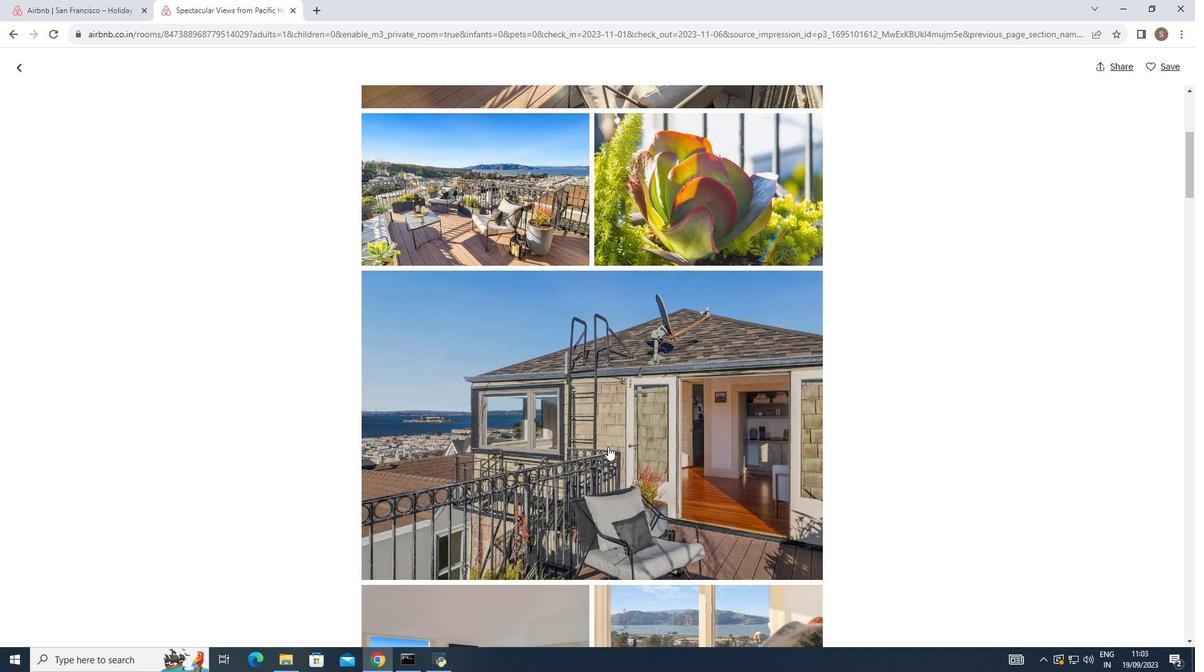 
Action: Mouse scrolled (606, 444) with delta (0, 0)
Screenshot: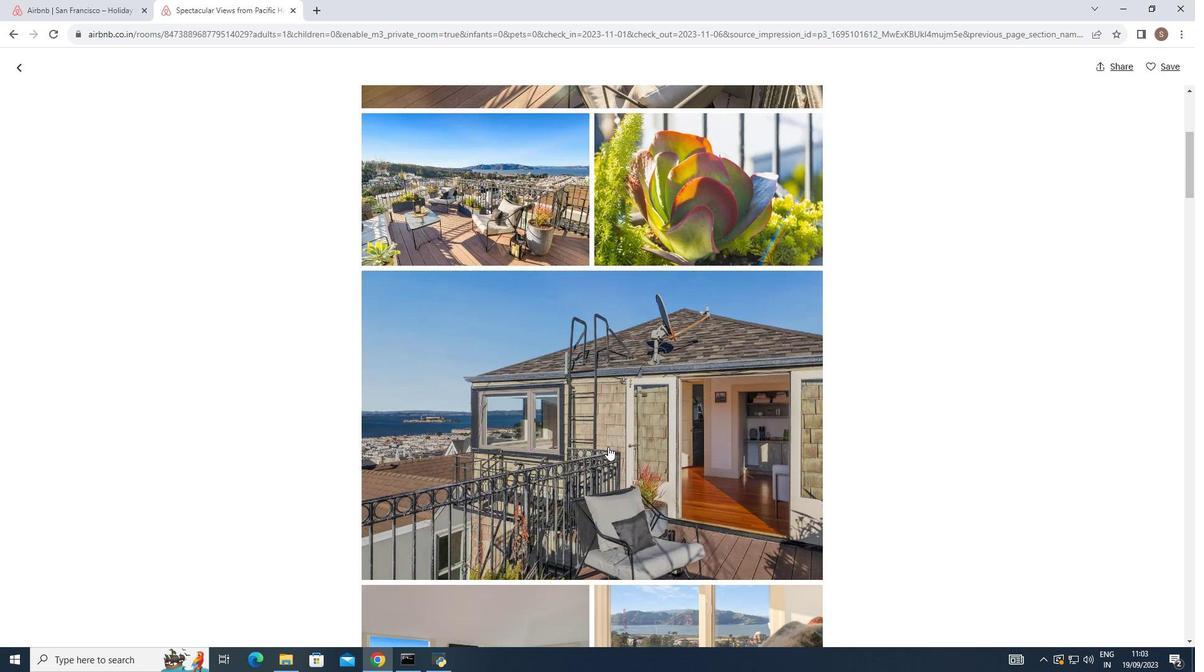 
Action: Mouse scrolled (606, 444) with delta (0, 0)
Screenshot: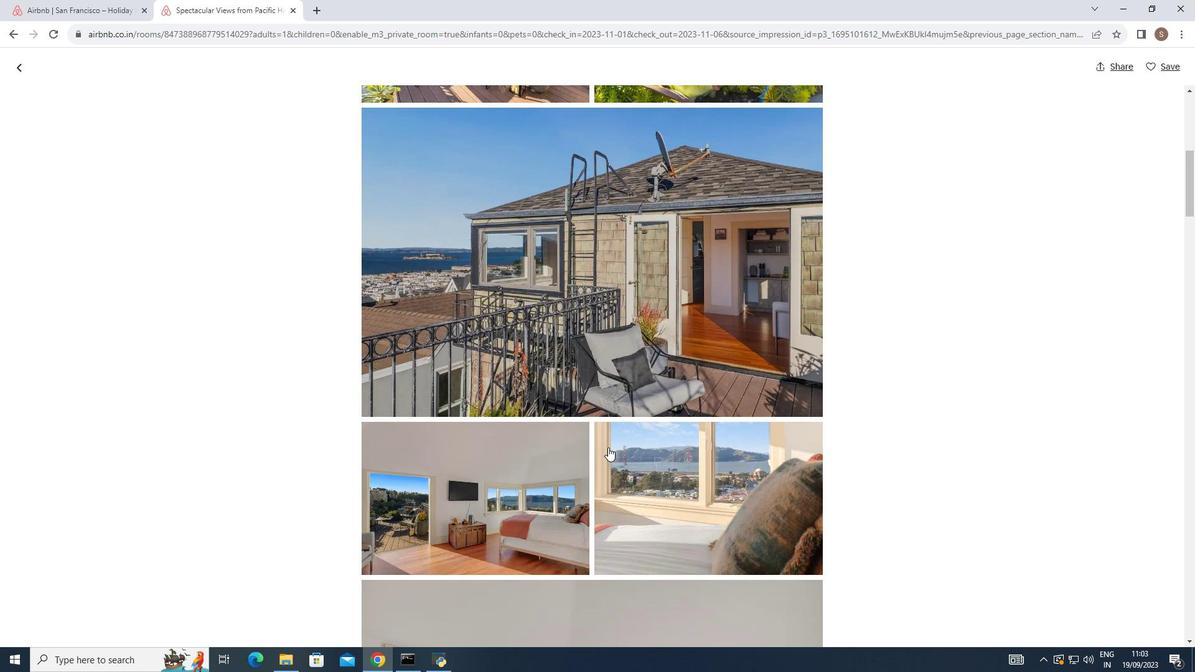 
Action: Mouse scrolled (606, 444) with delta (0, 0)
Screenshot: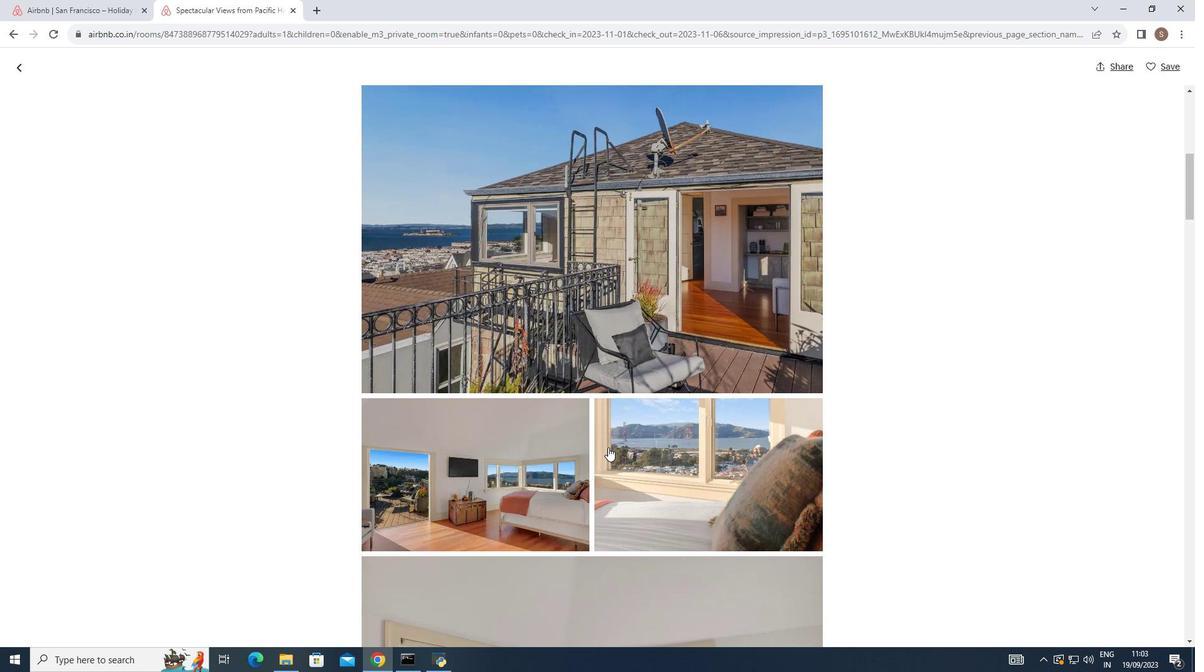 
Action: Mouse moved to (606, 445)
Screenshot: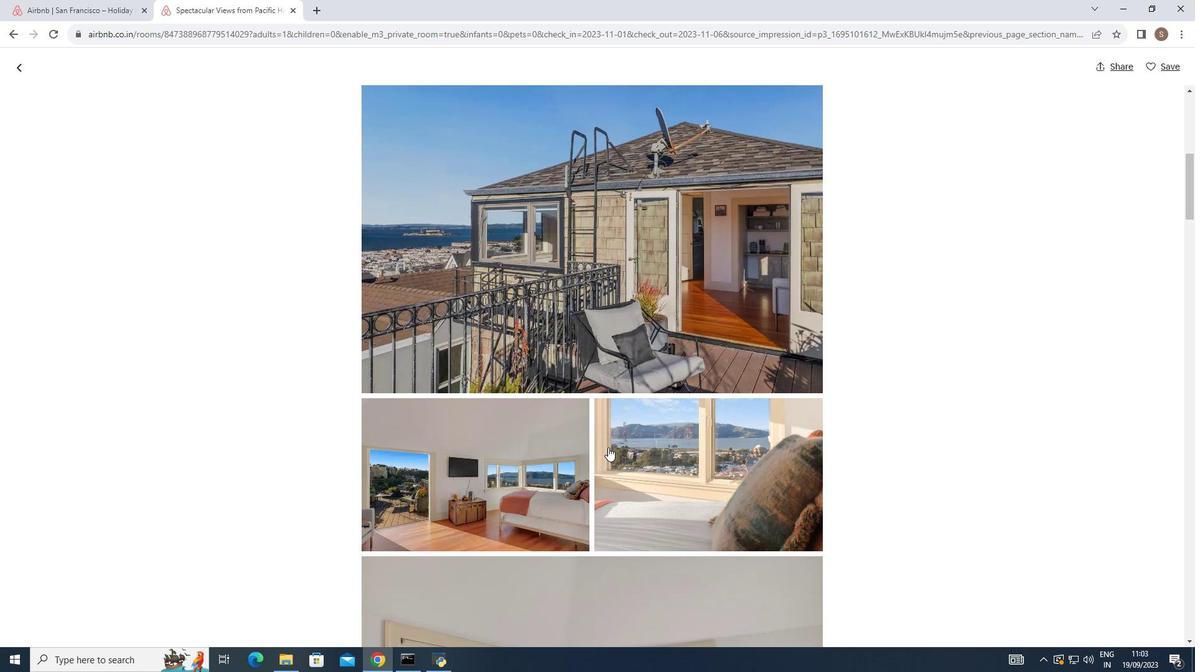 
Action: Mouse scrolled (606, 444) with delta (0, 0)
Screenshot: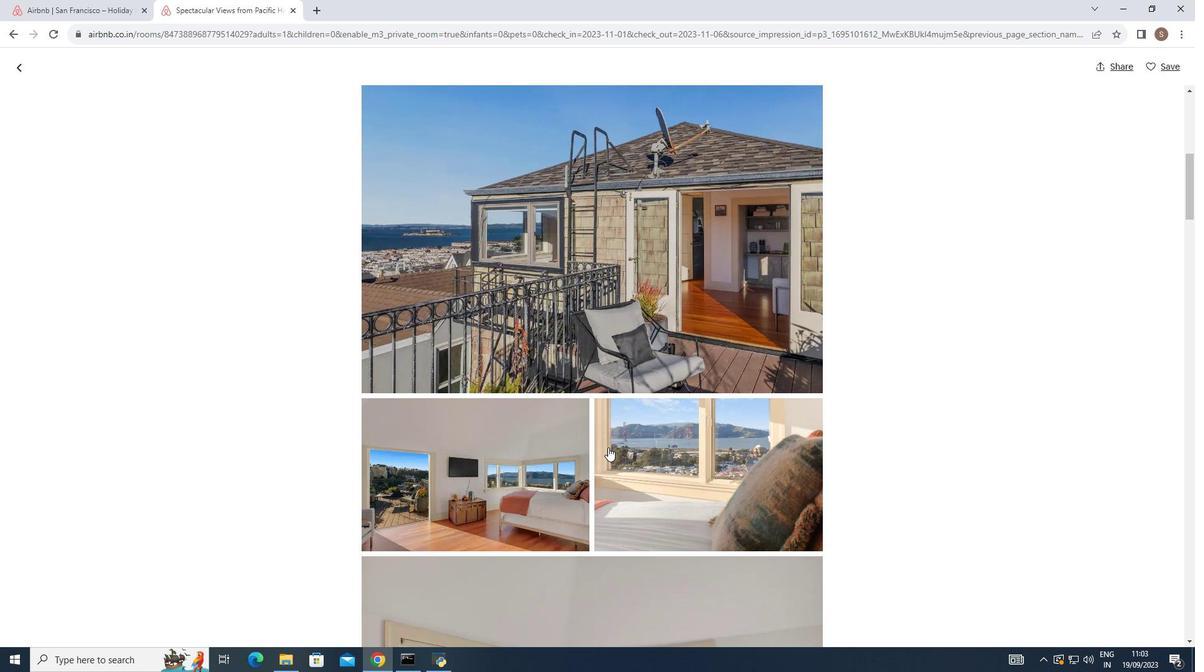 
Action: Mouse scrolled (606, 444) with delta (0, 0)
Screenshot: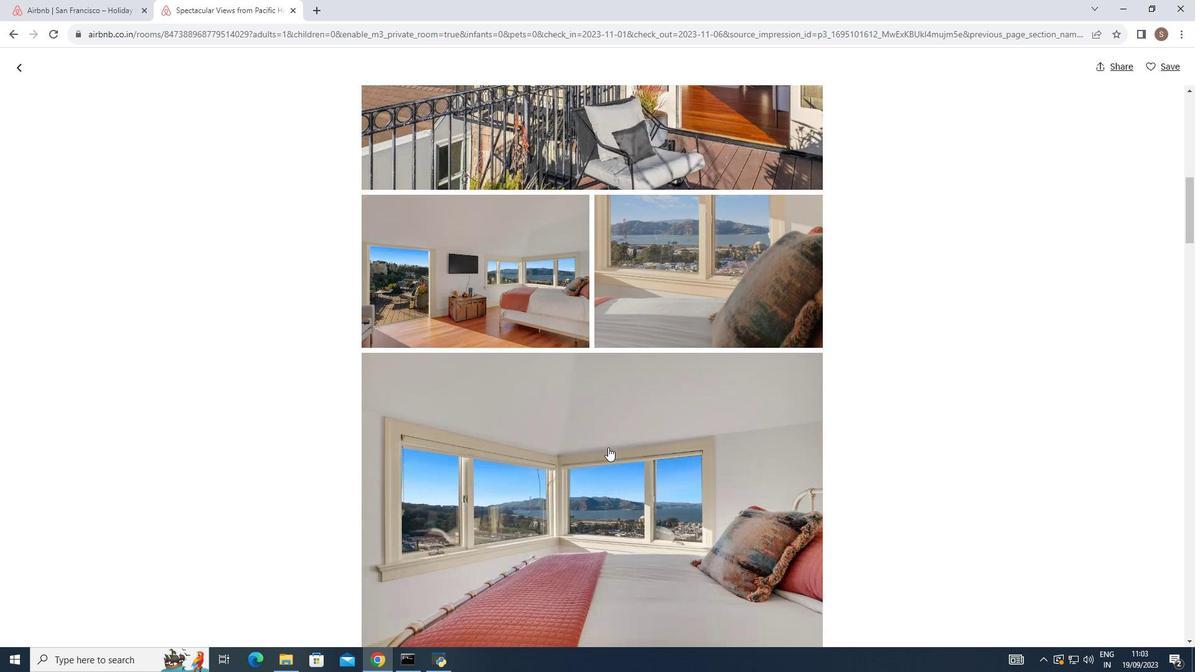 
Action: Mouse scrolled (606, 444) with delta (0, 0)
Screenshot: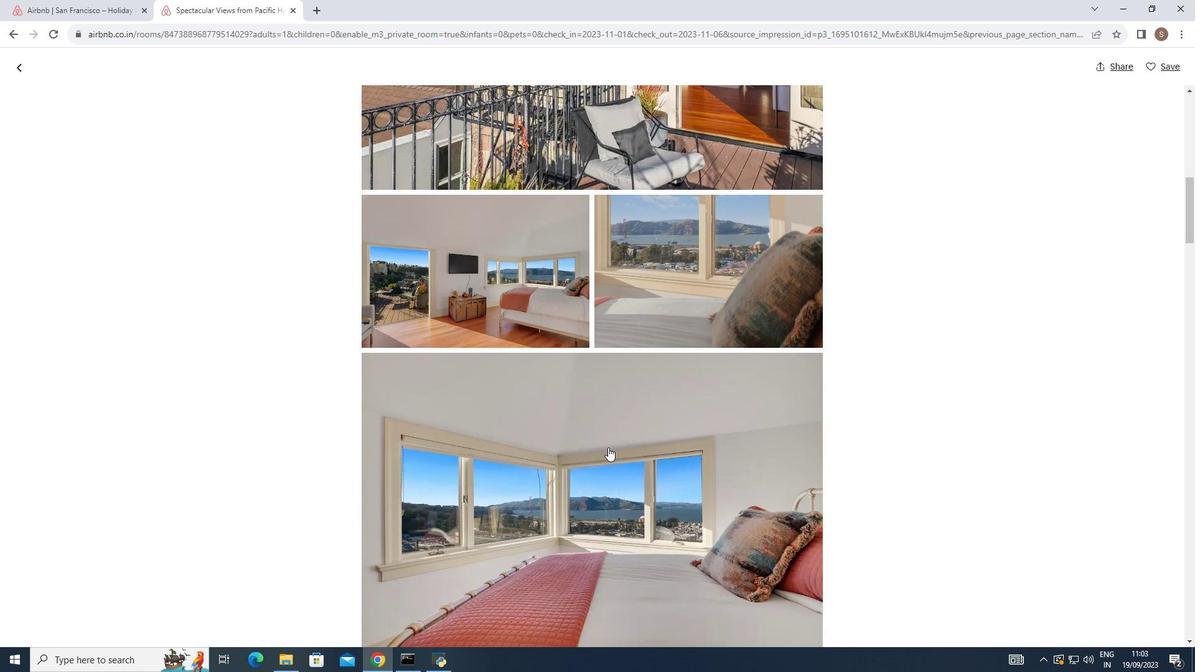 
Action: Mouse scrolled (606, 444) with delta (0, 0)
Screenshot: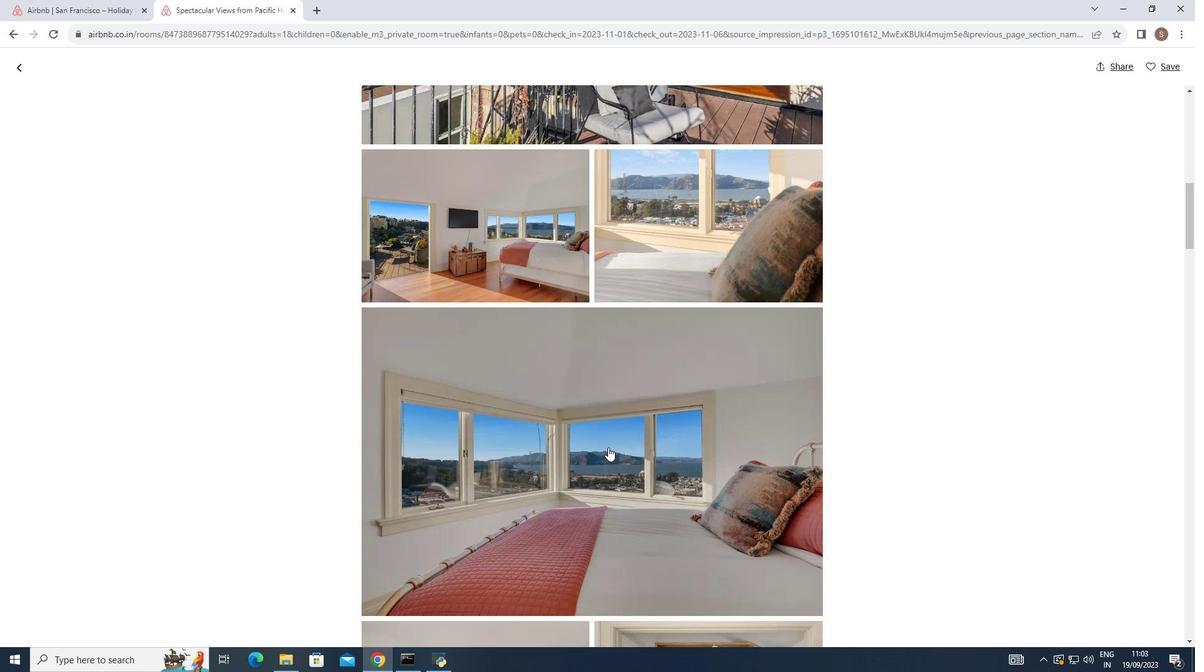 
Action: Mouse scrolled (606, 444) with delta (0, 0)
Screenshot: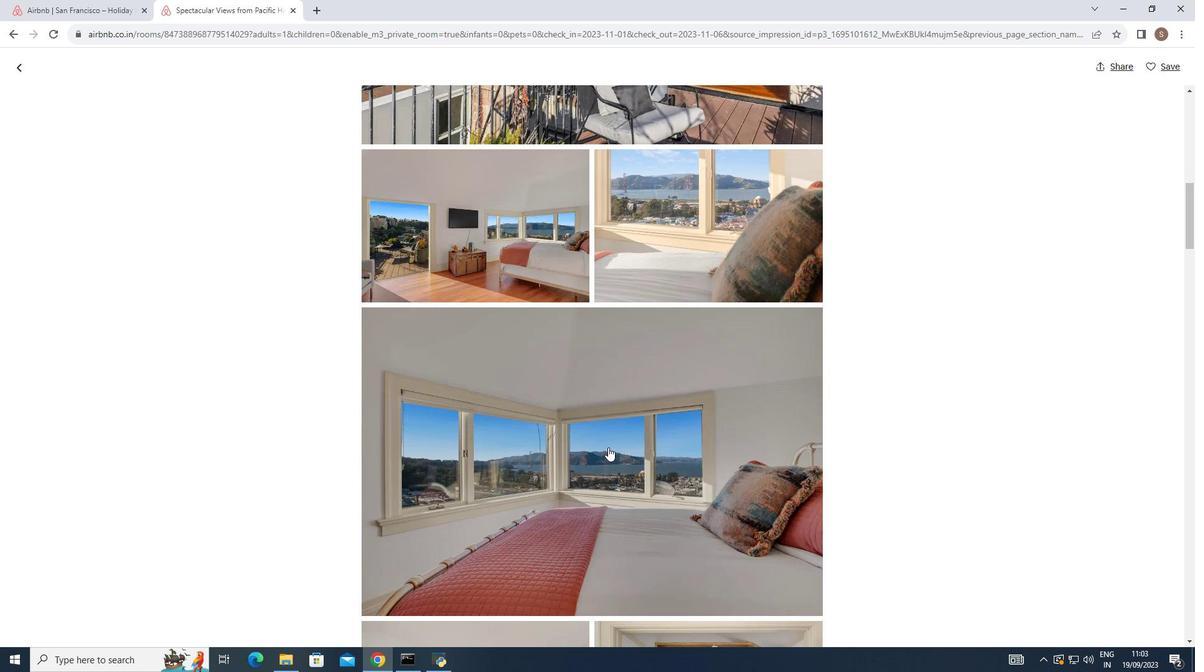 
Action: Mouse scrolled (606, 444) with delta (0, 0)
Screenshot: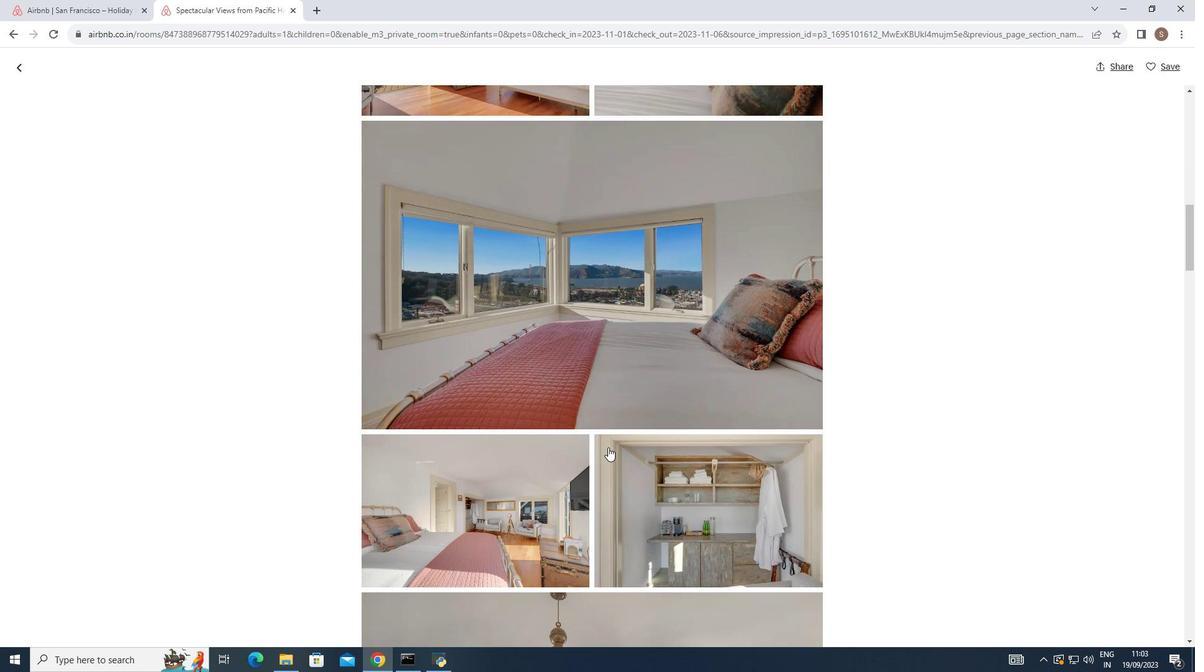 
Action: Mouse scrolled (606, 444) with delta (0, 0)
Screenshot: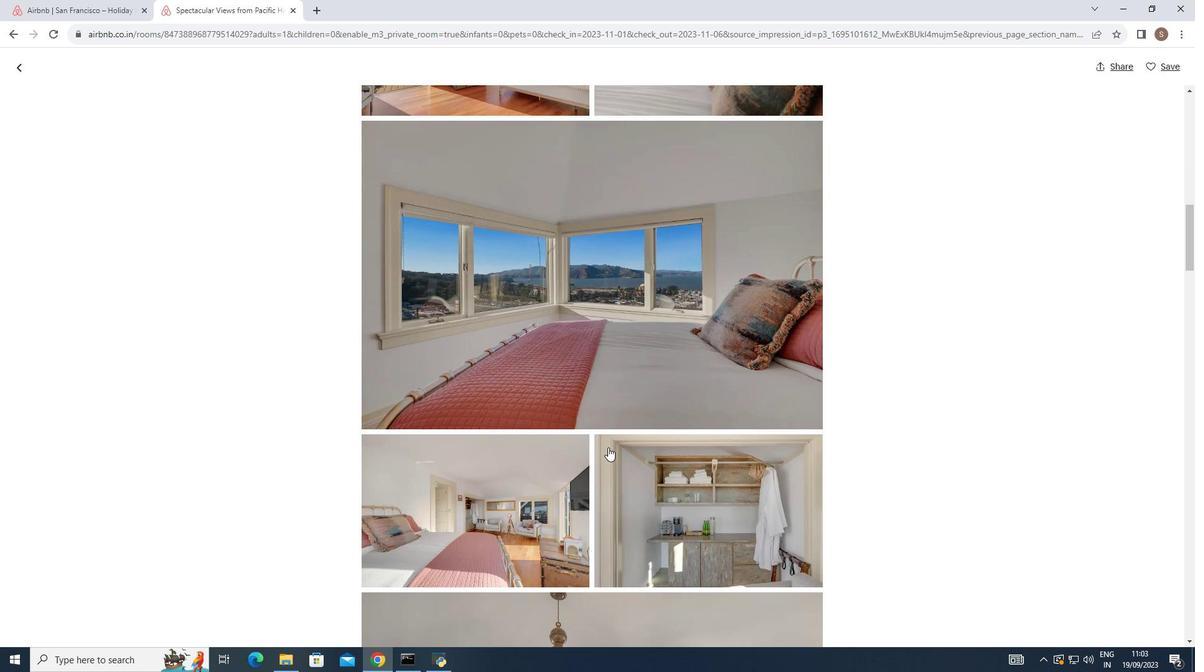 
Action: Mouse scrolled (606, 444) with delta (0, 0)
Screenshot: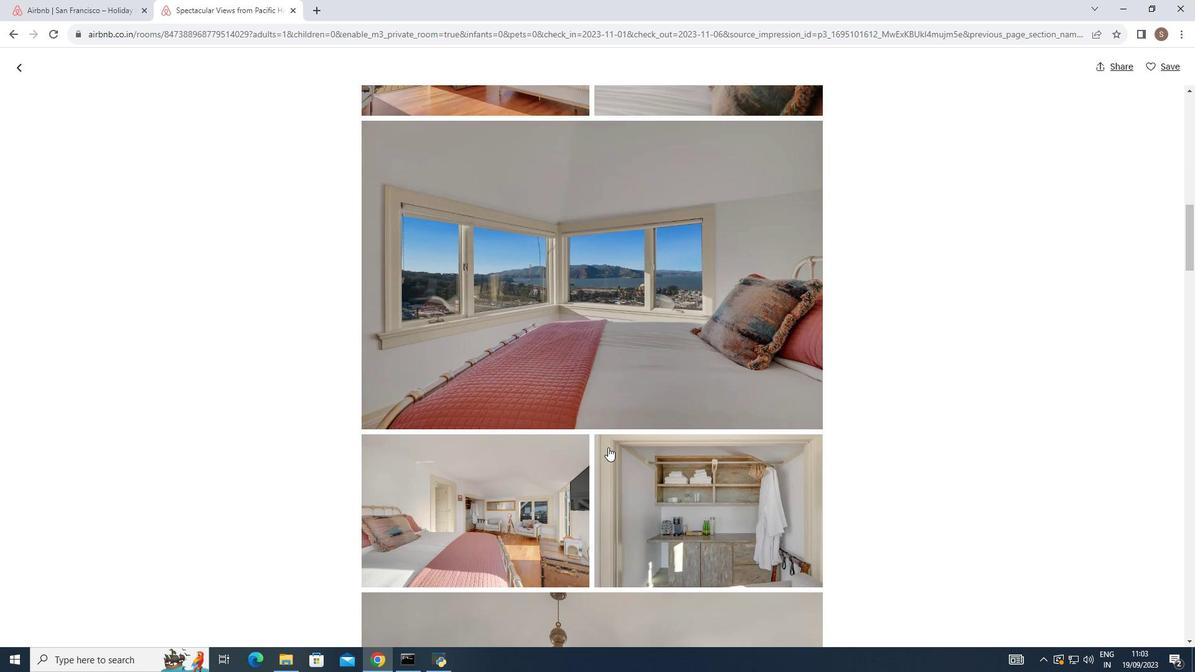 
Action: Mouse scrolled (606, 444) with delta (0, 0)
Screenshot: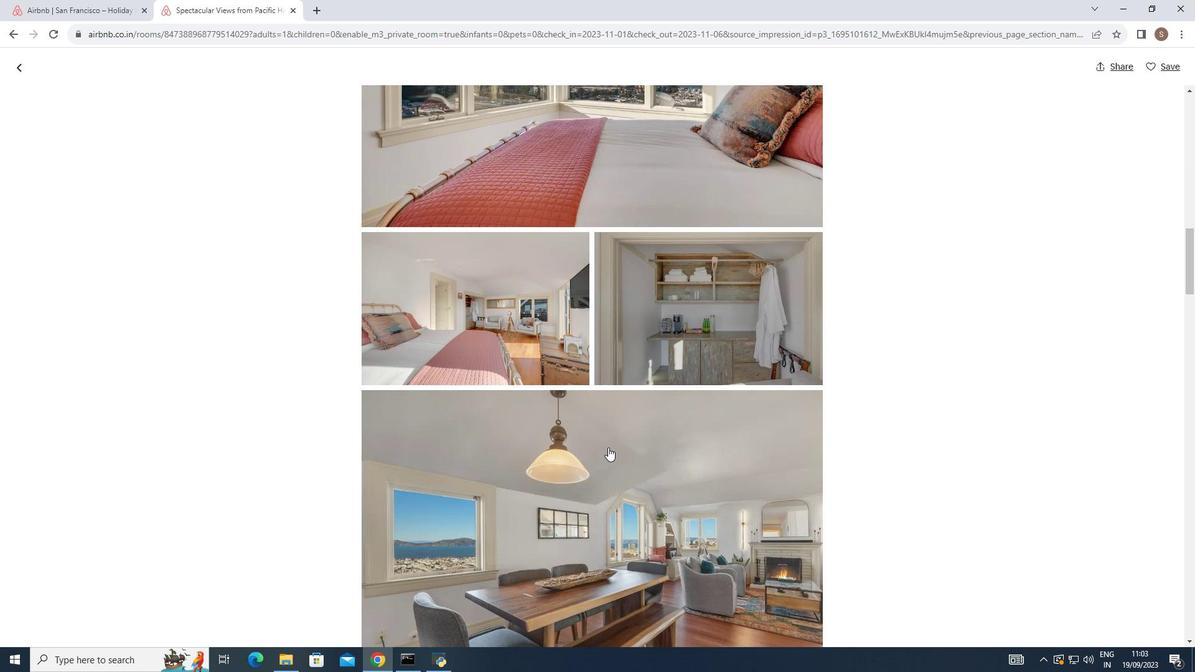
Action: Mouse scrolled (606, 444) with delta (0, 0)
Screenshot: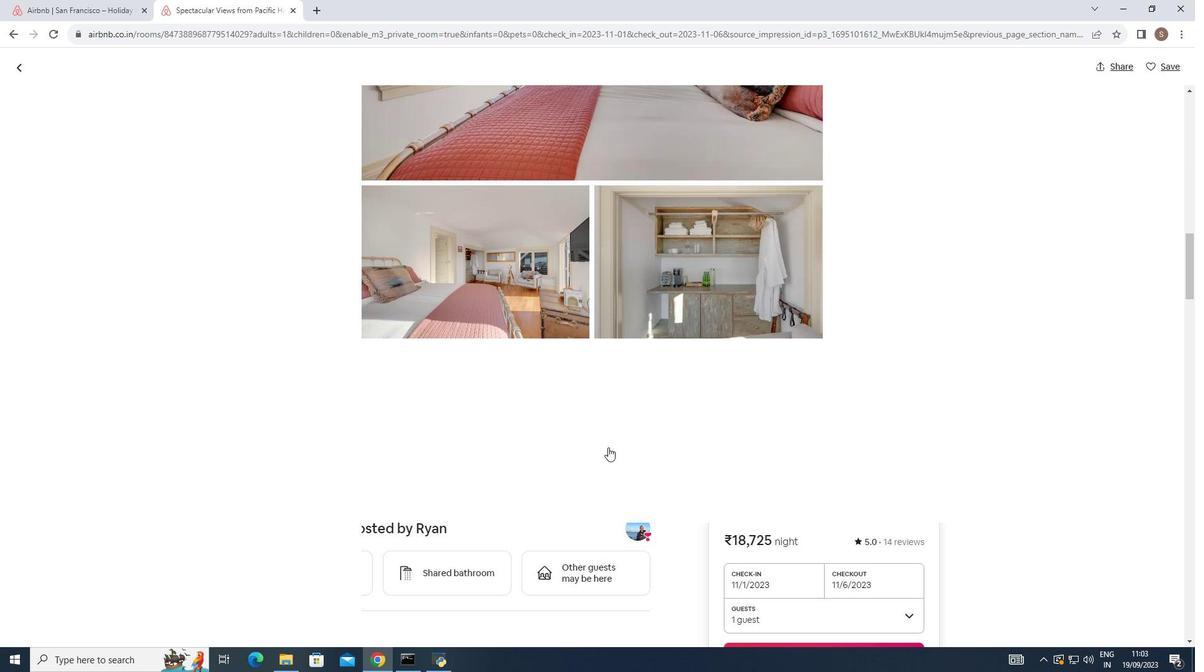 
Action: Mouse scrolled (606, 444) with delta (0, 0)
Screenshot: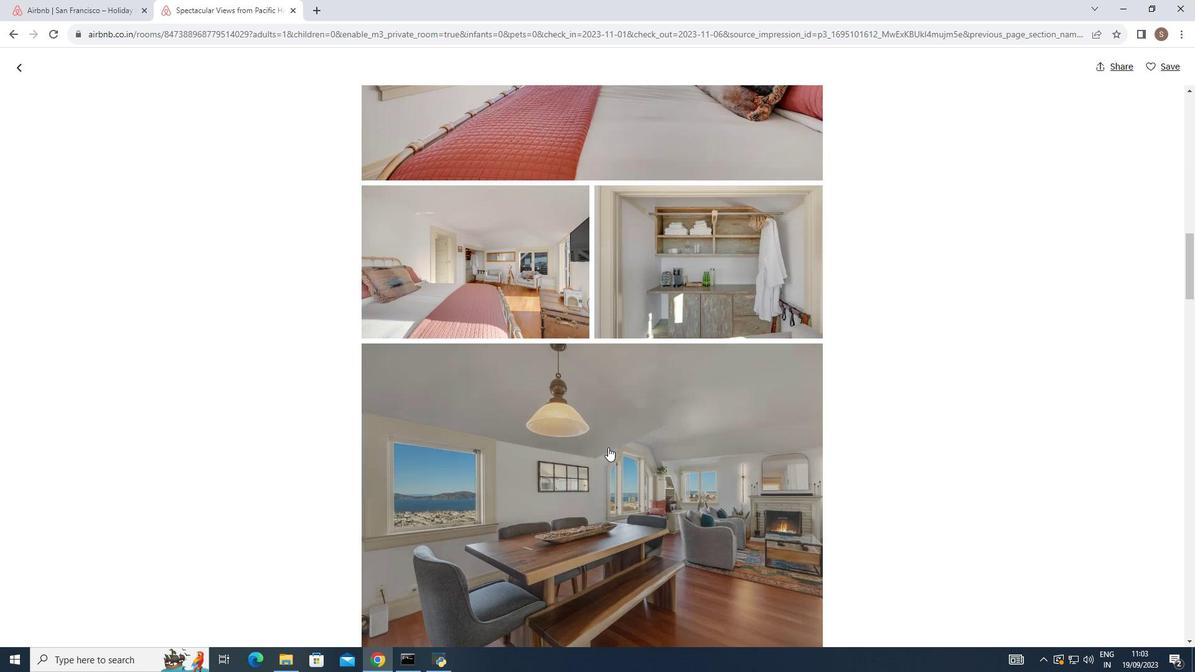 
Action: Mouse scrolled (606, 444) with delta (0, 0)
Screenshot: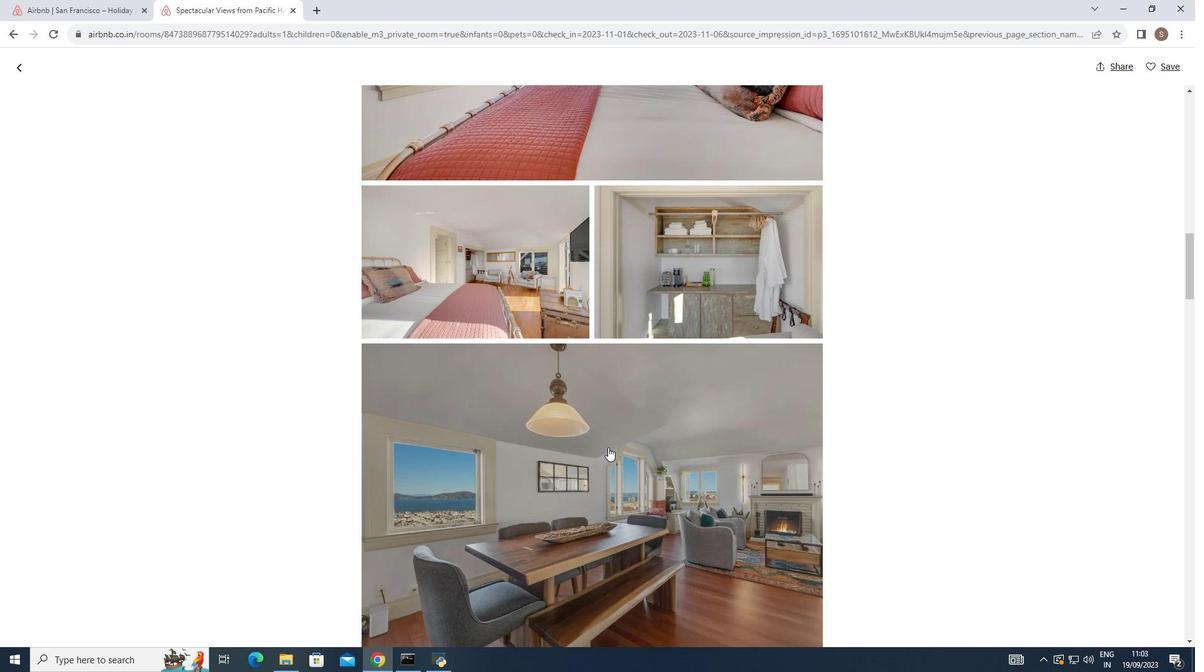 
Action: Mouse scrolled (606, 444) with delta (0, 0)
Screenshot: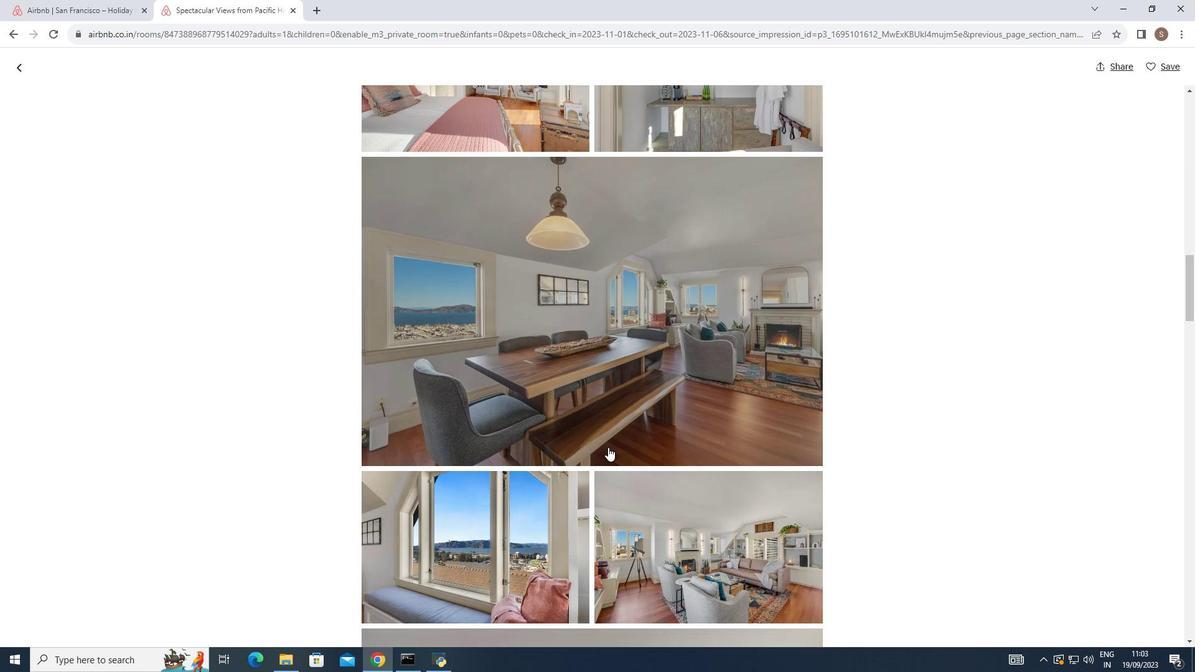 
Action: Mouse scrolled (606, 444) with delta (0, 0)
Screenshot: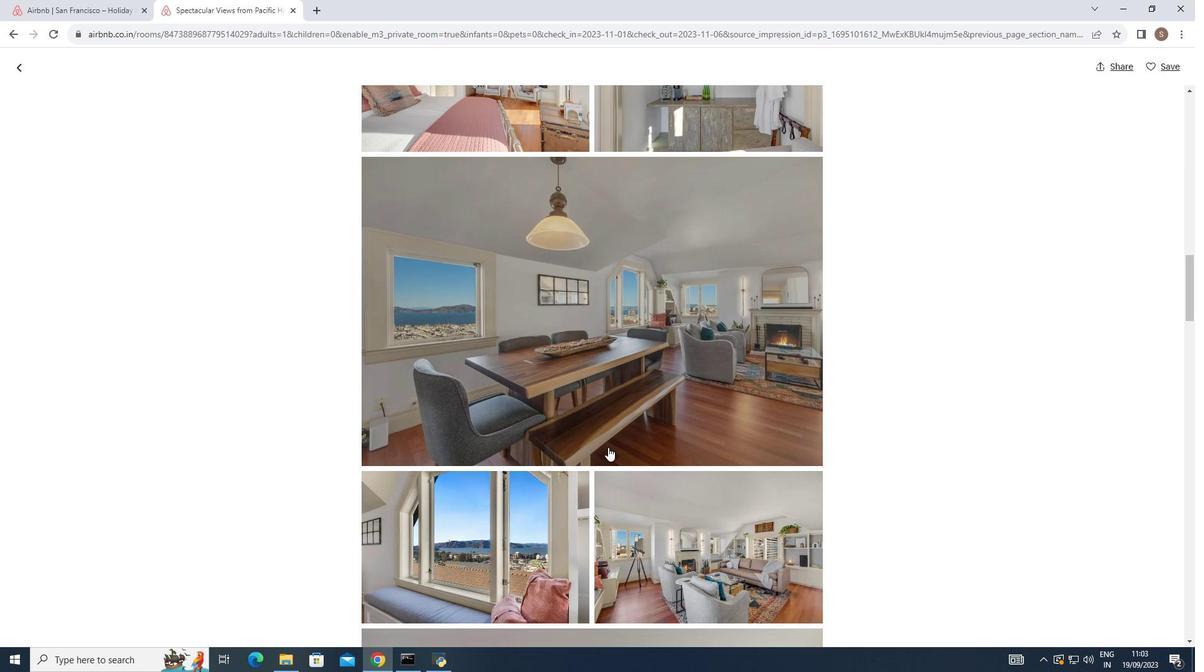 
Action: Mouse scrolled (606, 444) with delta (0, 0)
Screenshot: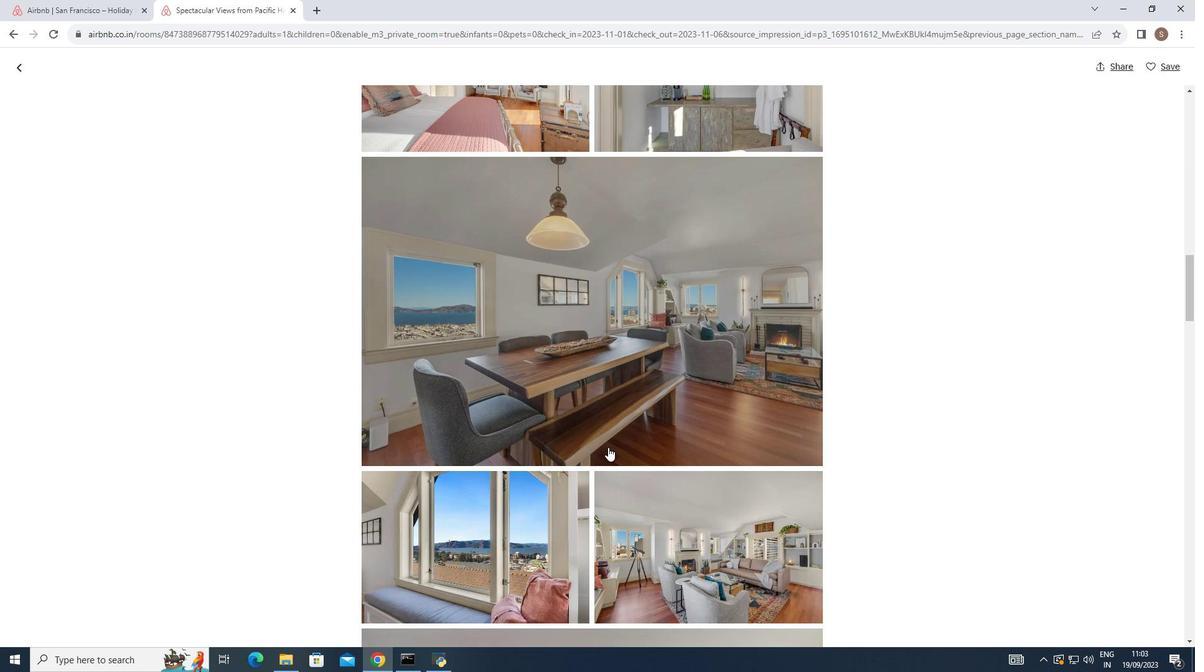 
Action: Mouse scrolled (606, 444) with delta (0, 0)
Screenshot: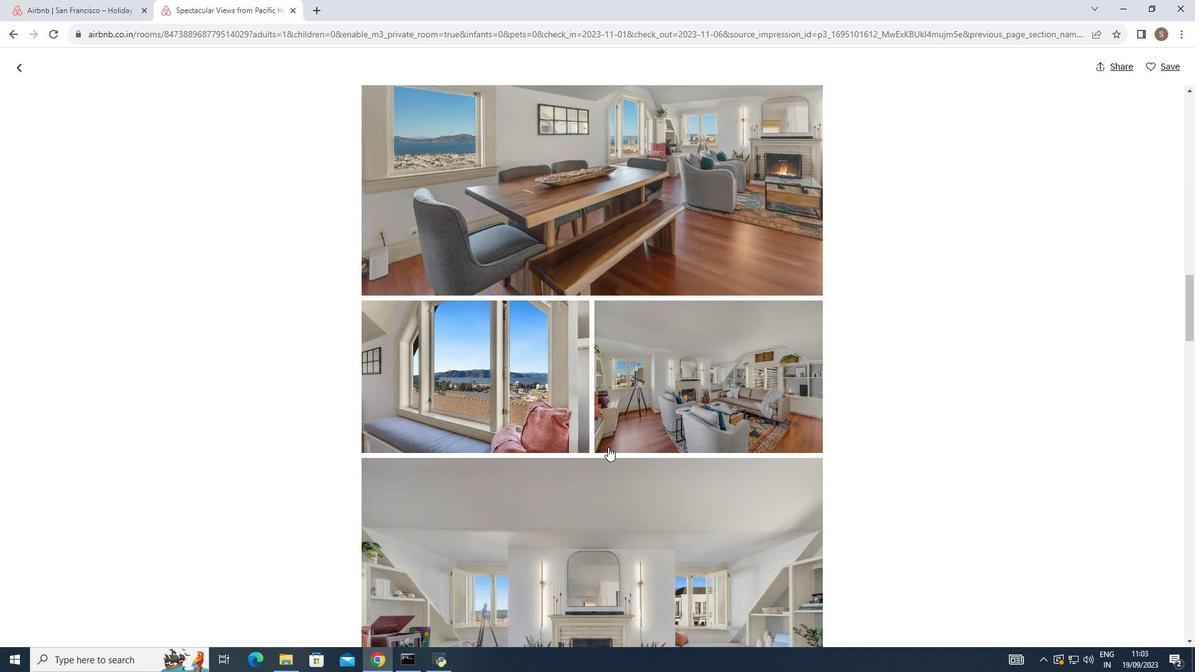 
Action: Mouse scrolled (606, 444) with delta (0, 0)
Screenshot: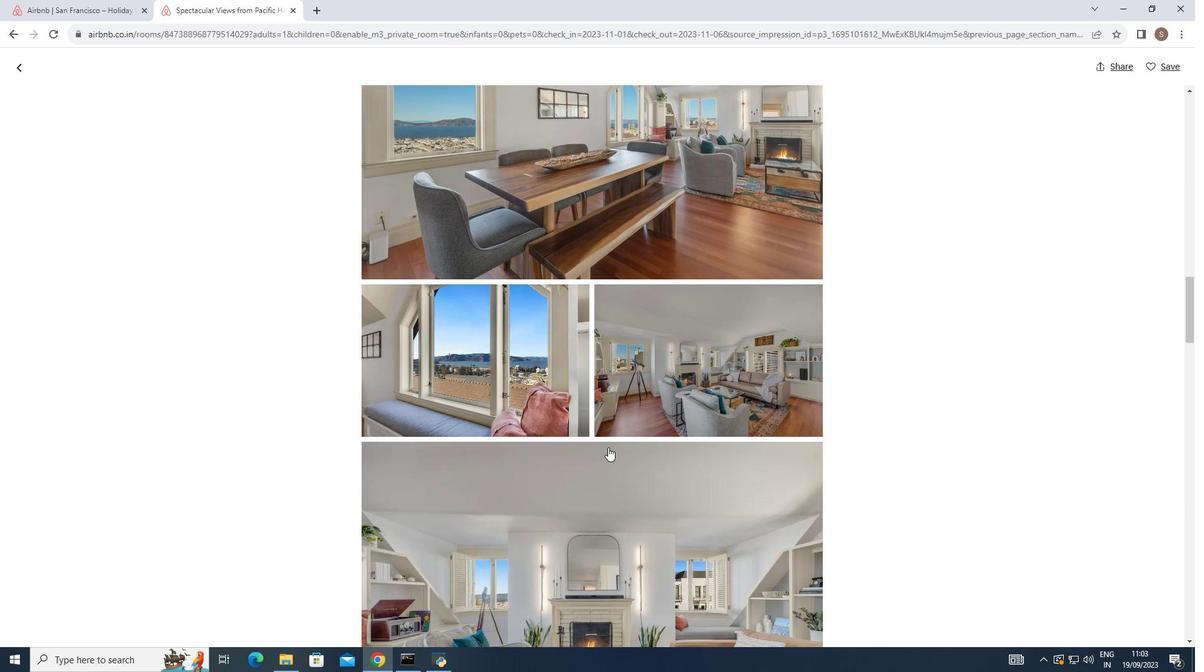 
Action: Mouse scrolled (606, 444) with delta (0, 0)
Screenshot: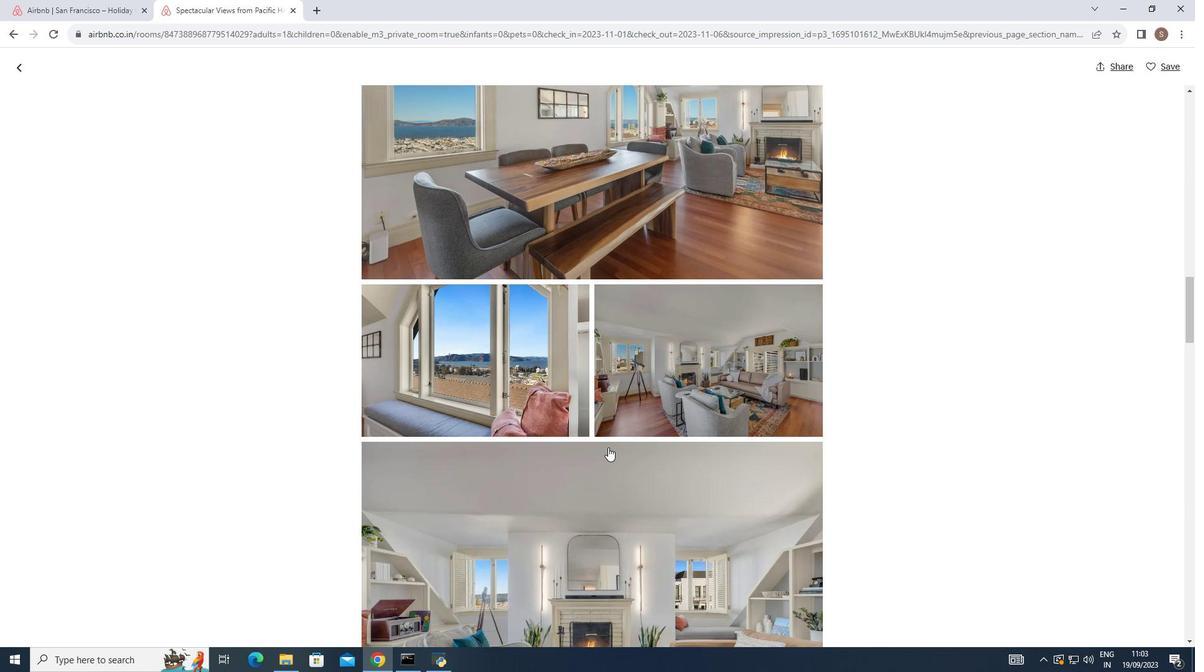 
Action: Mouse scrolled (606, 444) with delta (0, 0)
Screenshot: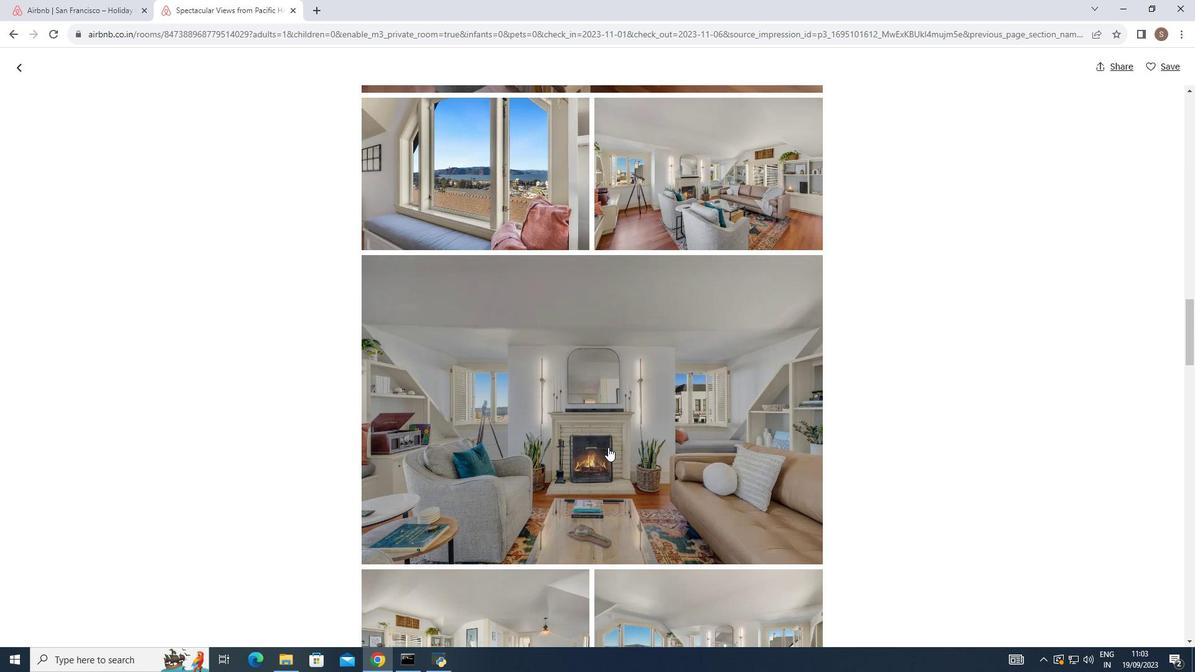
Action: Mouse scrolled (606, 444) with delta (0, 0)
Screenshot: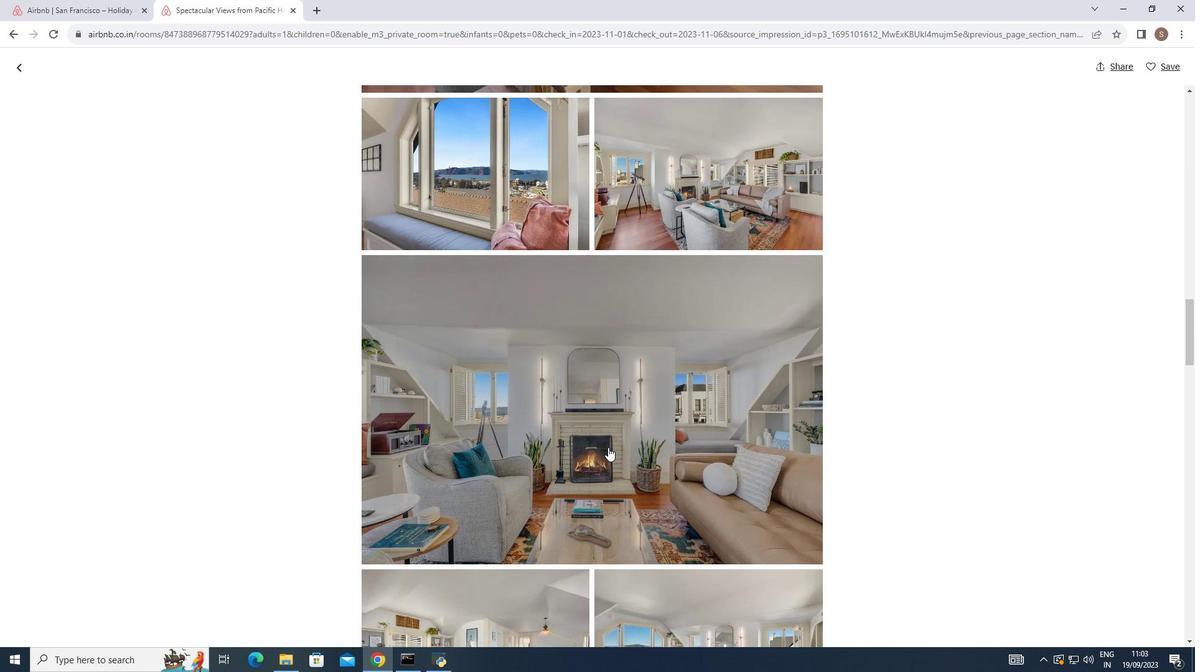 
Action: Mouse scrolled (606, 444) with delta (0, 0)
Screenshot: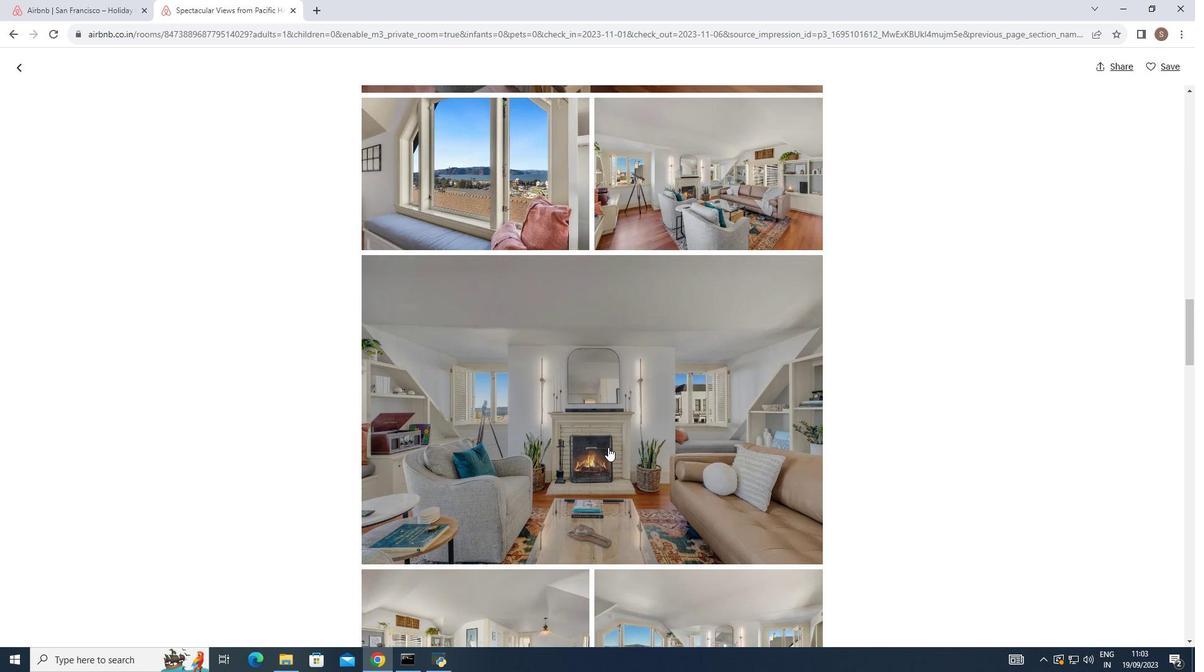
Action: Mouse scrolled (606, 444) with delta (0, 0)
Screenshot: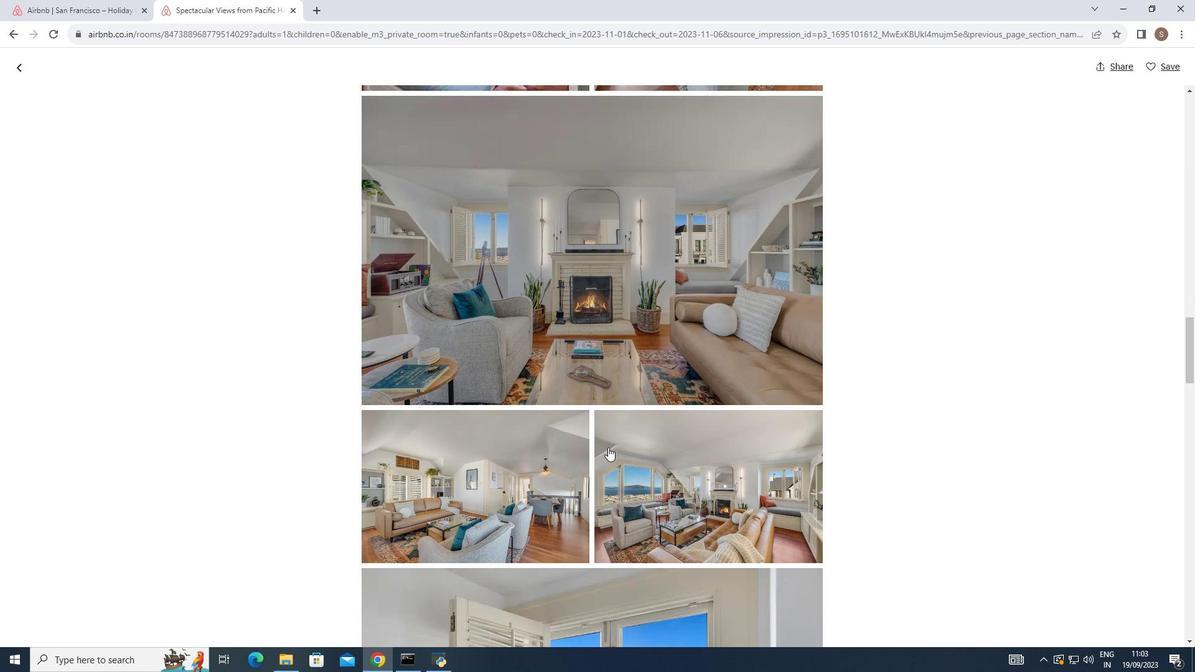 
Action: Mouse scrolled (606, 444) with delta (0, 0)
Screenshot: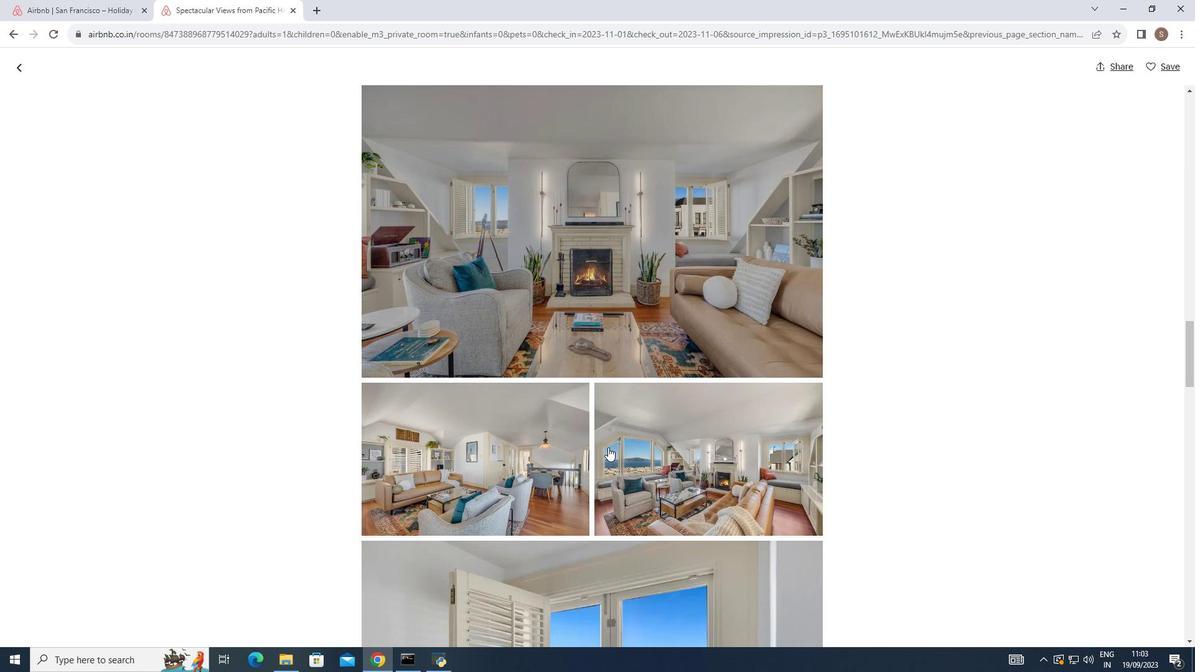 
Action: Mouse scrolled (606, 444) with delta (0, 0)
Screenshot: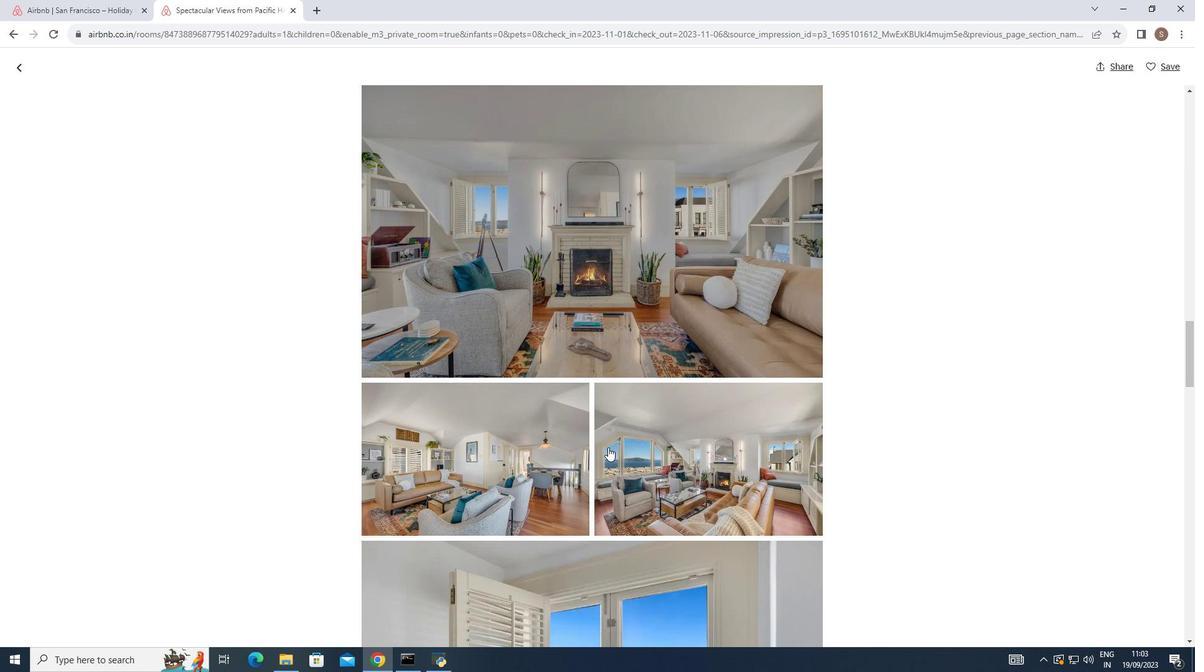 
Action: Mouse scrolled (606, 444) with delta (0, 0)
Screenshot: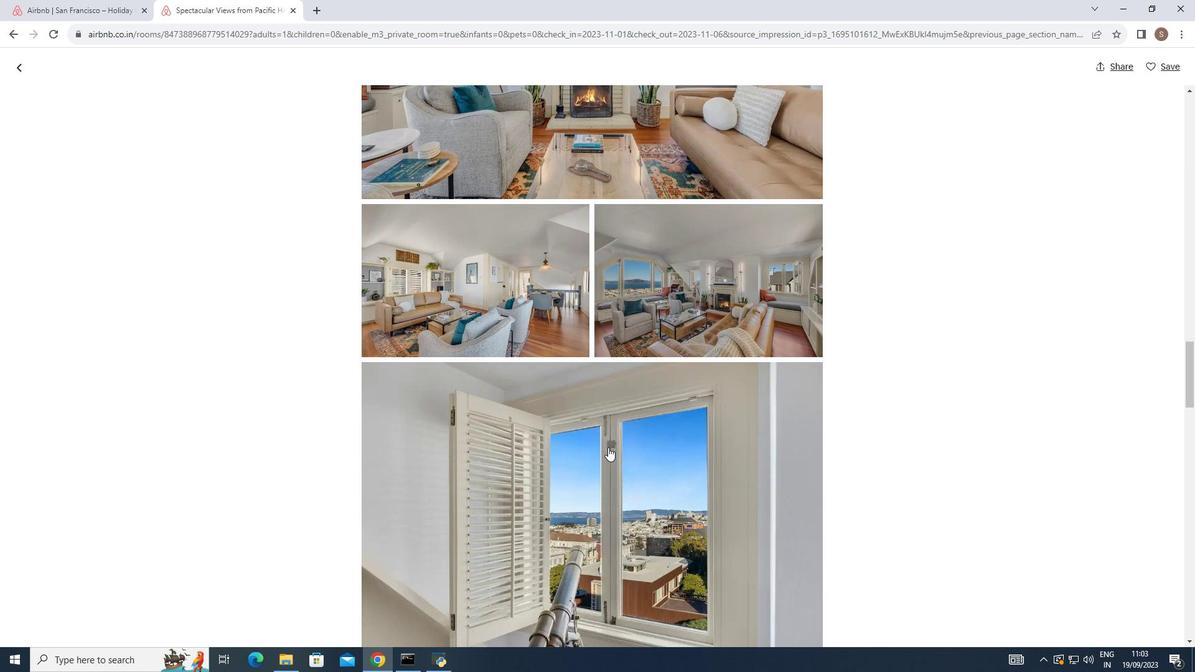 
Action: Mouse scrolled (606, 444) with delta (0, 0)
Screenshot: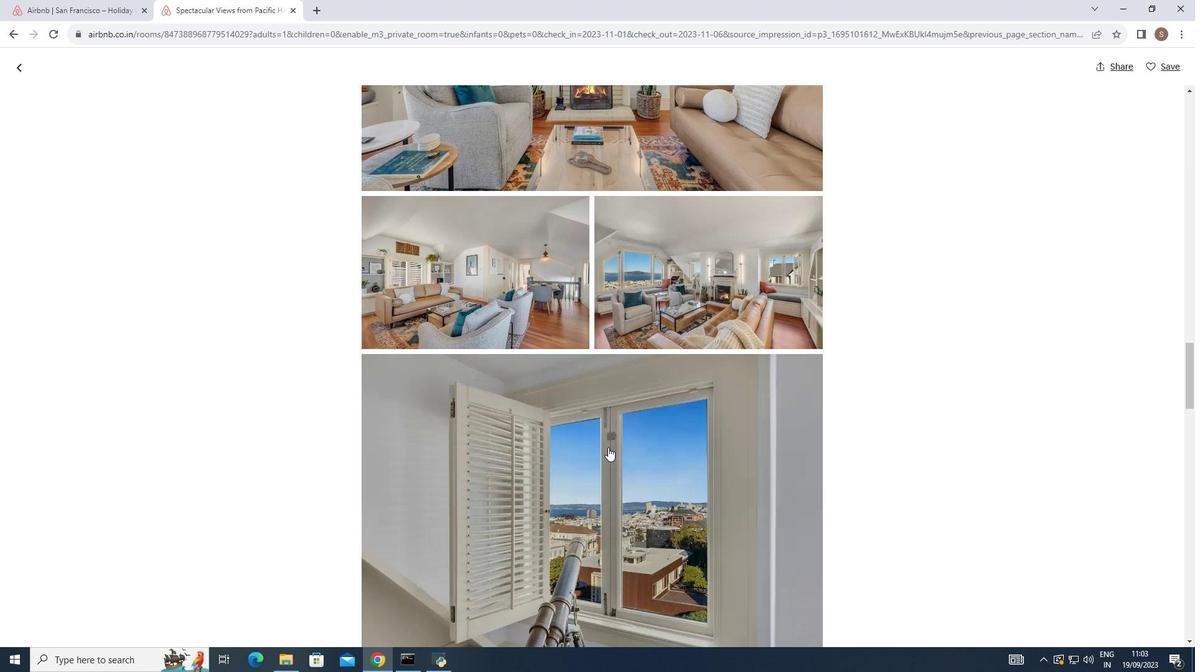 
Action: Mouse scrolled (606, 444) with delta (0, 0)
Screenshot: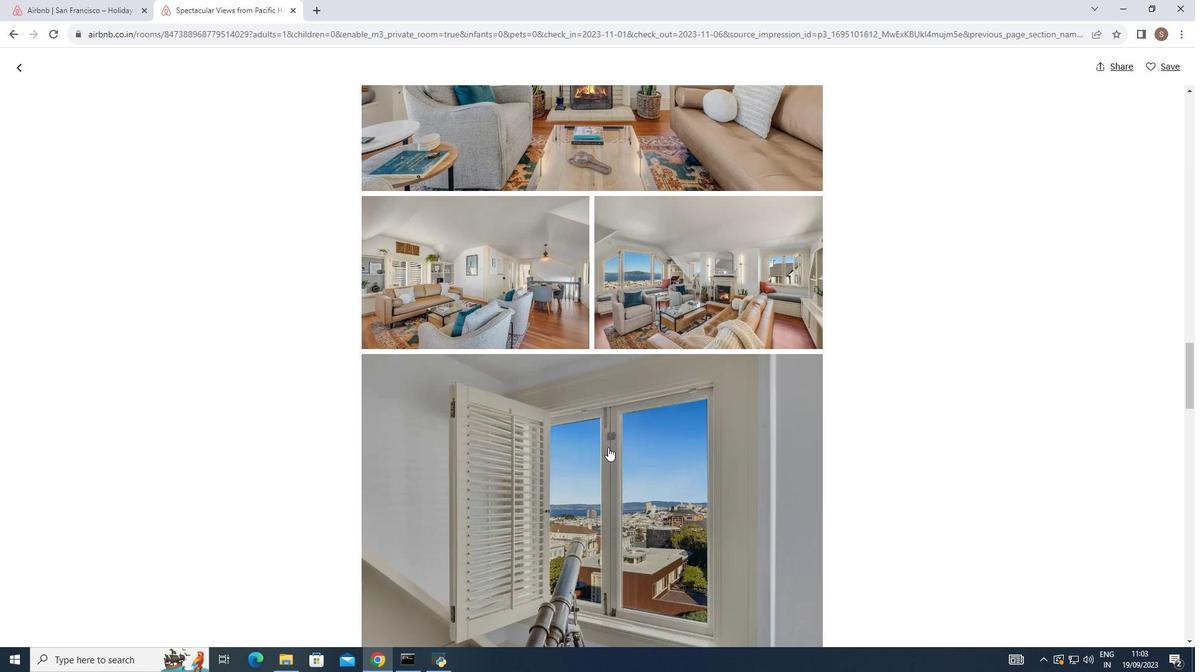 
Action: Mouse scrolled (606, 444) with delta (0, 0)
Screenshot: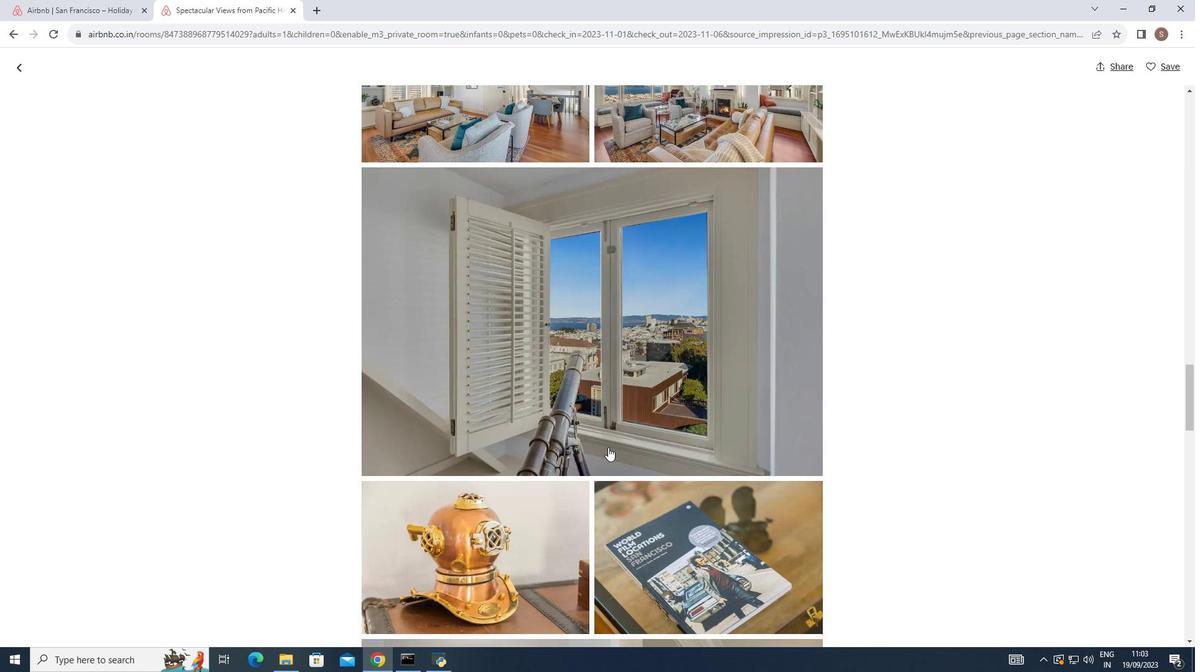 
Action: Mouse scrolled (606, 444) with delta (0, 0)
Screenshot: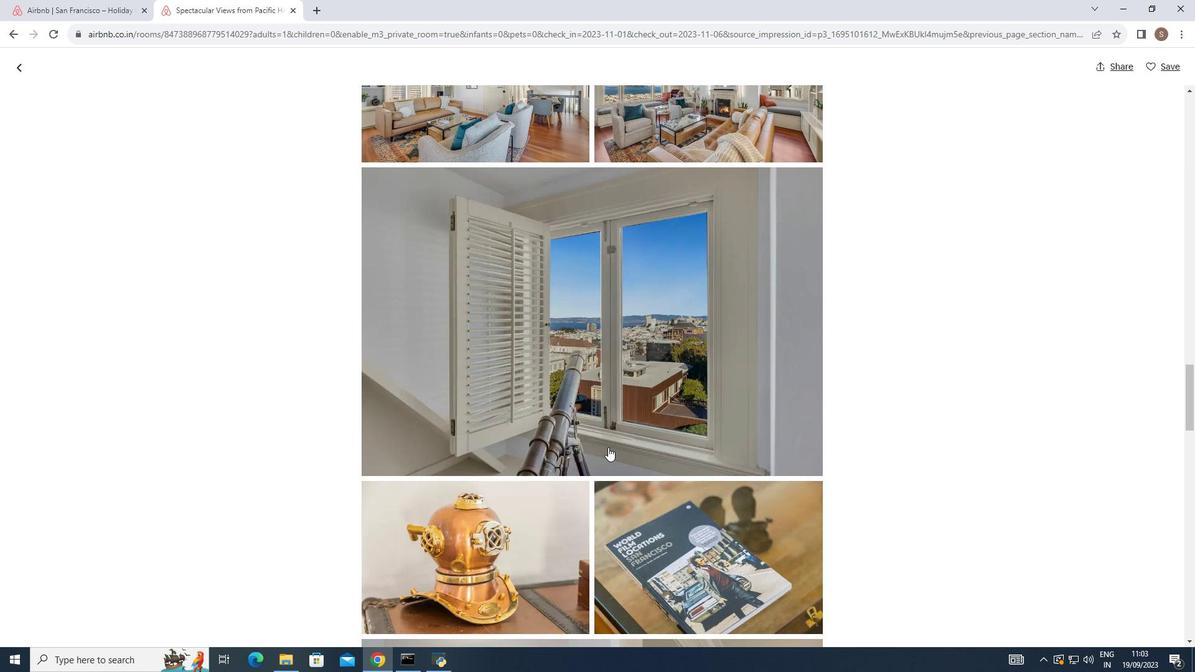 
Action: Mouse scrolled (606, 444) with delta (0, 0)
Screenshot: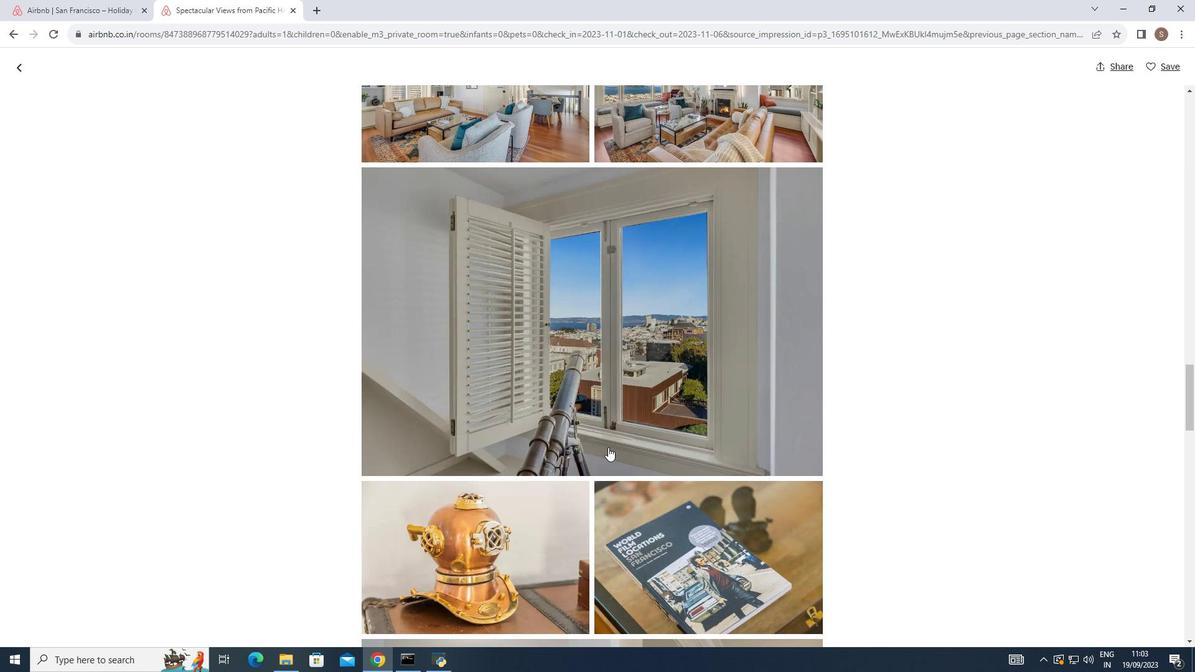 
Action: Mouse scrolled (606, 444) with delta (0, 0)
Screenshot: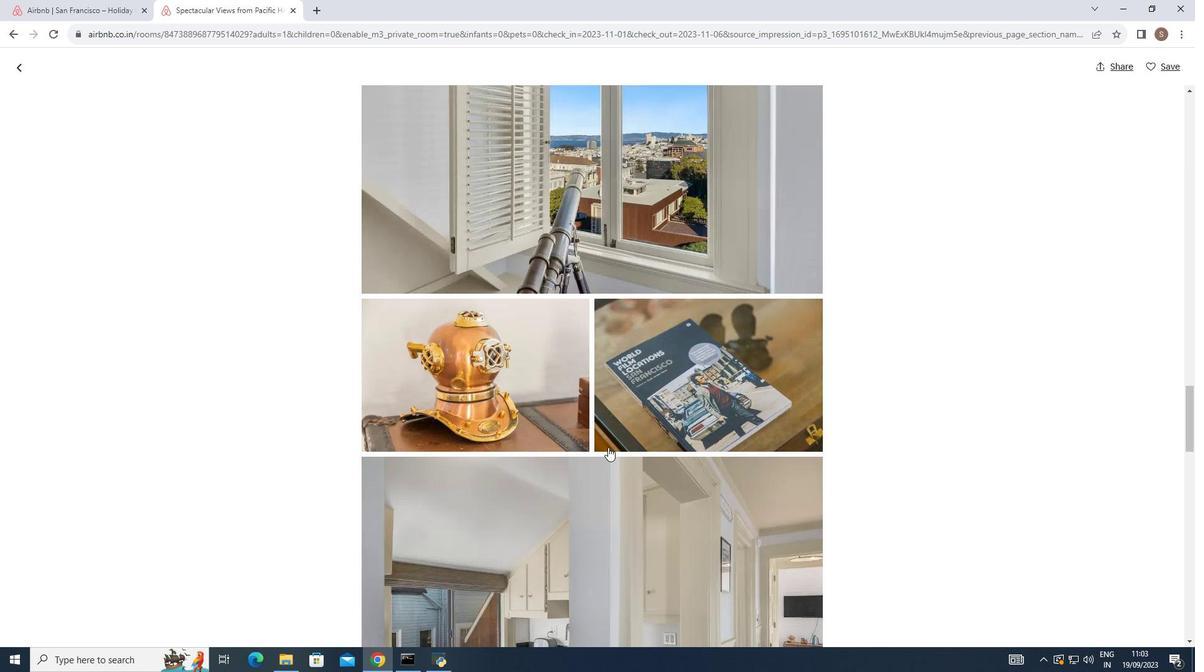 
Action: Mouse scrolled (606, 444) with delta (0, 0)
Screenshot: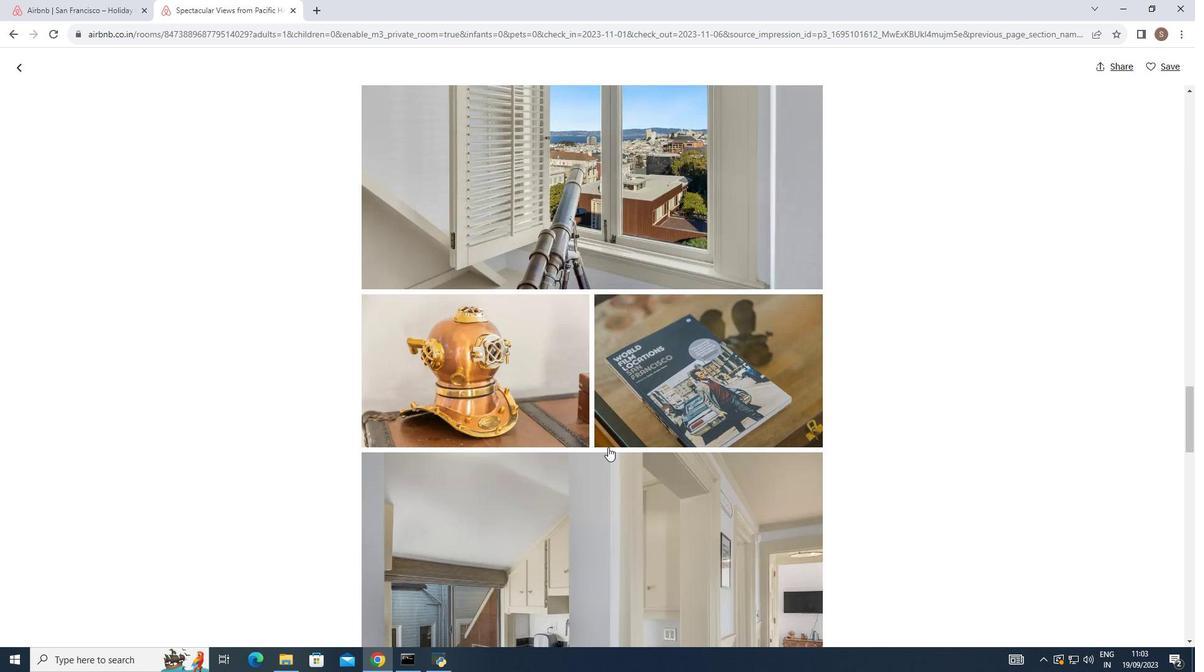 
Action: Mouse scrolled (606, 444) with delta (0, 0)
Screenshot: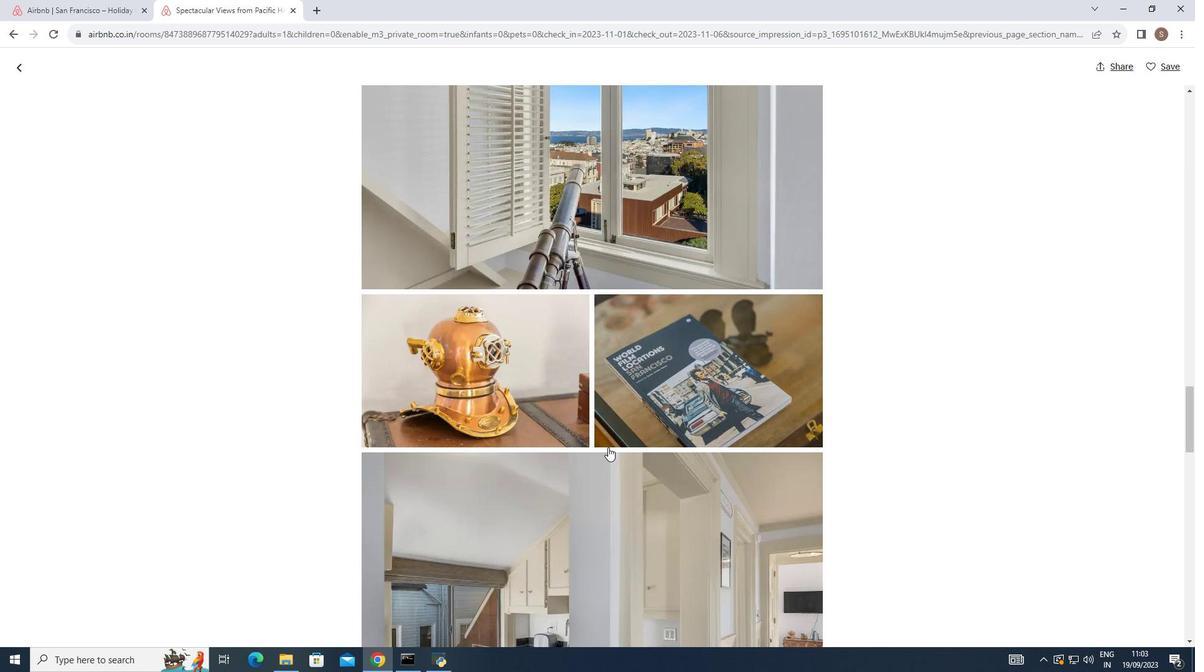
Action: Mouse scrolled (606, 444) with delta (0, 0)
Screenshot: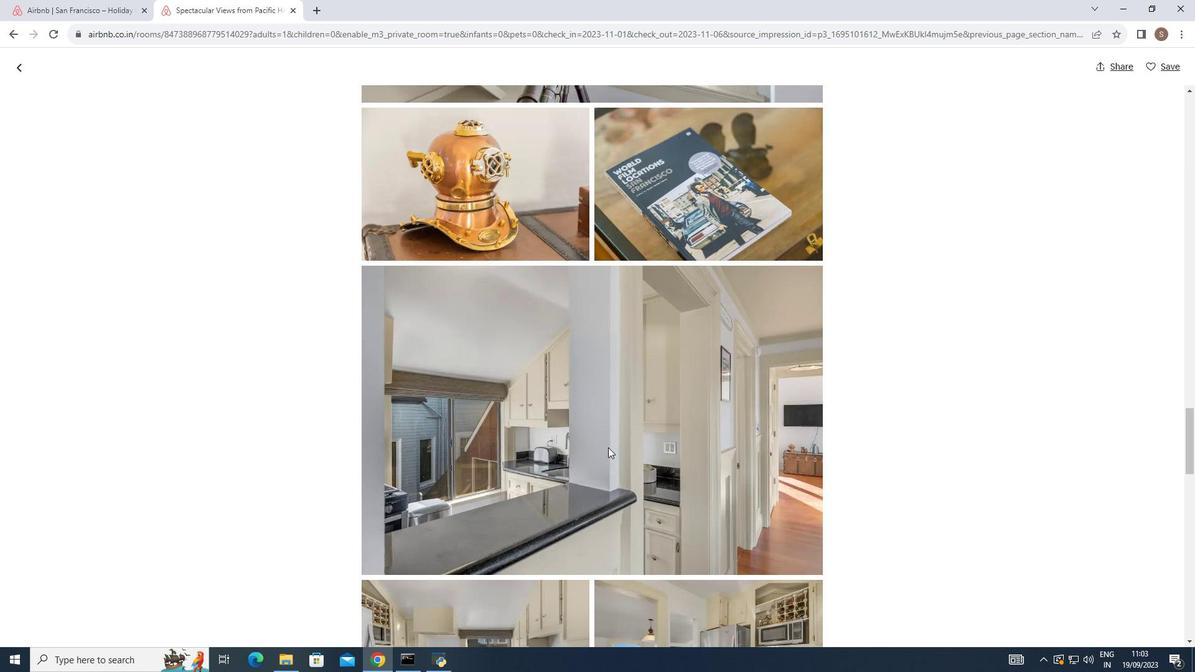 
Action: Mouse scrolled (606, 444) with delta (0, 0)
Screenshot: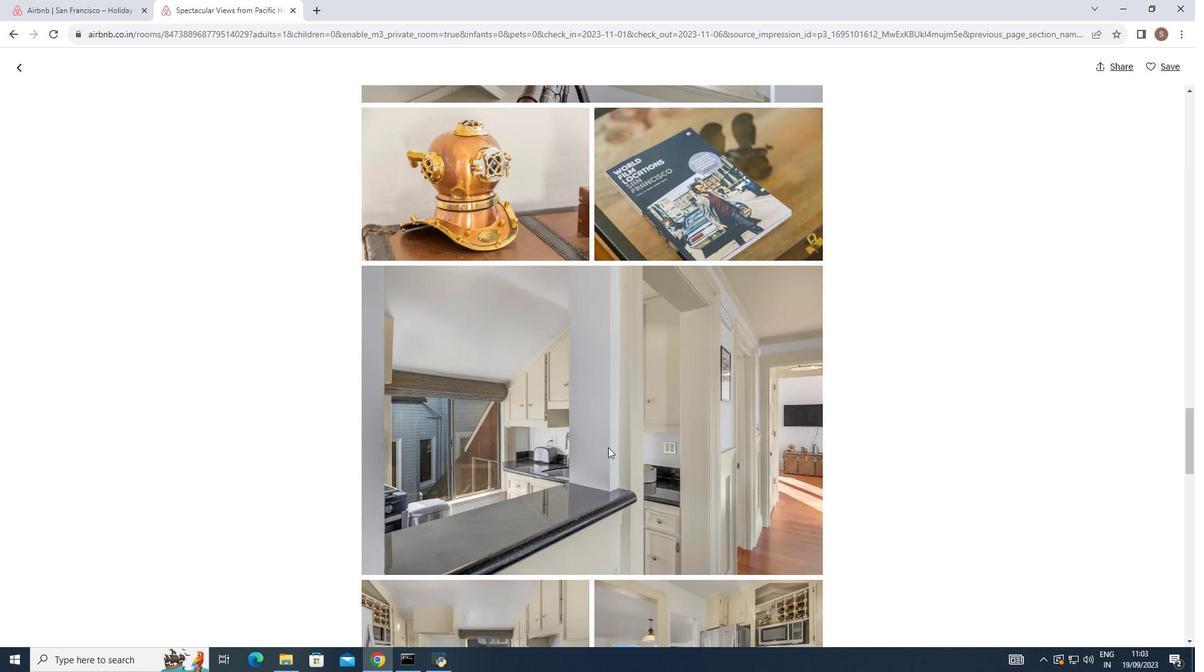 
Action: Mouse scrolled (606, 444) with delta (0, 0)
Screenshot: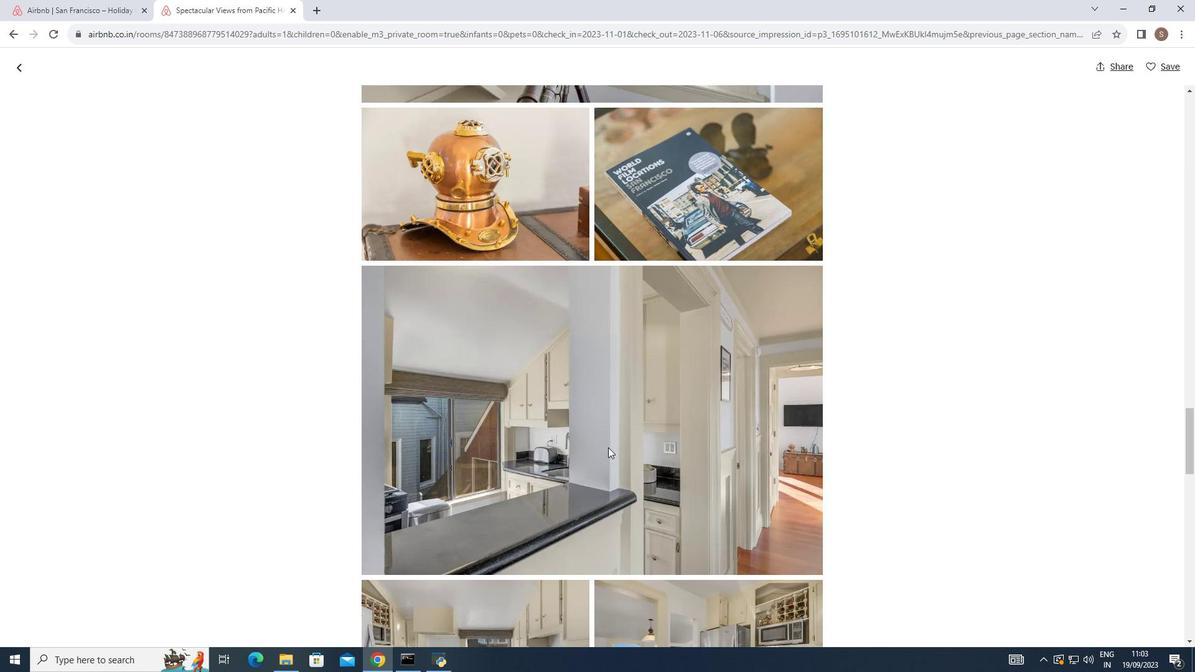 
Action: Mouse scrolled (606, 444) with delta (0, 0)
Screenshot: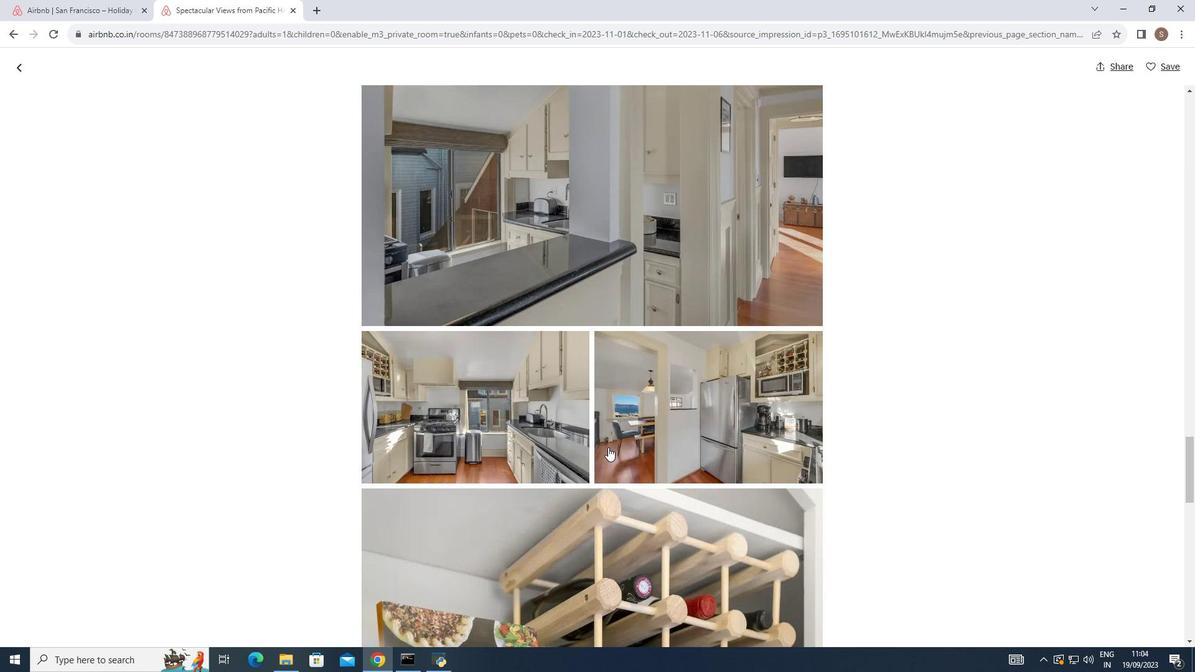 
Action: Mouse scrolled (606, 444) with delta (0, 0)
Screenshot: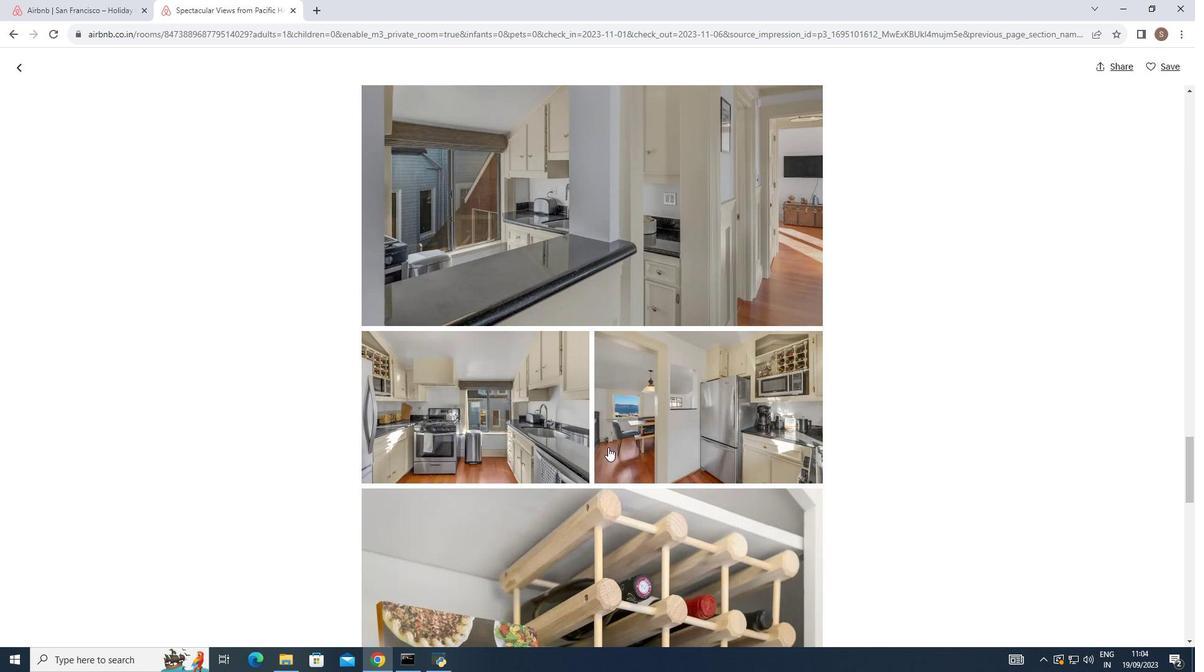 
Action: Mouse scrolled (606, 444) with delta (0, 0)
Screenshot: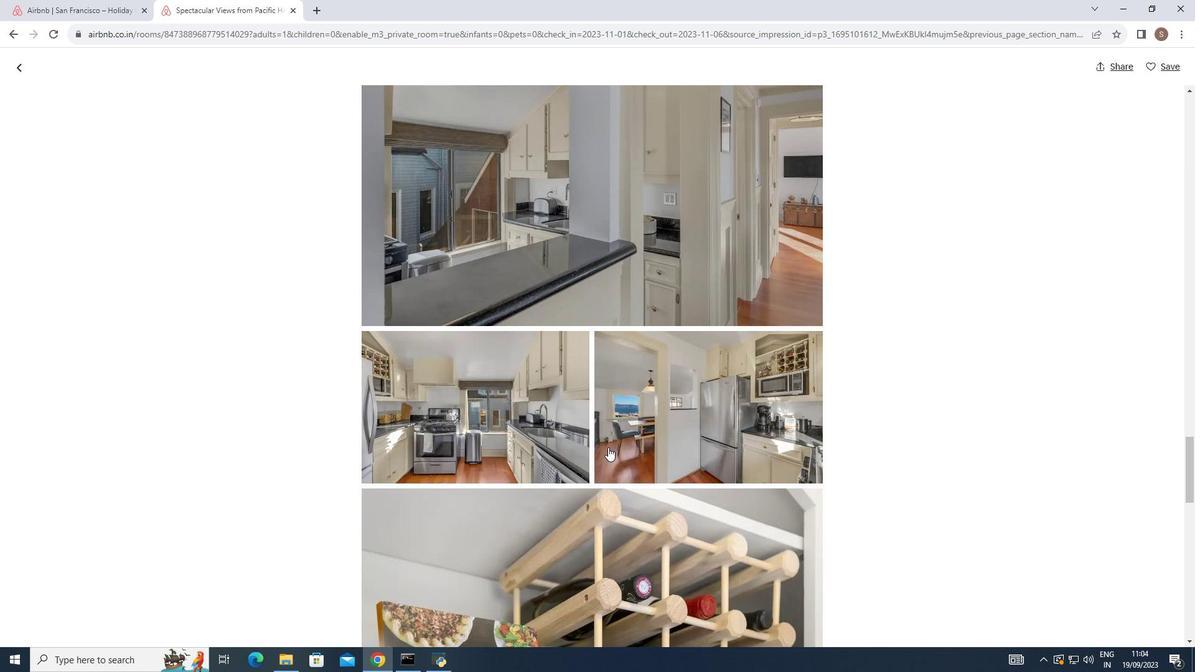 
Action: Mouse scrolled (606, 444) with delta (0, 0)
Screenshot: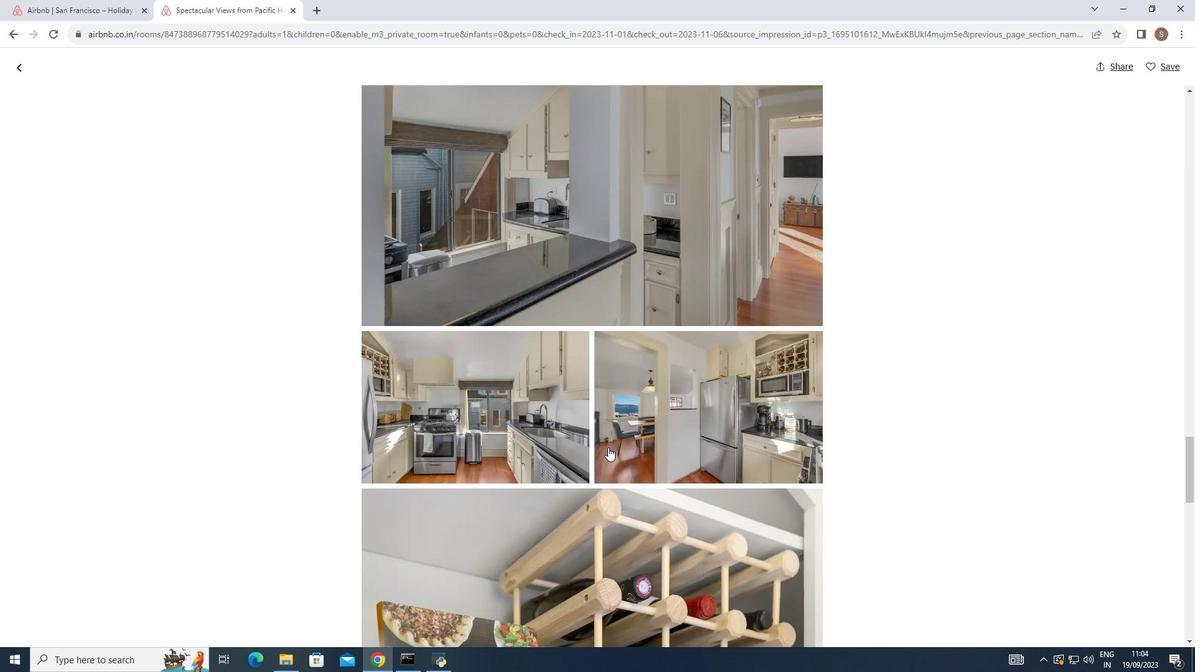 
Action: Mouse scrolled (606, 444) with delta (0, 0)
Screenshot: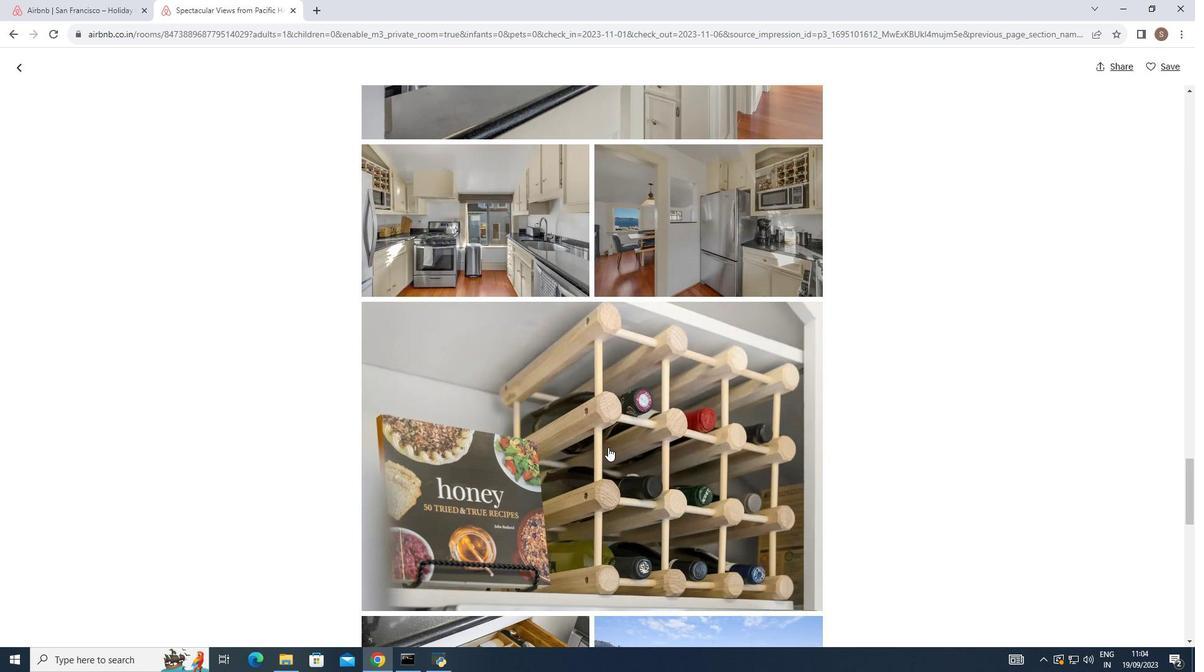 
Action: Mouse scrolled (606, 444) with delta (0, 0)
Screenshot: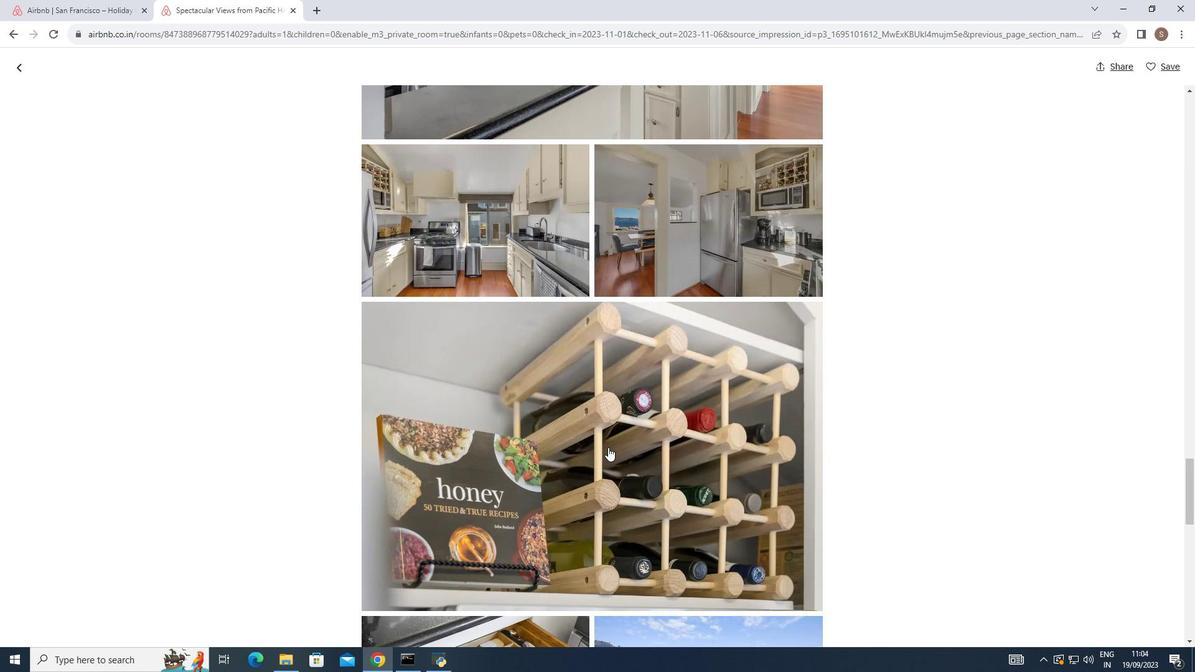 
Action: Mouse scrolled (606, 444) with delta (0, 0)
Screenshot: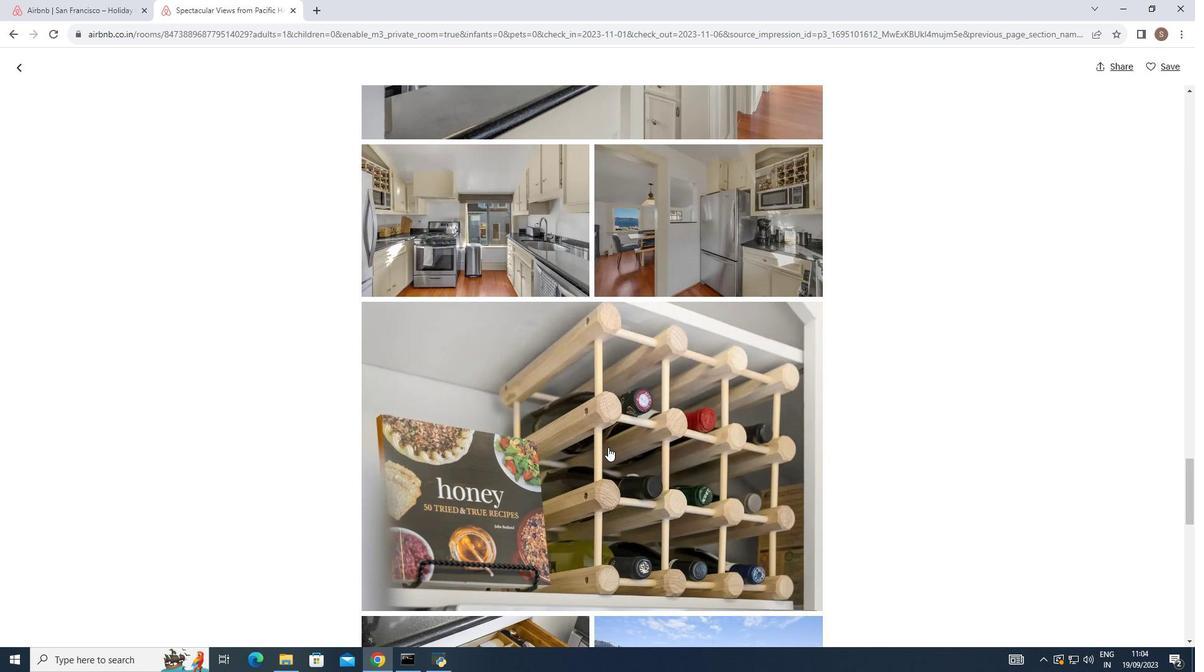 
Action: Mouse scrolled (606, 444) with delta (0, 0)
Screenshot: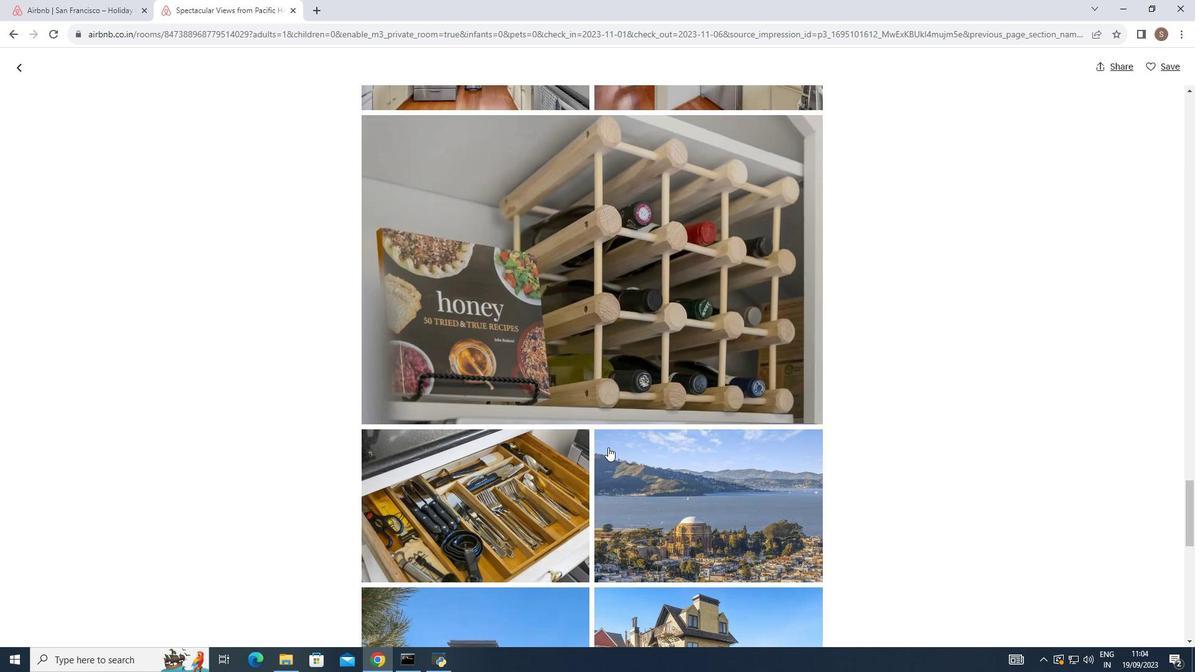 
Action: Mouse scrolled (606, 444) with delta (0, 0)
Screenshot: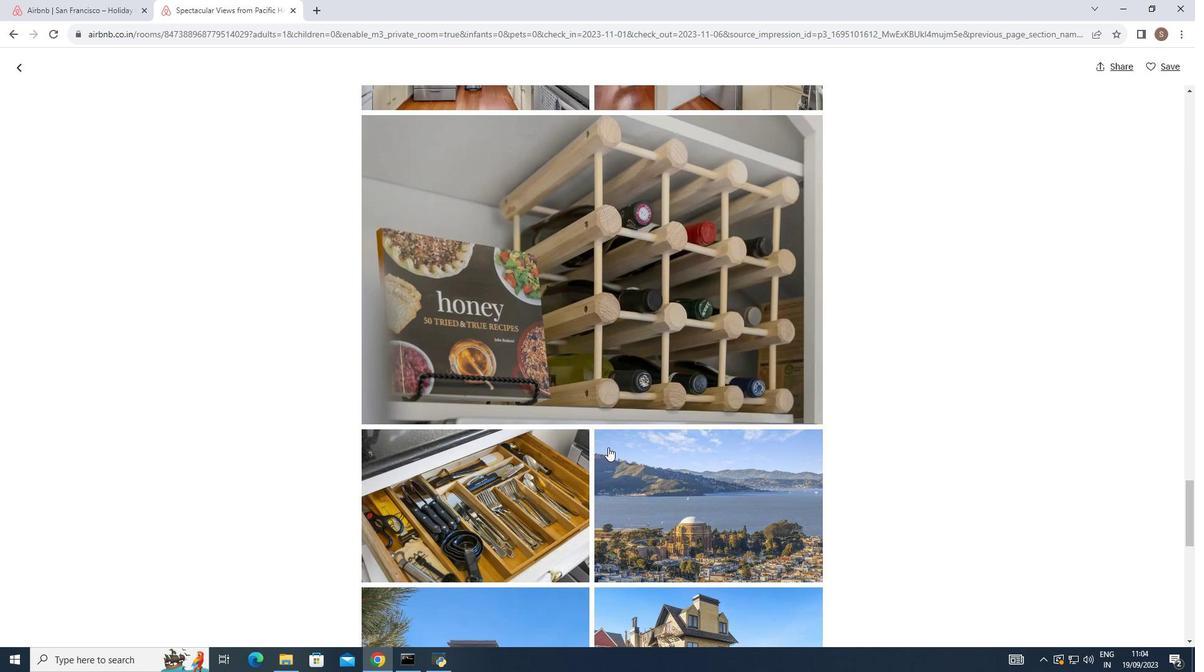 
Action: Mouse scrolled (606, 444) with delta (0, 0)
Screenshot: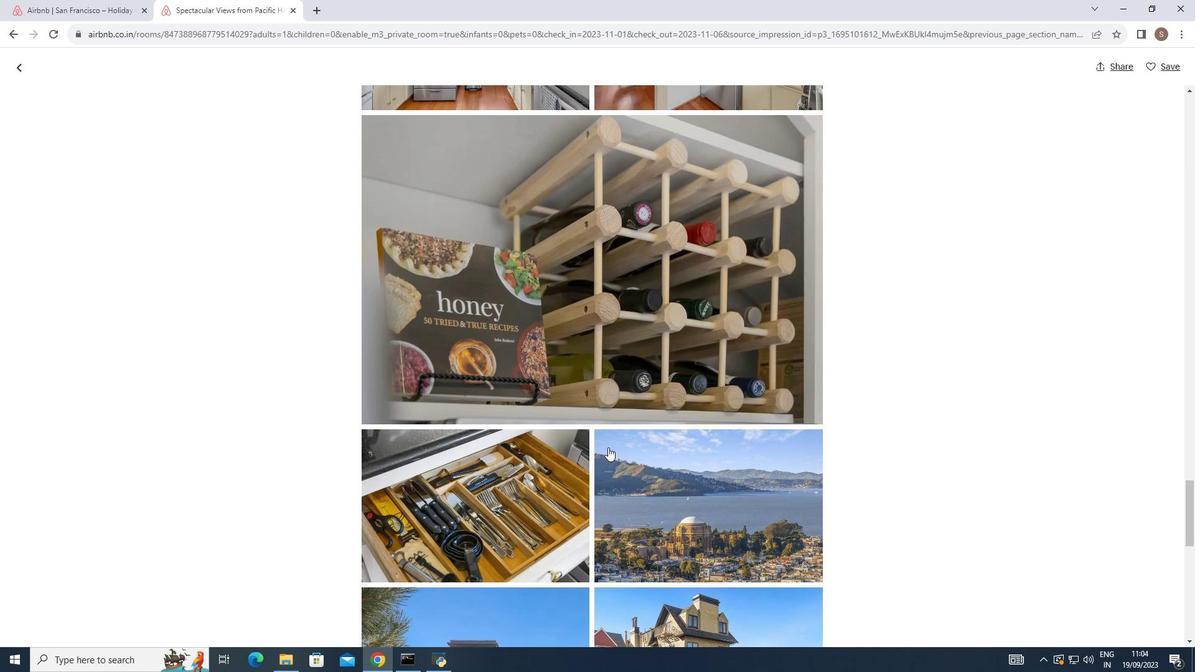 
Action: Mouse scrolled (606, 444) with delta (0, 0)
Screenshot: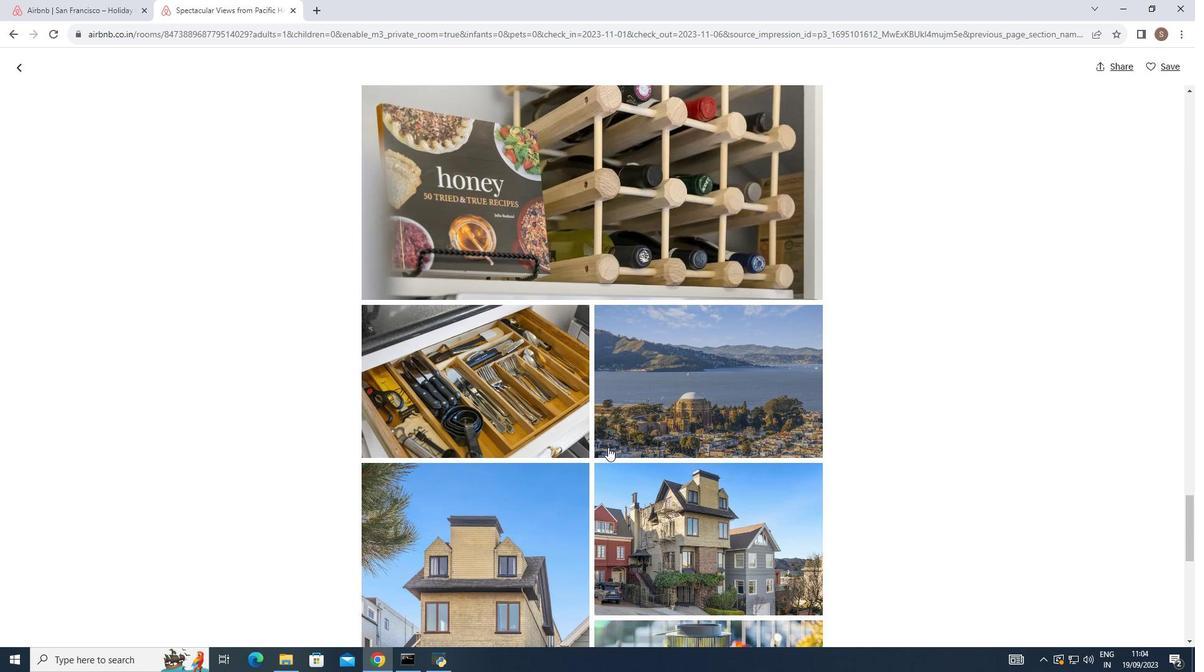 
Action: Mouse scrolled (606, 444) with delta (0, 0)
Screenshot: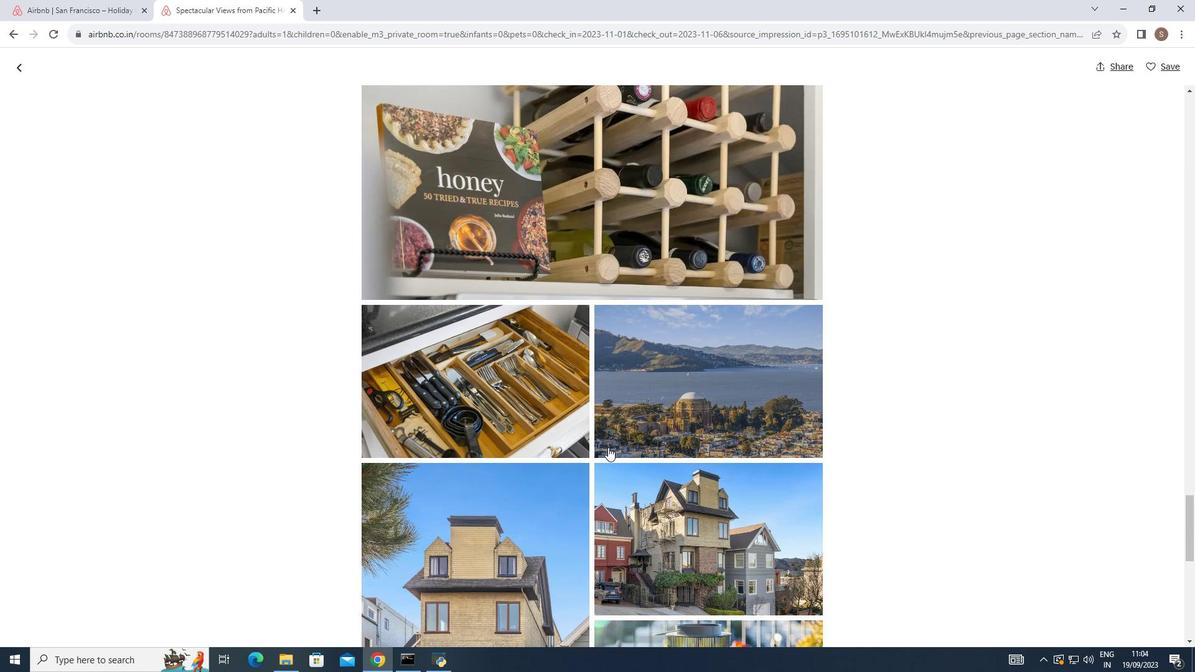 
Action: Mouse scrolled (606, 444) with delta (0, 0)
Screenshot: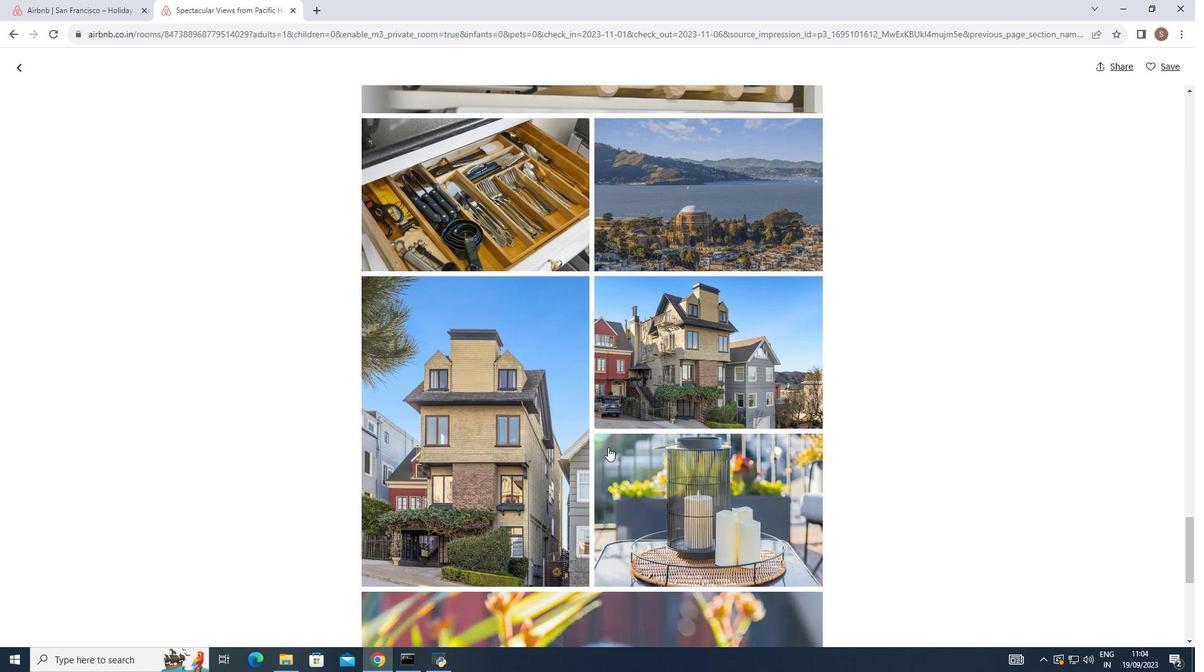 
Action: Mouse scrolled (606, 444) with delta (0, 0)
Screenshot: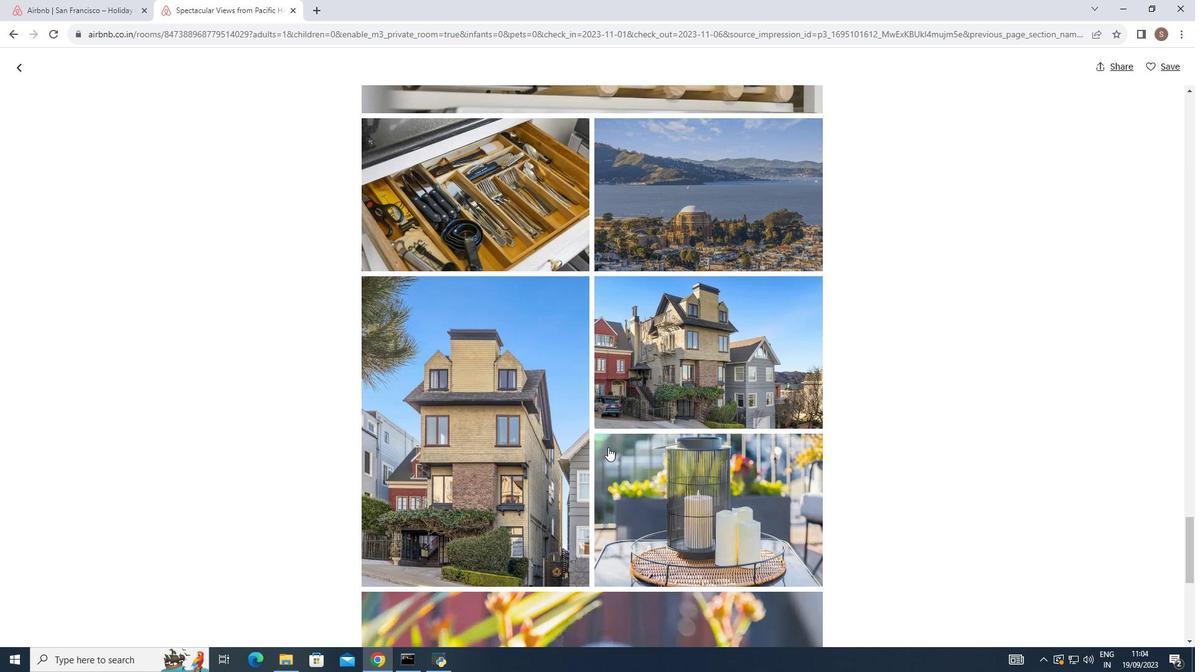 
Action: Mouse scrolled (606, 444) with delta (0, 0)
Screenshot: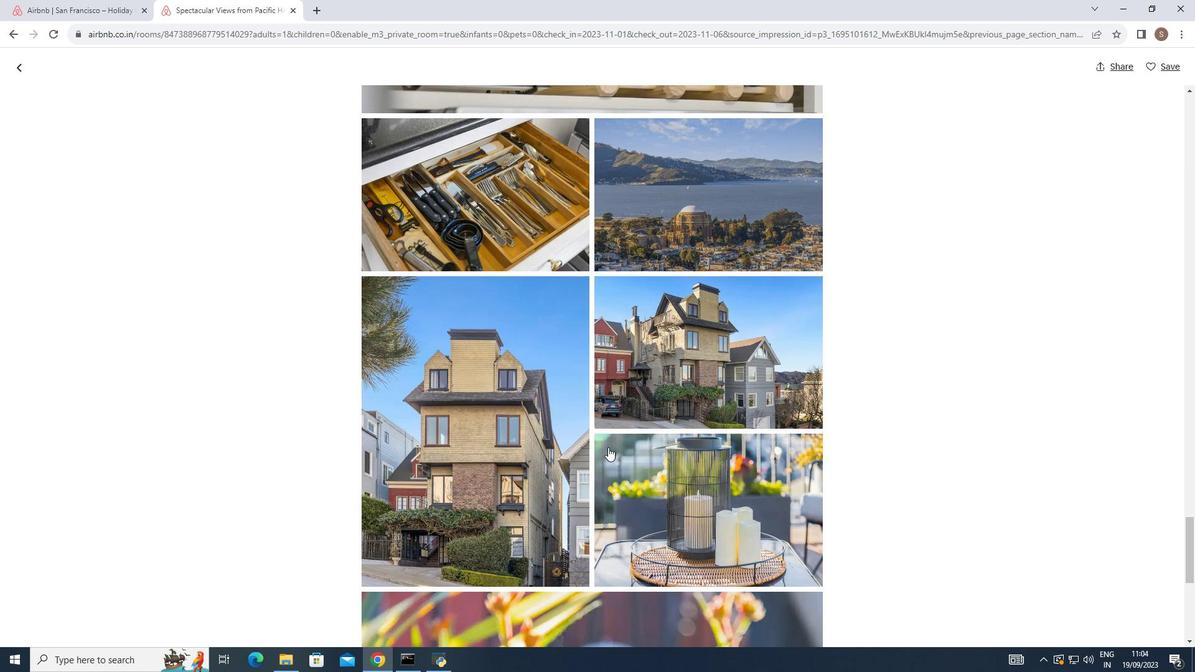 
Action: Mouse scrolled (606, 444) with delta (0, 0)
Screenshot: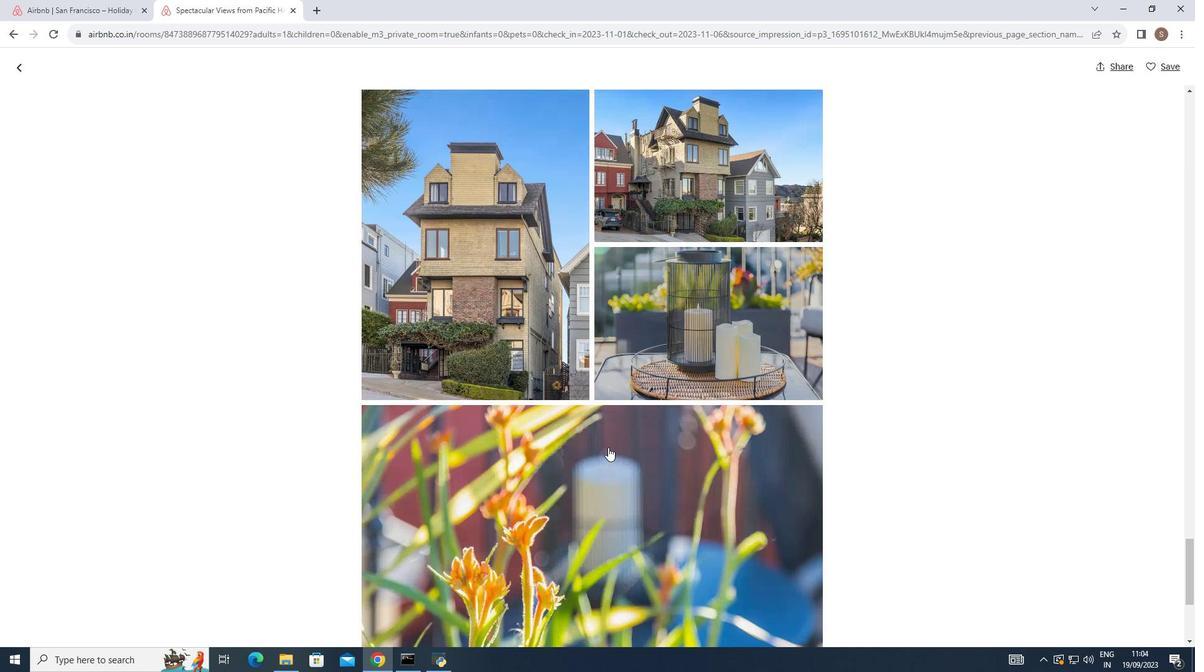 
Action: Mouse scrolled (606, 444) with delta (0, 0)
Screenshot: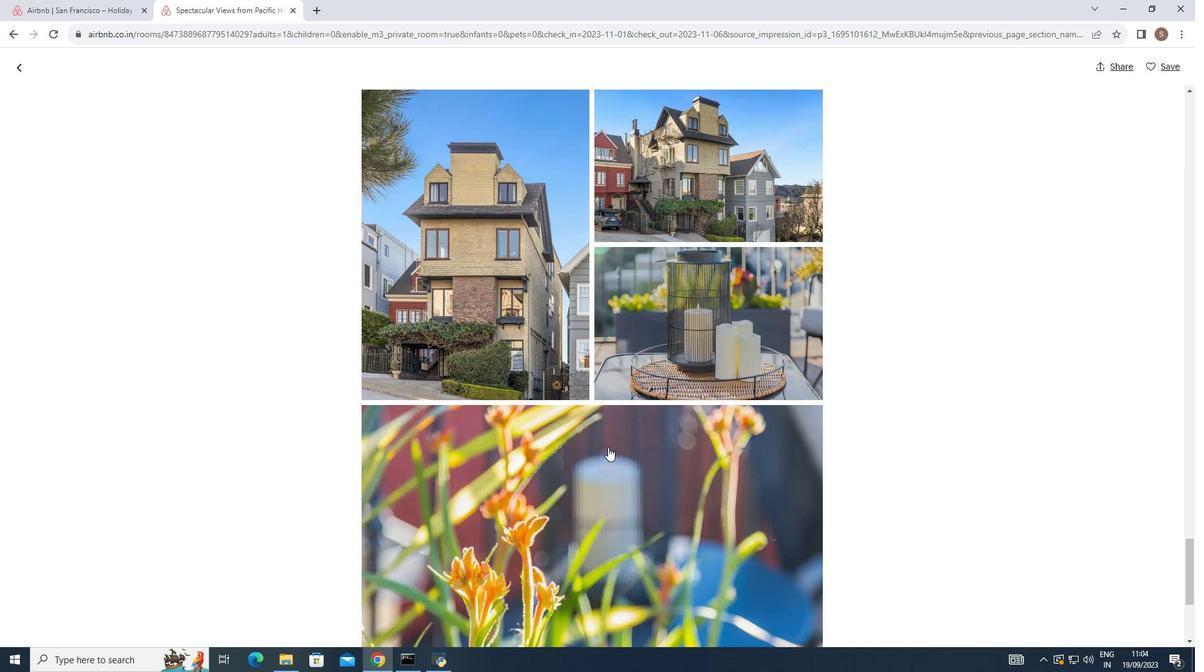 
Action: Mouse scrolled (606, 444) with delta (0, 0)
Screenshot: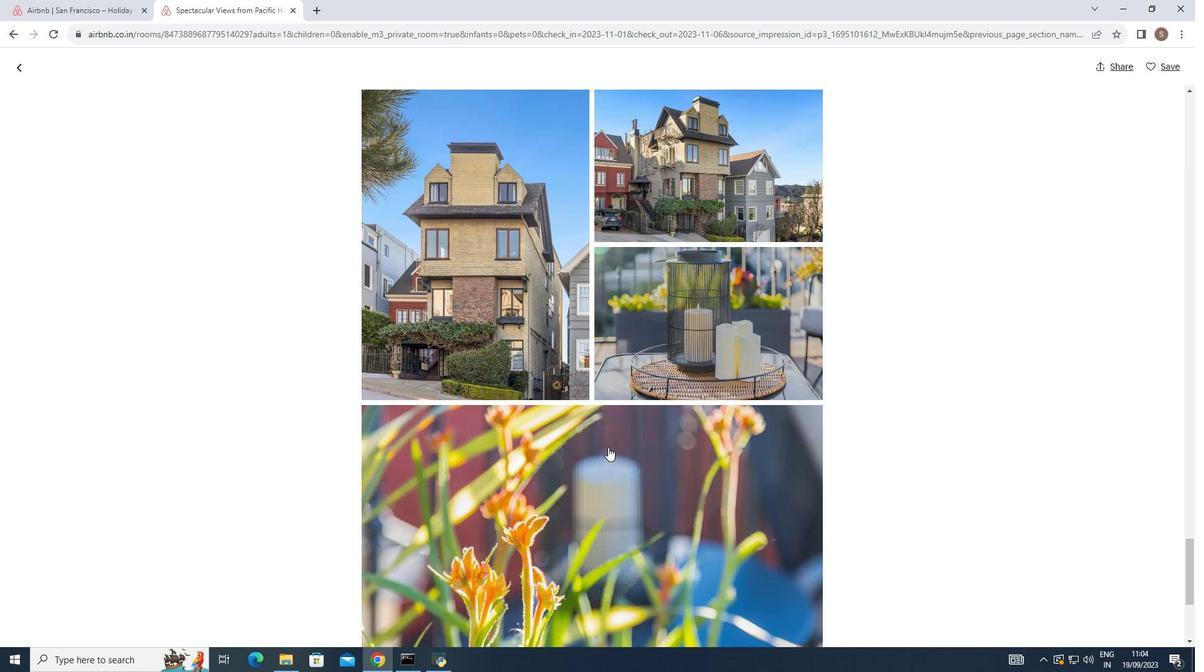 
Action: Mouse scrolled (606, 444) with delta (0, 0)
Screenshot: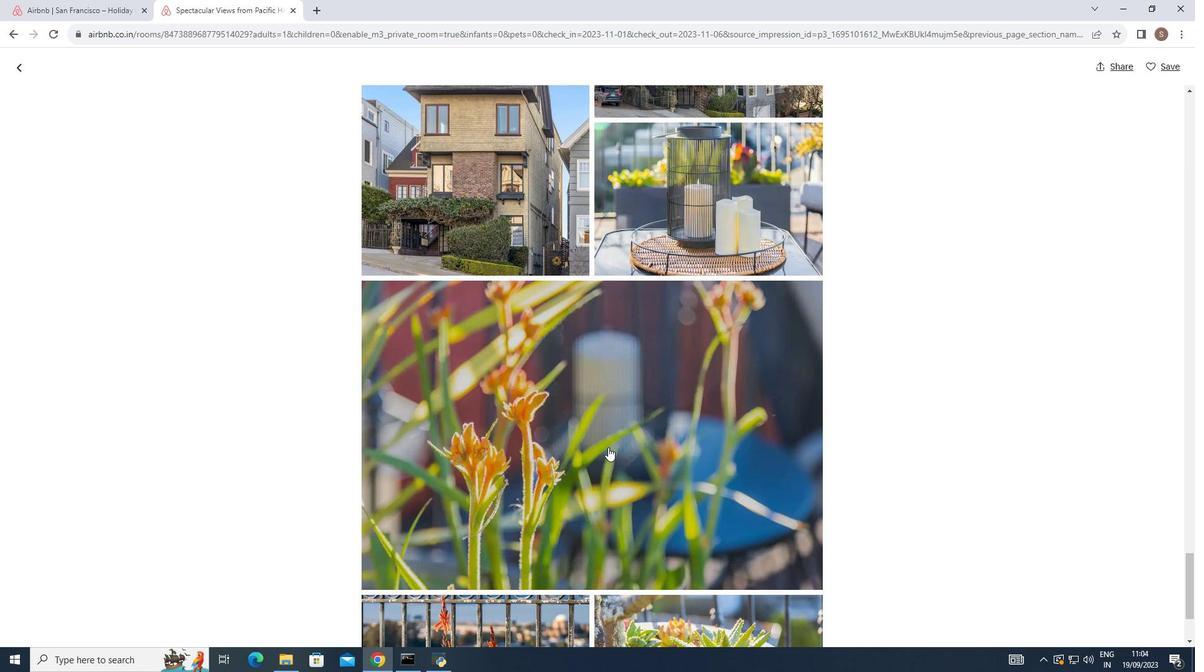 
Action: Mouse scrolled (606, 444) with delta (0, 0)
Screenshot: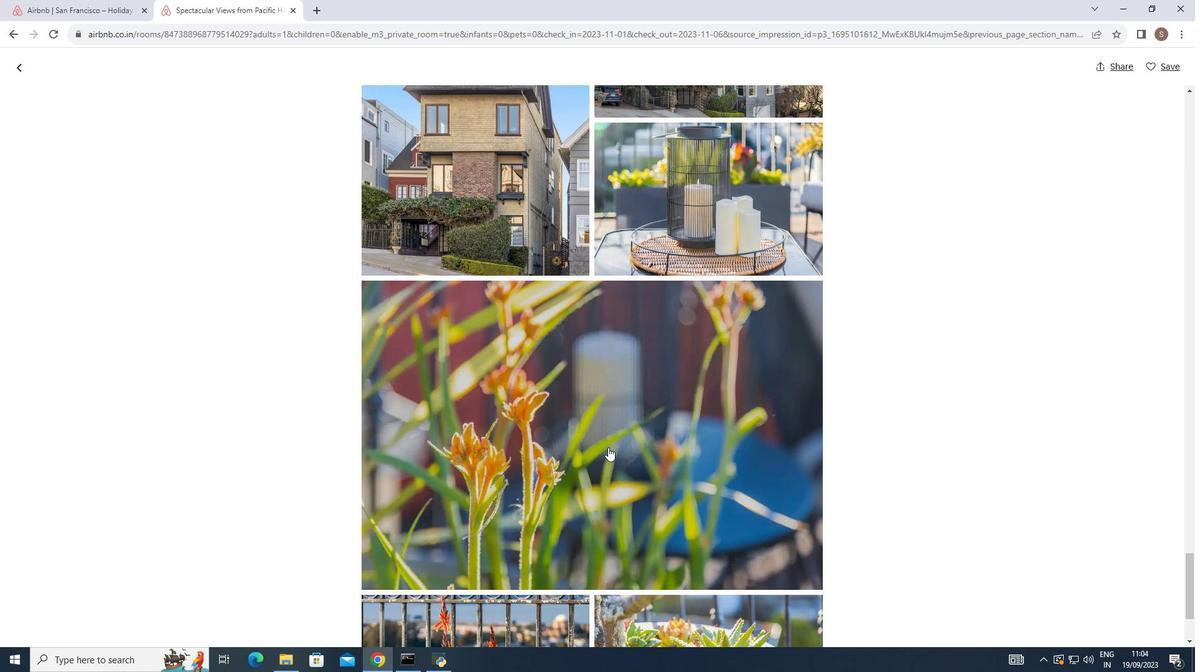 
Action: Mouse scrolled (606, 444) with delta (0, 0)
Screenshot: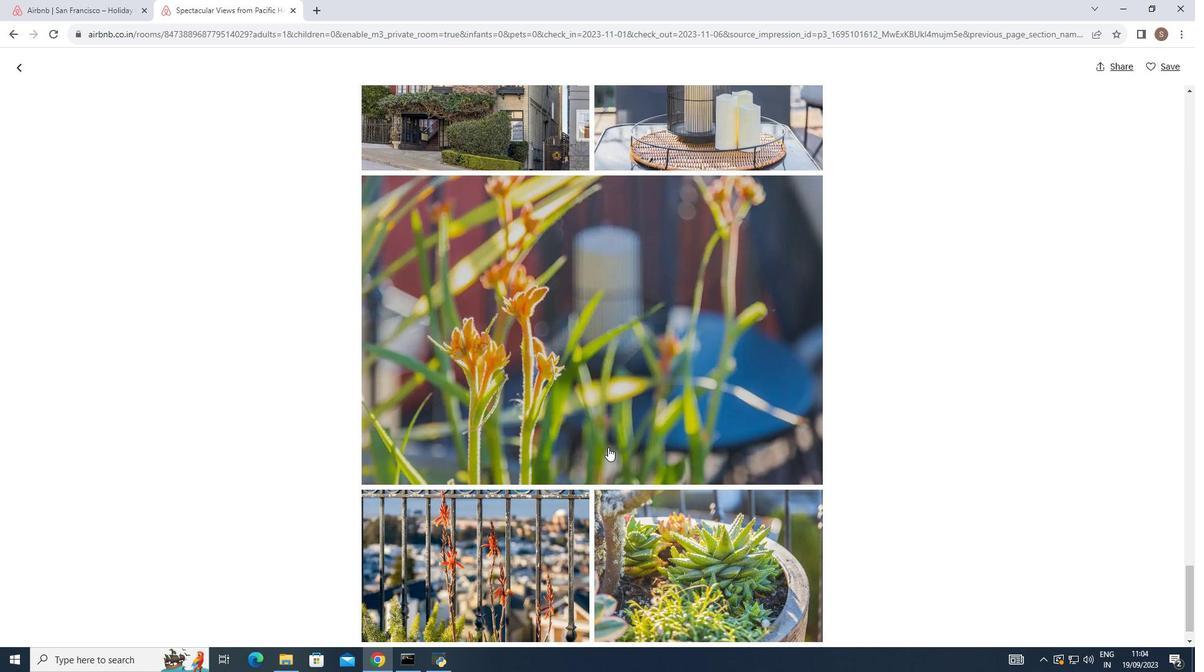 
Action: Mouse scrolled (606, 444) with delta (0, 0)
Screenshot: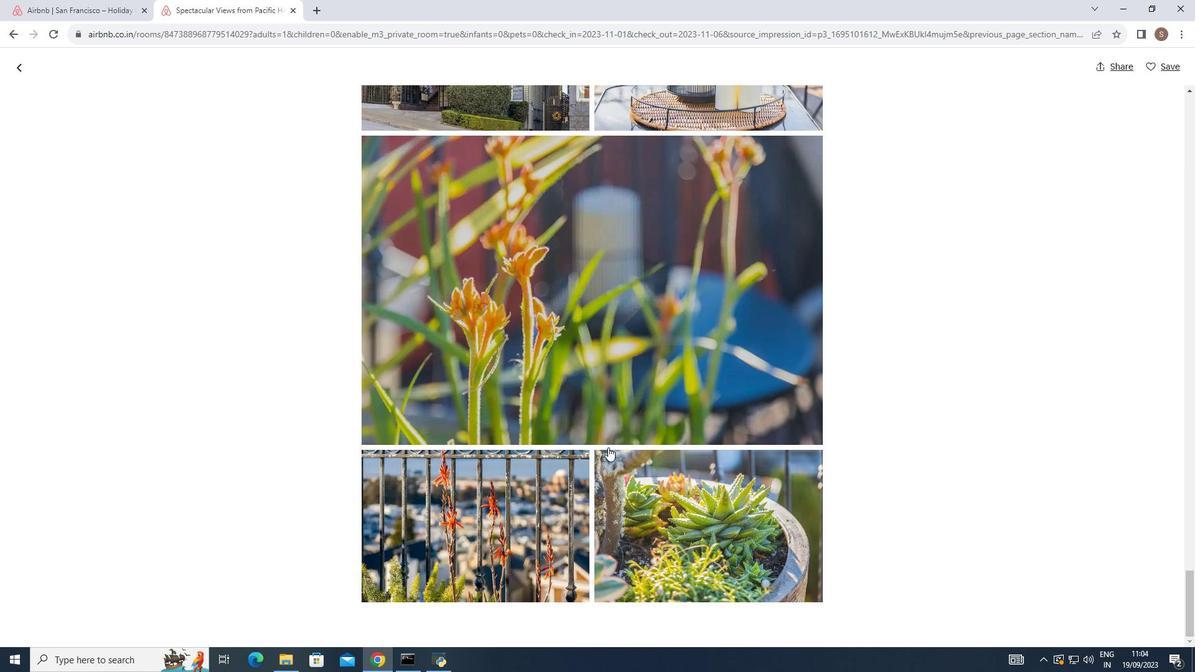 
Action: Mouse scrolled (606, 444) with delta (0, 0)
Screenshot: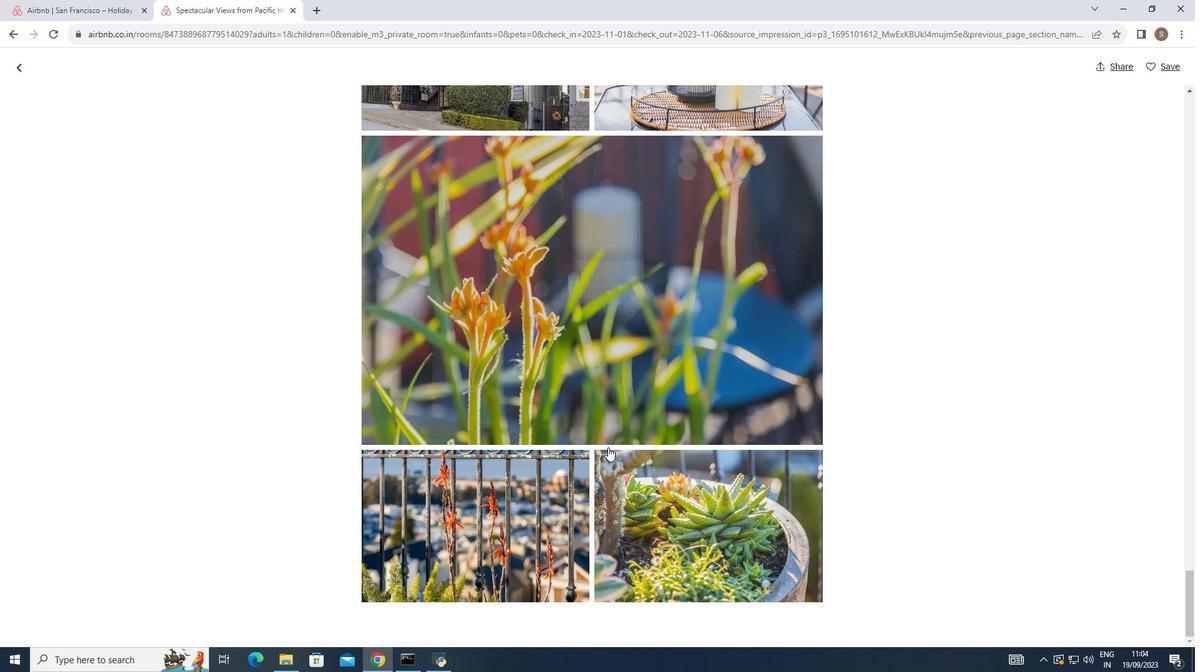 
Action: Mouse scrolled (606, 444) with delta (0, 0)
Screenshot: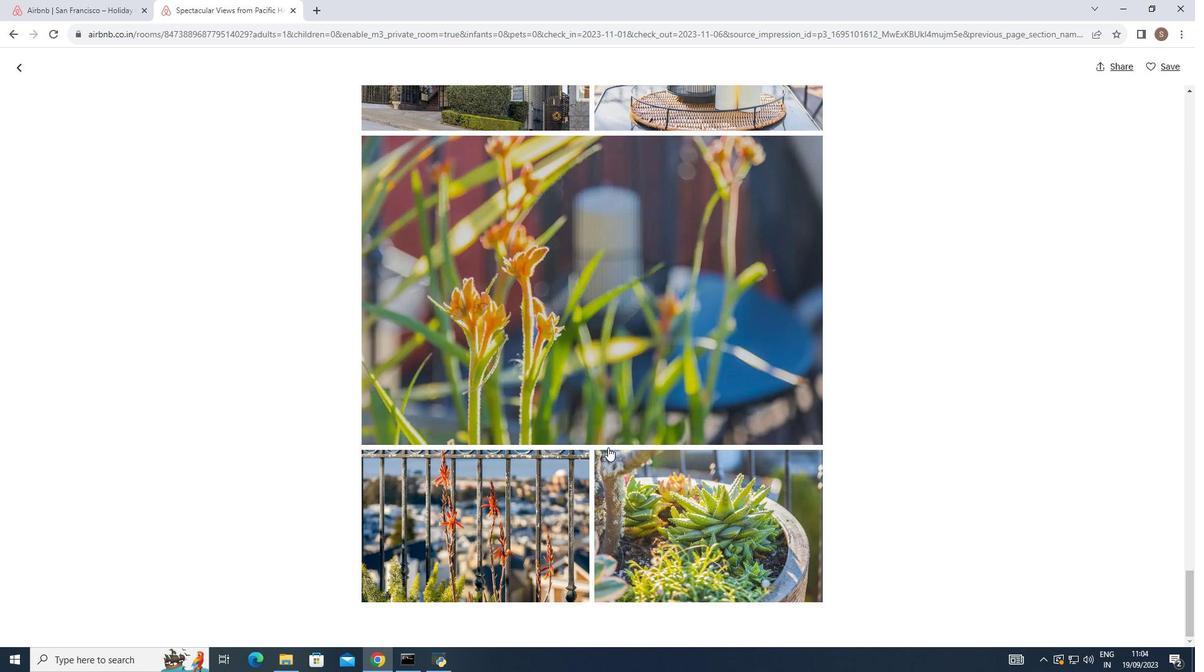 
Action: Mouse scrolled (606, 444) with delta (0, 0)
Screenshot: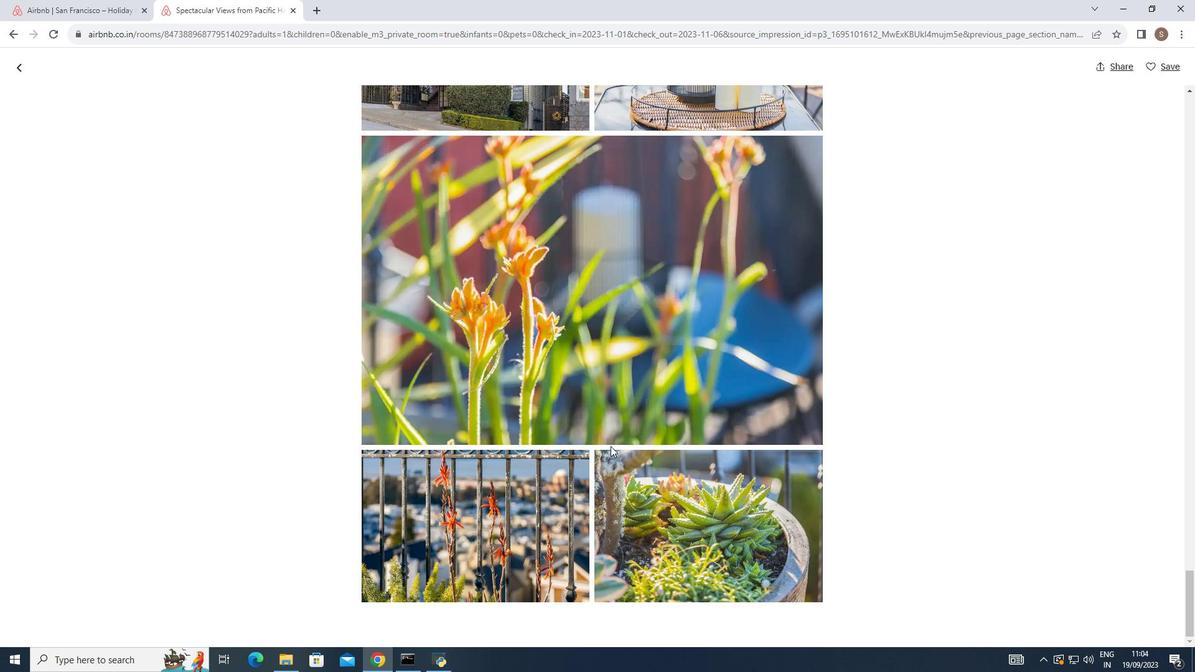 
Action: Mouse scrolled (606, 444) with delta (0, 0)
Screenshot: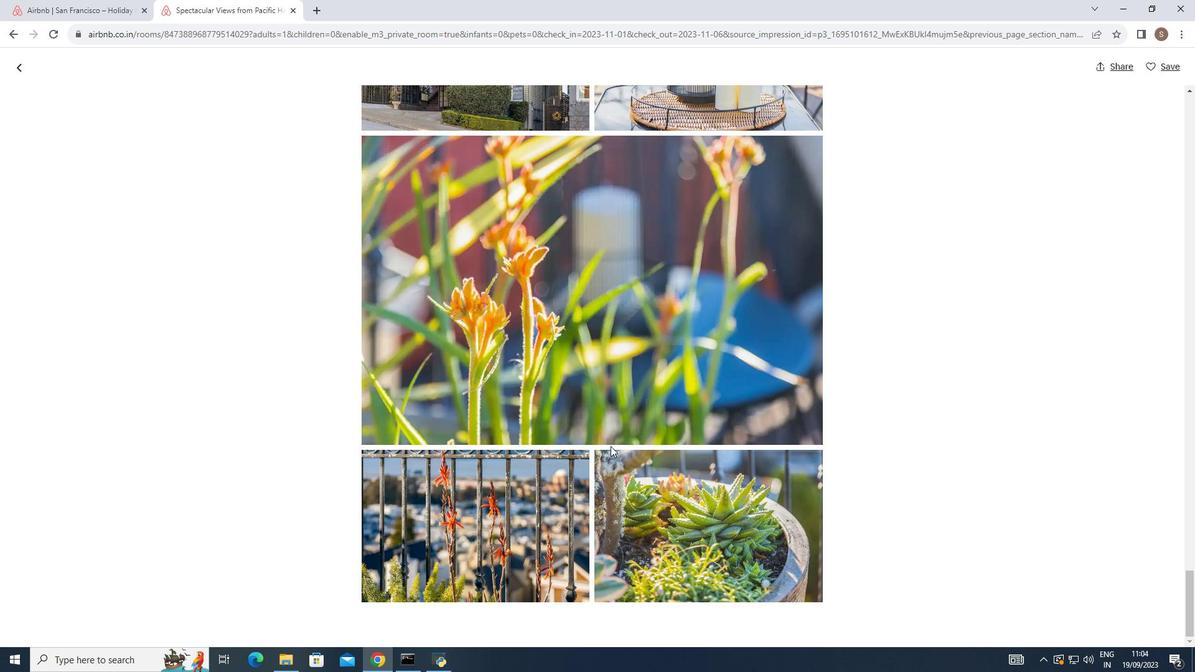 
Action: Mouse moved to (17, 67)
Screenshot: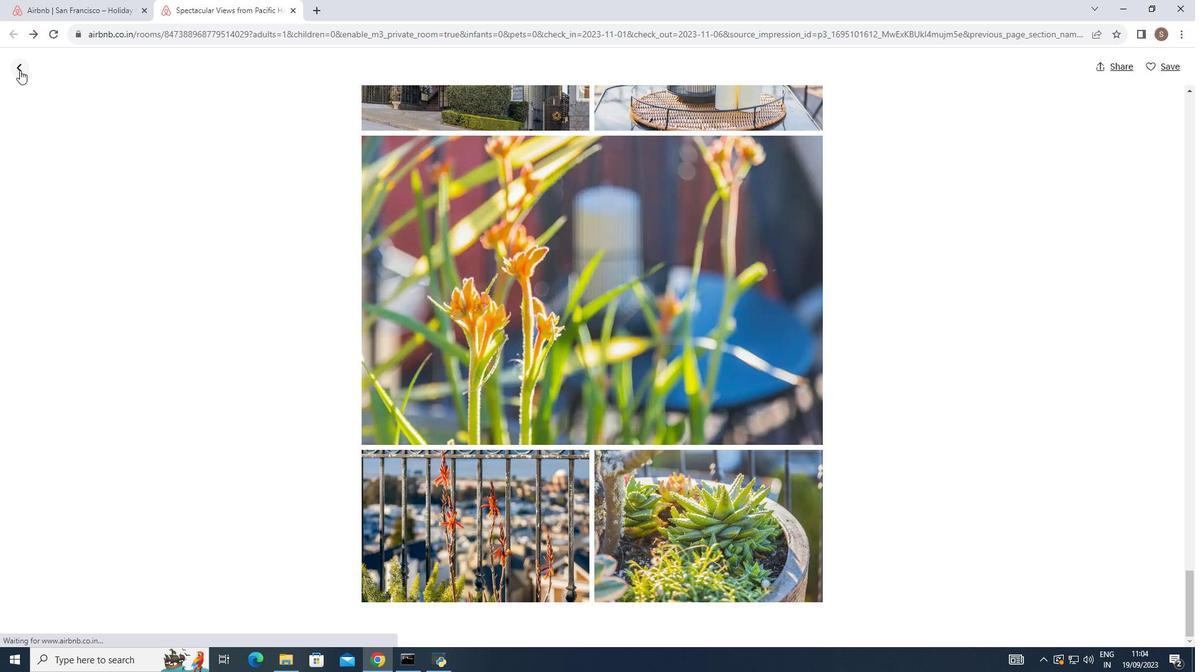 
Action: Mouse pressed left at (17, 67)
Screenshot: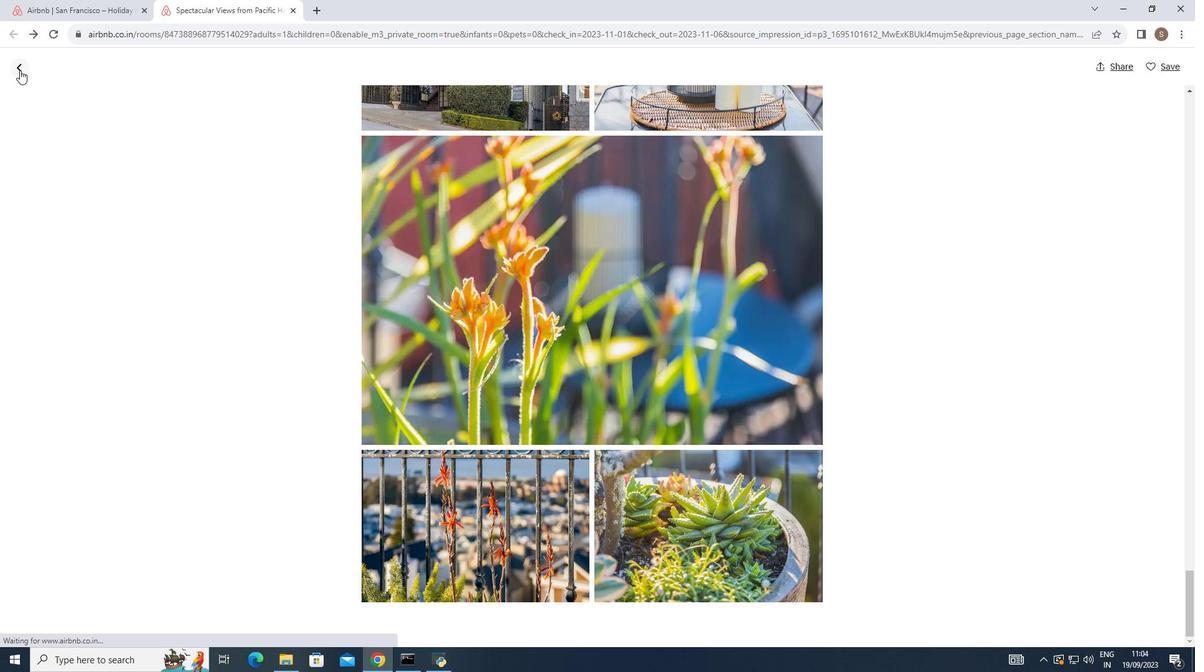 
Action: Mouse moved to (384, 281)
Screenshot: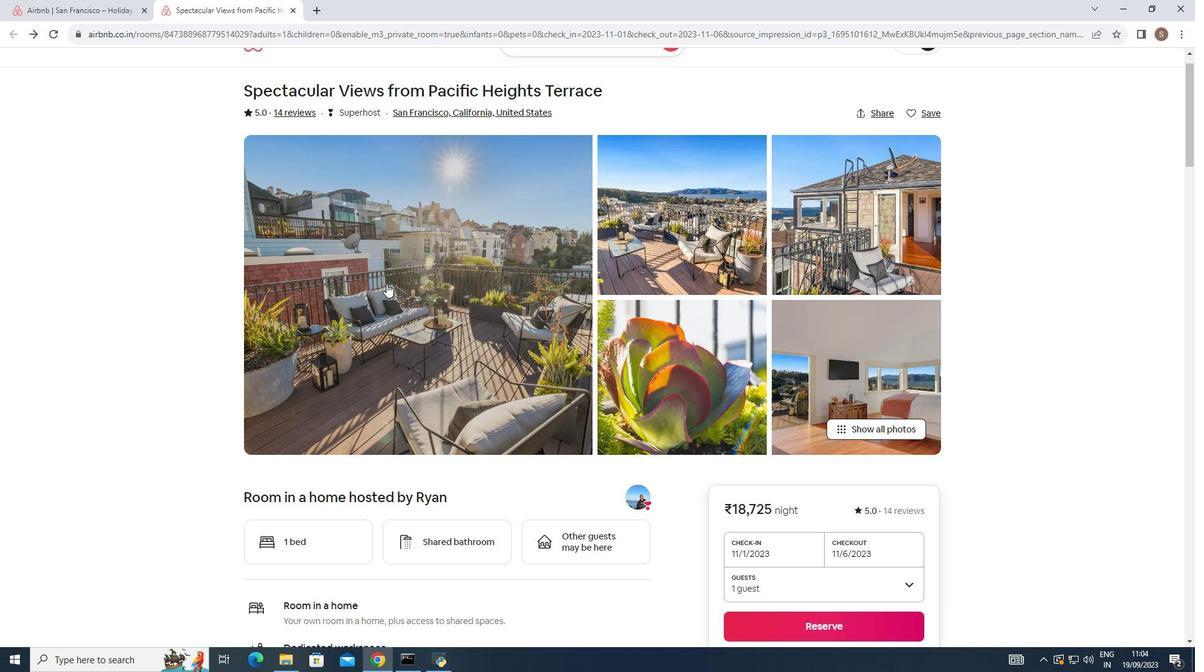 
Action: Mouse scrolled (384, 280) with delta (0, 0)
Screenshot: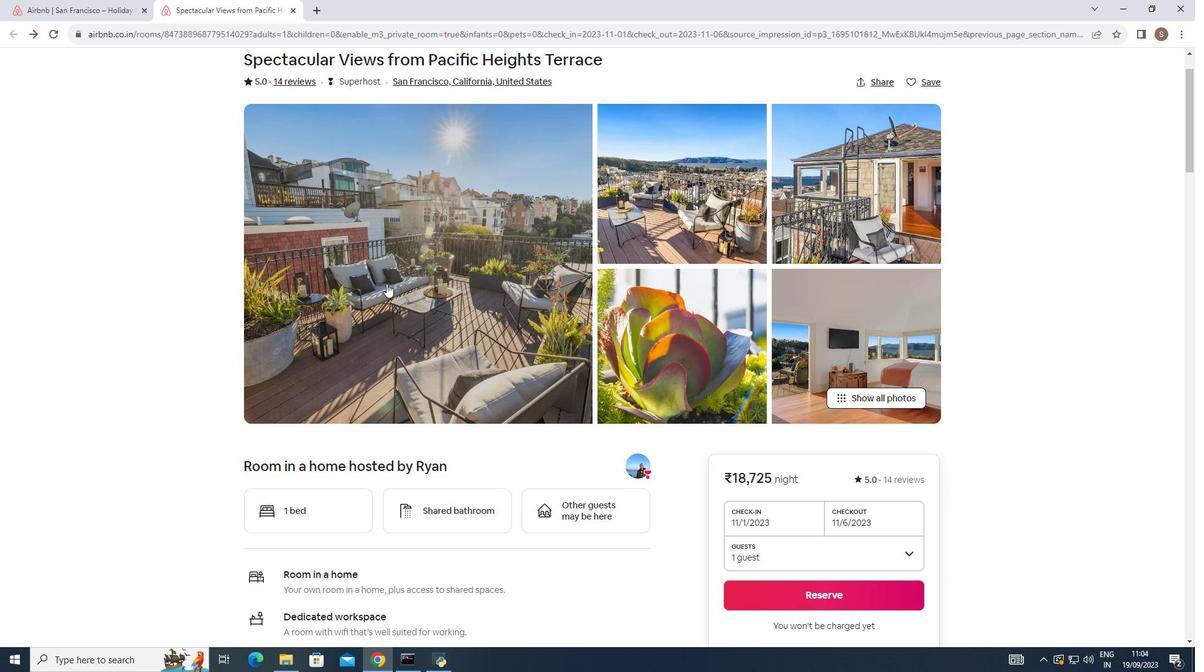 
Action: Mouse scrolled (384, 280) with delta (0, 0)
Screenshot: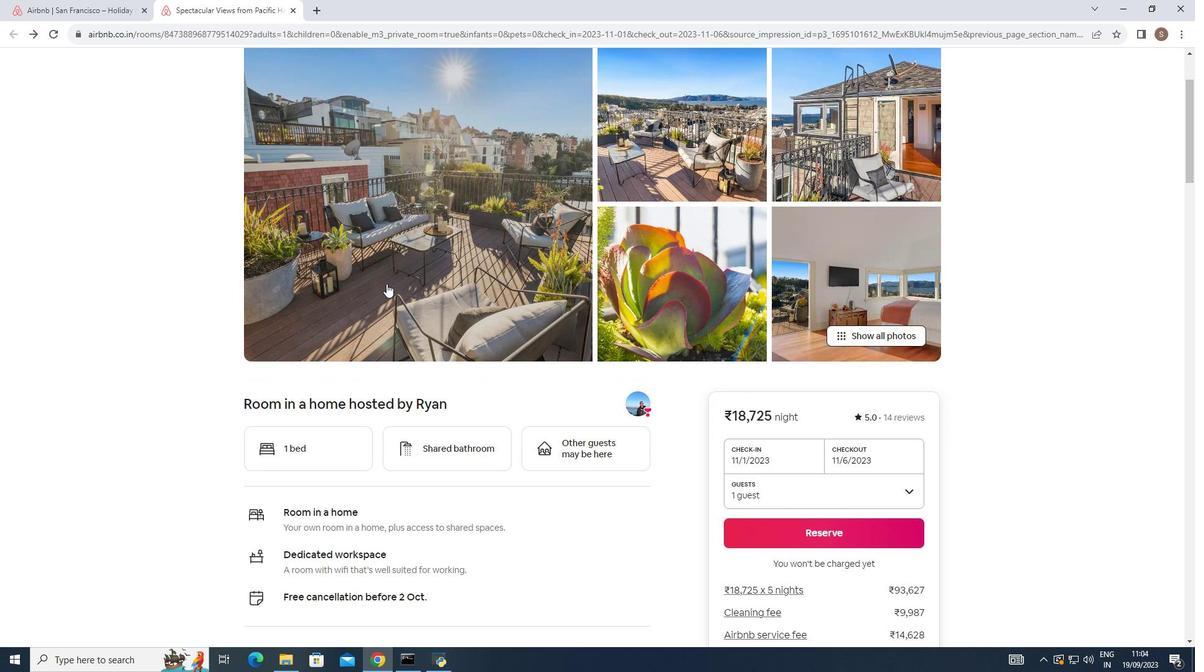 
Action: Mouse scrolled (384, 280) with delta (0, 0)
Screenshot: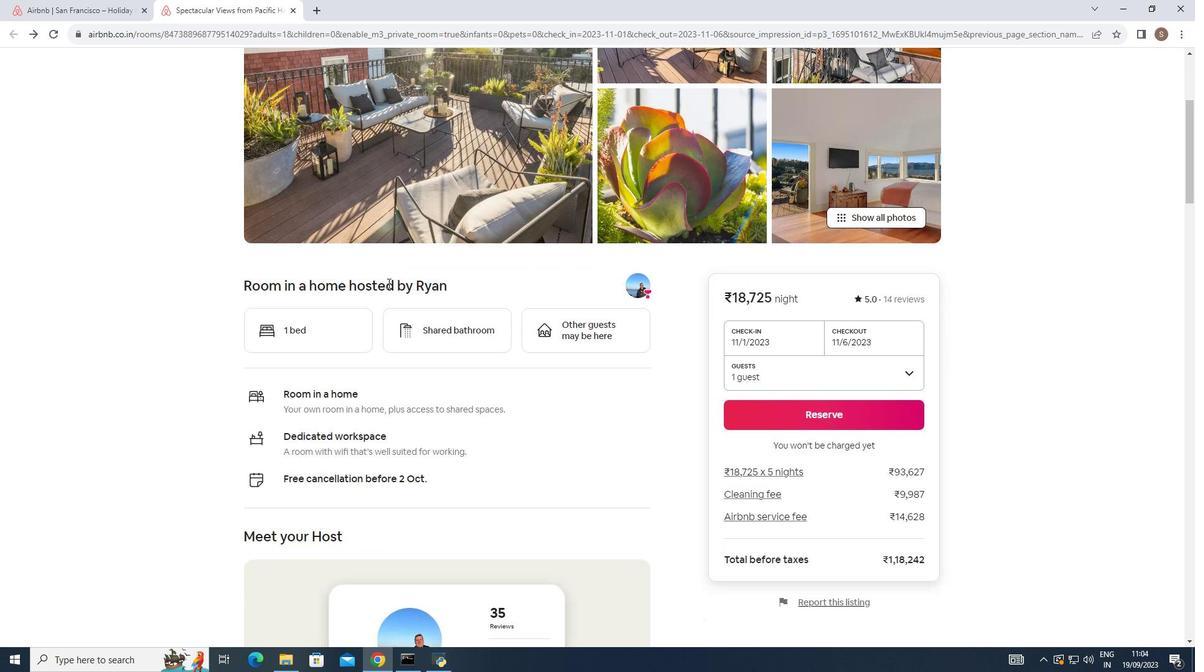 
Action: Mouse scrolled (384, 280) with delta (0, 0)
Screenshot: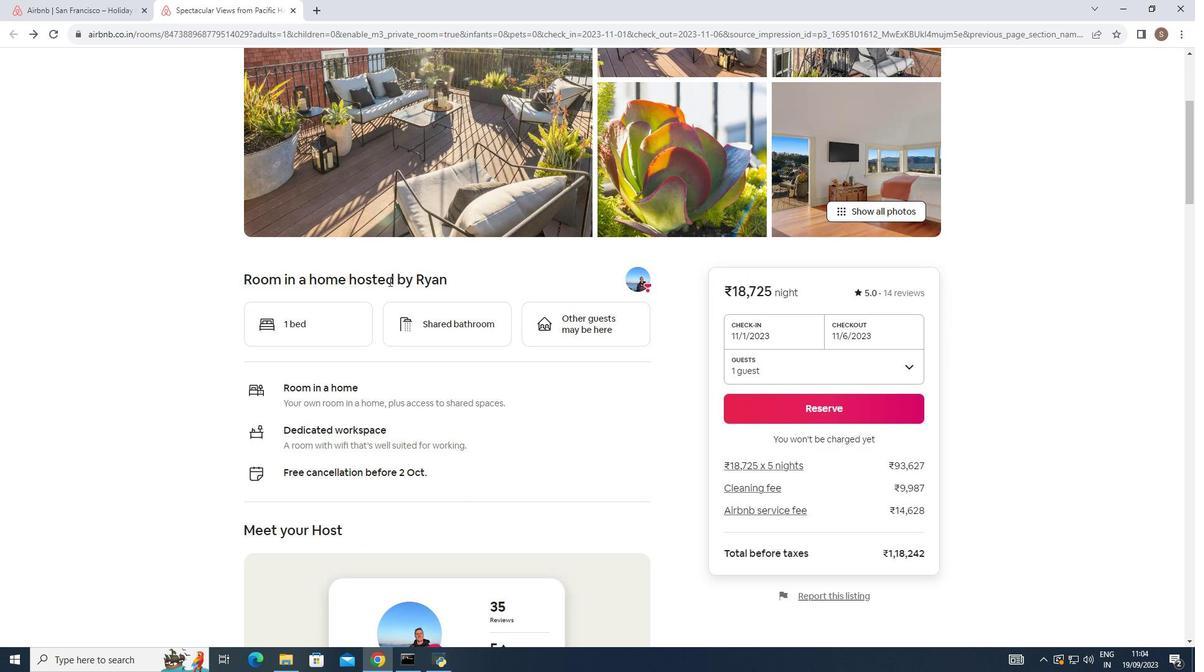 
Action: Mouse moved to (389, 275)
Screenshot: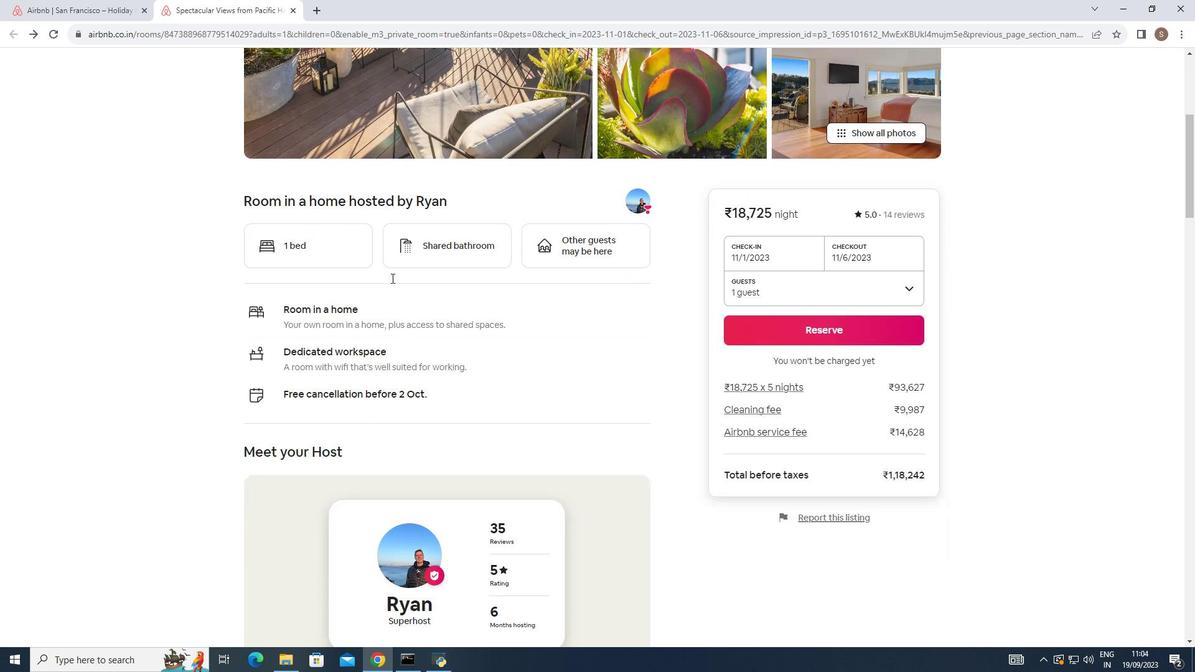 
Action: Mouse scrolled (389, 275) with delta (0, 0)
Screenshot: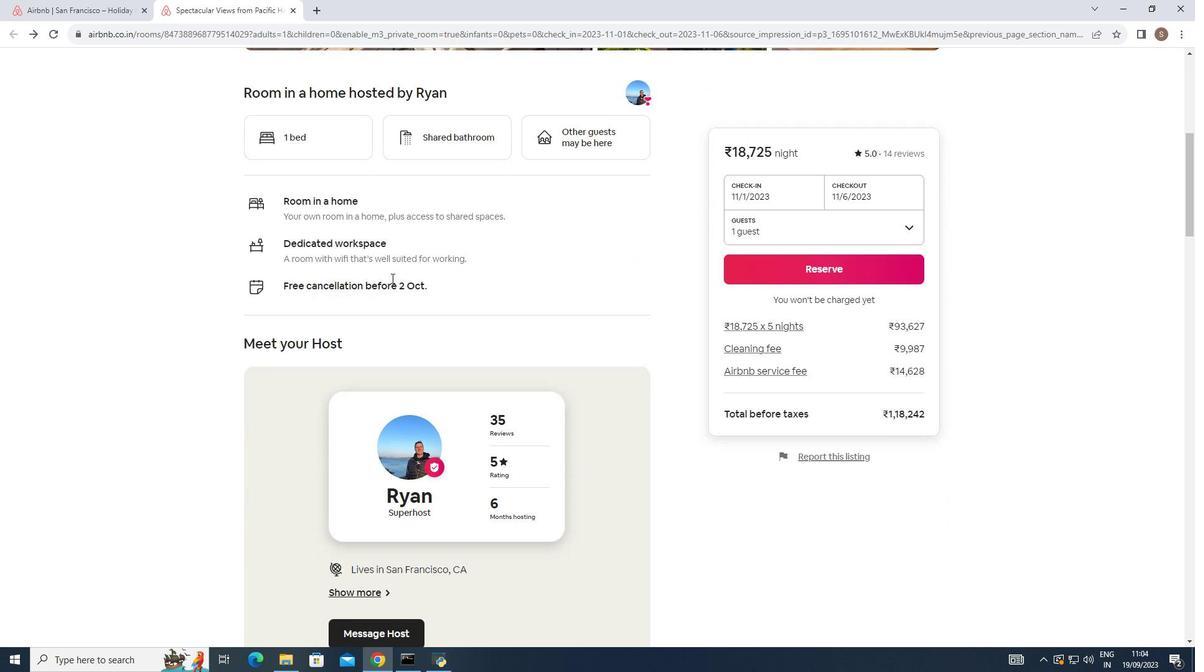 
Action: Mouse scrolled (389, 275) with delta (0, 0)
